 Task: Change the Trello board background using images related to 'Mumbai' from Unsplash.
Action: Mouse moved to (724, 278)
Screenshot: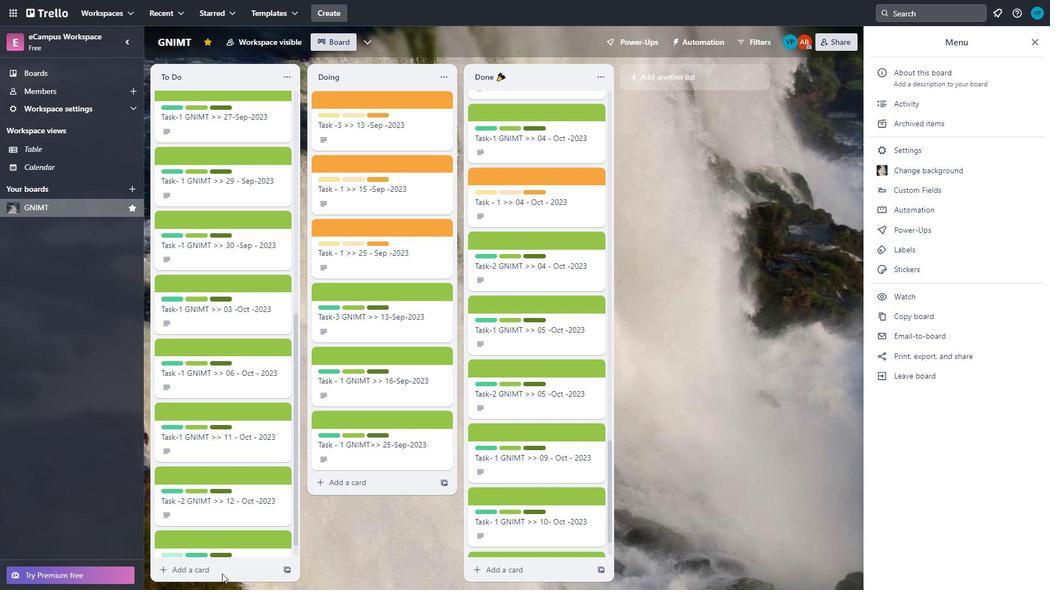 
Action: Mouse pressed left at (724, 278)
Screenshot: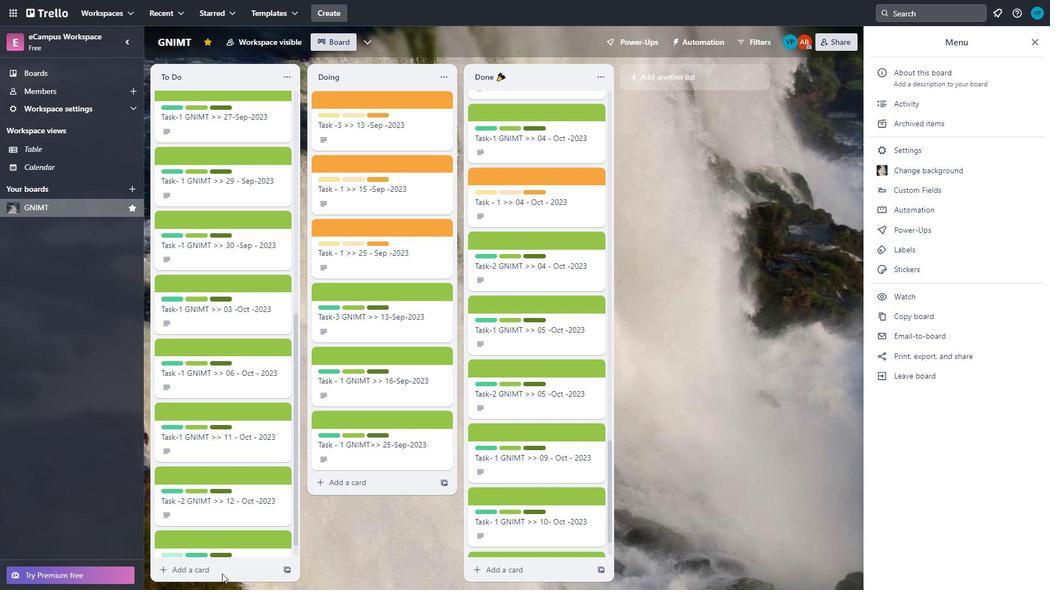 
Action: Mouse moved to (248, 333)
Screenshot: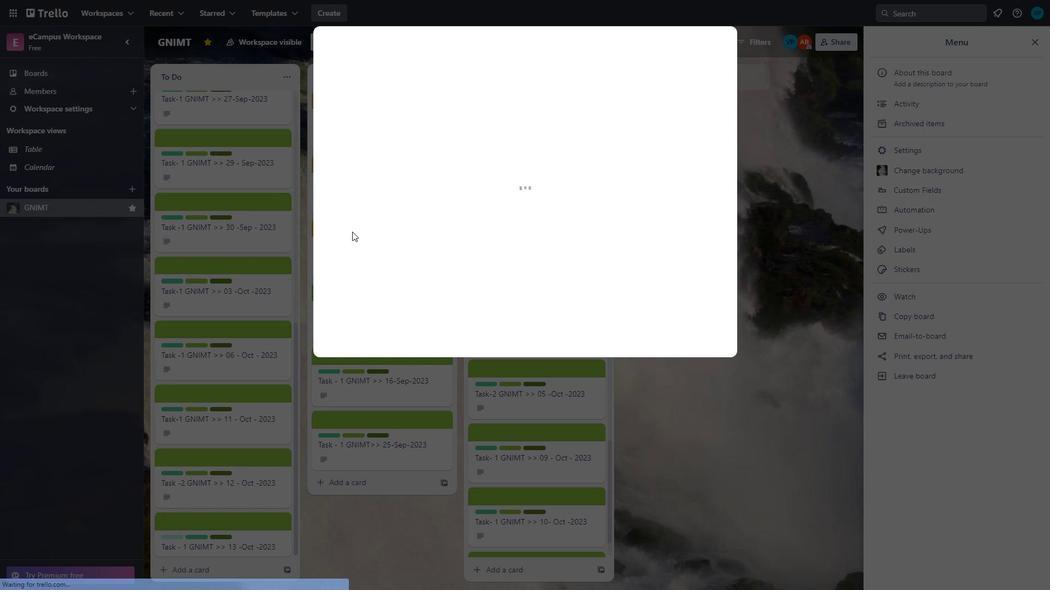 
Action: Mouse scrolled (248, 333) with delta (0, 0)
Screenshot: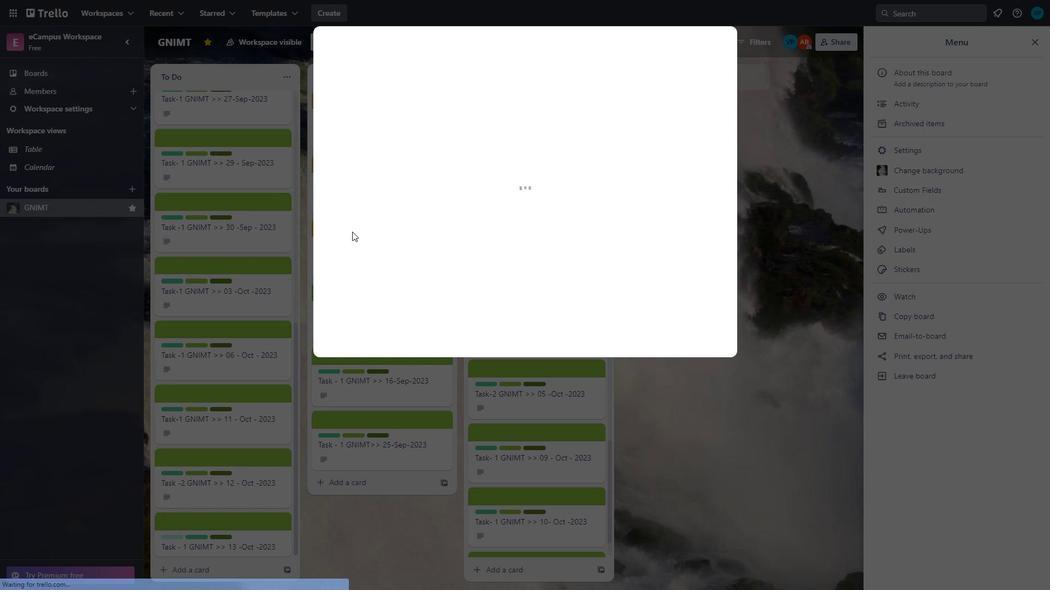 
Action: Mouse moved to (248, 324)
Screenshot: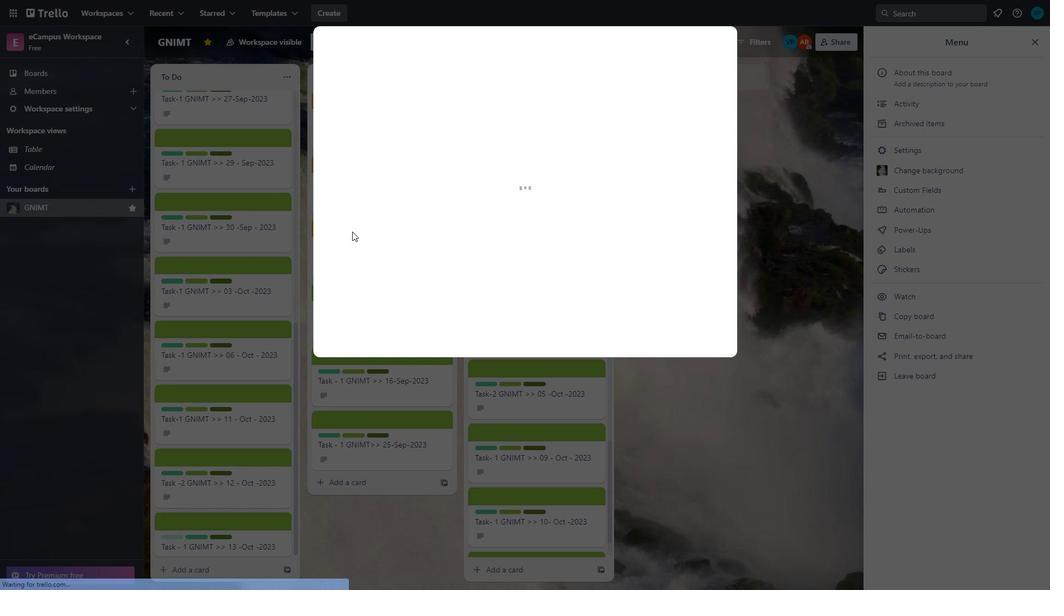 
Action: Mouse scrolled (248, 324) with delta (0, 0)
Screenshot: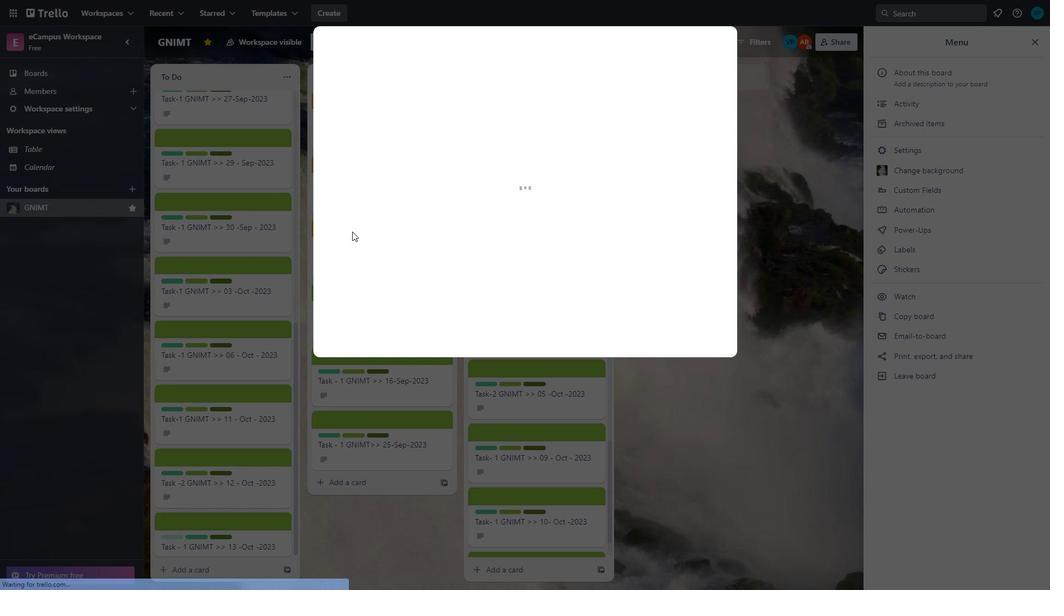 
Action: Mouse moved to (247, 309)
Screenshot: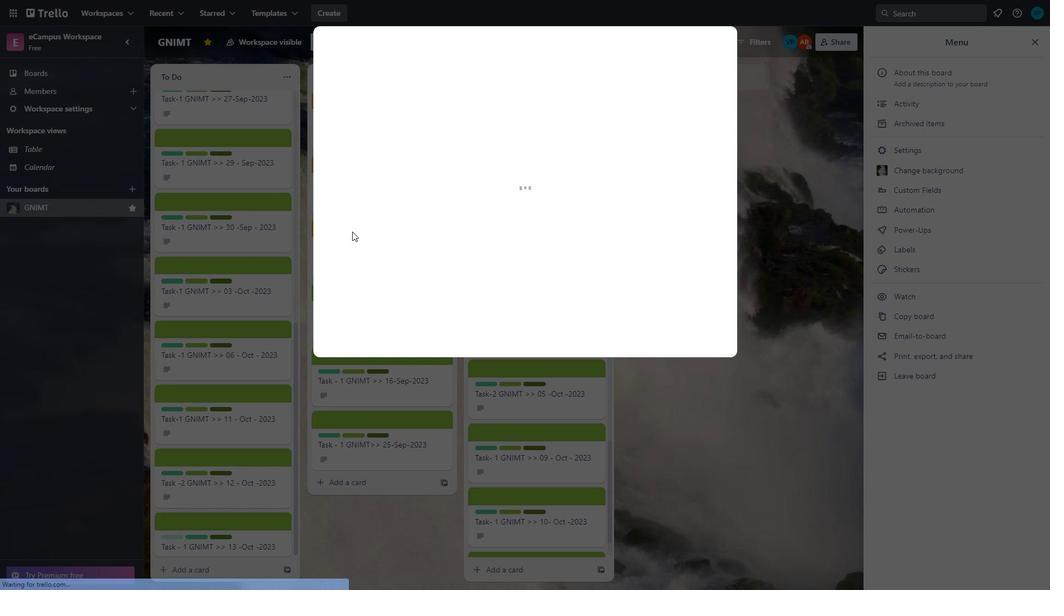 
Action: Mouse scrolled (247, 310) with delta (0, 0)
Screenshot: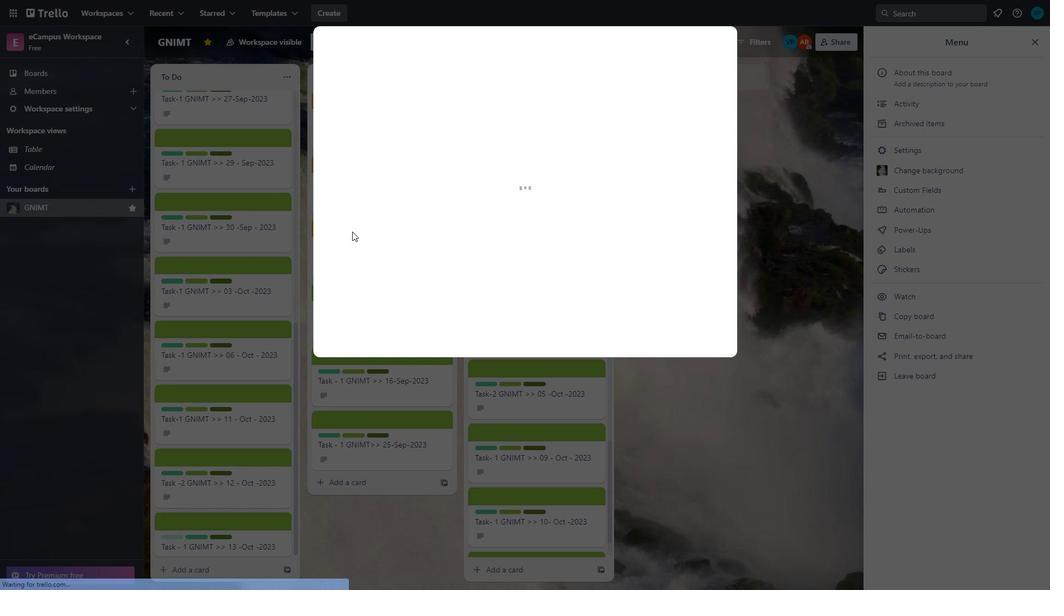 
Action: Mouse moved to (245, 293)
Screenshot: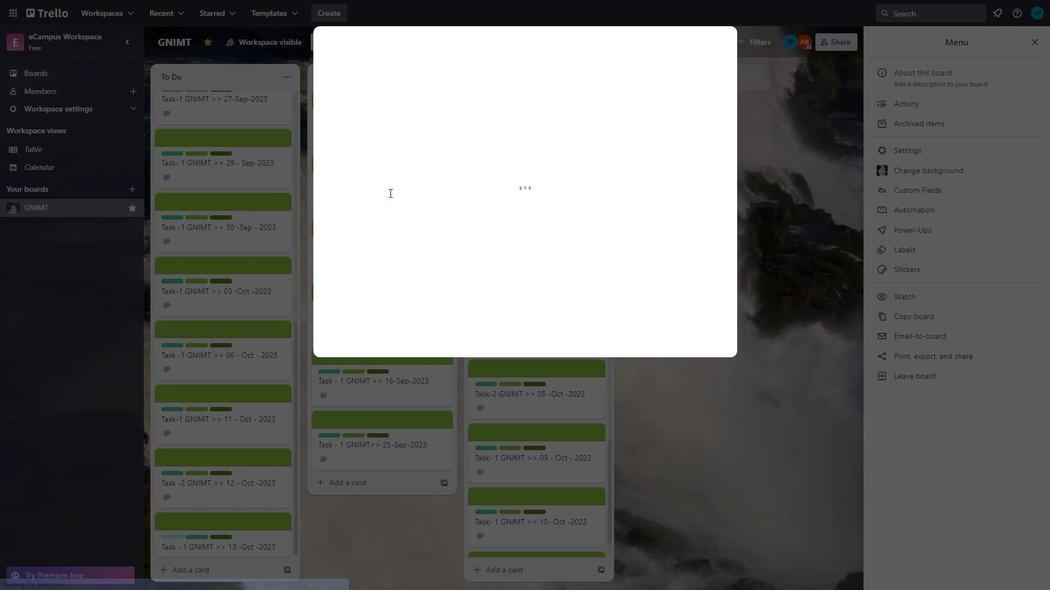 
Action: Mouse scrolled (245, 294) with delta (0, 0)
Screenshot: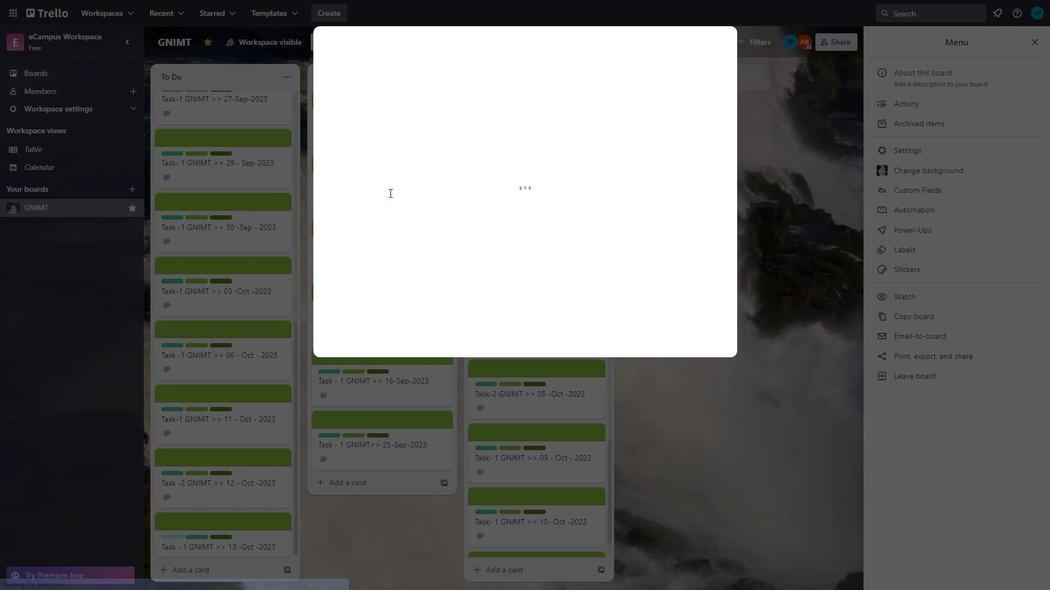 
Action: Mouse moved to (245, 307)
Screenshot: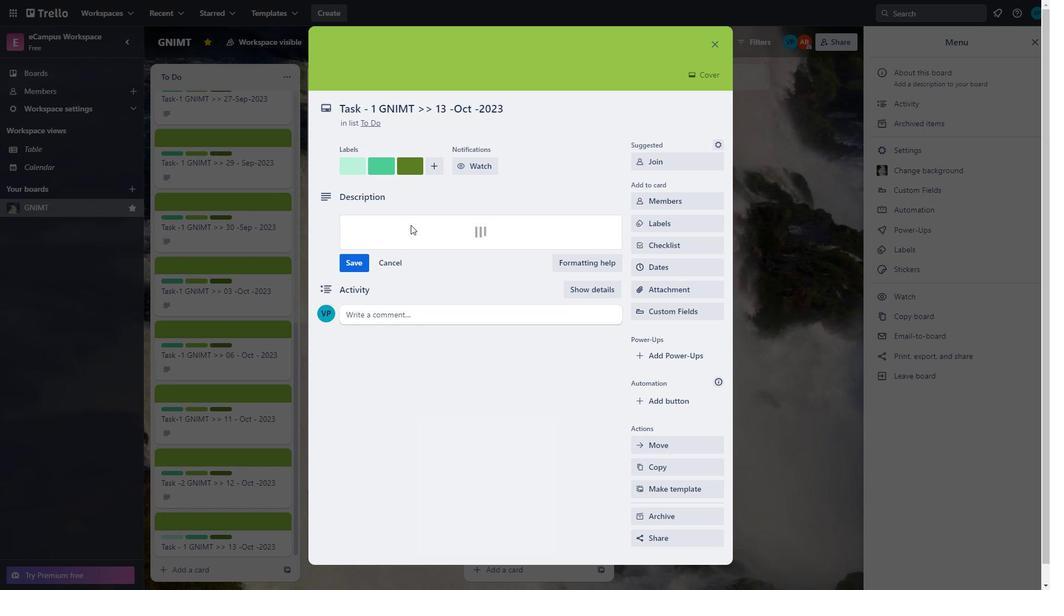 
Action: Mouse scrolled (245, 306) with delta (0, 0)
Screenshot: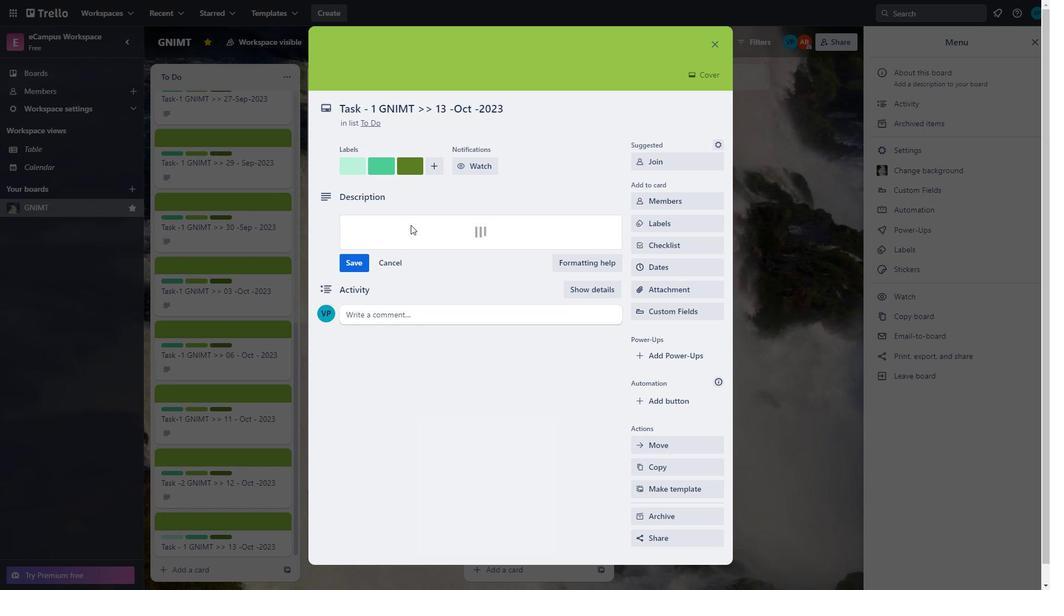 
Action: Mouse moved to (245, 313)
Screenshot: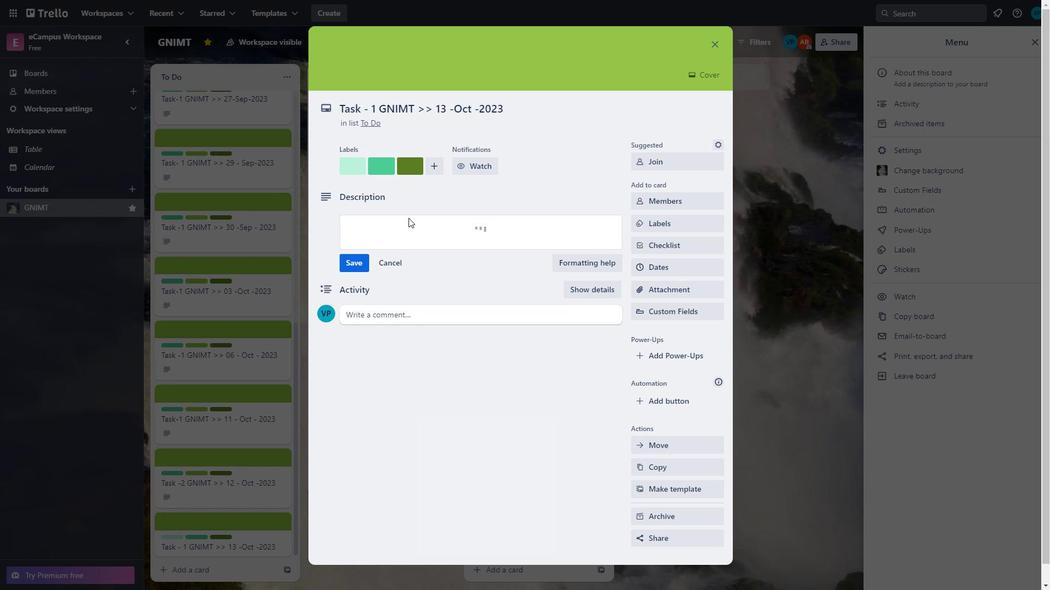 
Action: Mouse scrolled (245, 313) with delta (0, 0)
Screenshot: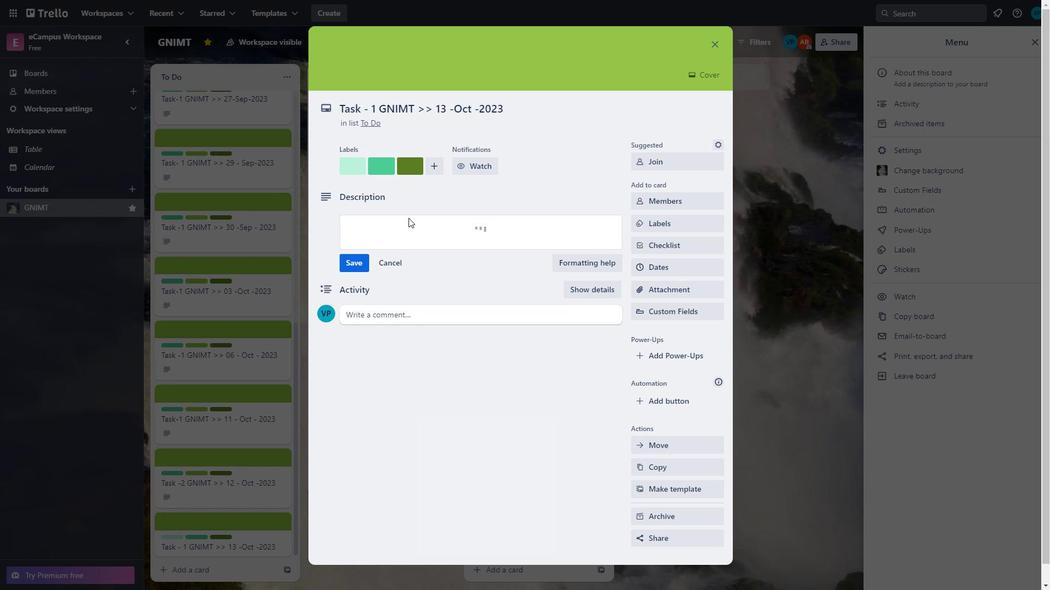 
Action: Mouse moved to (245, 319)
Screenshot: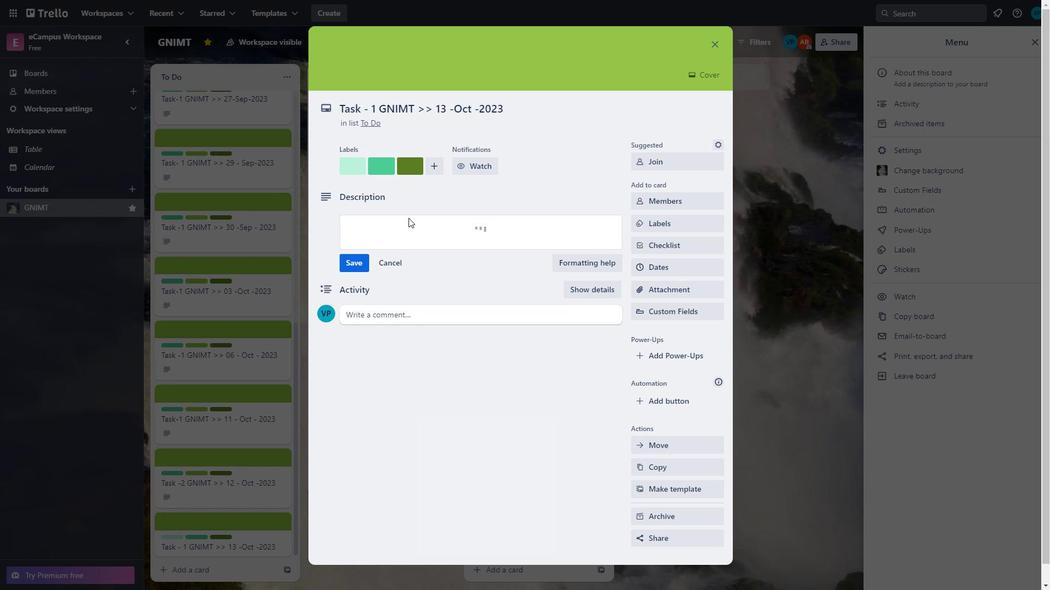 
Action: Mouse scrolled (245, 319) with delta (0, 0)
Screenshot: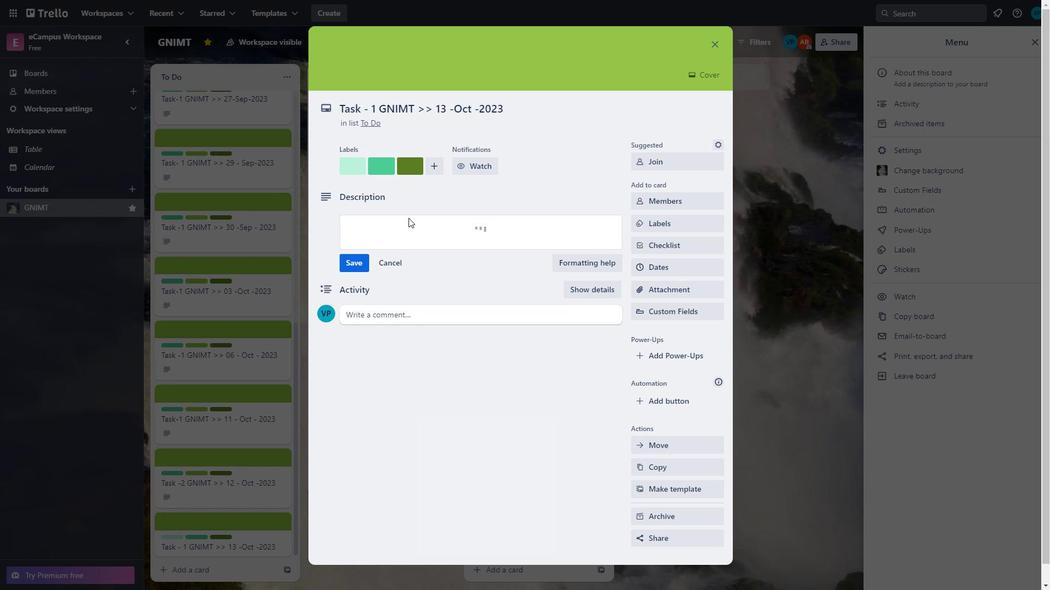 
Action: Mouse moved to (245, 322)
Screenshot: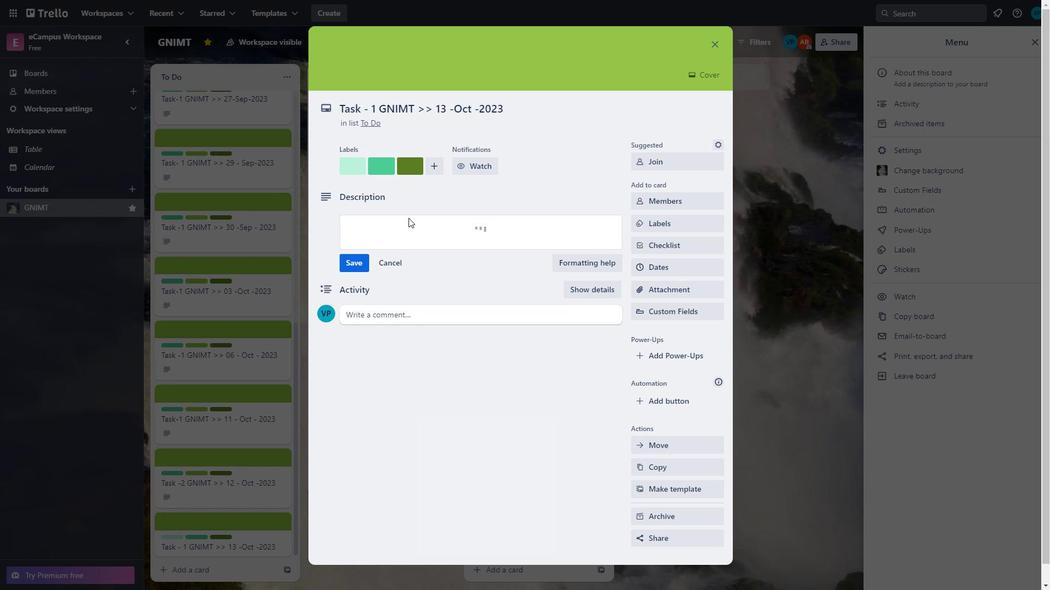 
Action: Mouse scrolled (245, 322) with delta (0, 0)
Screenshot: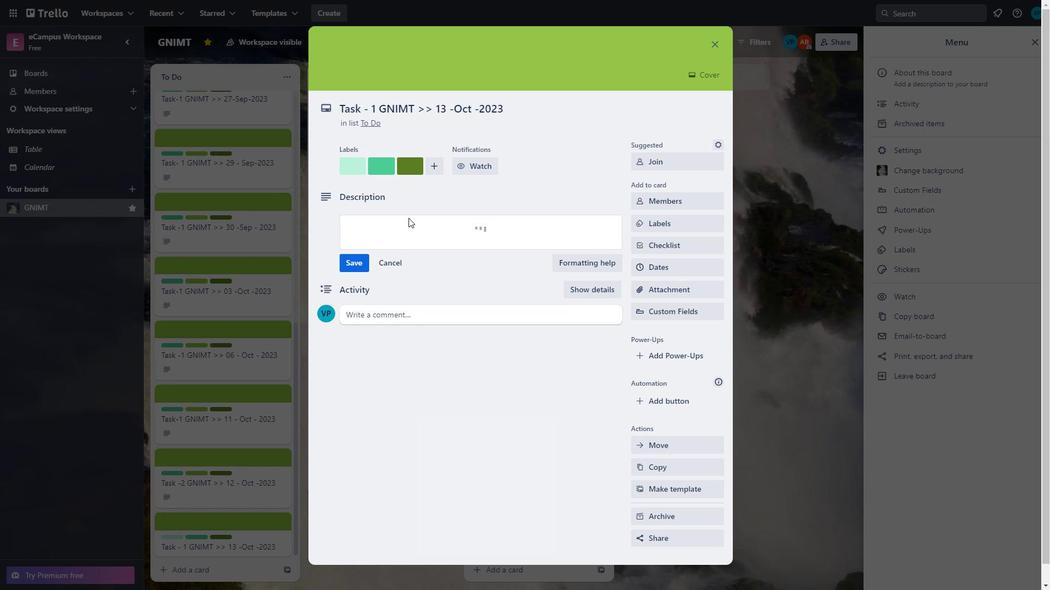 
Action: Mouse moved to (247, 333)
Screenshot: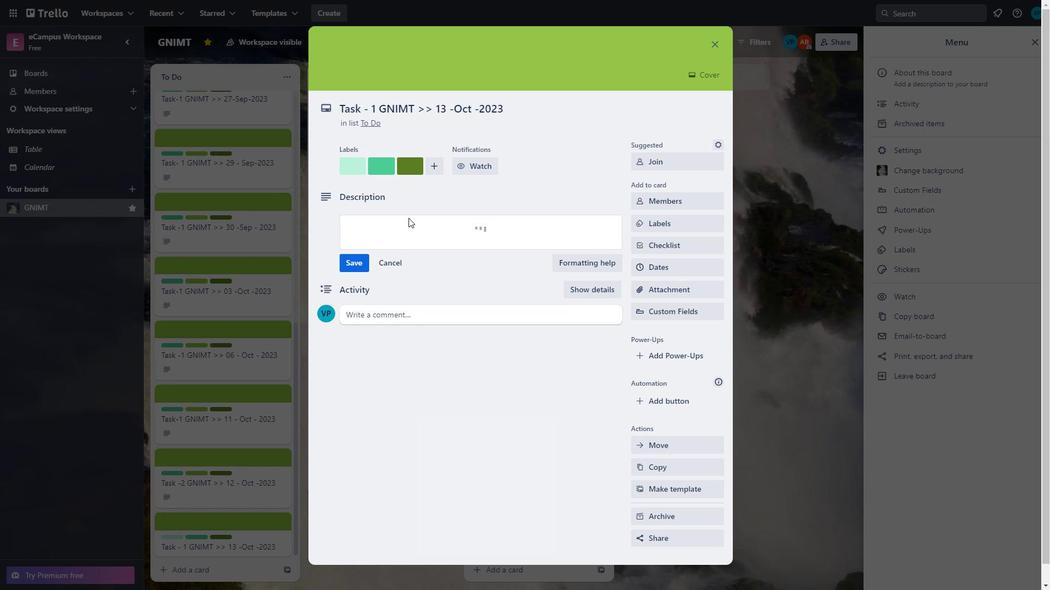 
Action: Mouse scrolled (247, 333) with delta (0, 0)
Screenshot: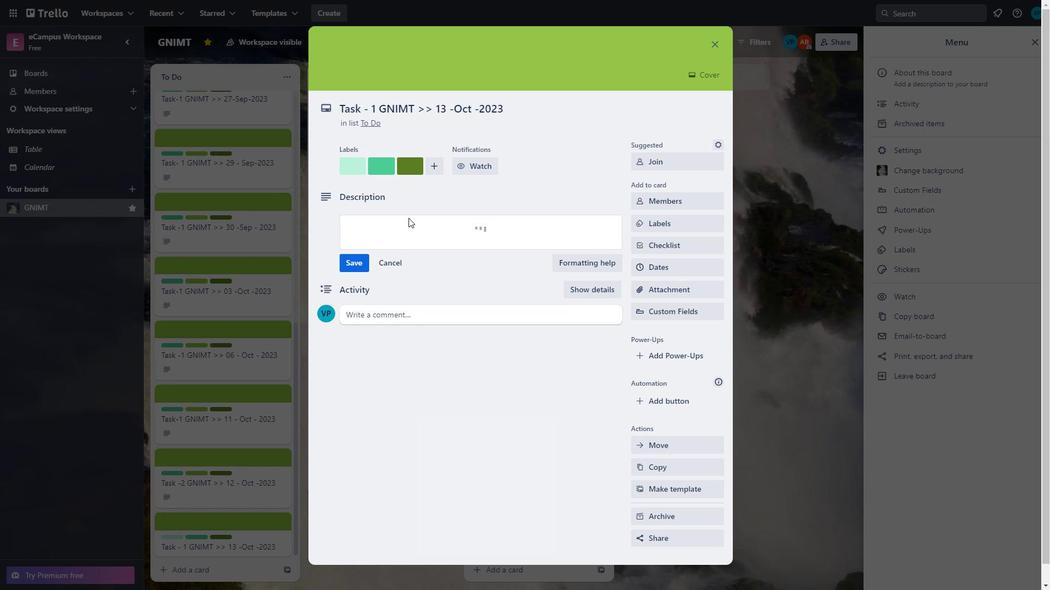 
Action: Mouse moved to (246, 420)
Screenshot: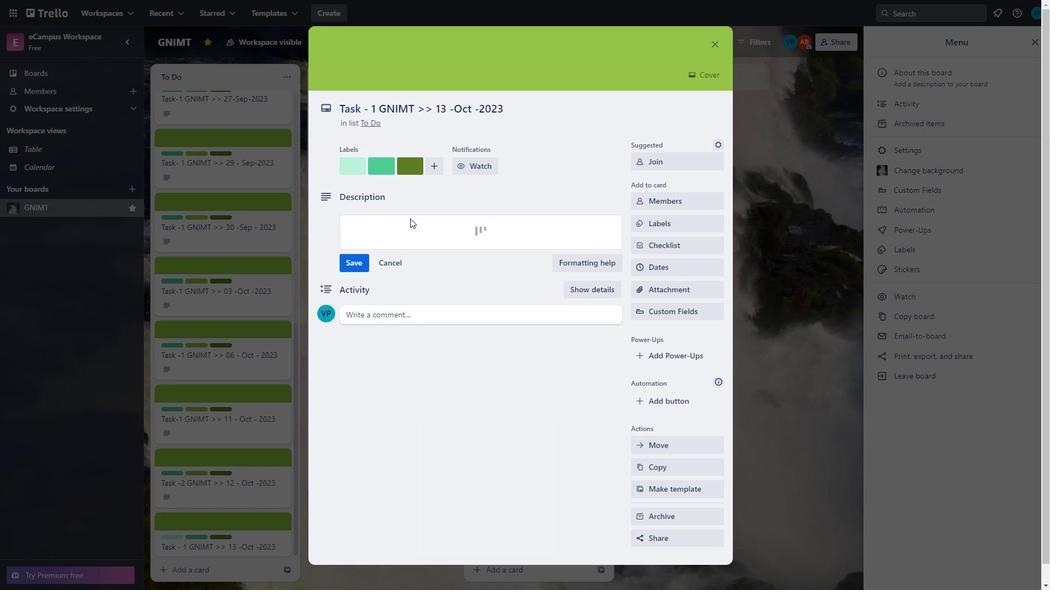 
Action: Mouse scrolled (246, 419) with delta (0, 0)
Screenshot: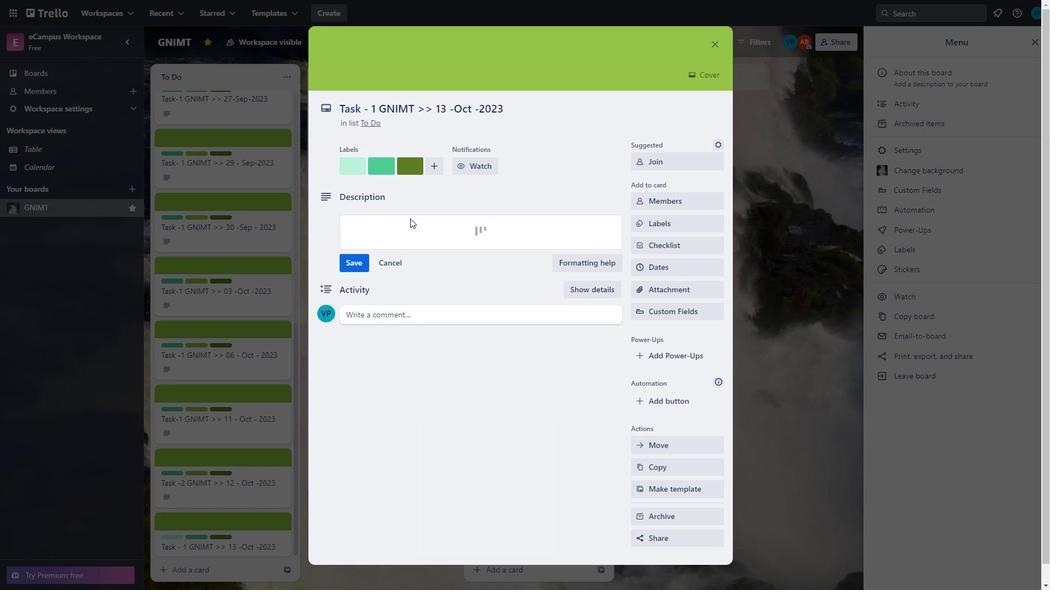 
Action: Mouse moved to (246, 430)
Screenshot: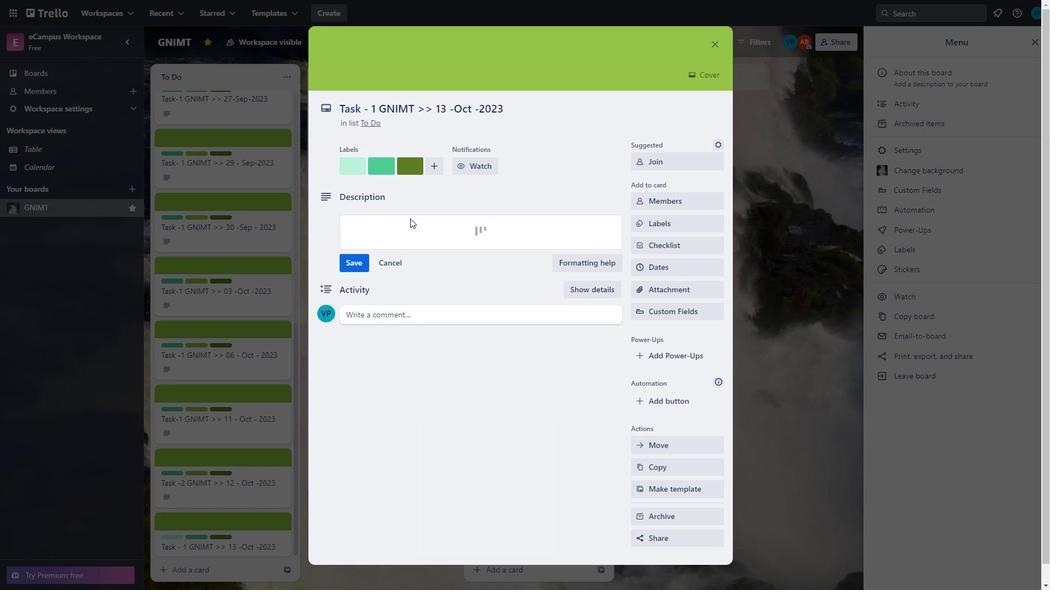 
Action: Mouse scrolled (246, 430) with delta (0, 0)
Screenshot: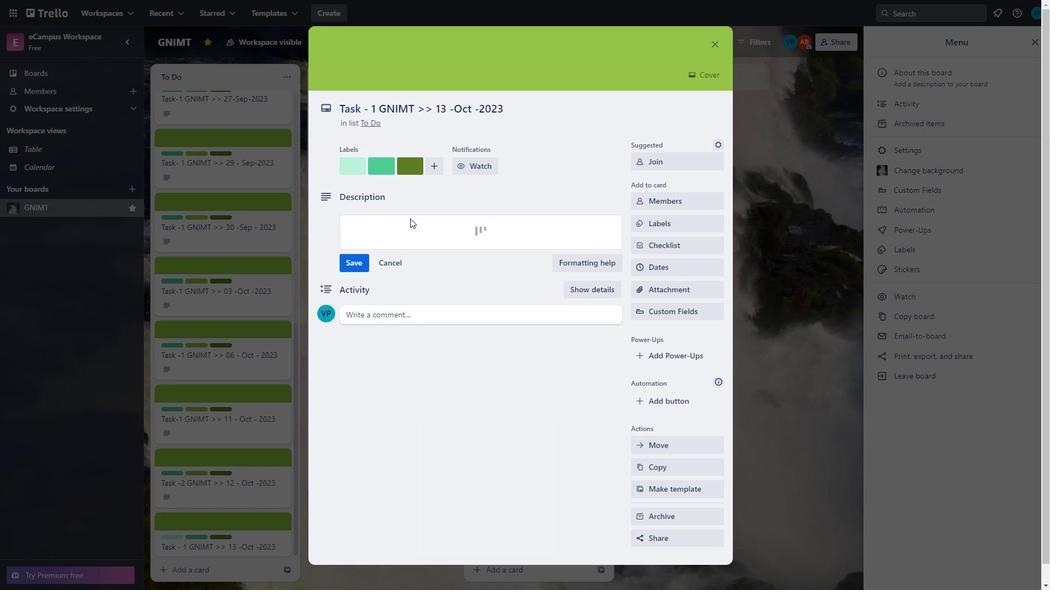 
Action: Mouse moved to (246, 444)
Screenshot: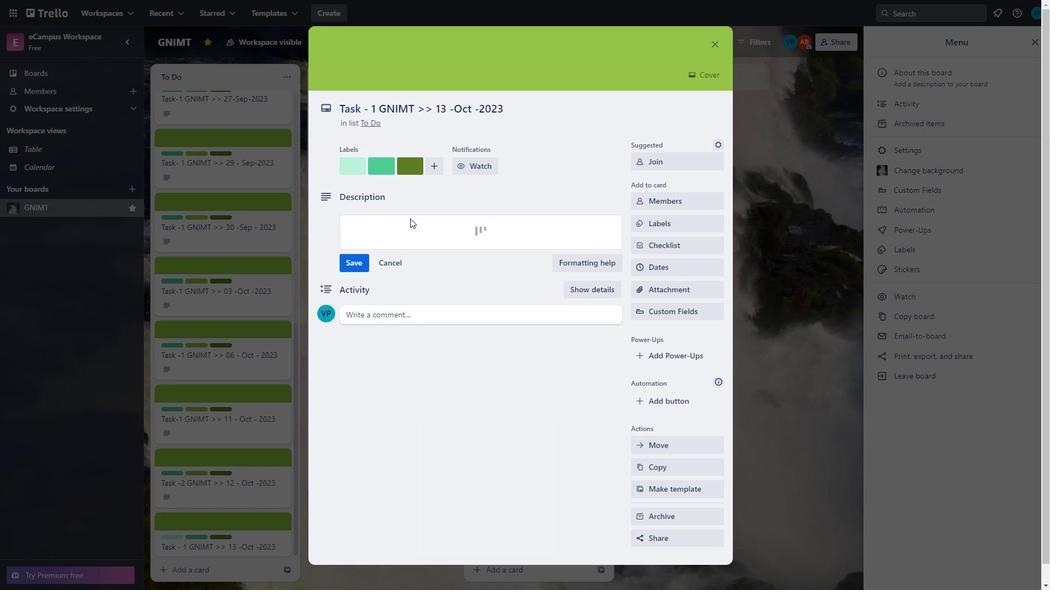 
Action: Mouse scrolled (246, 444) with delta (0, 0)
Screenshot: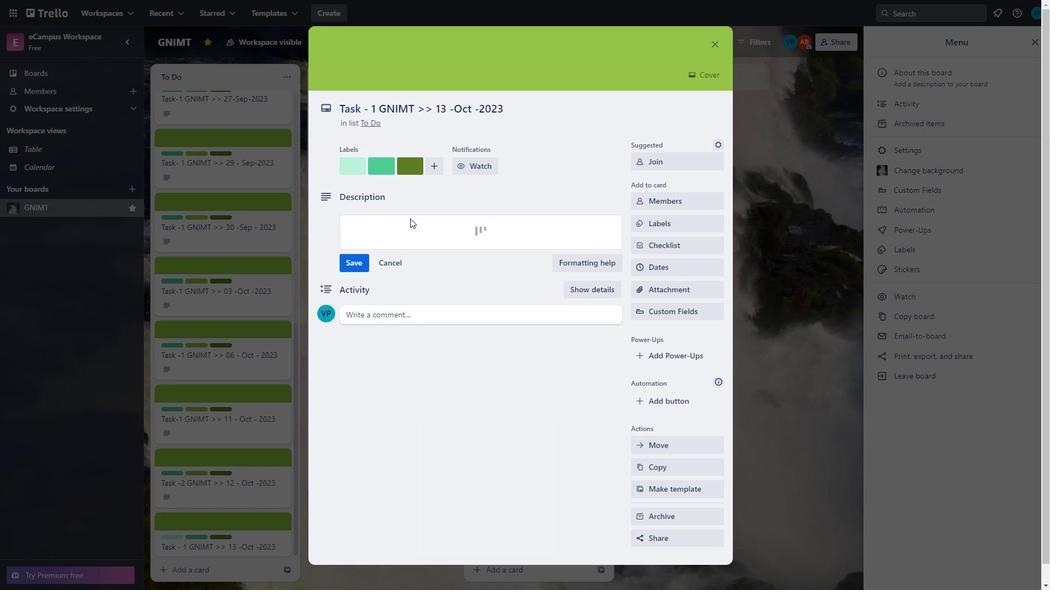 
Action: Mouse moved to (246, 458)
Screenshot: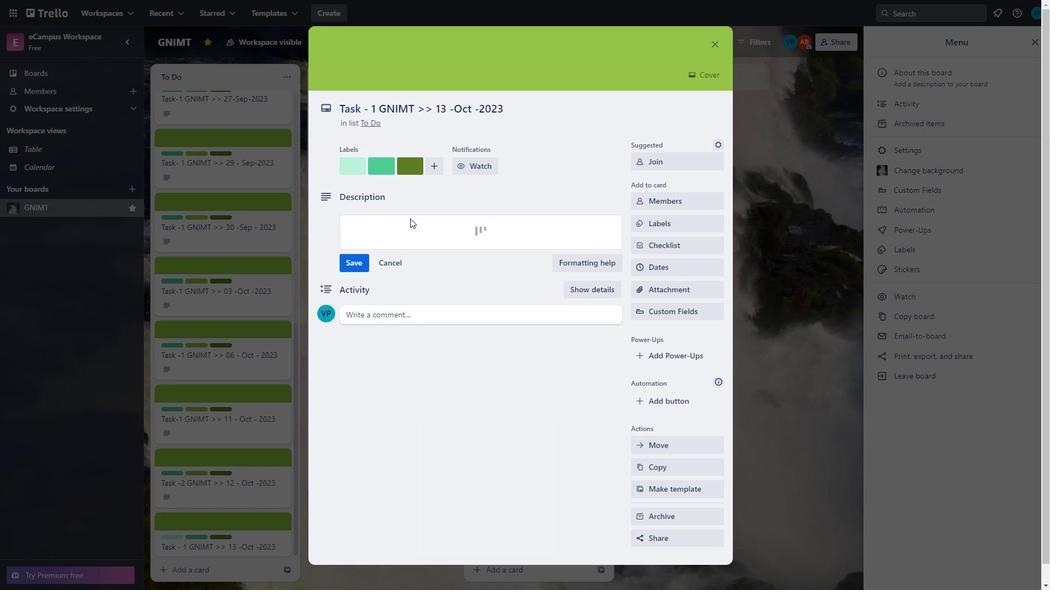 
Action: Mouse scrolled (246, 457) with delta (0, 0)
Screenshot: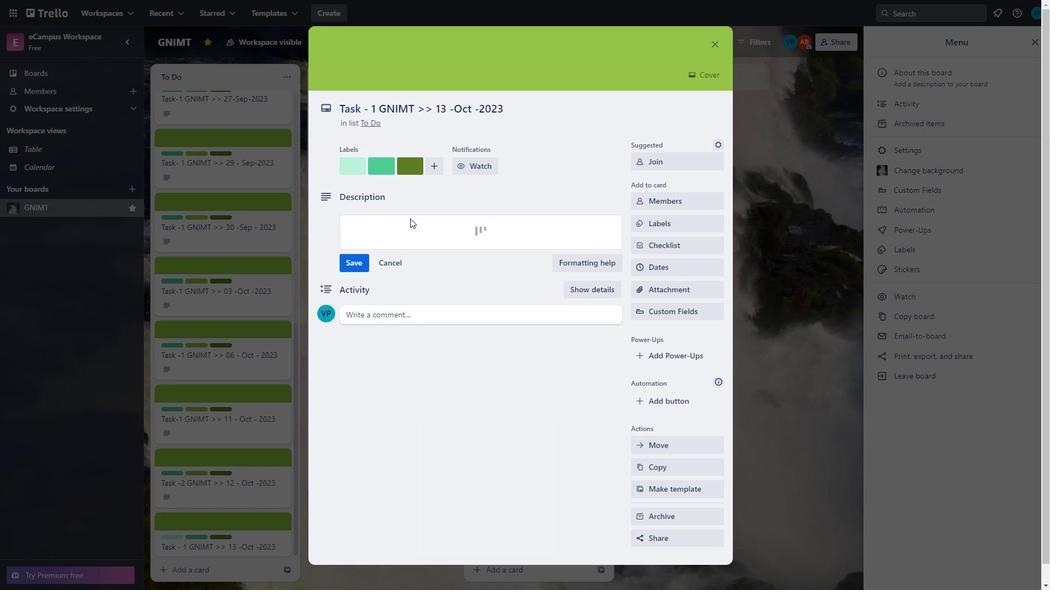 
Action: Mouse moved to (251, 513)
Screenshot: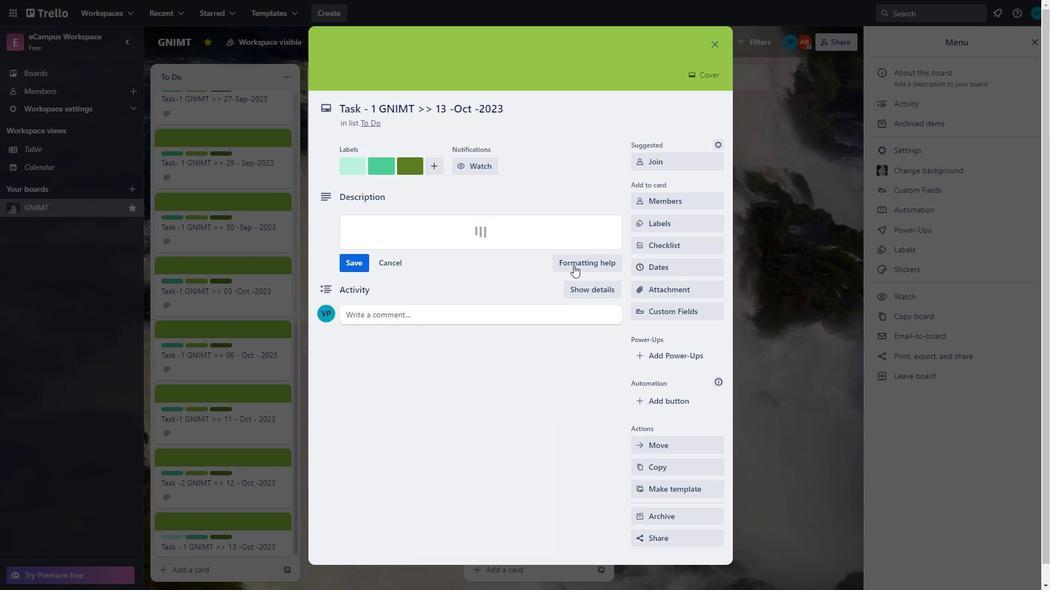 
Action: Mouse scrolled (251, 513) with delta (0, 0)
Screenshot: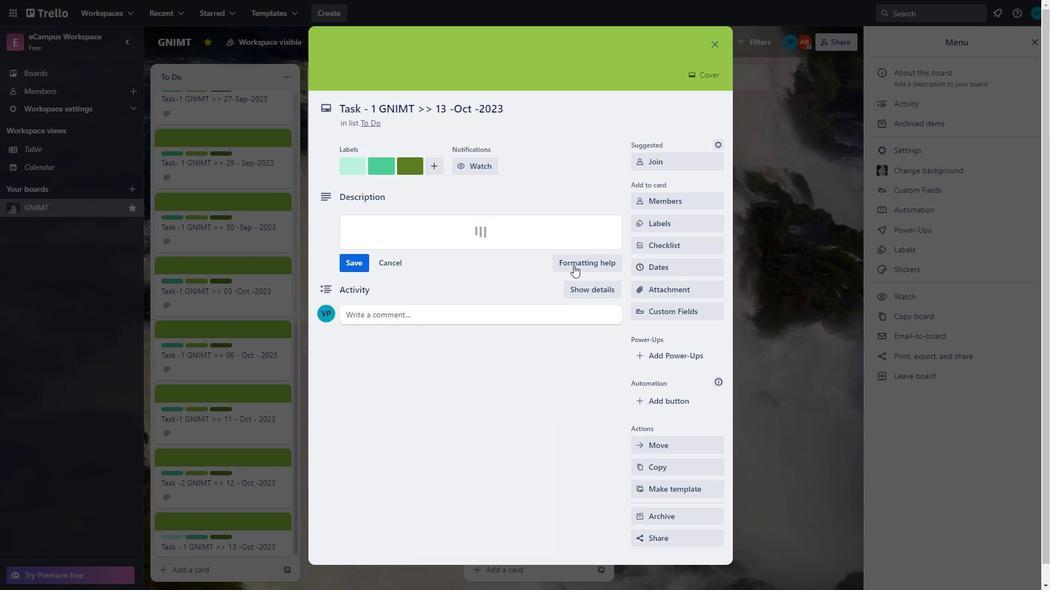 
Action: Mouse scrolled (251, 513) with delta (0, 0)
Screenshot: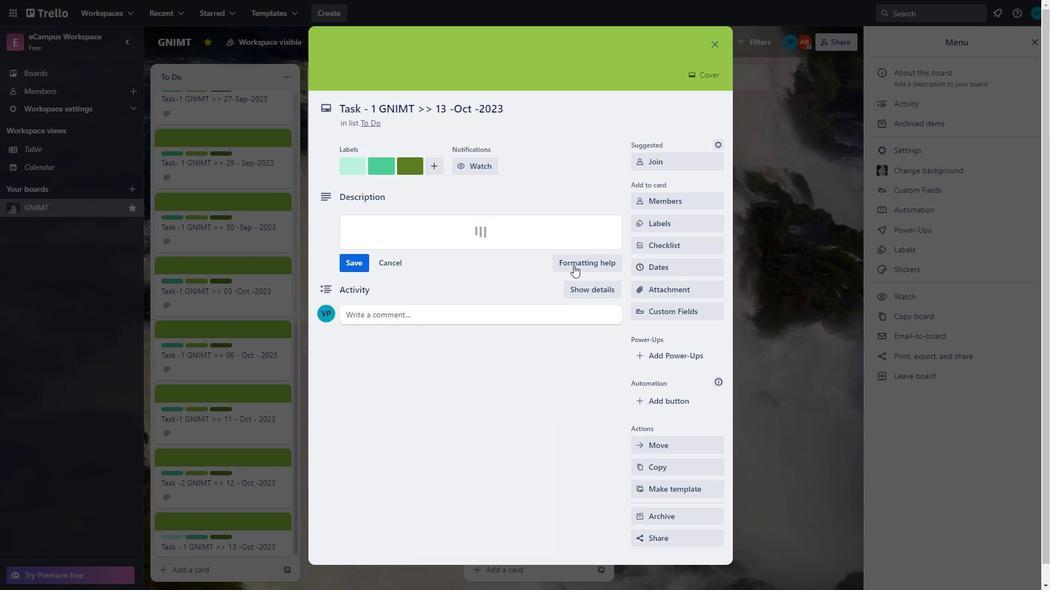 
Action: Mouse moved to (251, 514)
Screenshot: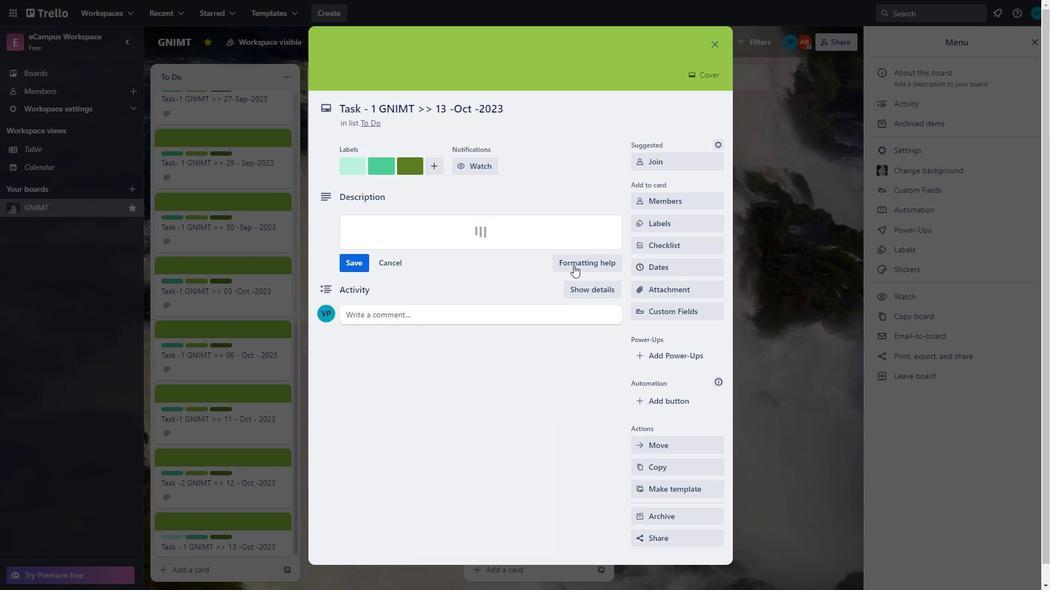 
Action: Mouse scrolled (251, 514) with delta (0, 0)
Screenshot: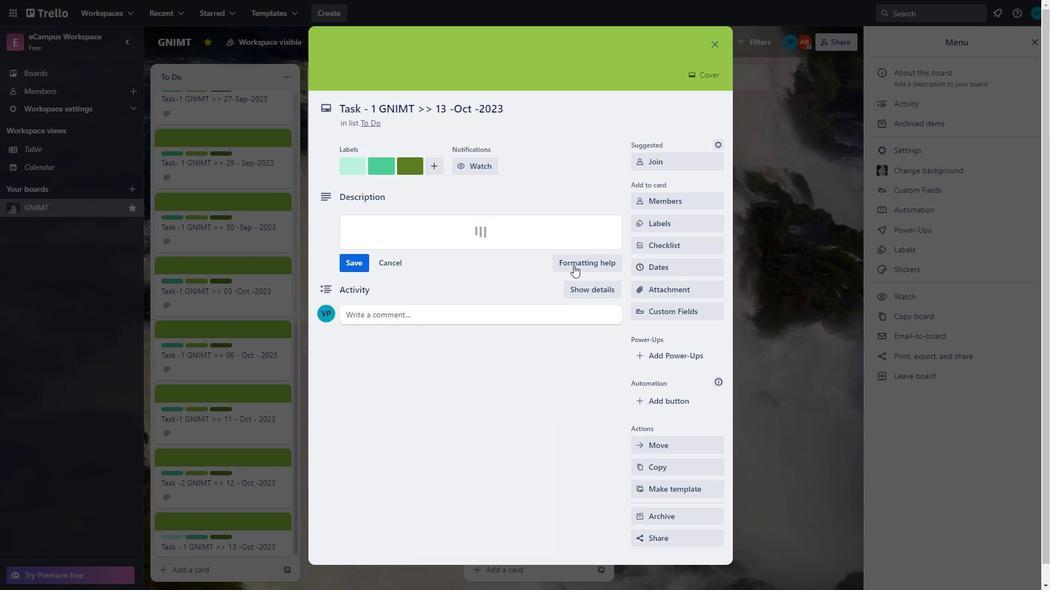 
Action: Mouse moved to (251, 517)
Screenshot: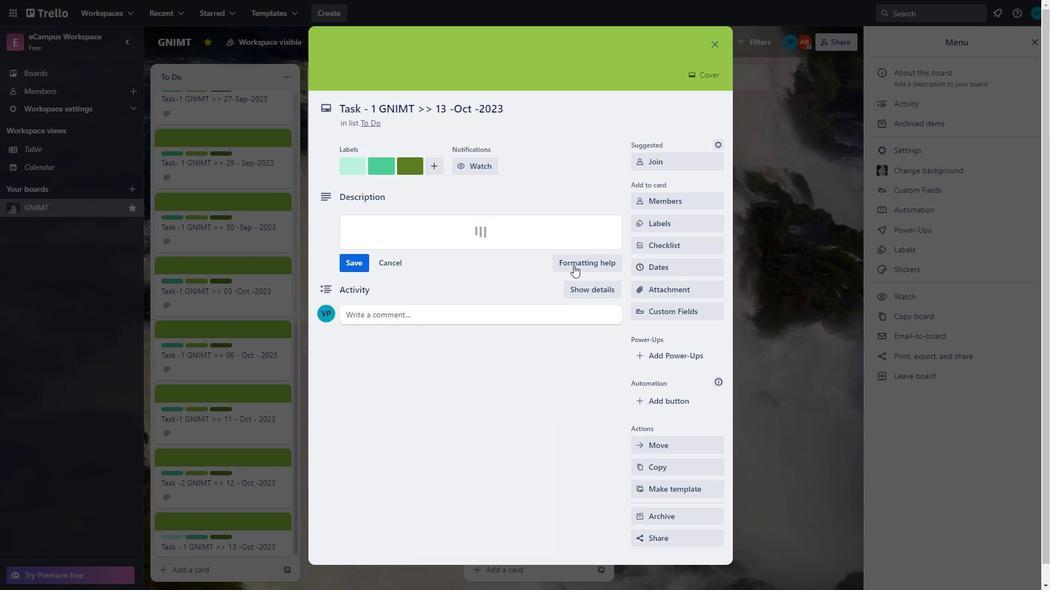 
Action: Mouse scrolled (251, 516) with delta (0, 0)
Screenshot: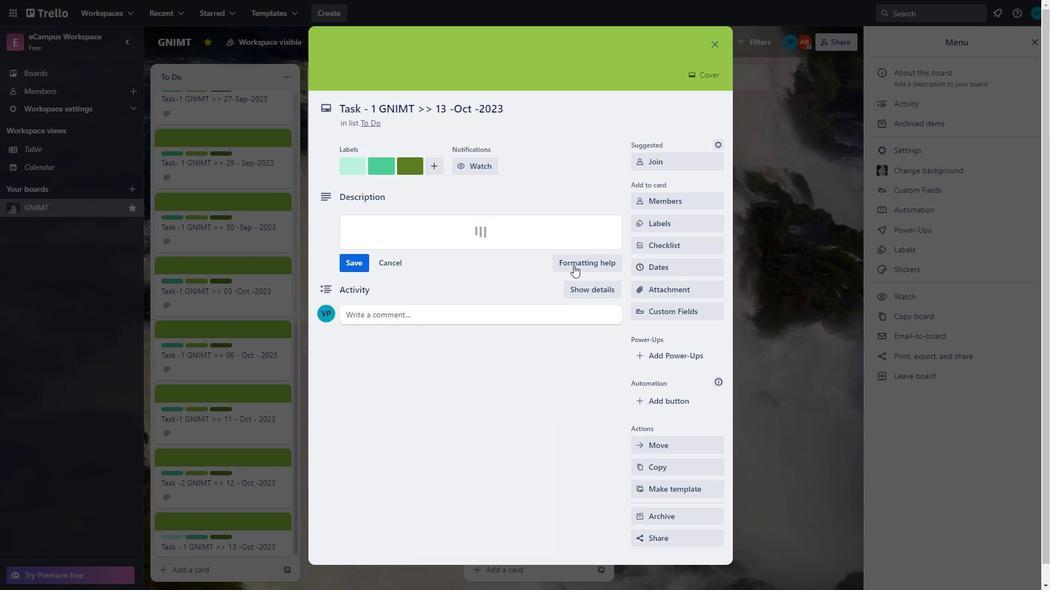 
Action: Mouse moved to (304, 566)
Screenshot: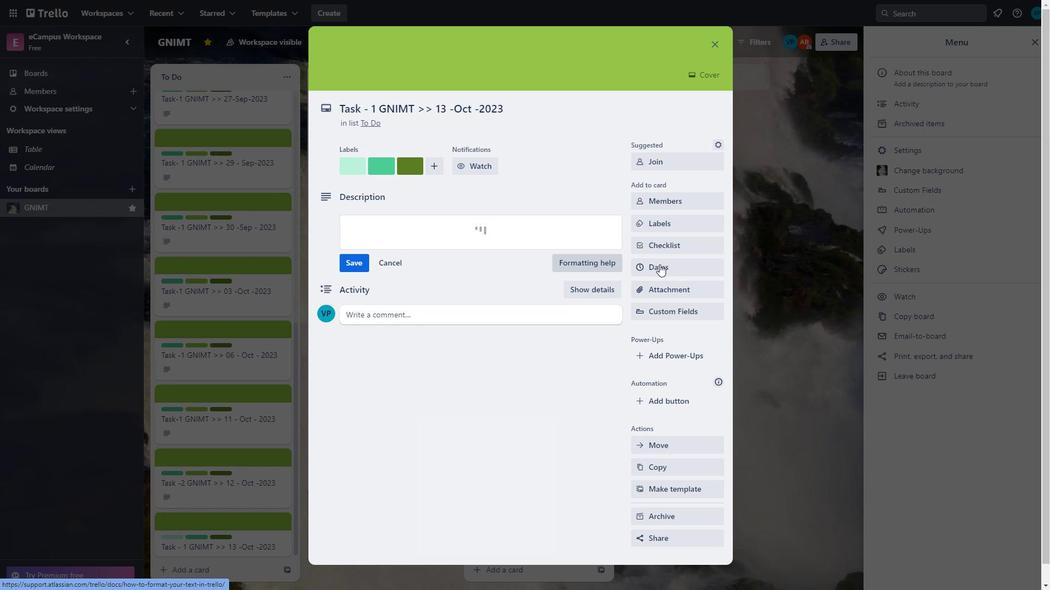 
Action: Mouse pressed left at (304, 566)
Screenshot: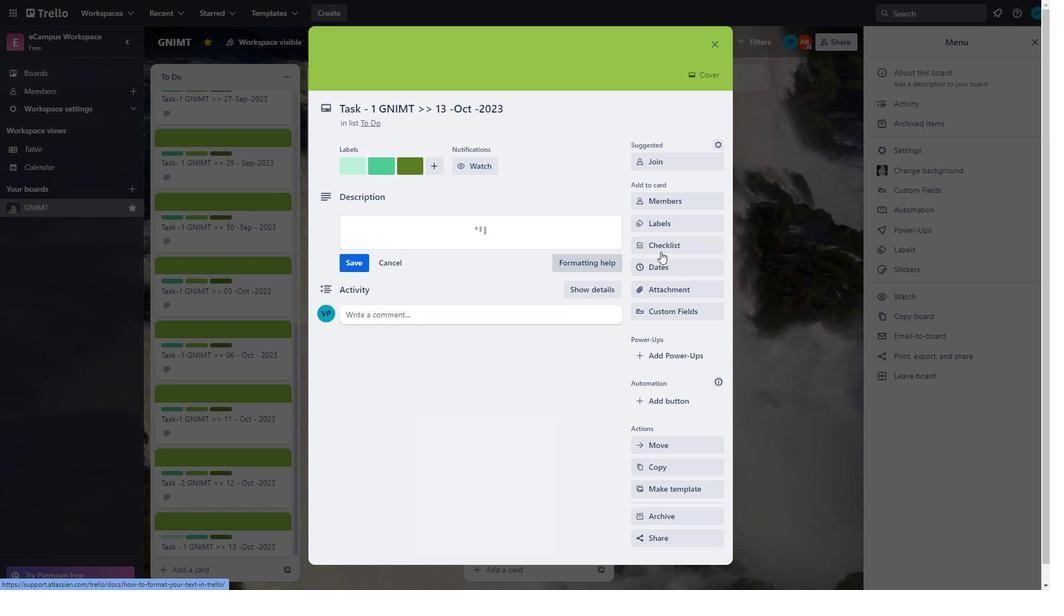 
Action: Mouse moved to (365, 516)
Screenshot: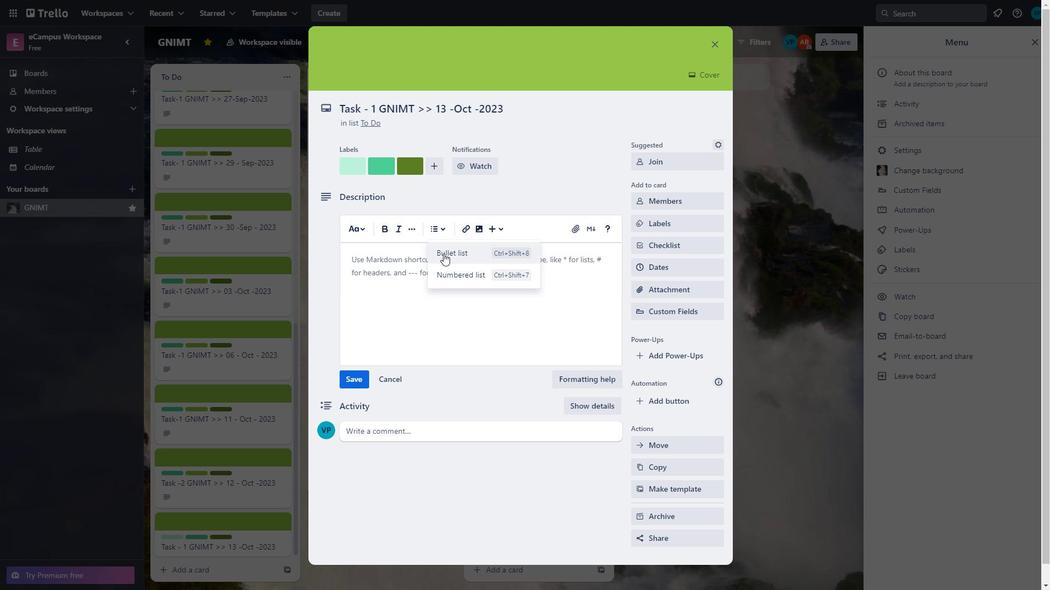 
Action: Mouse pressed left at (365, 516)
Screenshot: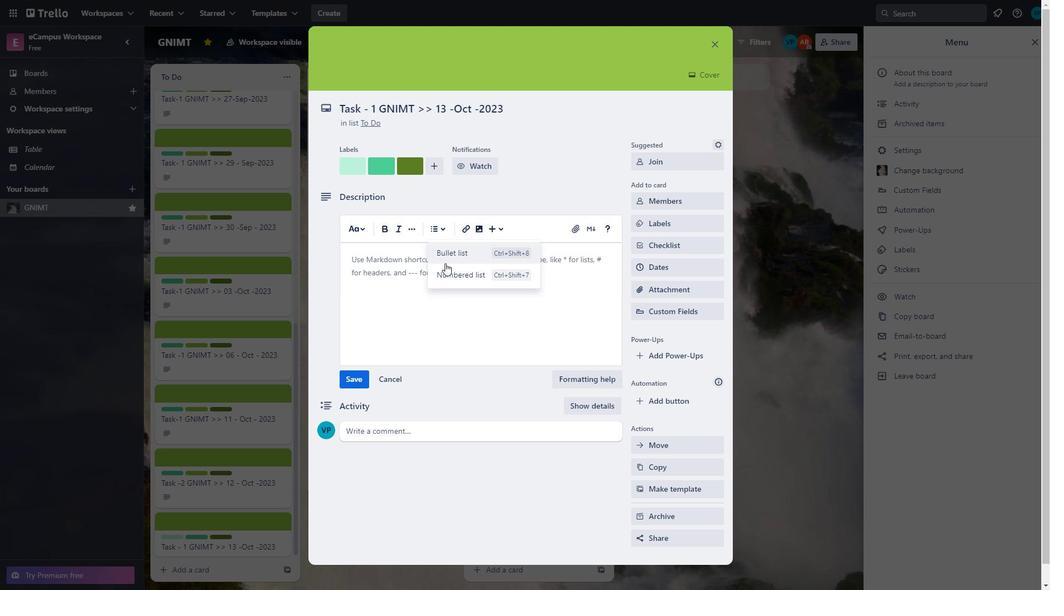 
Action: Mouse moved to (410, 425)
Screenshot: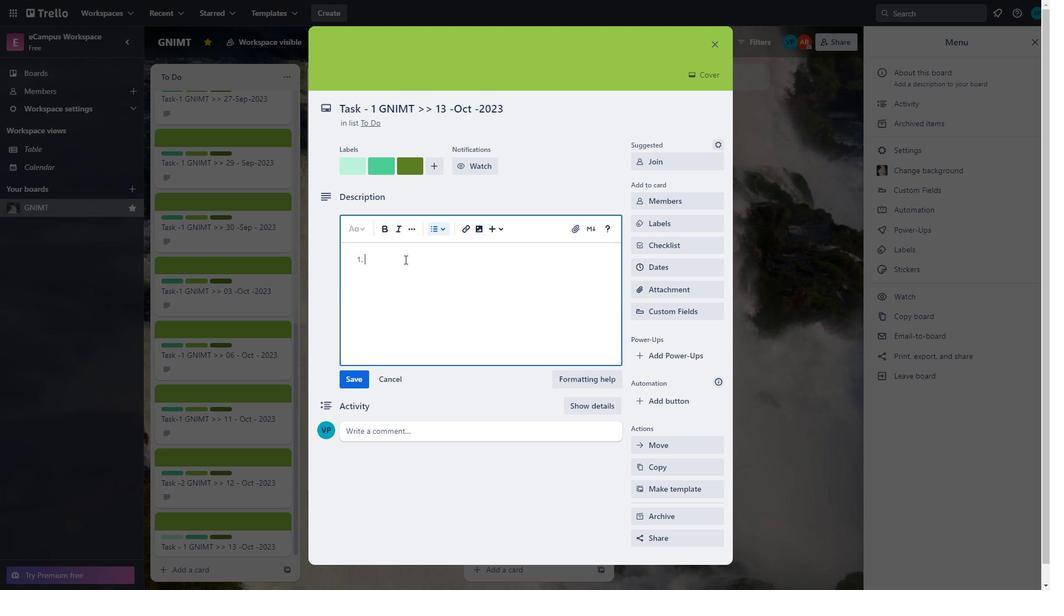
Action: Mouse pressed left at (410, 425)
Screenshot: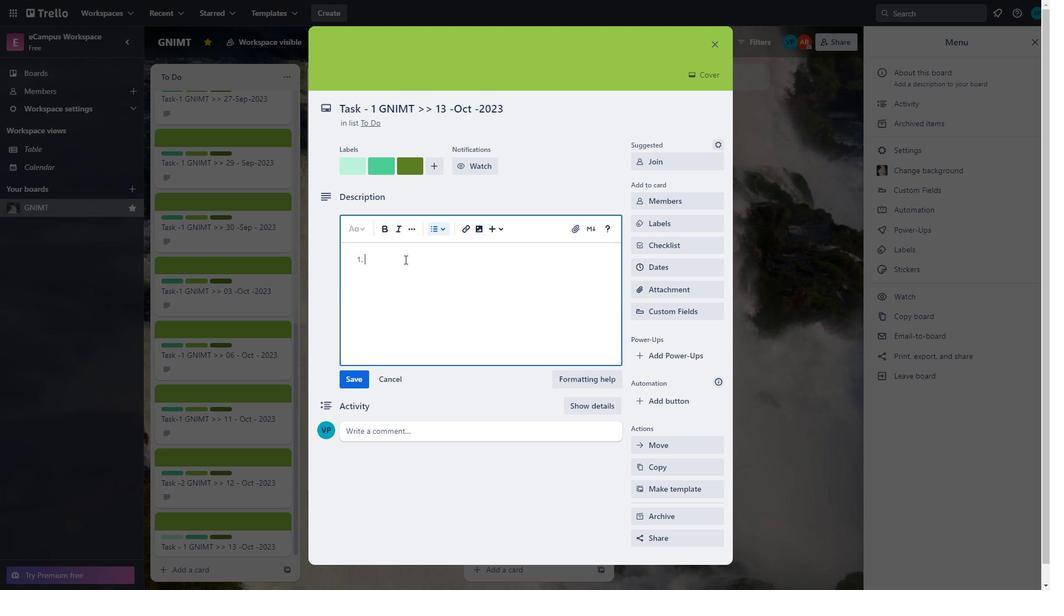 
Action: Mouse moved to (375, 330)
Screenshot: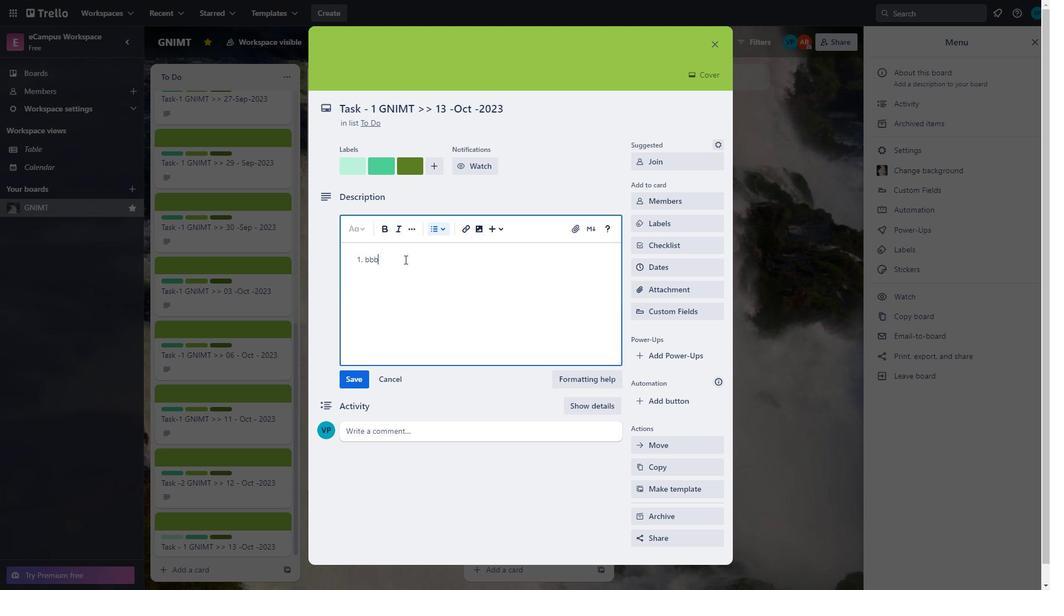 
Action: Mouse pressed left at (375, 330)
Screenshot: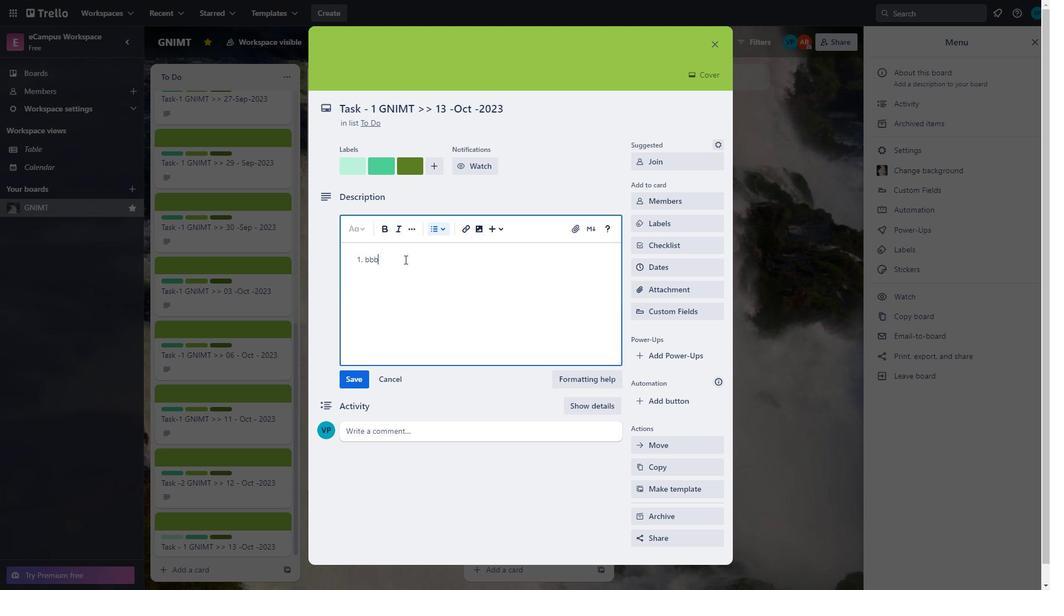 
Action: Mouse moved to (481, 282)
Screenshot: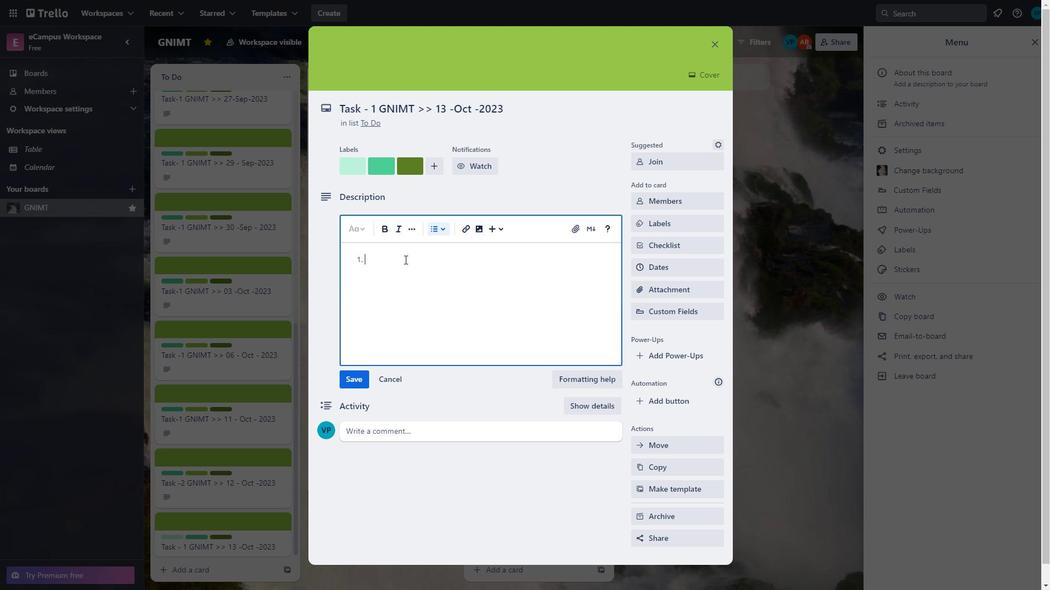 
Action: Mouse pressed left at (481, 282)
Screenshot: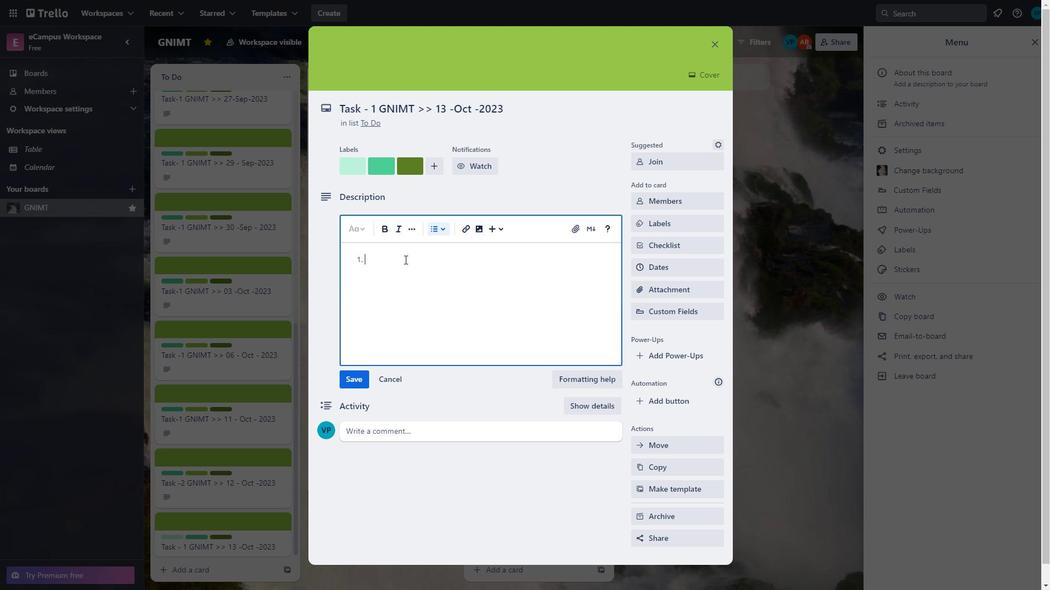 
Action: Mouse moved to (678, 420)
Screenshot: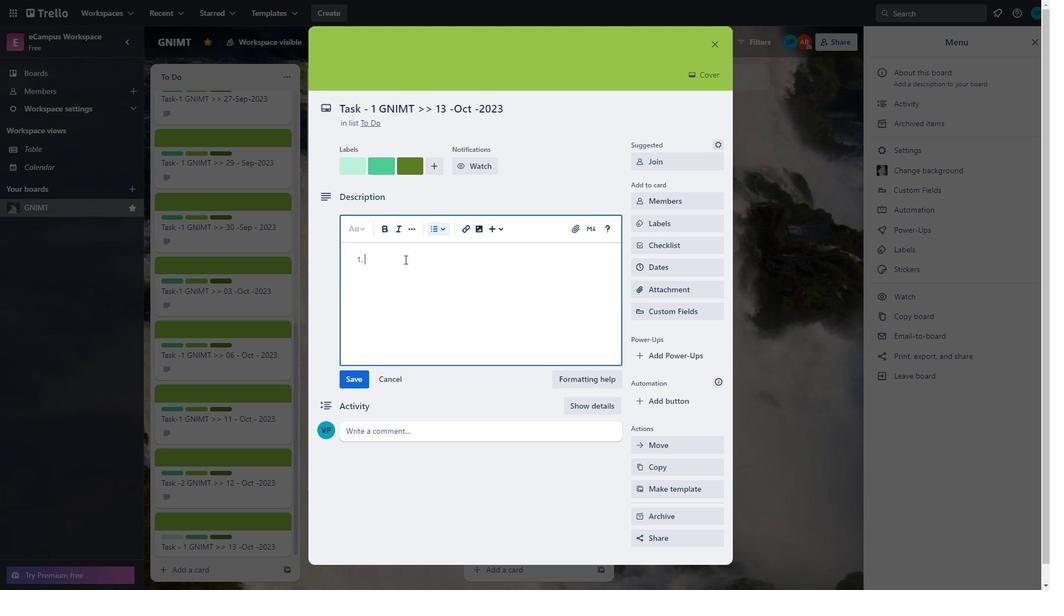 
Action: Mouse pressed left at (678, 420)
Screenshot: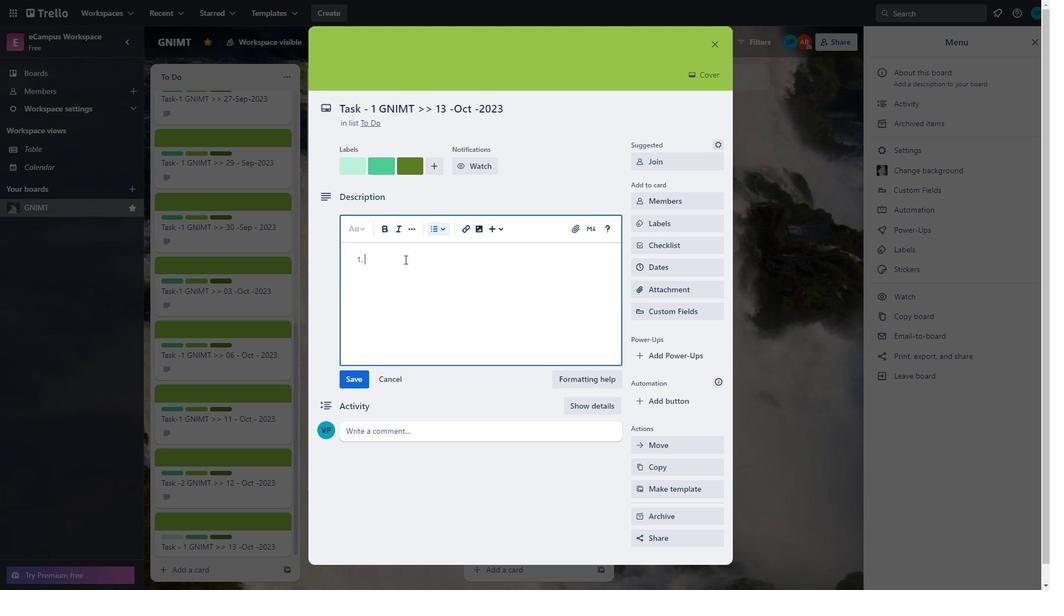 
Action: Mouse moved to (247, 588)
Screenshot: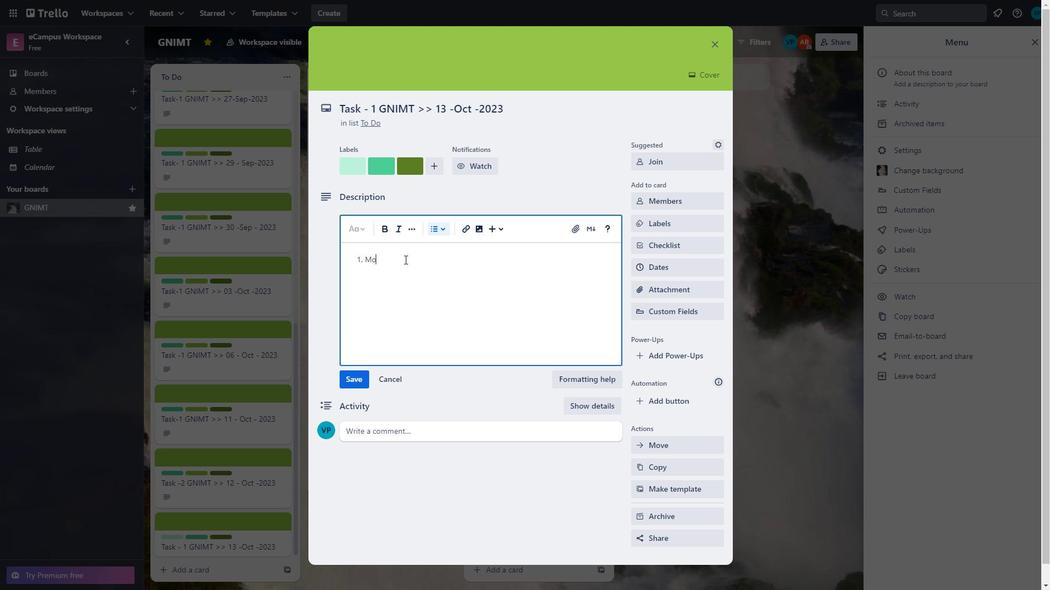 
Action: Mouse scrolled (247, 587) with delta (0, 0)
Screenshot: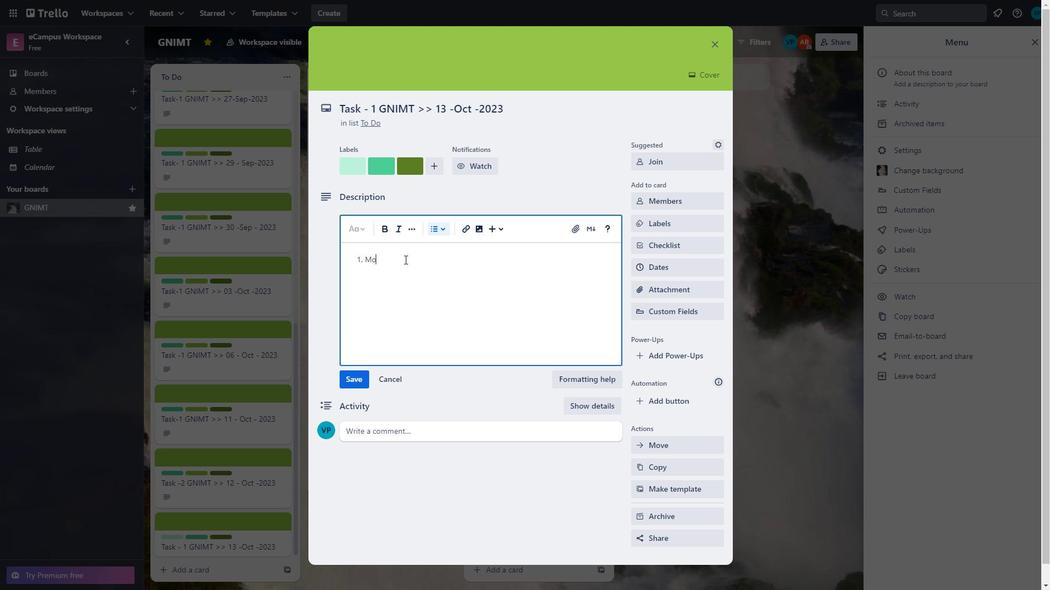 
Action: Mouse scrolled (247, 587) with delta (0, 0)
Screenshot: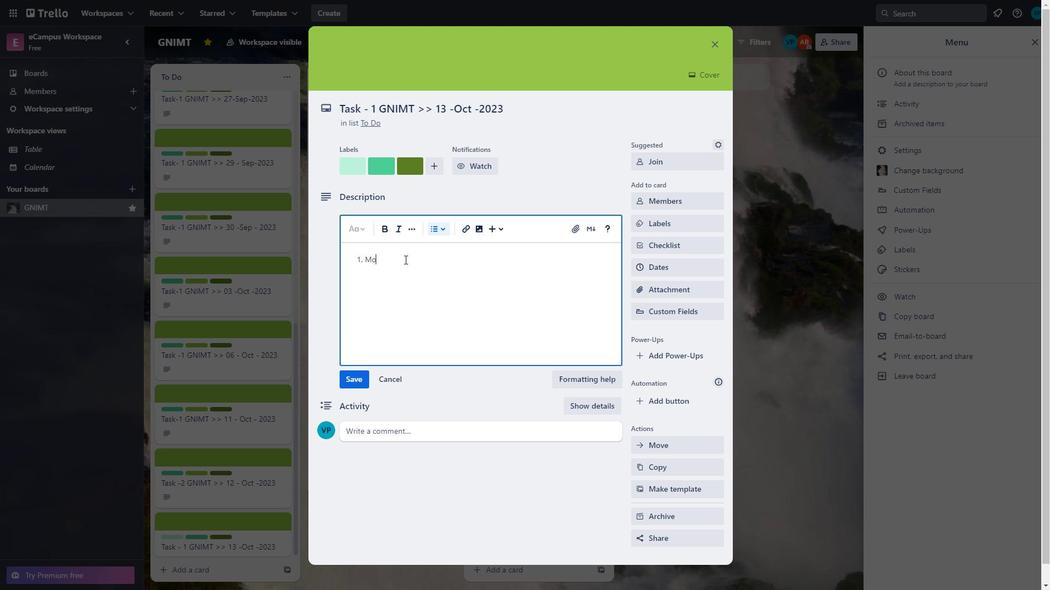 
Action: Mouse scrolled (247, 587) with delta (0, 0)
Screenshot: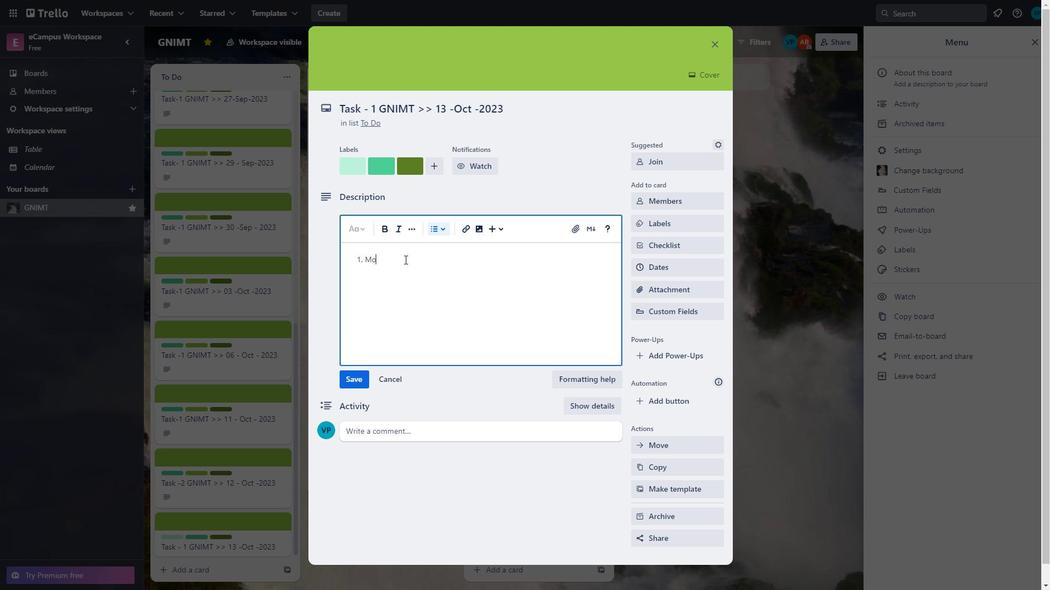 
Action: Mouse scrolled (247, 587) with delta (0, 0)
Screenshot: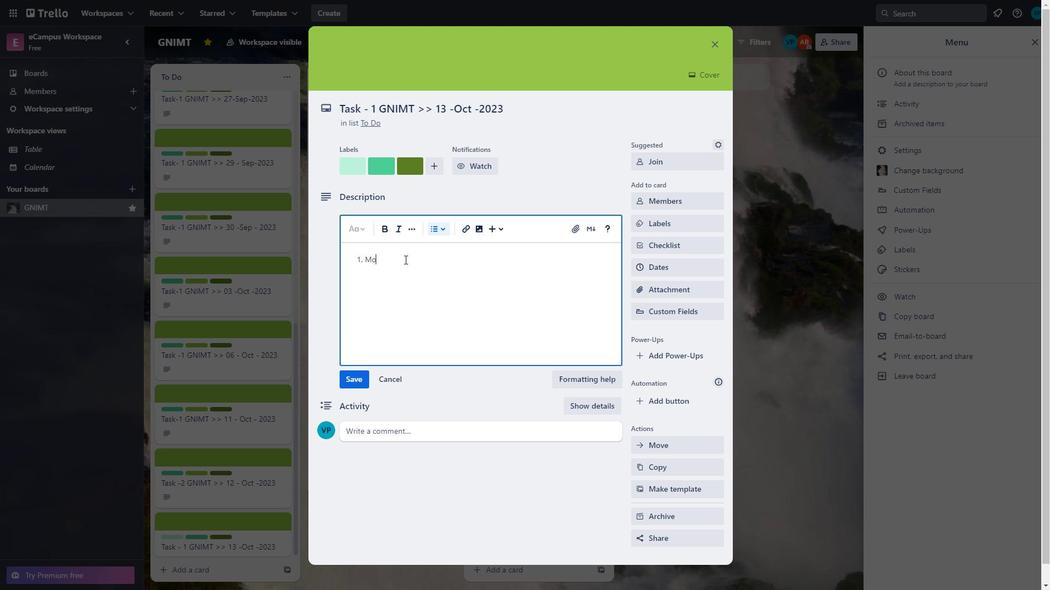 
Action: Mouse moved to (243, 582)
Screenshot: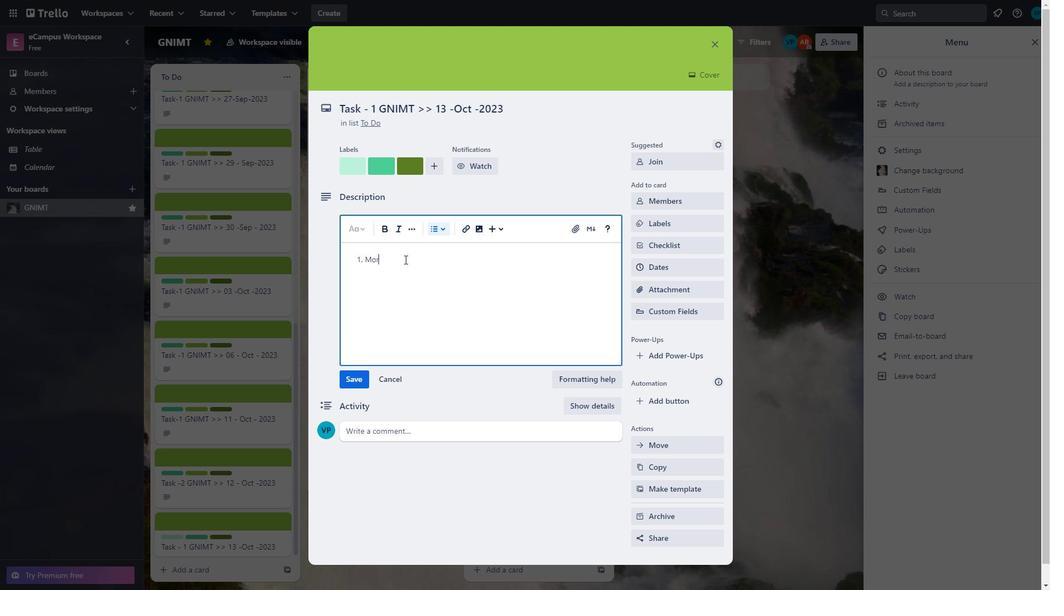 
Action: Mouse scrolled (243, 581) with delta (0, 0)
Screenshot: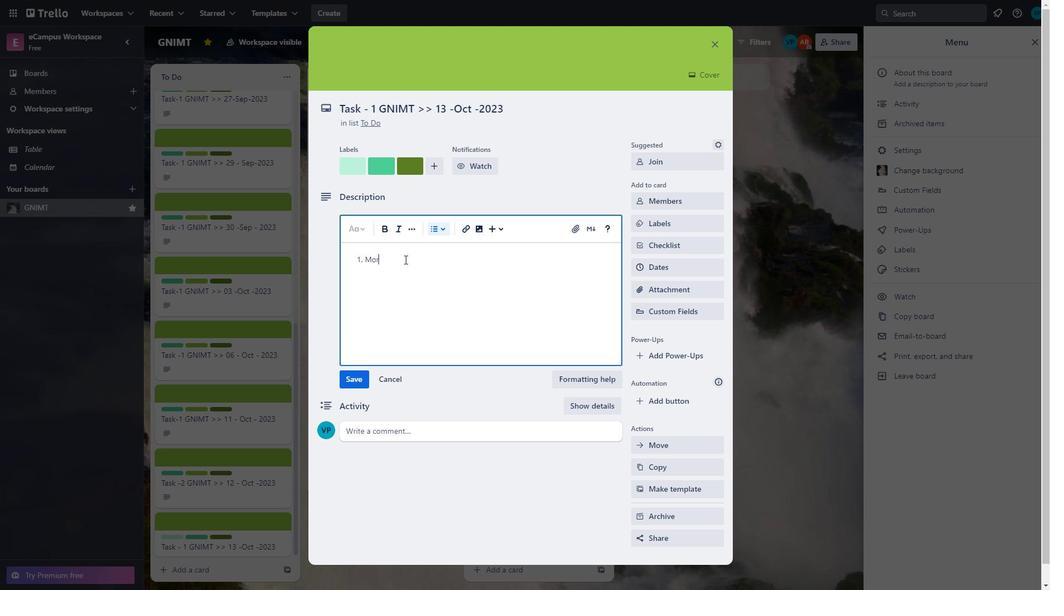
Action: Mouse scrolled (243, 581) with delta (0, 0)
Screenshot: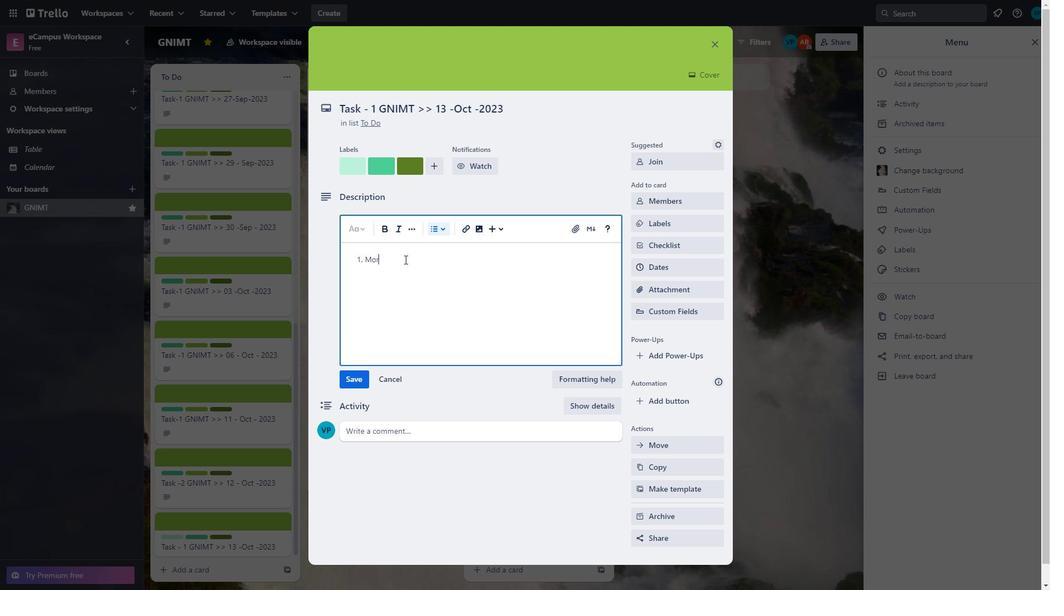 
Action: Mouse moved to (248, 584)
Screenshot: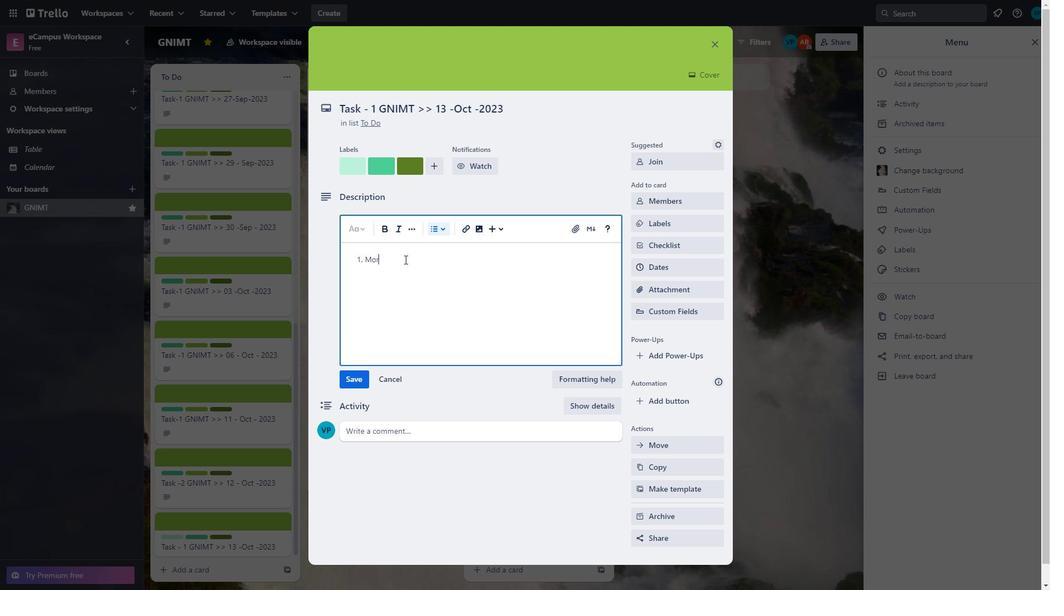 
Action: Mouse scrolled (248, 583) with delta (0, 0)
Screenshot: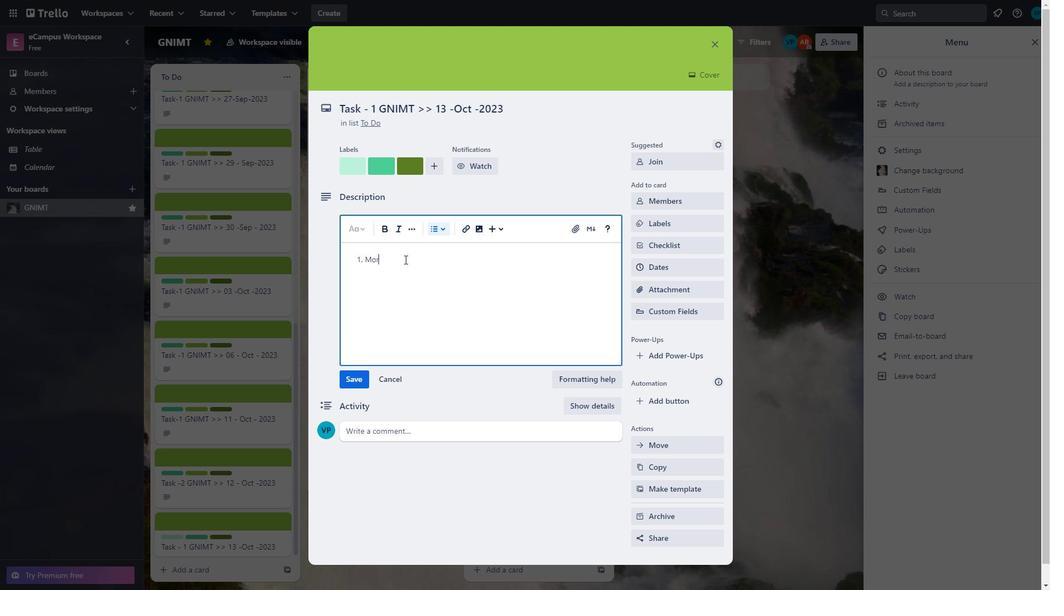 
Action: Mouse moved to (239, 583)
Screenshot: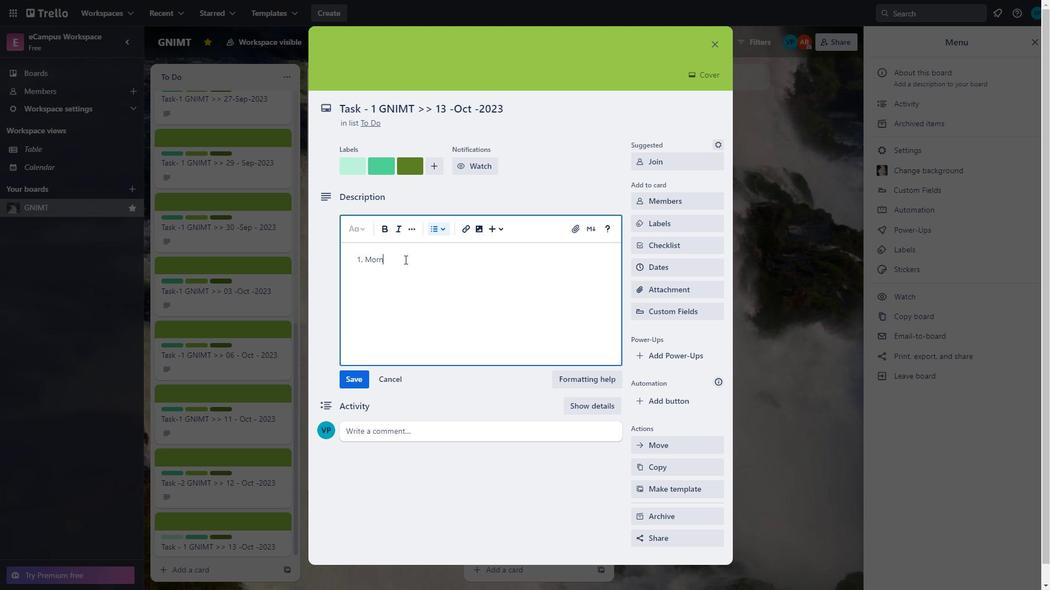 
Action: Mouse scrolled (239, 582) with delta (0, 0)
Screenshot: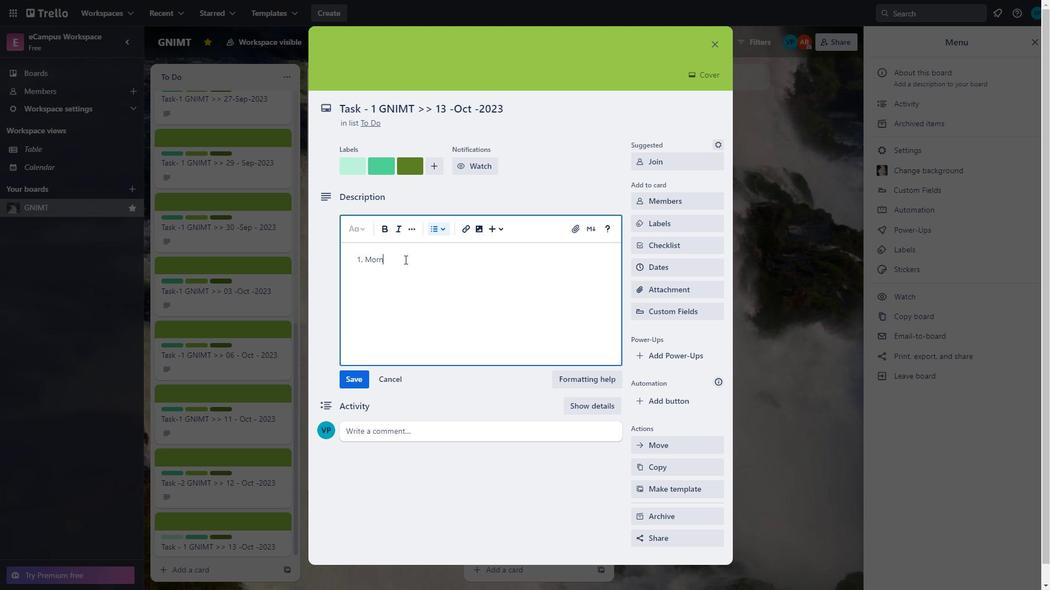 
Action: Mouse moved to (239, 584)
Screenshot: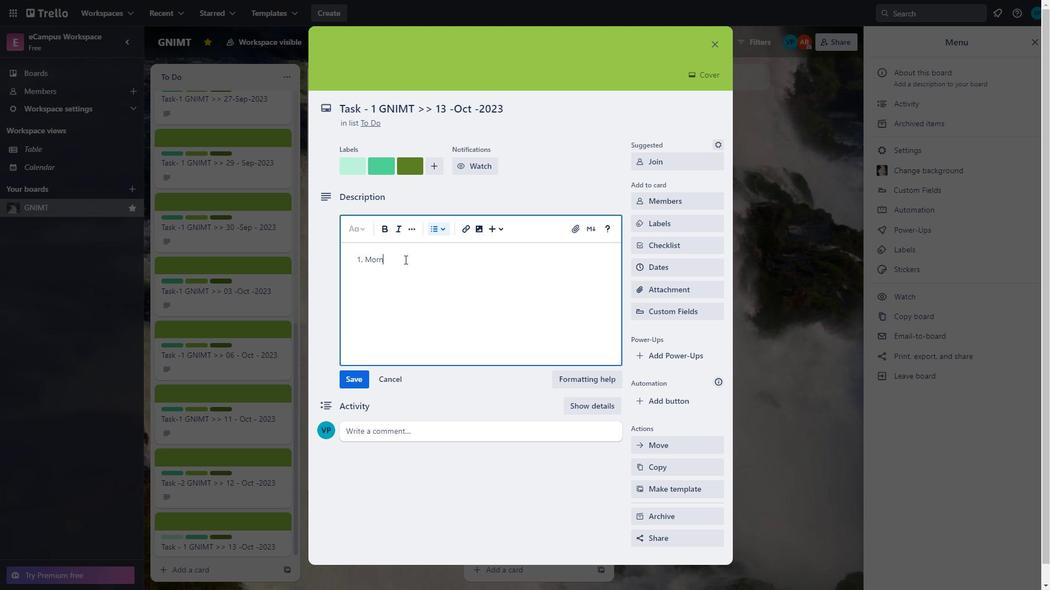 
Action: Mouse scrolled (239, 583) with delta (0, 0)
Screenshot: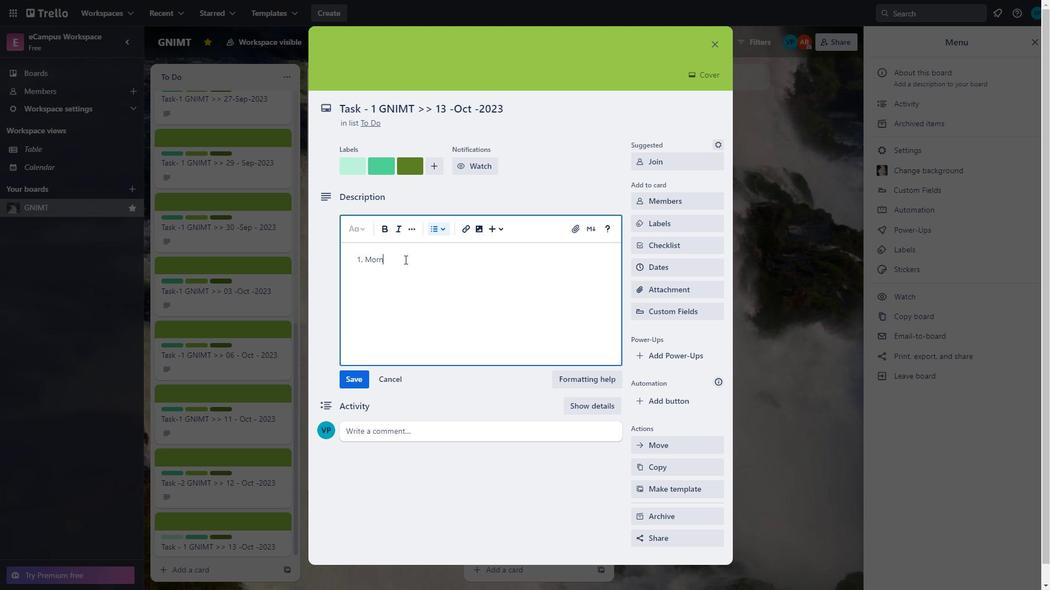 
Action: Mouse moved to (226, 580)
Screenshot: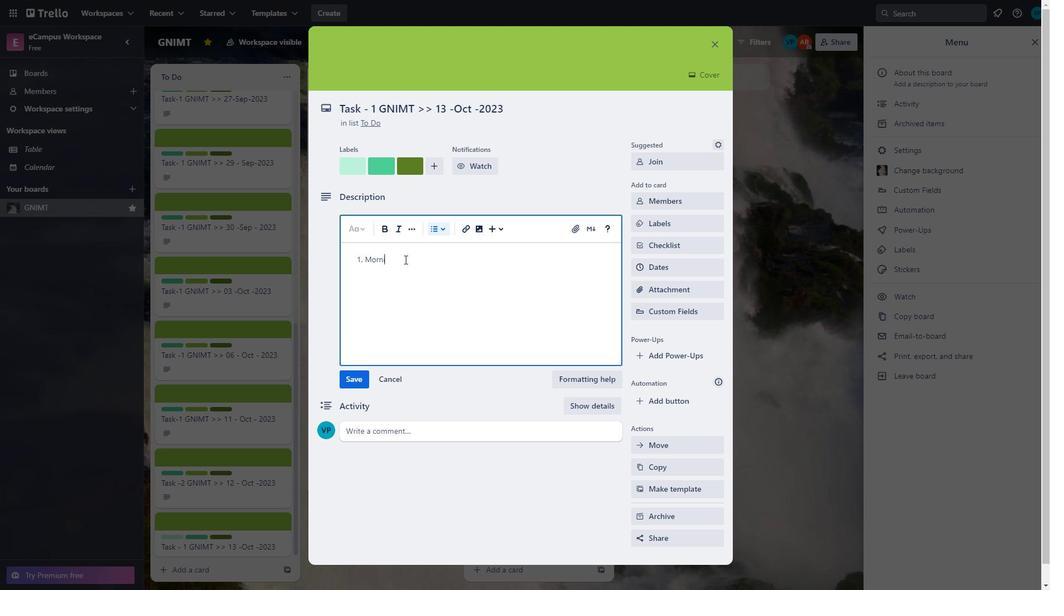 
Action: Mouse scrolled (226, 580) with delta (0, 0)
Screenshot: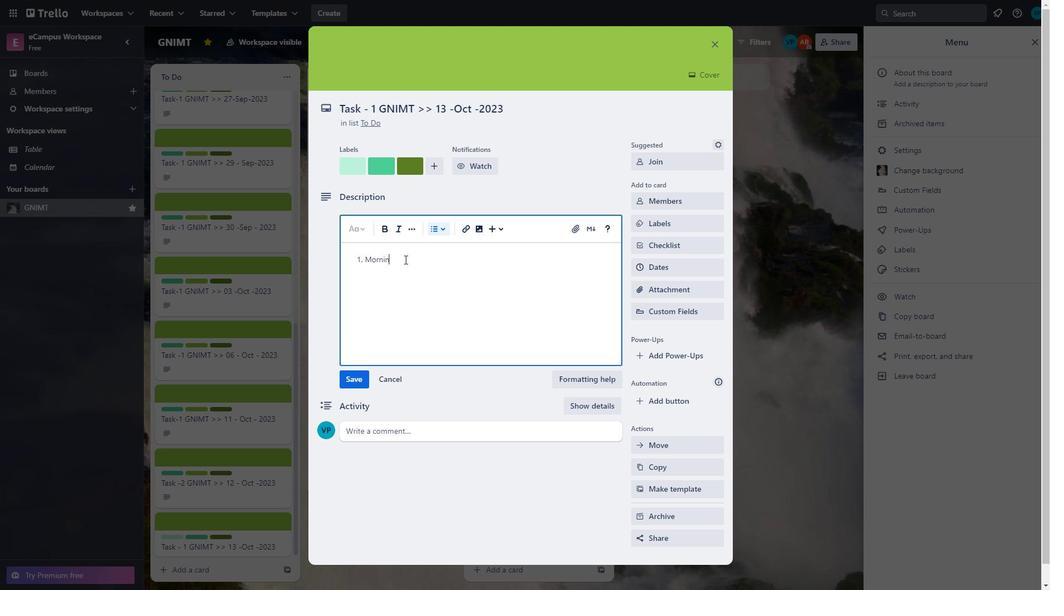 
Action: Mouse scrolled (226, 580) with delta (0, 0)
Screenshot: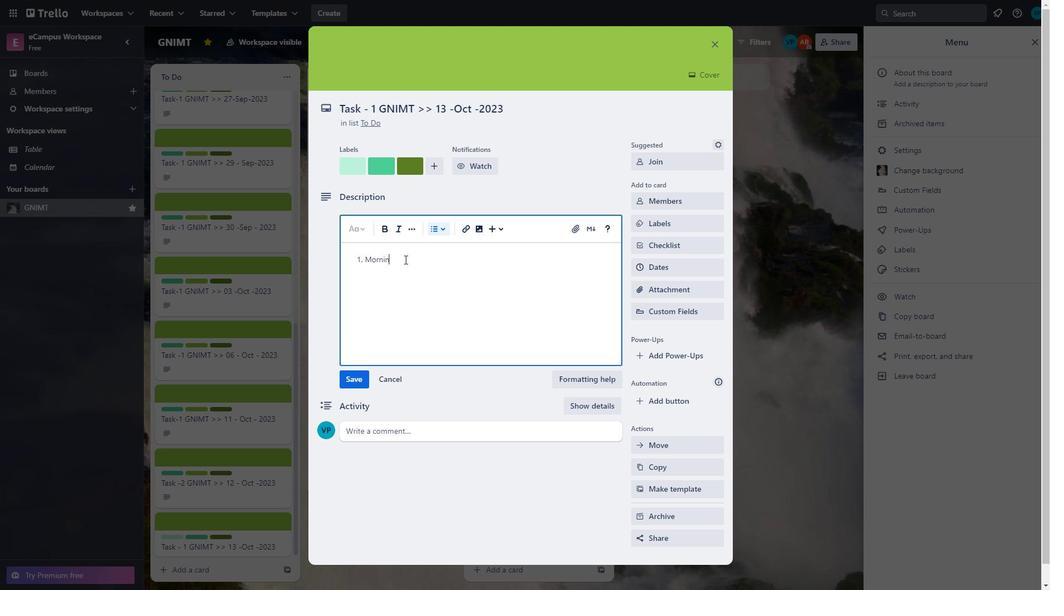 
Action: Mouse moved to (225, 578)
Screenshot: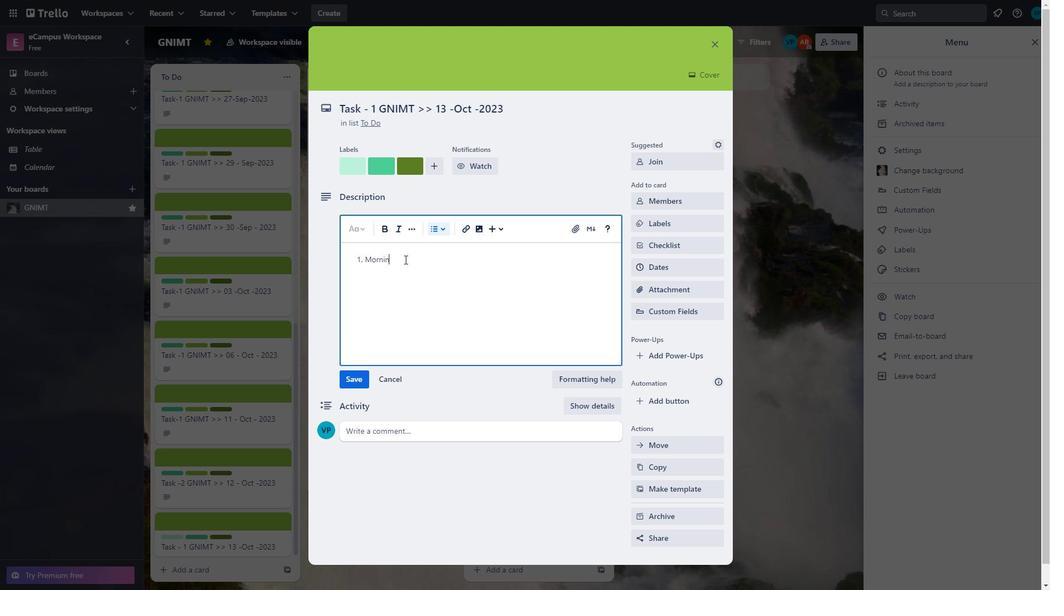 
Action: Mouse pressed left at (225, 578)
Screenshot: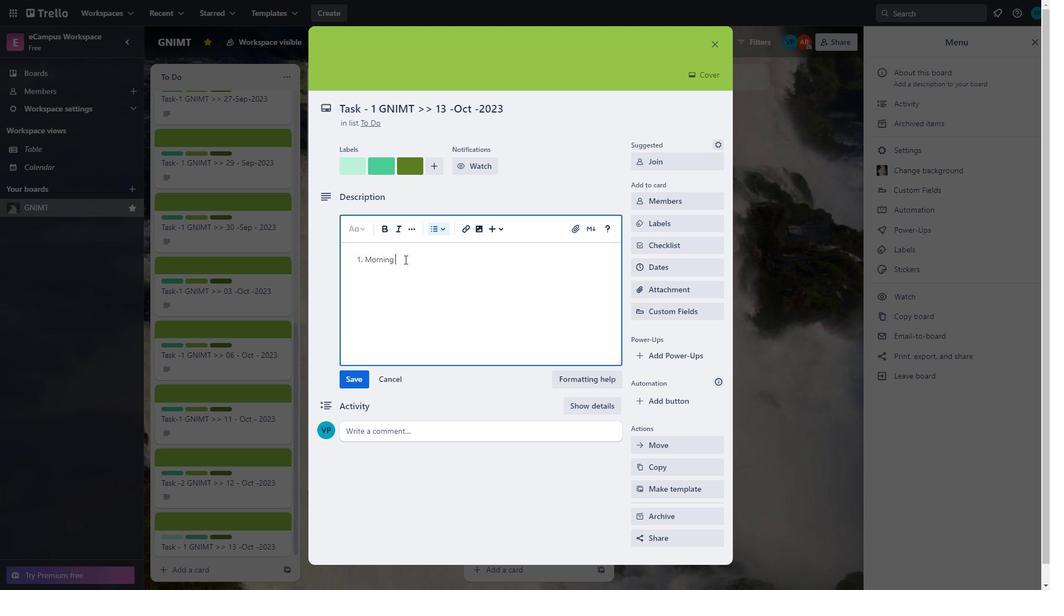 
Action: Mouse moved to (458, 255)
Screenshot: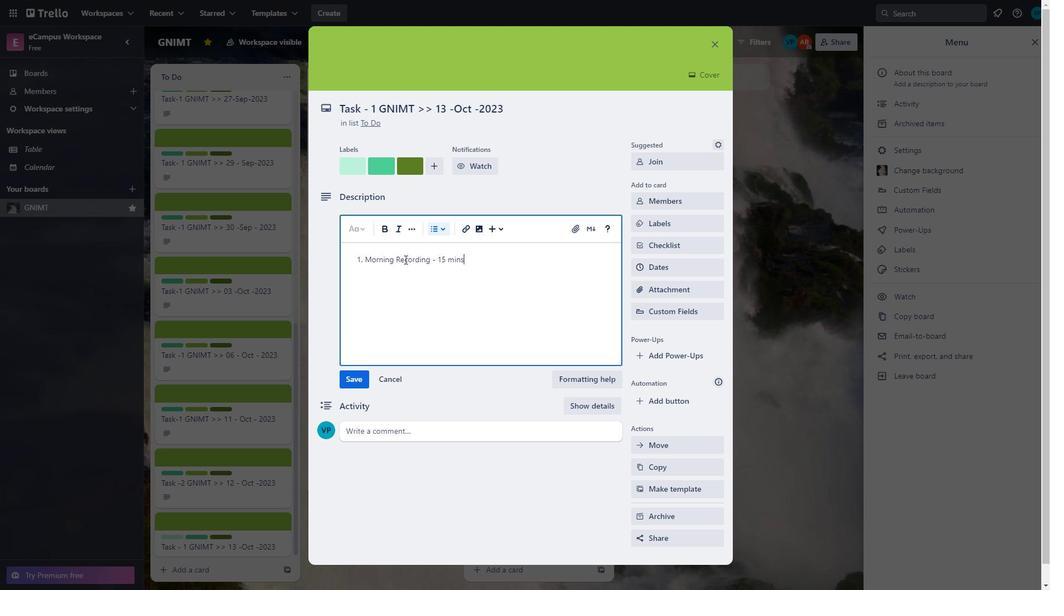 
Action: Mouse pressed left at (458, 255)
Screenshot: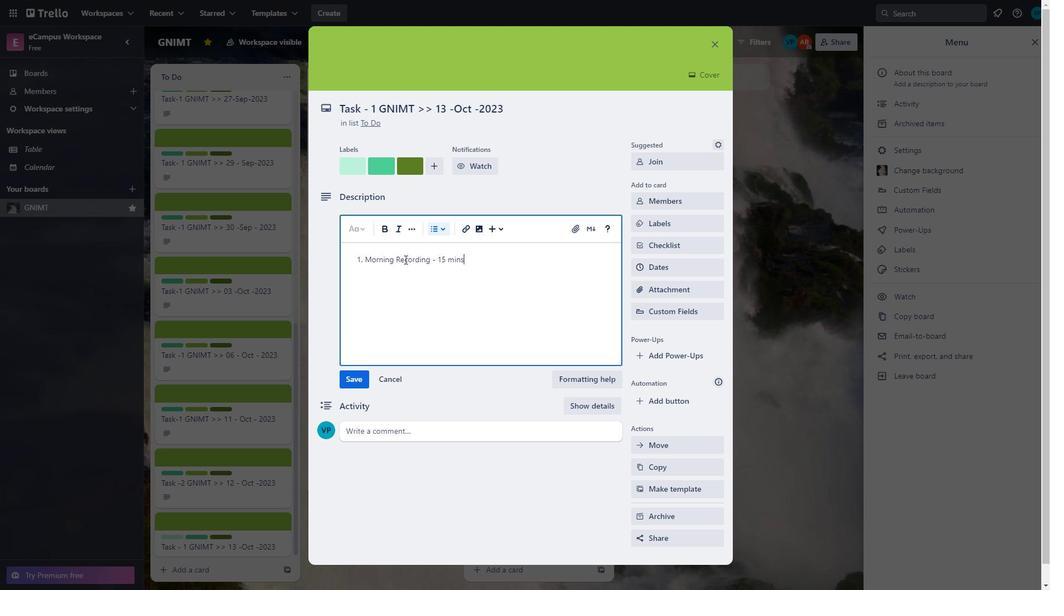 
Action: Mouse moved to (471, 293)
Screenshot: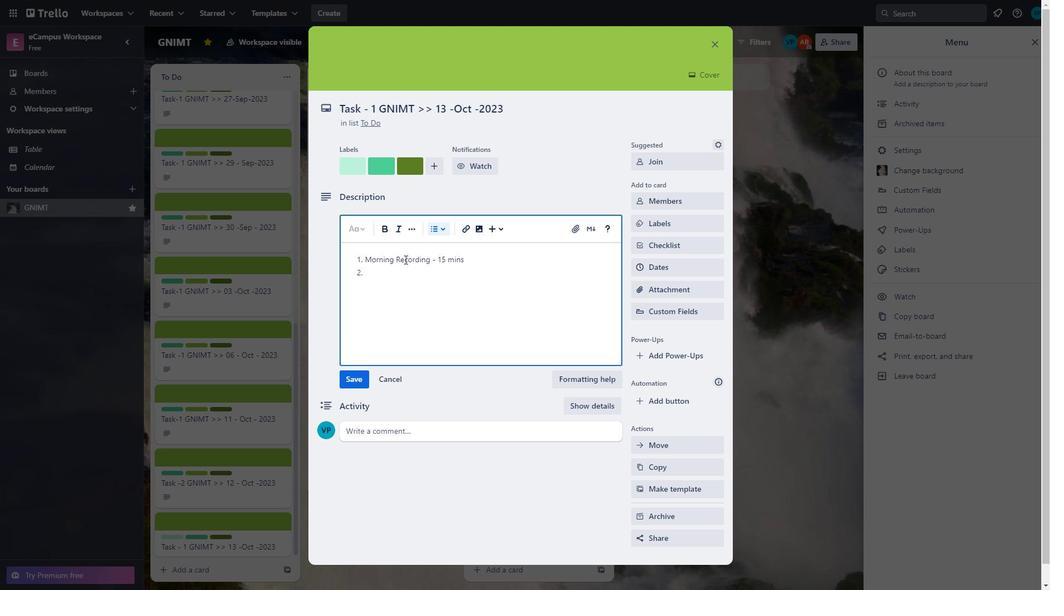 
Action: Mouse pressed left at (471, 293)
Screenshot: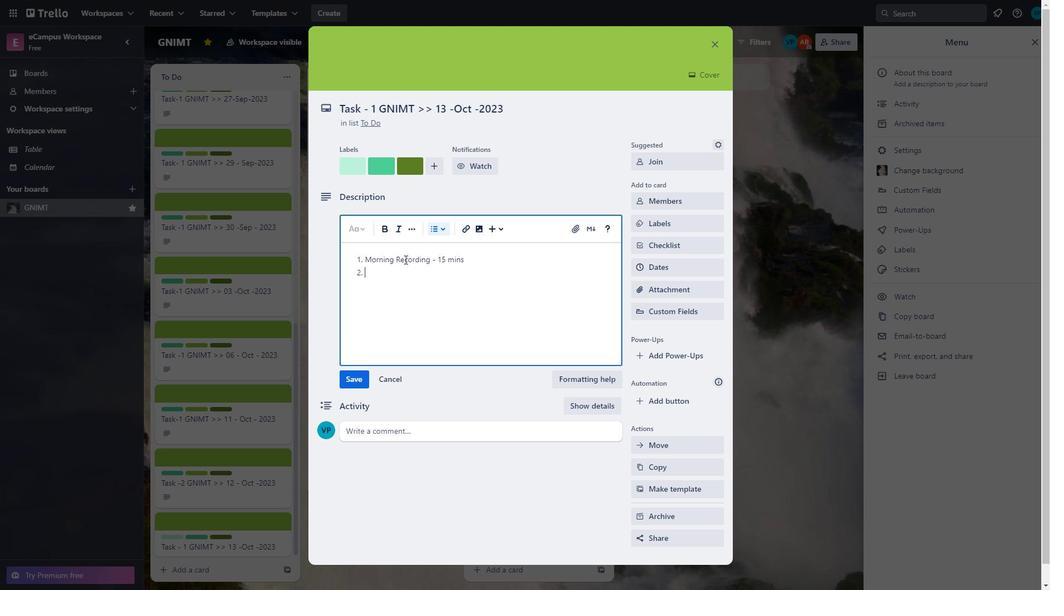 
Action: Mouse moved to (429, 287)
Screenshot: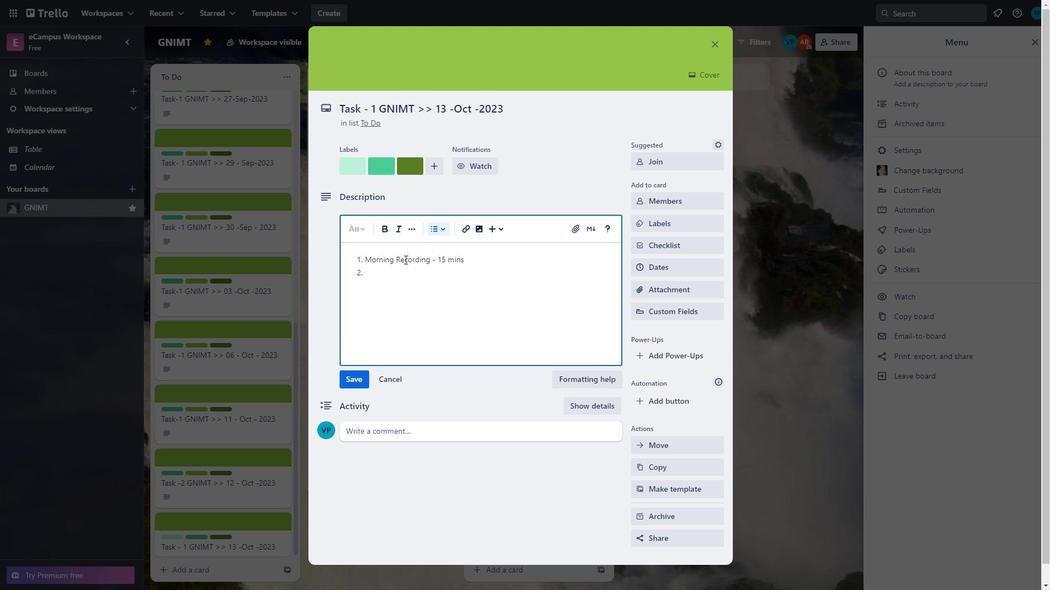 
Action: Mouse pressed left at (429, 287)
Screenshot: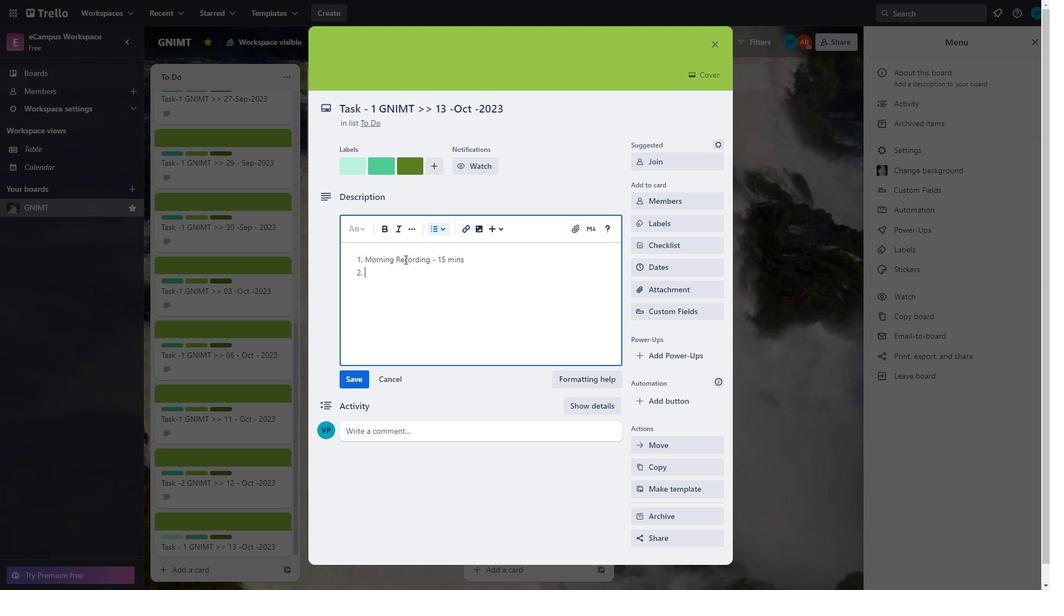 
Action: Mouse moved to (429, 284)
Screenshot: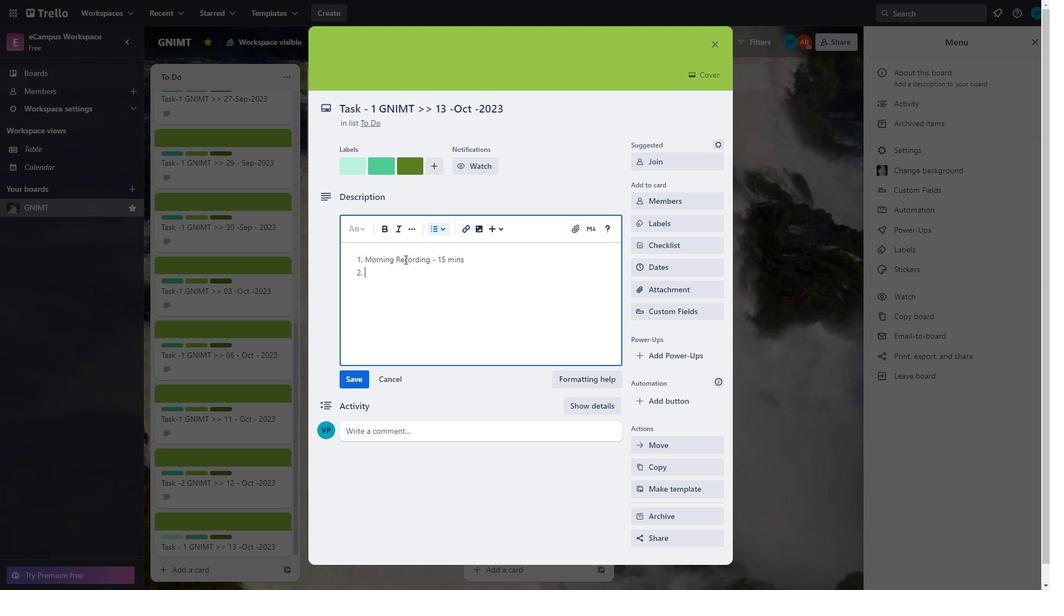 
Action: Key pressed bbbbz<Key.backspace><Key.backspace><Key.backspace><Key.backspace><Key.backspace><Key.caps_lock>M<Key.caps_lock>orning<Key.space><Key.caps_lock>R<Key.caps_lock>ecording<Key.space>-<Key.space>15<Key.space>mins<Key.enter><Key.caps_lock>W<Key.caps_lock>rite<Key.space><Key.caps_lock>C<Key.caps_lock>onten<Key.caps_lock>T<Key.space><Key.backspace><Key.backspace><Key.caps_lock>t<Key.space>for<Key.space>sguv<Key.space><Key.shift>()<Key.left>courses<Key.right><Key.right>
Screenshot: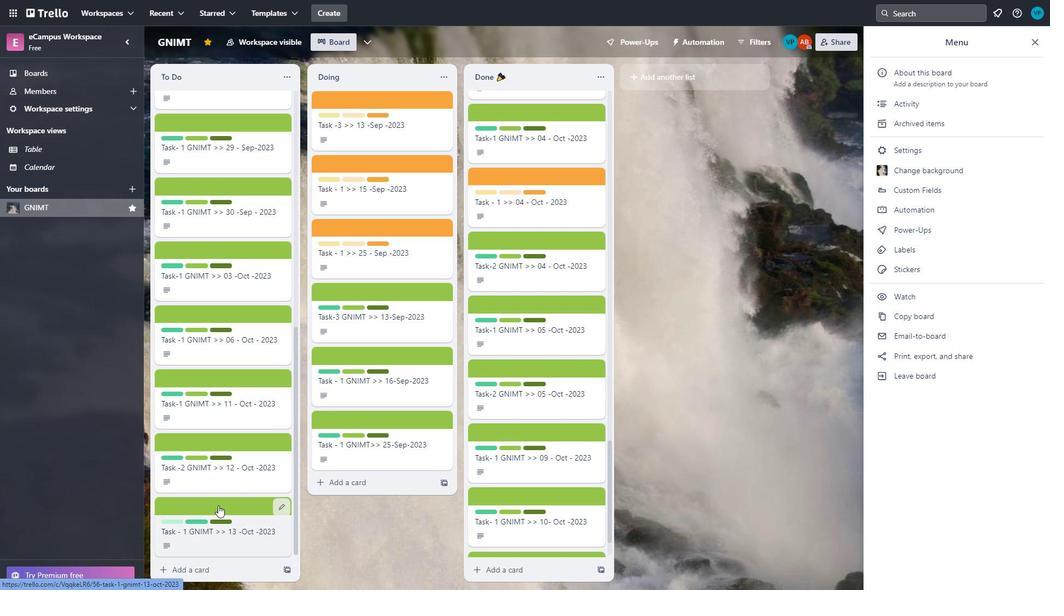 
Action: Mouse moved to (467, 296)
Screenshot: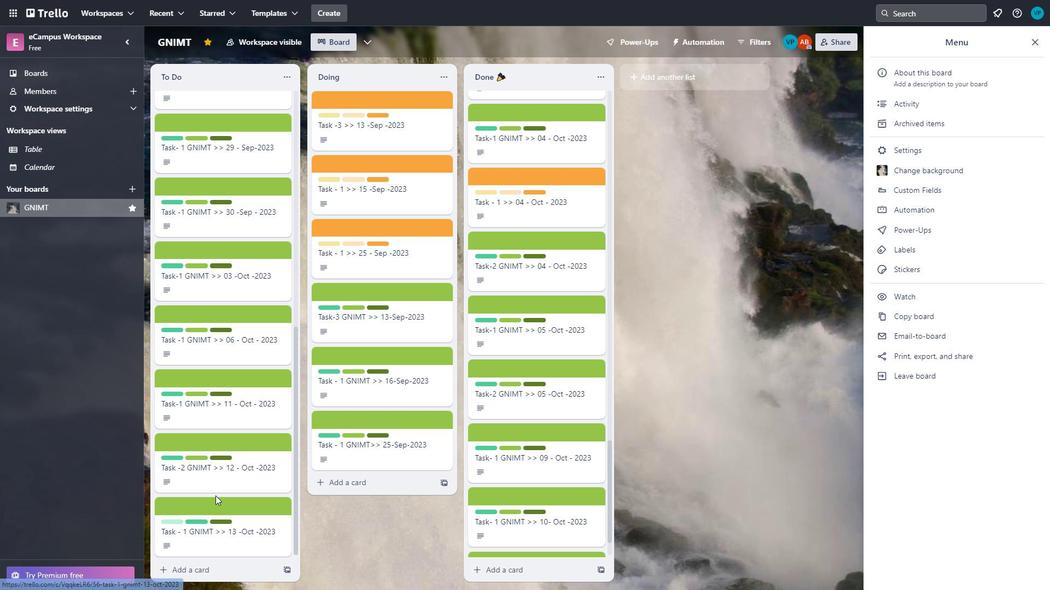 
Action: Mouse pressed left at (467, 296)
Screenshot: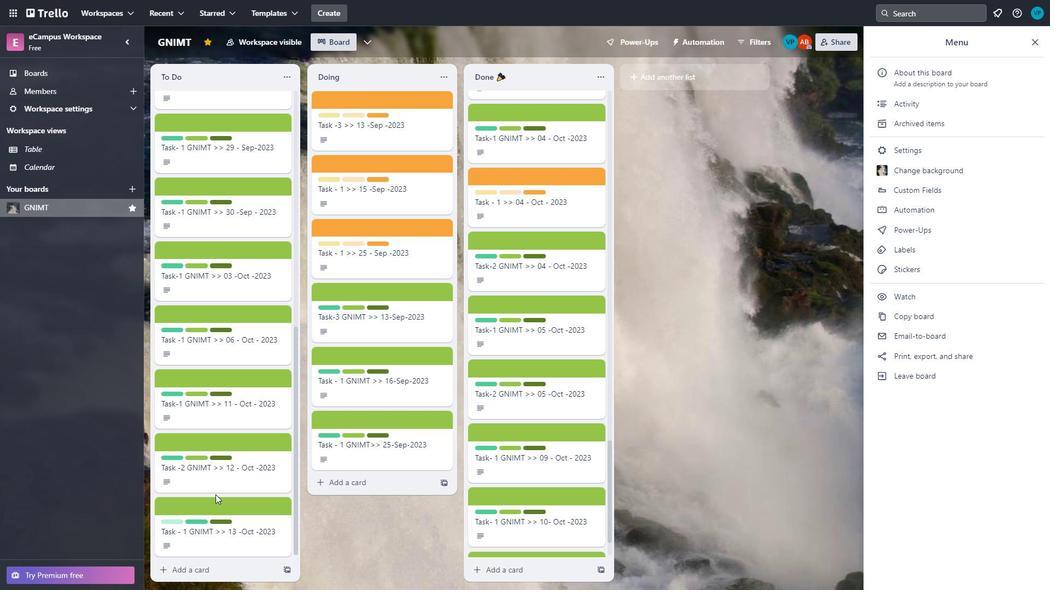 
Action: Mouse moved to (447, 294)
Screenshot: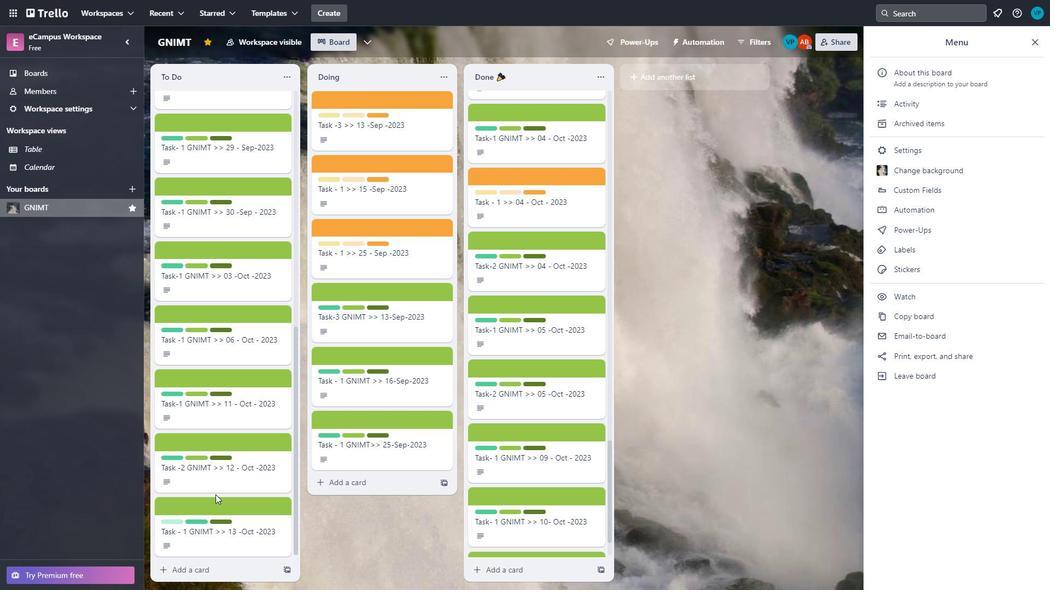 
Action: Key pressed <Key.delete>r<Key.space><Key.caps_lock>SGUV
Screenshot: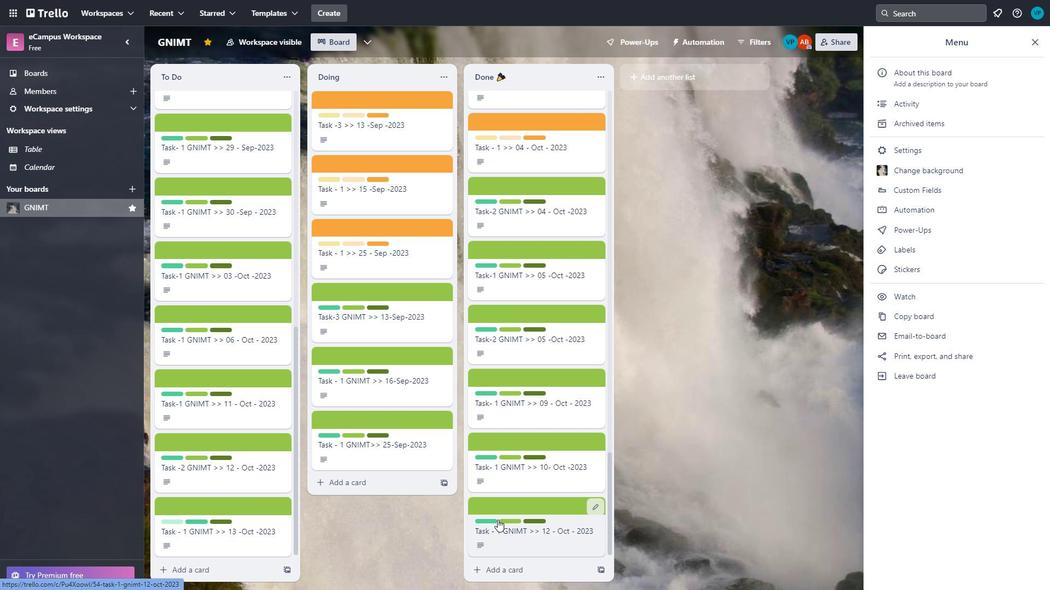 
Action: Mouse moved to (551, 318)
Screenshot: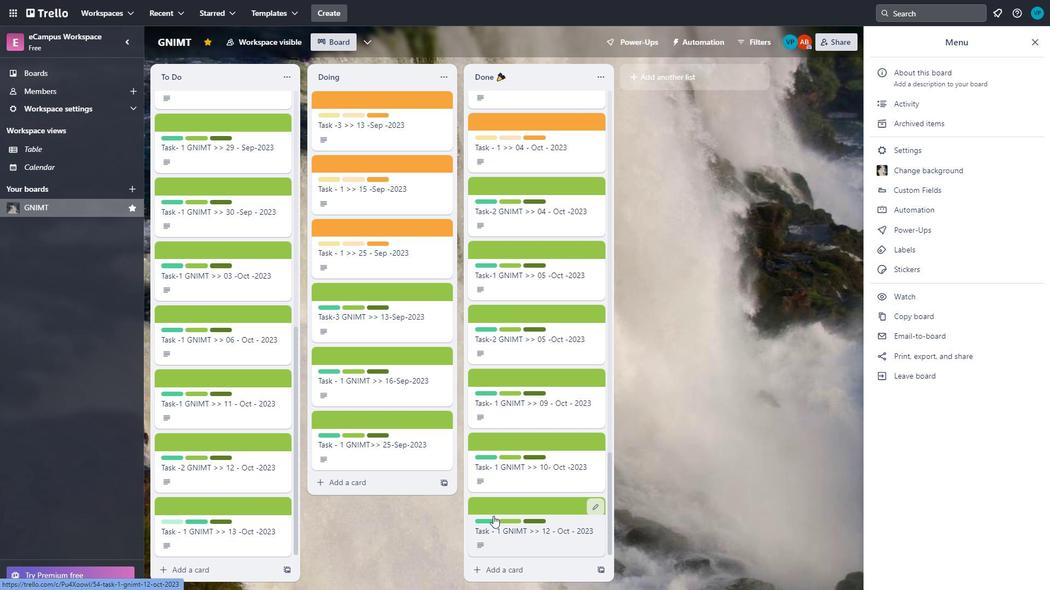 
Action: Mouse pressed left at (551, 318)
Screenshot: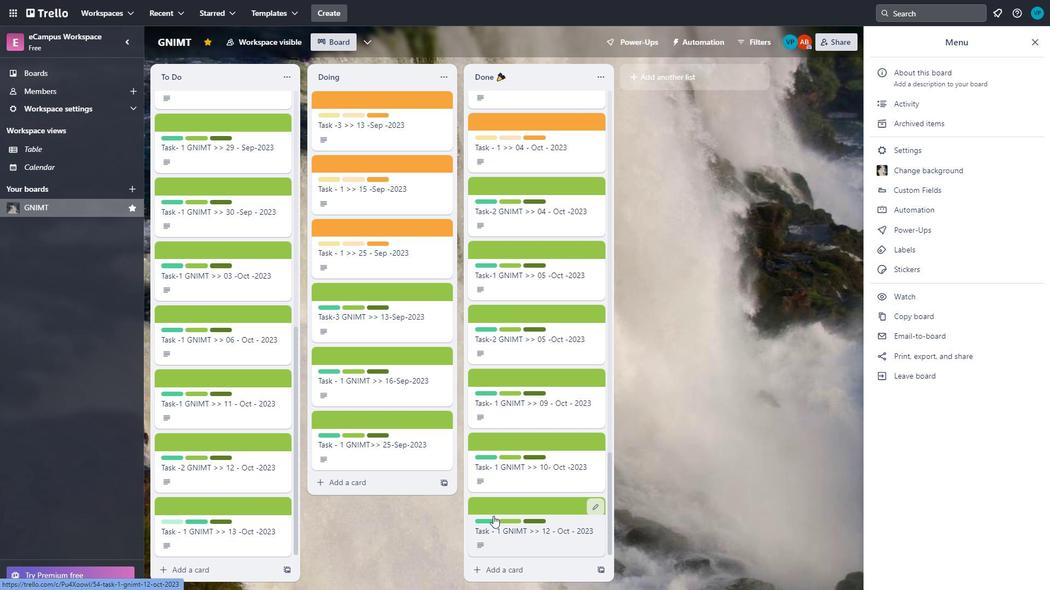 
Action: Mouse moved to (374, 400)
Screenshot: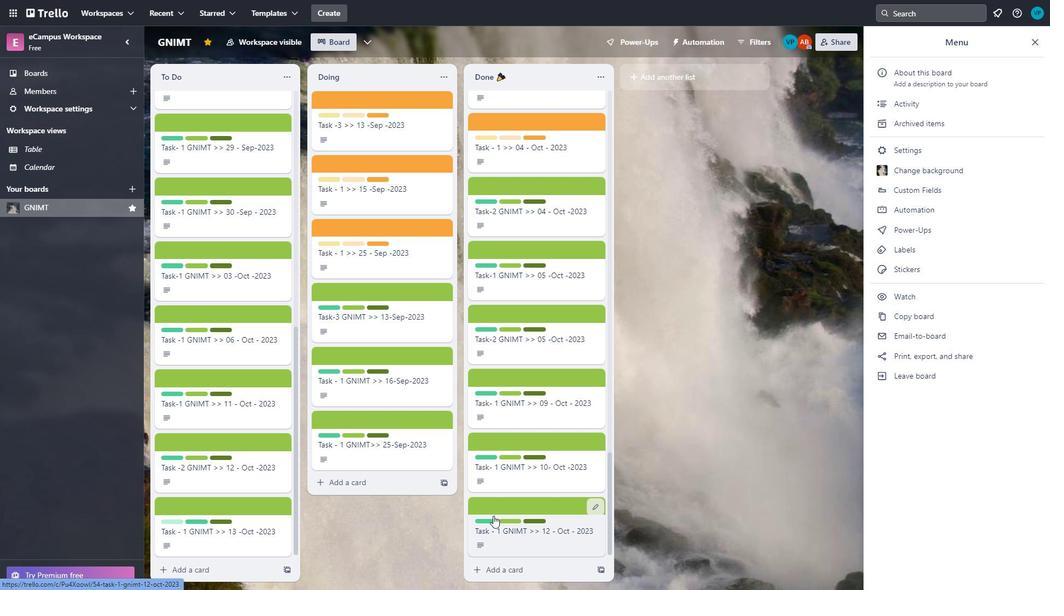 
Action: Mouse pressed left at (374, 400)
Screenshot: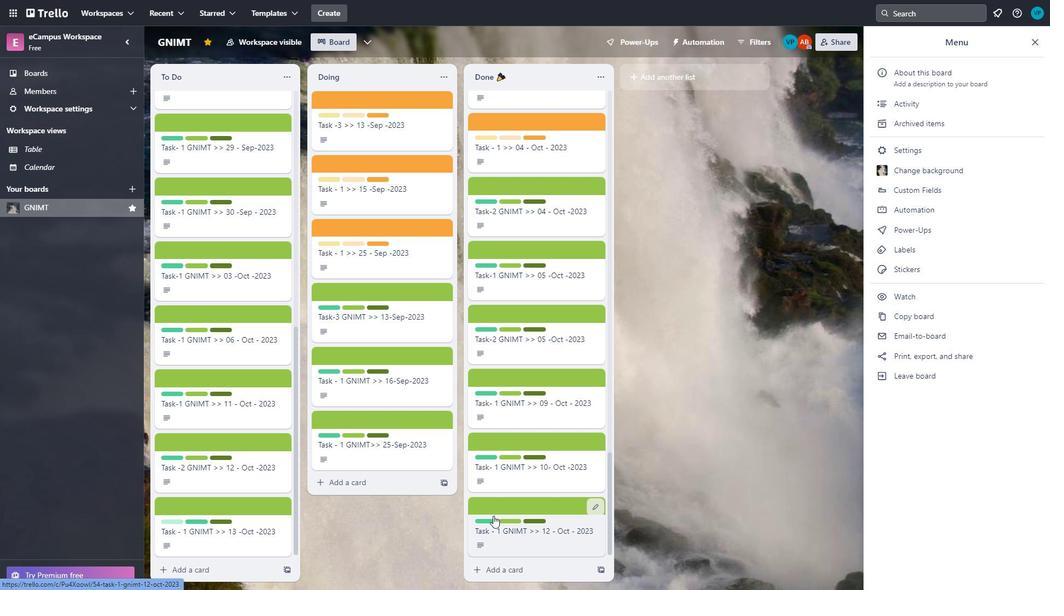 
Action: Mouse moved to (735, 72)
Screenshot: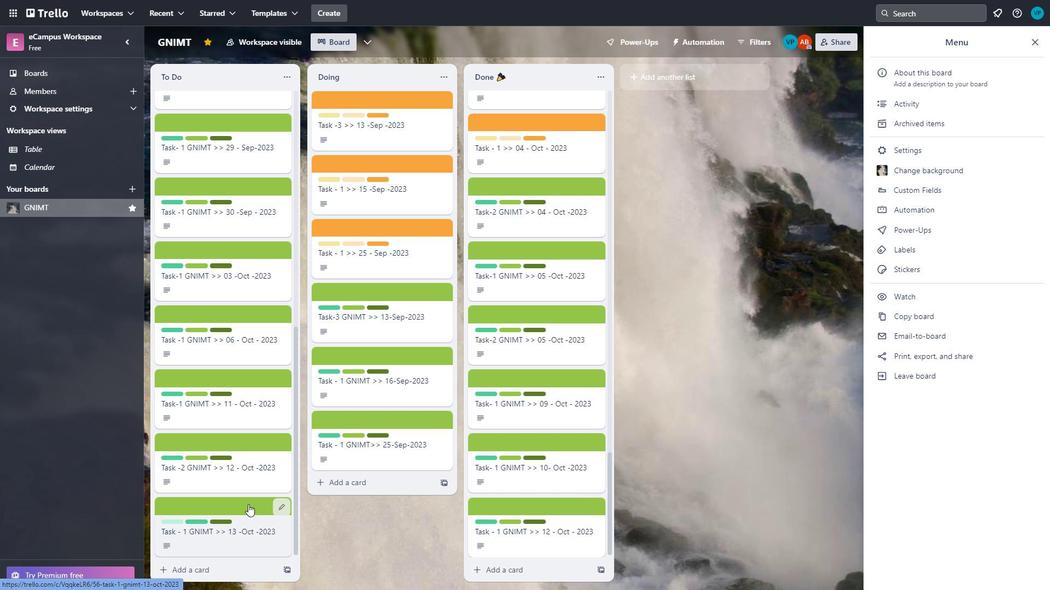 
Action: Mouse pressed left at (735, 72)
Screenshot: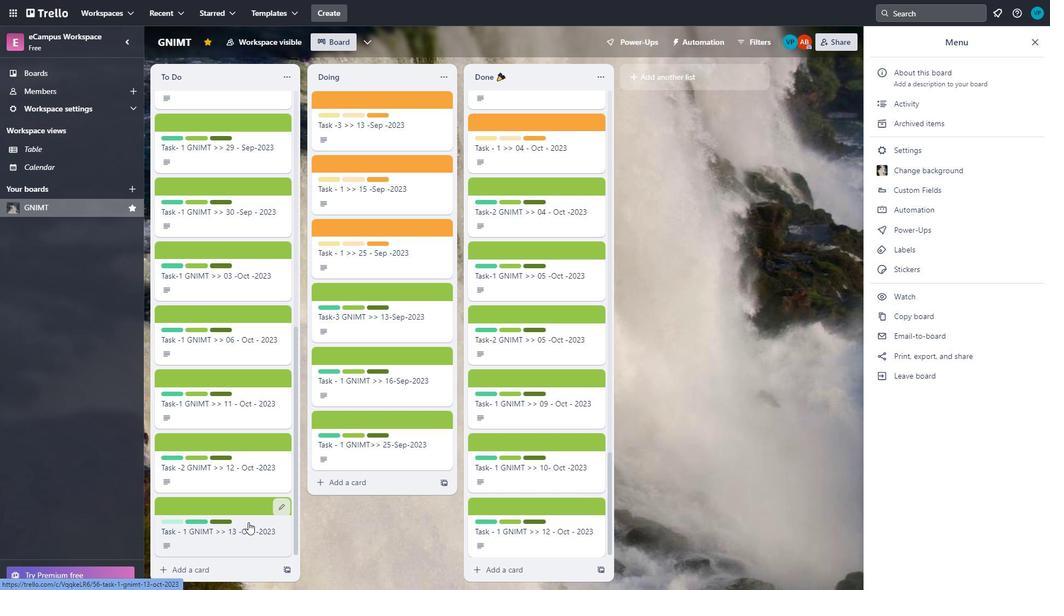 
Action: Mouse moved to (237, 506)
Screenshot: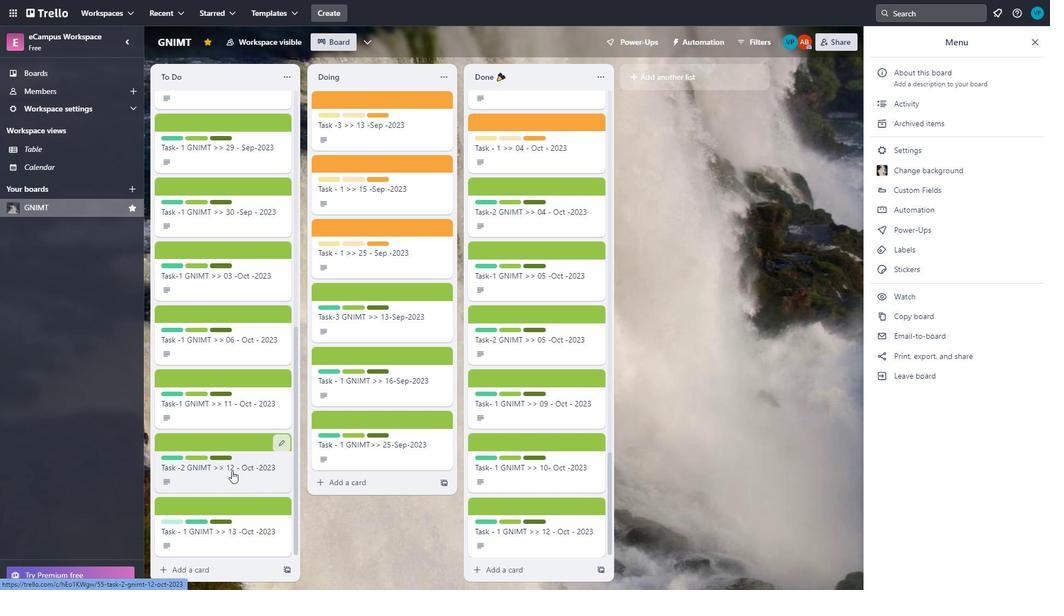 
Action: Mouse scrolled (237, 505) with delta (0, 0)
Screenshot: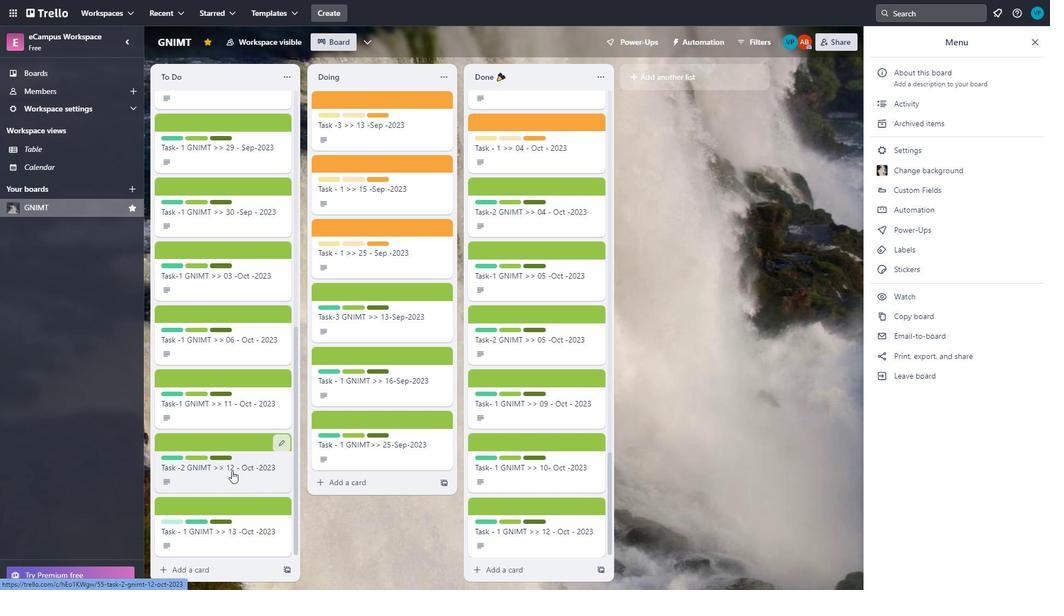 
Action: Mouse moved to (239, 512)
Screenshot: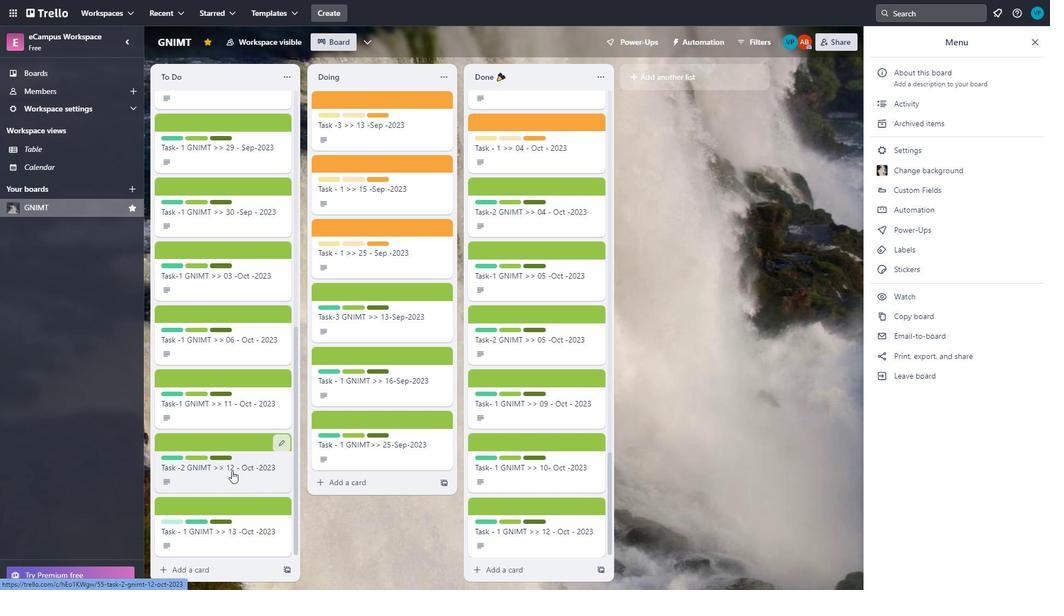 
Action: Mouse scrolled (239, 511) with delta (0, 0)
Screenshot: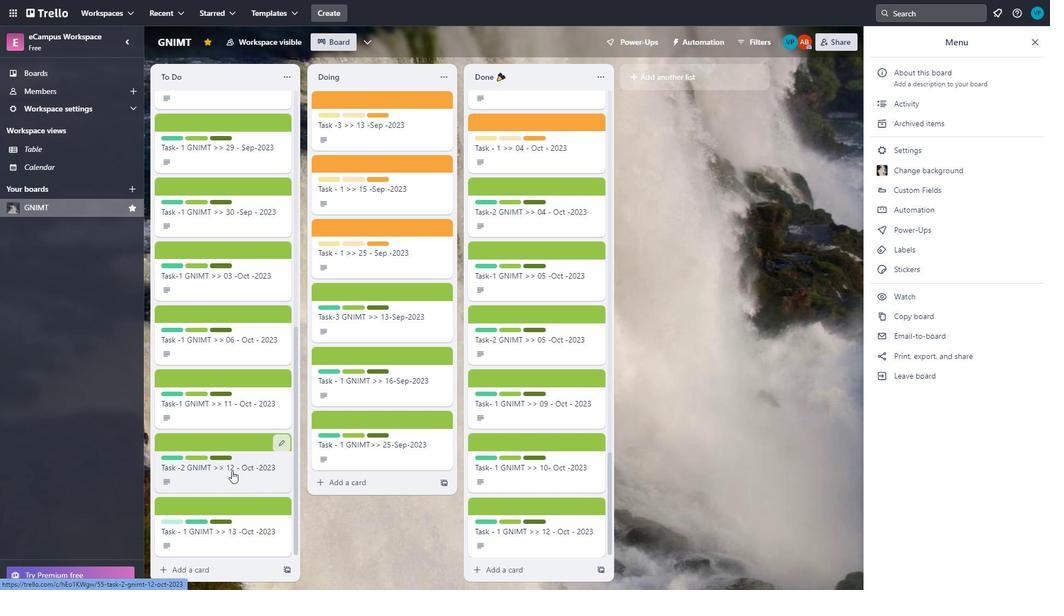
Action: Mouse moved to (241, 520)
Screenshot: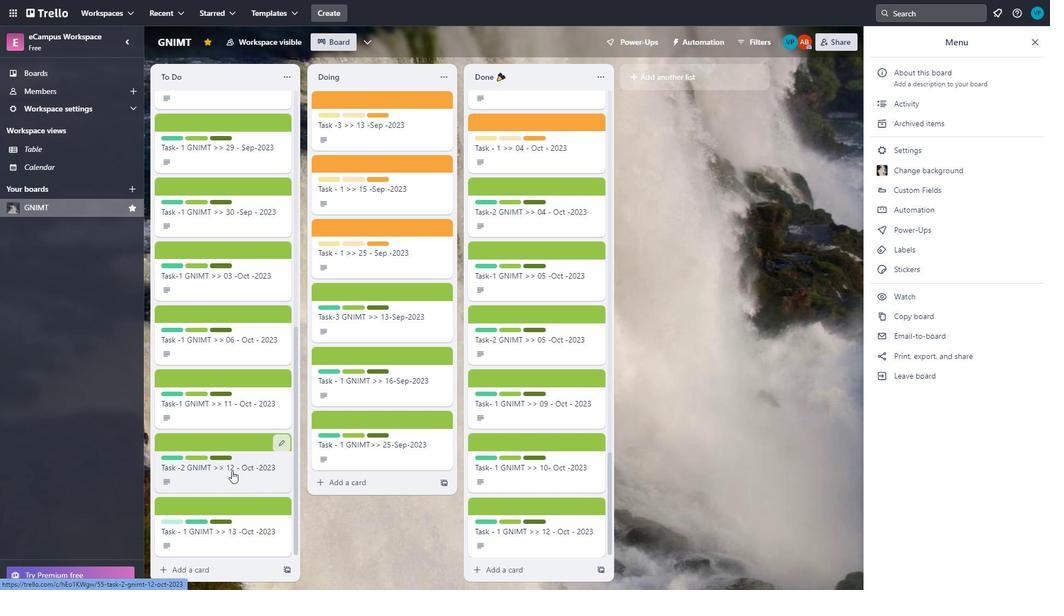 
Action: Mouse scrolled (241, 519) with delta (0, 0)
Screenshot: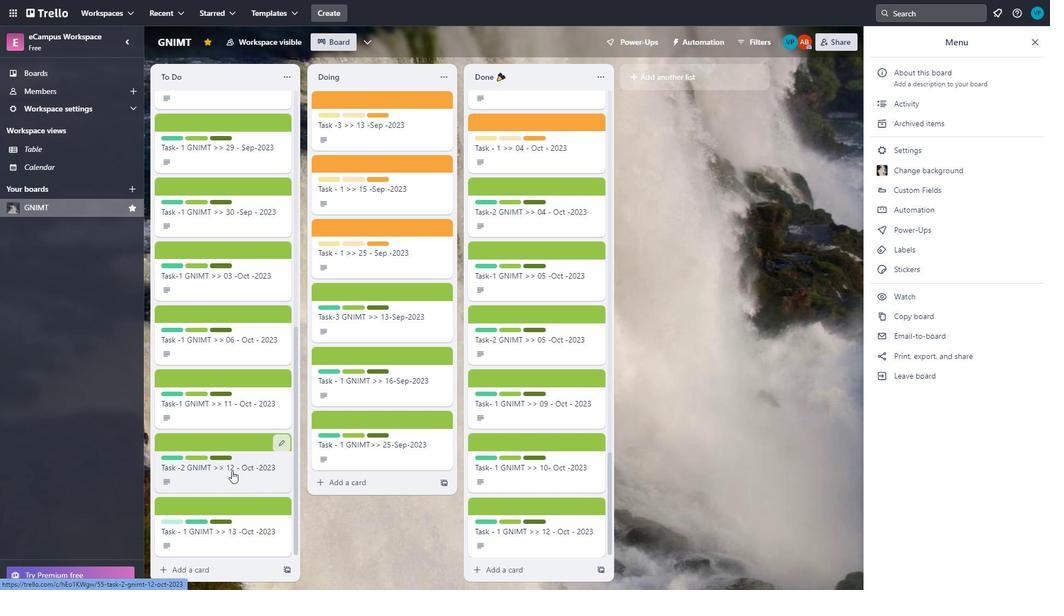 
Action: Mouse moved to (241, 521)
Screenshot: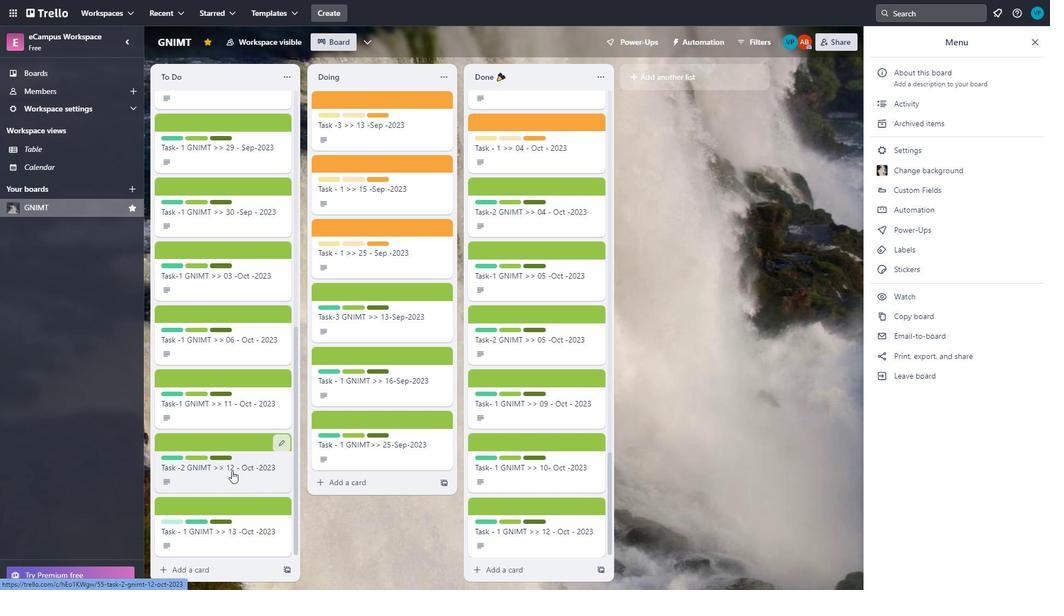 
Action: Mouse scrolled (241, 520) with delta (0, 0)
Screenshot: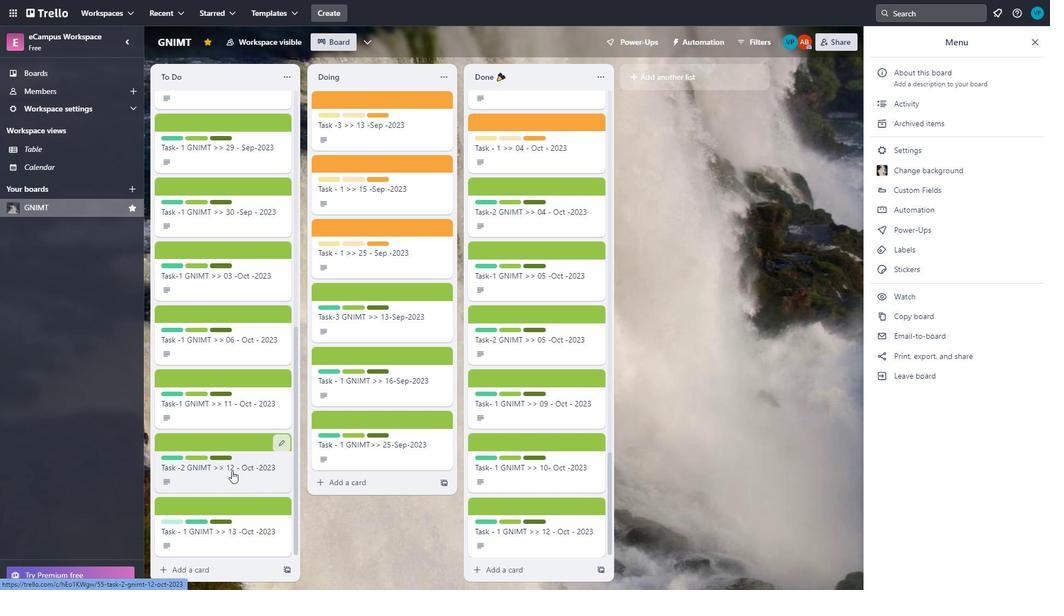 
Action: Mouse moved to (241, 522)
Screenshot: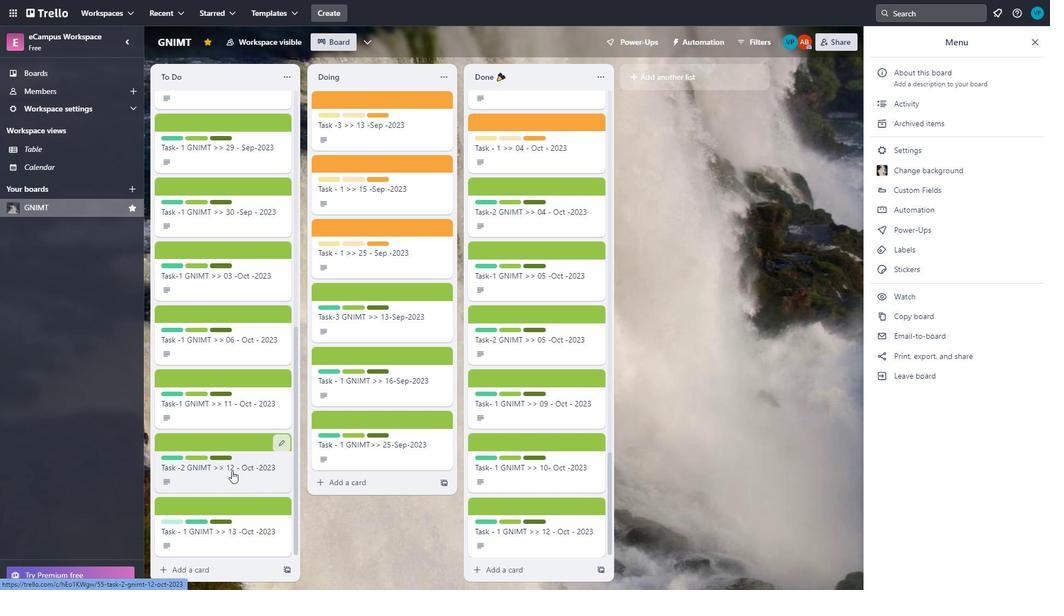 
Action: Mouse scrolled (241, 521) with delta (0, 0)
Screenshot: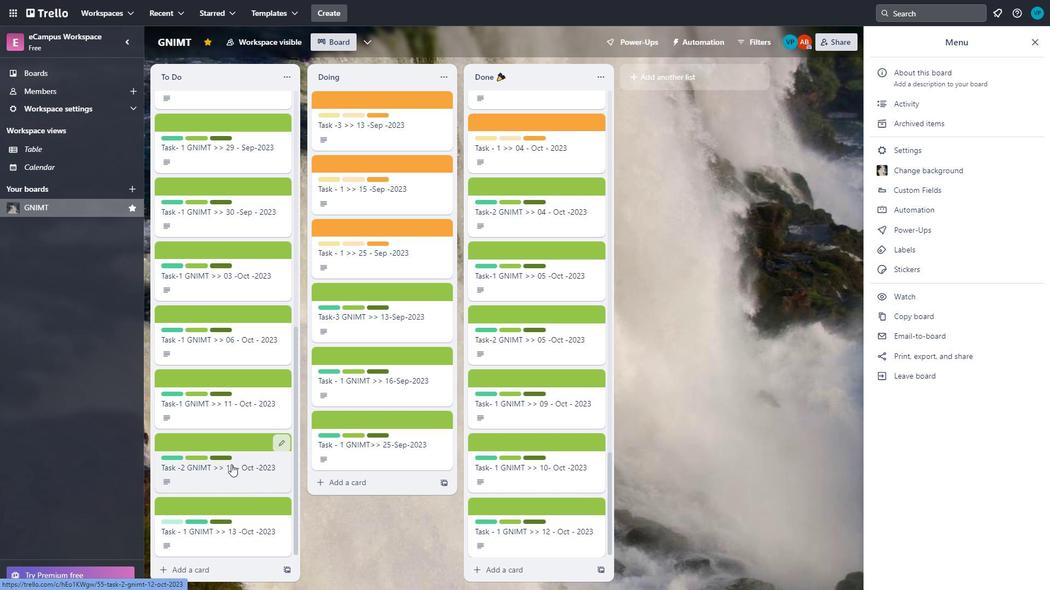 
Action: Mouse scrolled (241, 521) with delta (0, 0)
Screenshot: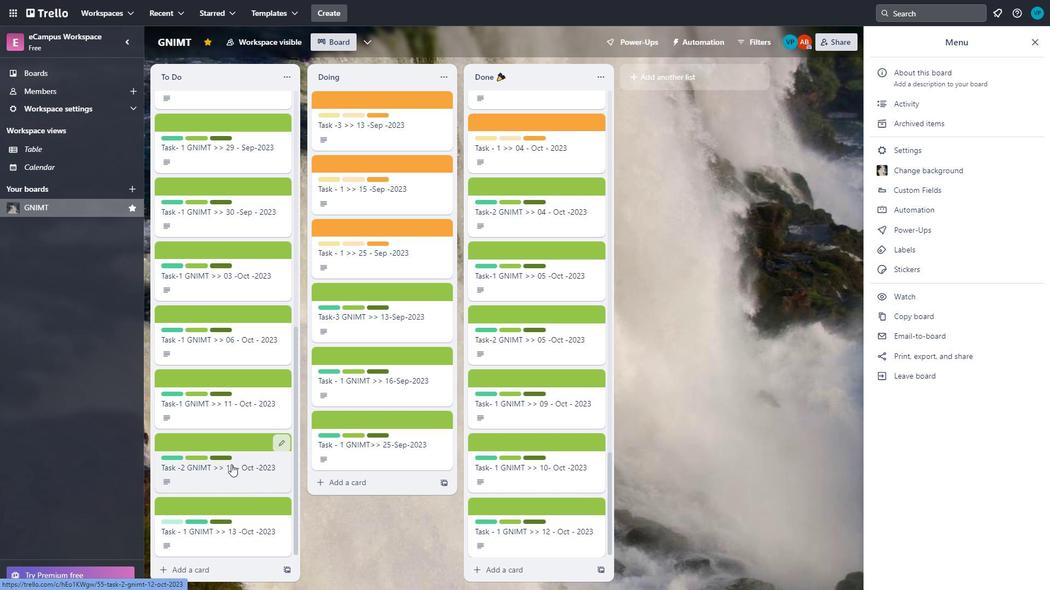 
Action: Mouse moved to (241, 525)
Screenshot: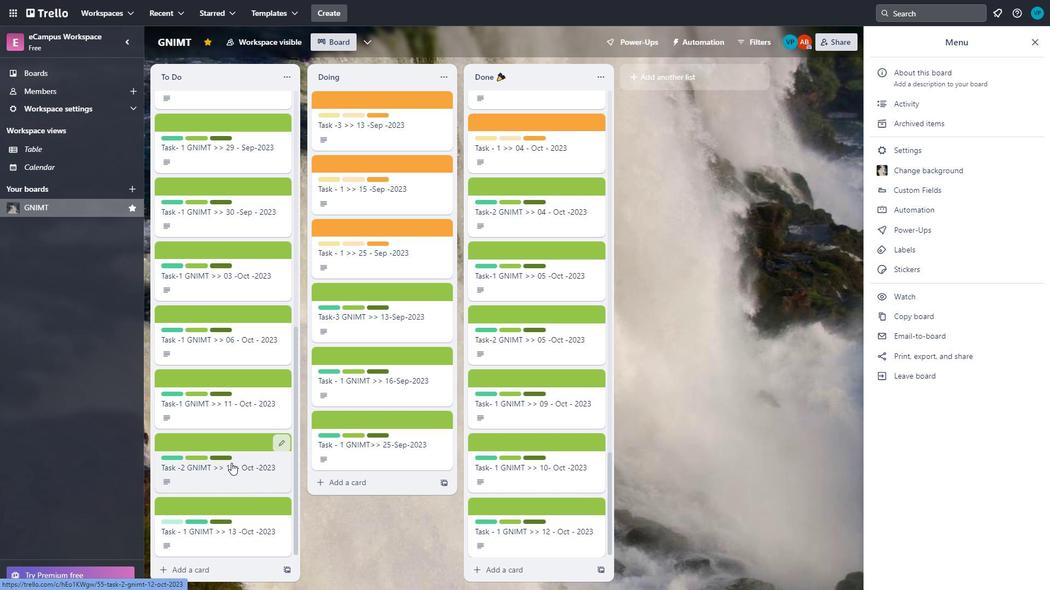 
Action: Mouse scrolled (241, 524) with delta (0, 0)
Screenshot: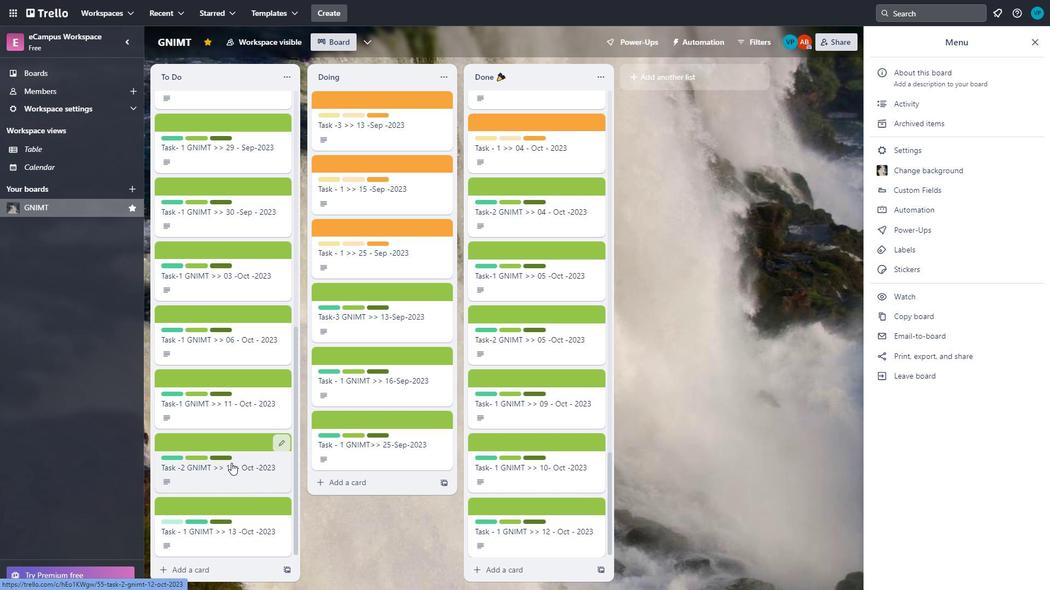 
Action: Mouse moved to (242, 530)
Screenshot: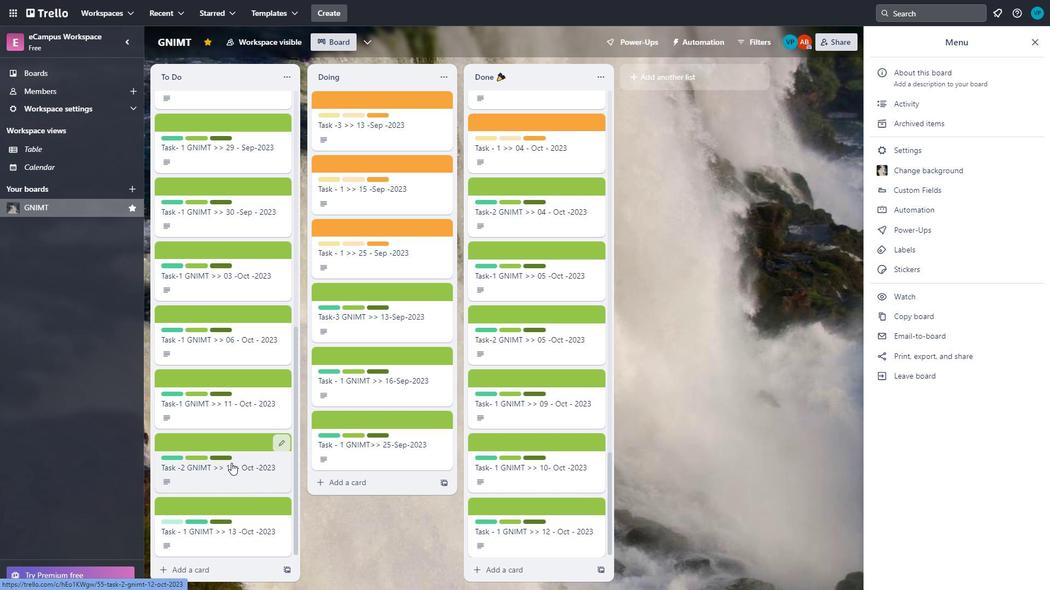 
Action: Mouse scrolled (242, 529) with delta (0, 0)
Screenshot: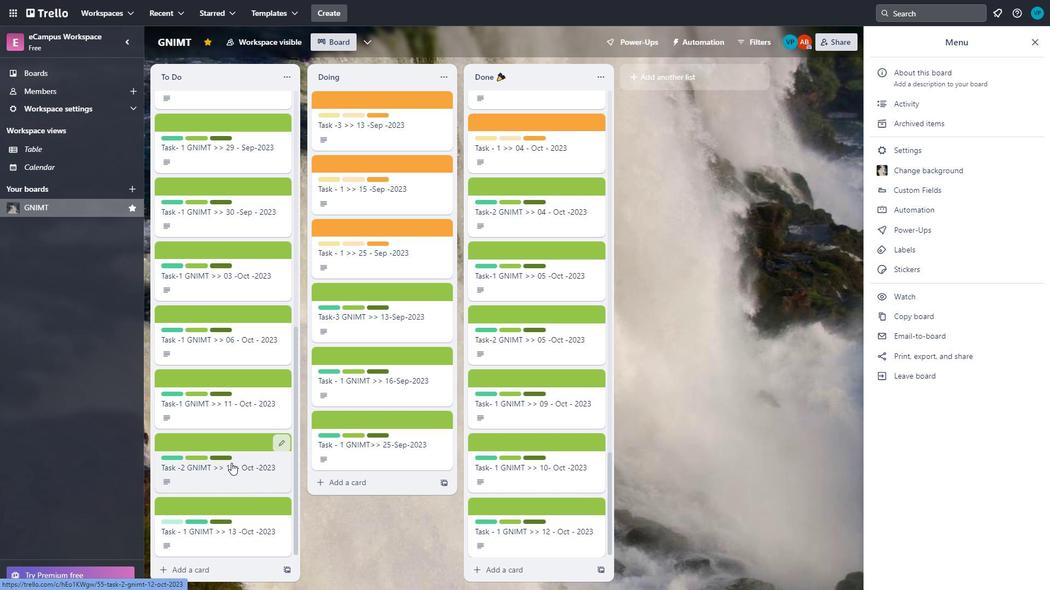 
Action: Mouse moved to (241, 526)
Screenshot: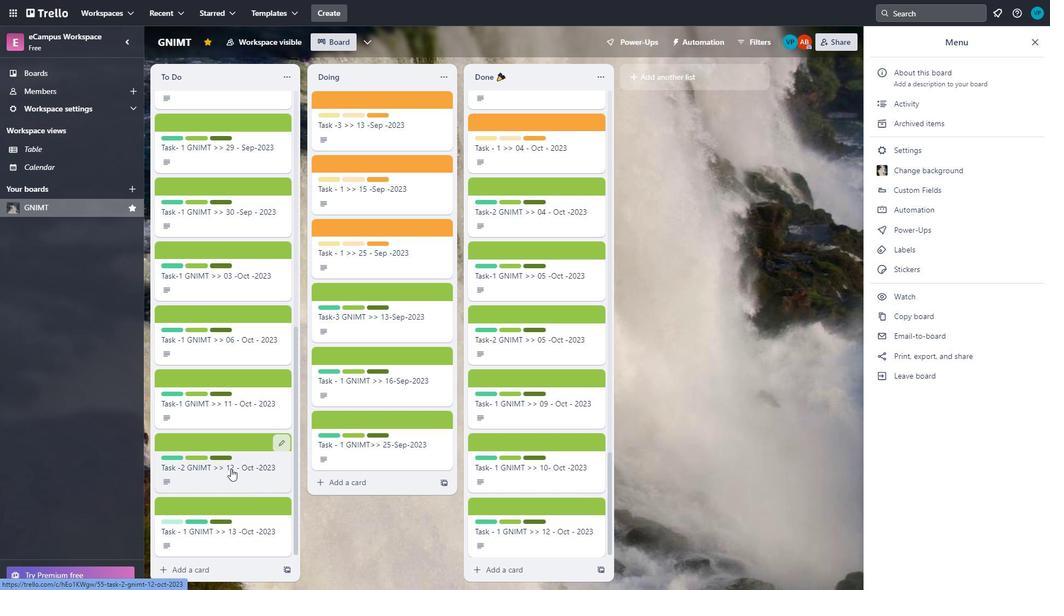 
Action: Mouse scrolled (241, 525) with delta (0, 0)
Screenshot: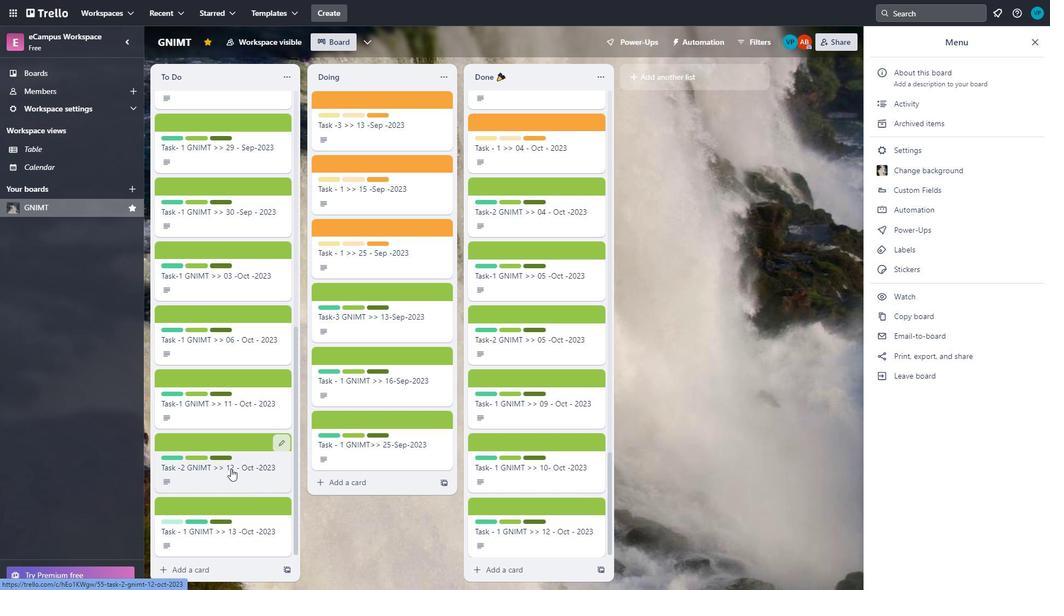
Action: Mouse moved to (241, 528)
Screenshot: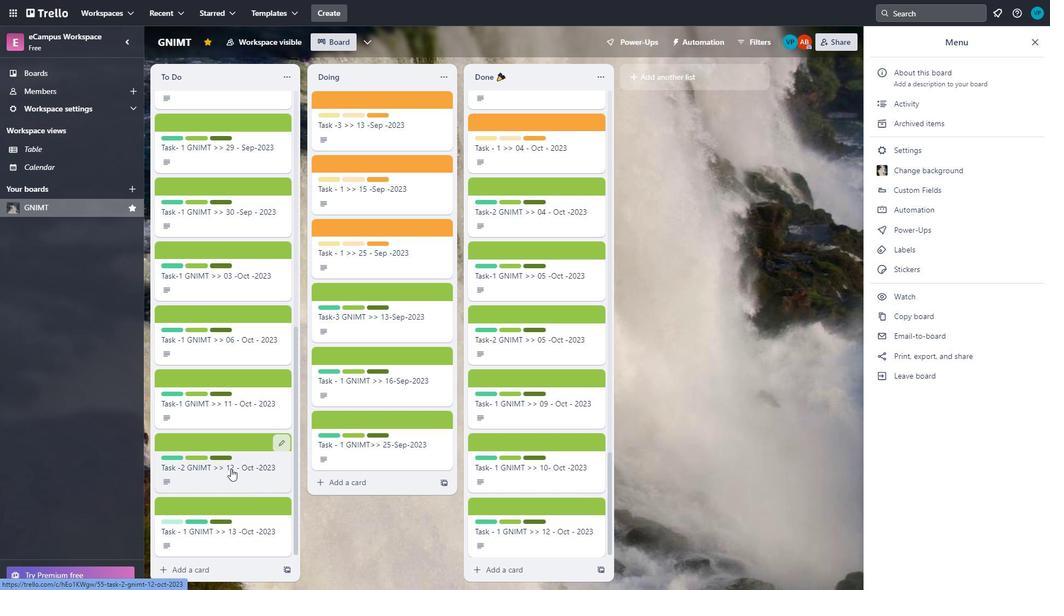 
Action: Mouse scrolled (241, 528) with delta (0, 0)
Screenshot: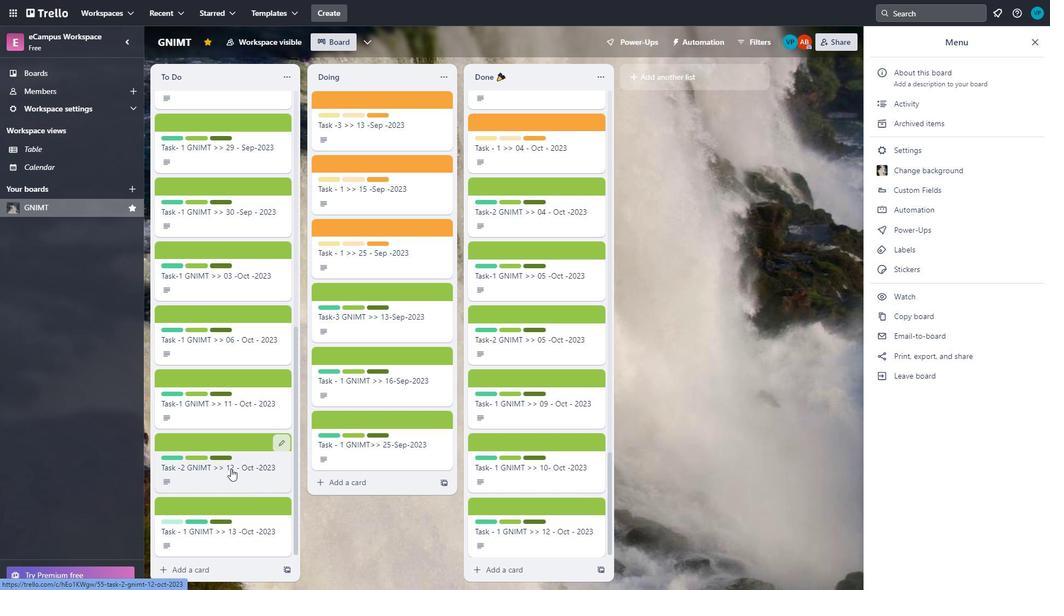 
Action: Mouse moved to (241, 530)
Screenshot: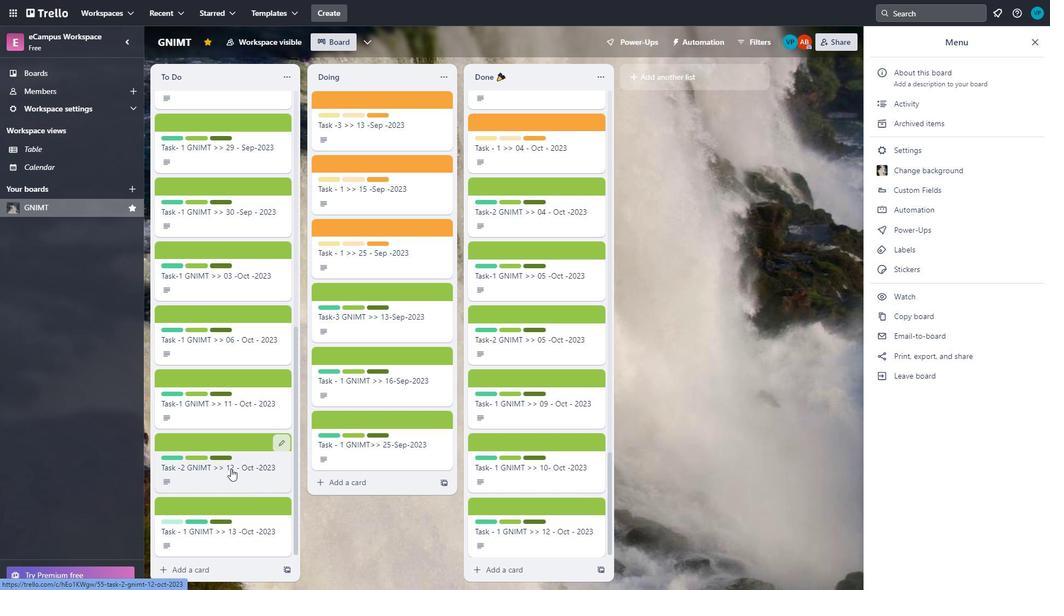 
Action: Mouse scrolled (241, 529) with delta (0, 0)
Screenshot: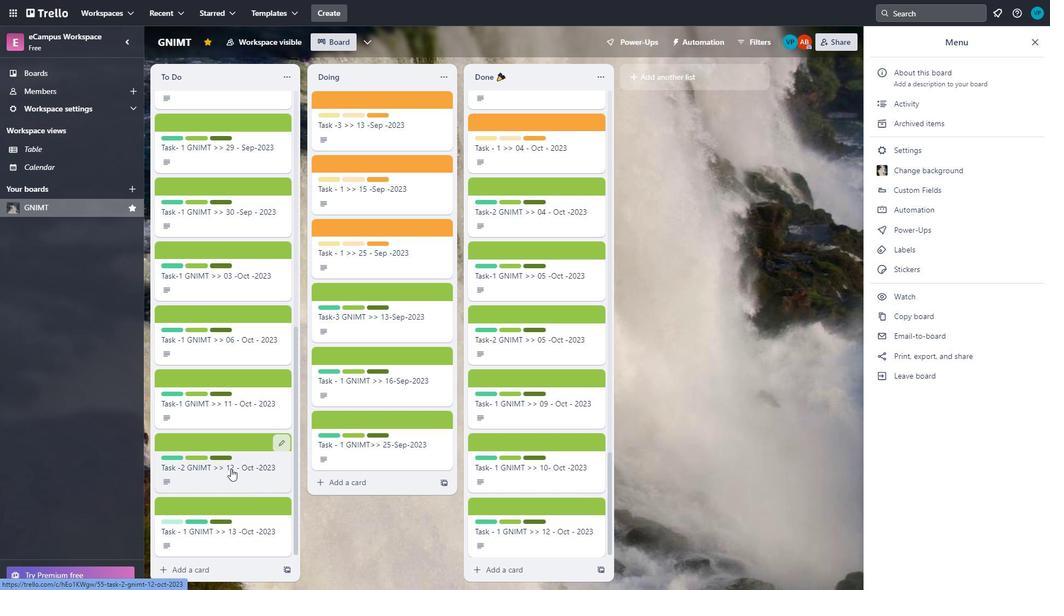
Action: Mouse moved to (241, 534)
Screenshot: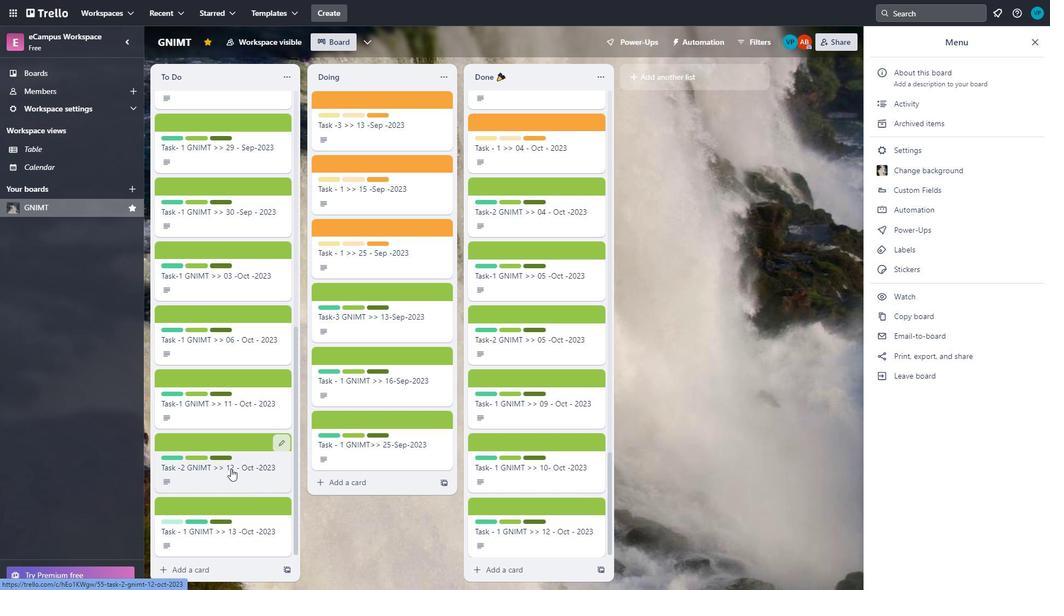 
Action: Mouse scrolled (241, 534) with delta (0, 0)
Screenshot: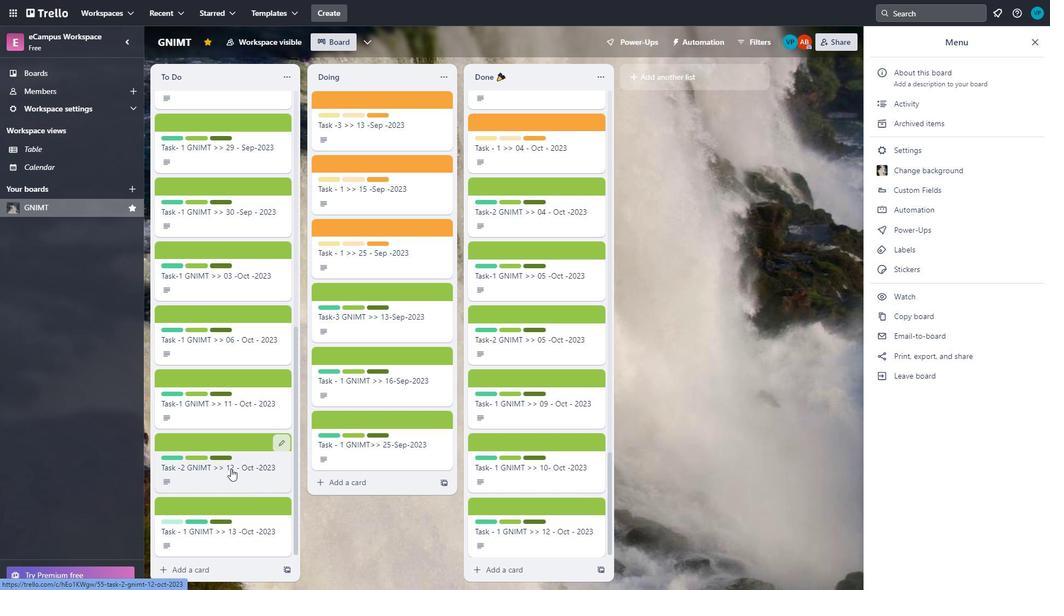 
Action: Mouse moved to (241, 522)
Screenshot: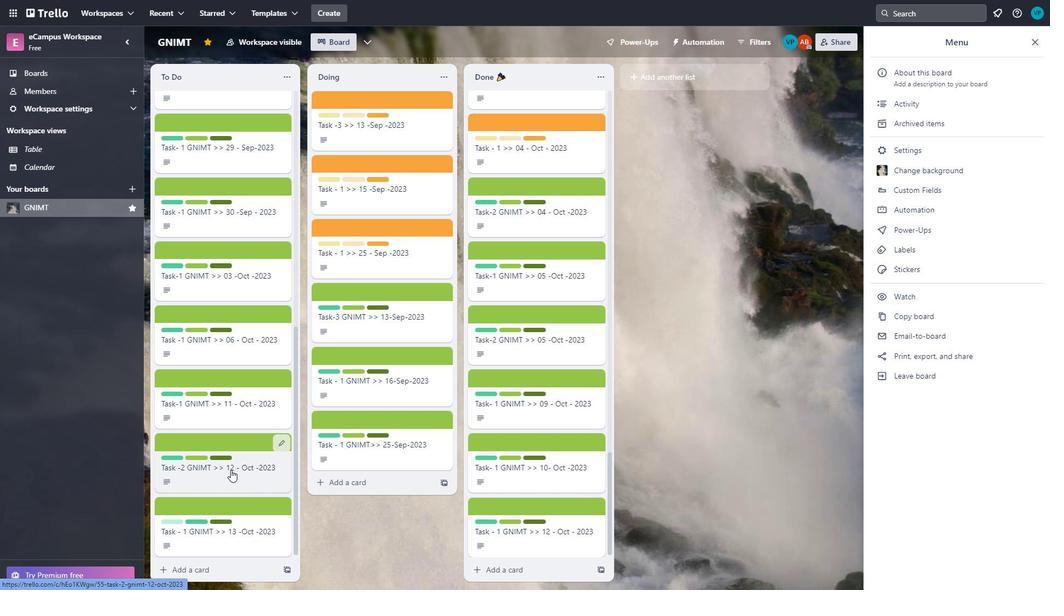 
Action: Mouse scrolled (241, 521) with delta (0, 0)
Screenshot: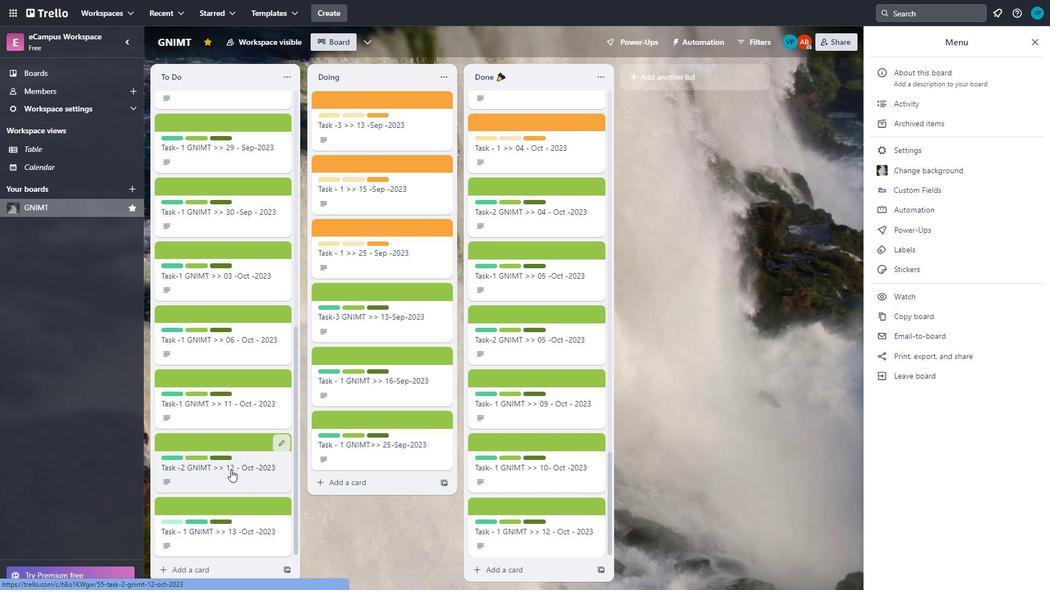
Action: Mouse scrolled (241, 521) with delta (0, 0)
Screenshot: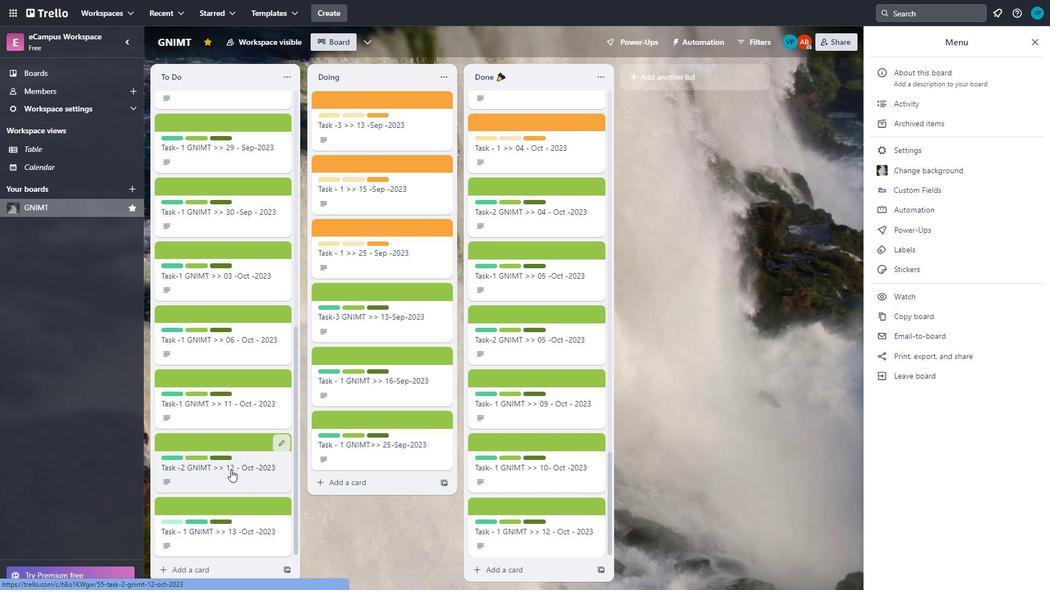 
Action: Mouse scrolled (241, 521) with delta (0, 0)
Screenshot: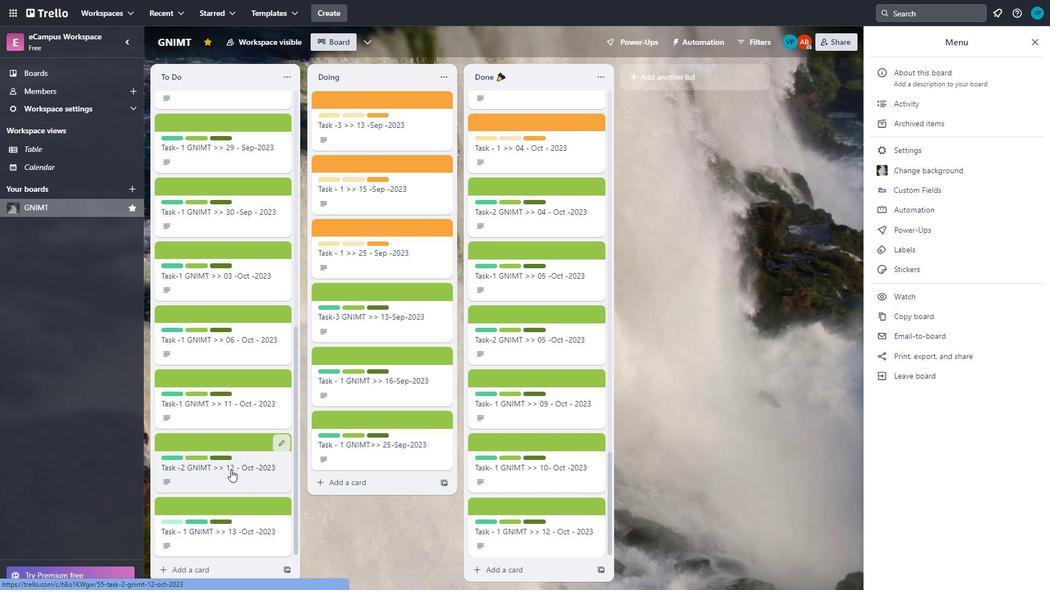 
Action: Mouse moved to (241, 524)
Screenshot: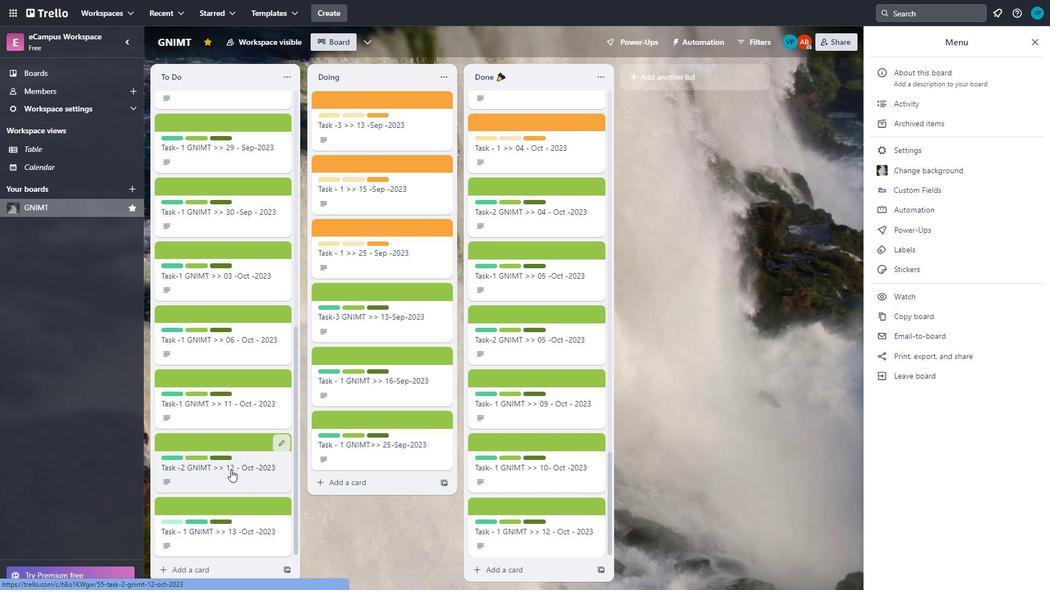 
Action: Mouse scrolled (241, 523) with delta (0, 0)
Screenshot: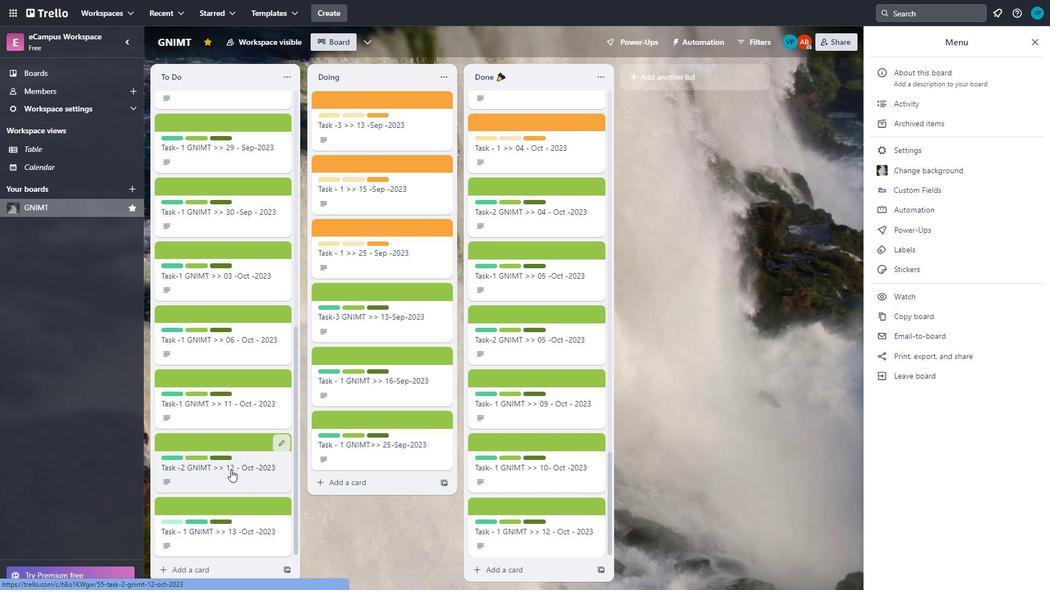 
Action: Mouse moved to (528, 520)
Screenshot: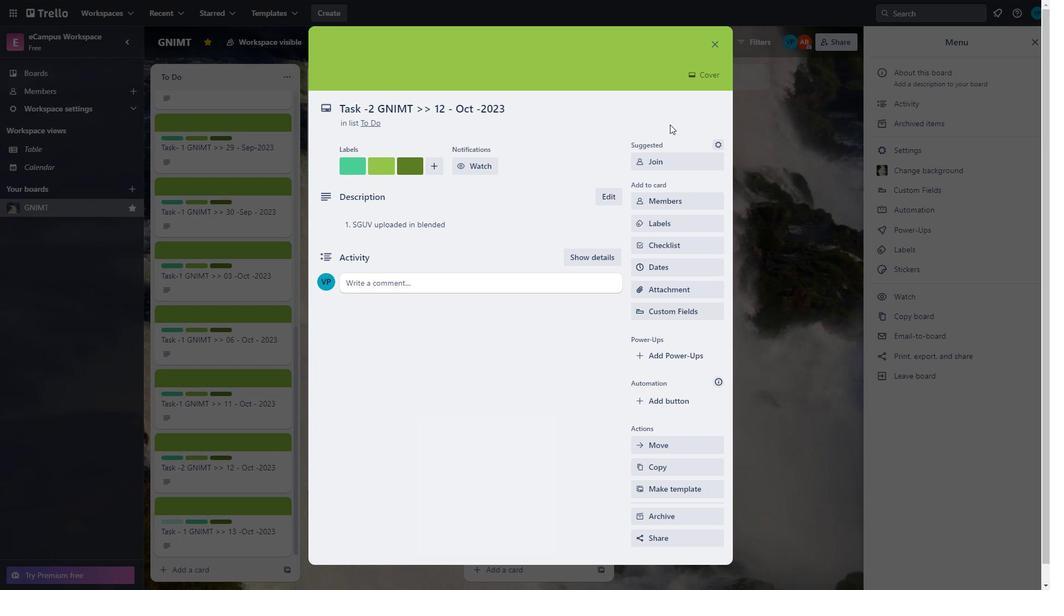
Action: Mouse scrolled (528, 520) with delta (0, 0)
Screenshot: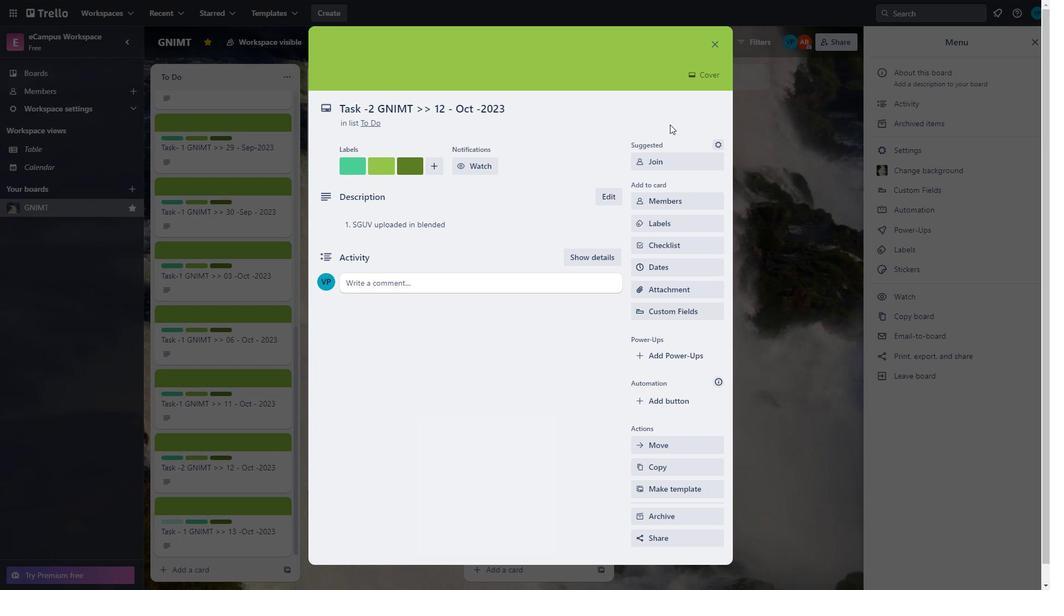 
Action: Mouse moved to (533, 526)
Screenshot: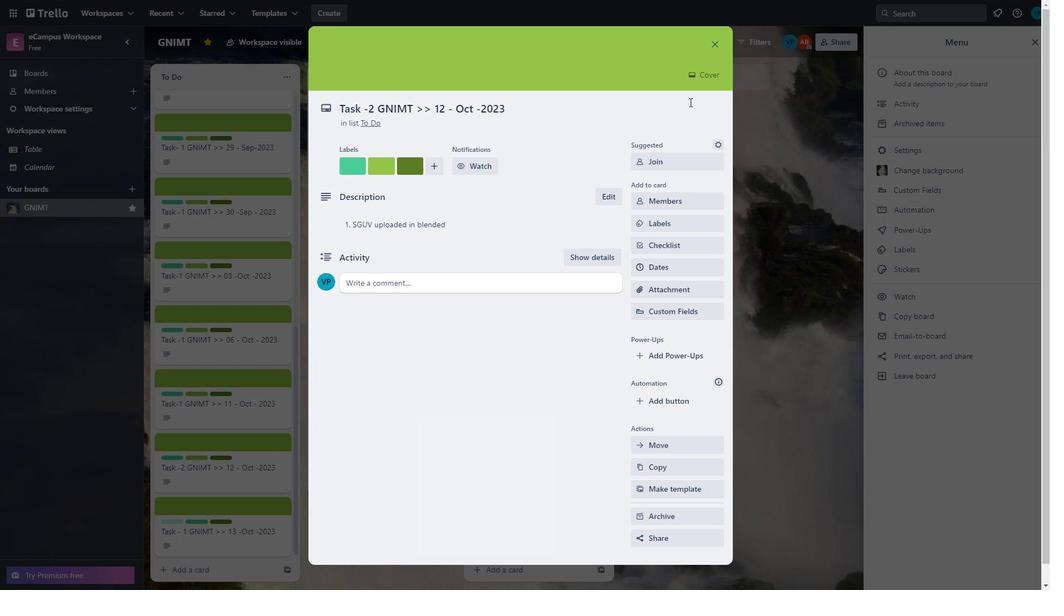 
Action: Mouse scrolled (533, 525) with delta (0, 0)
Screenshot: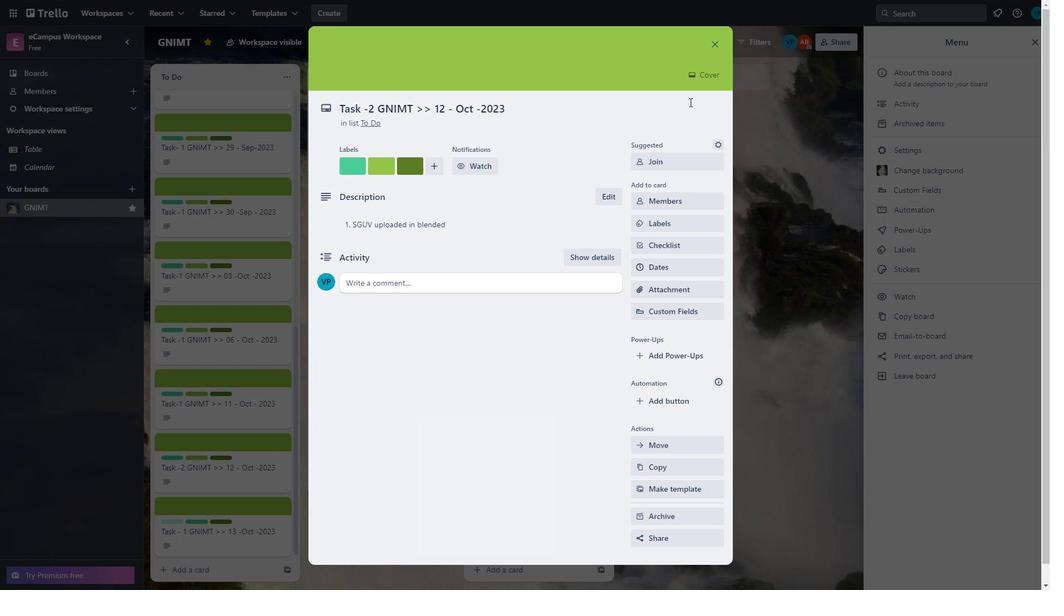 
Action: Mouse moved to (534, 531)
Screenshot: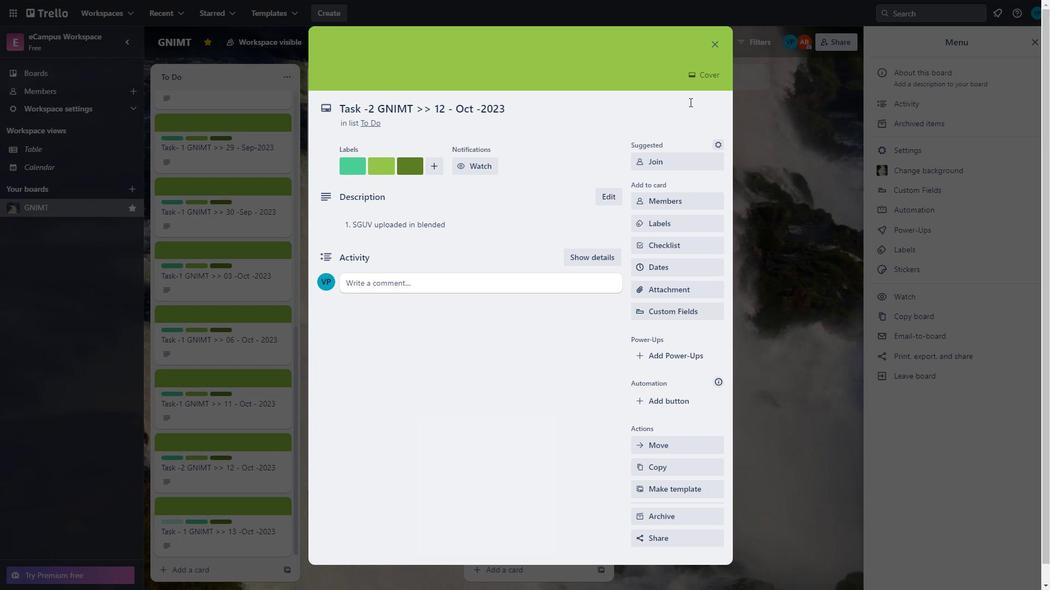 
Action: Mouse scrolled (534, 530) with delta (0, 0)
Screenshot: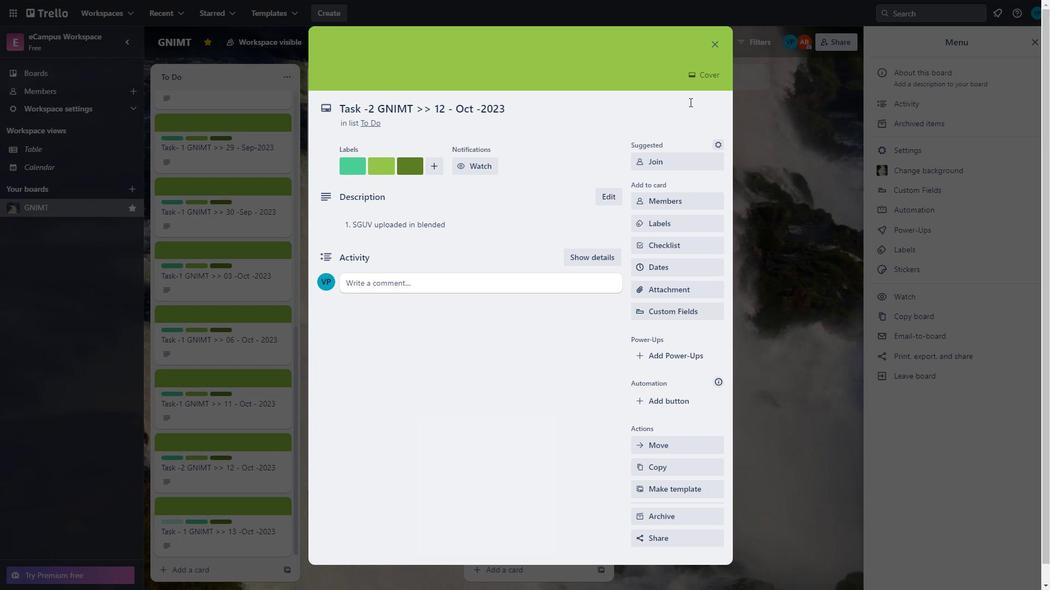 
Action: Mouse moved to (535, 535)
Screenshot: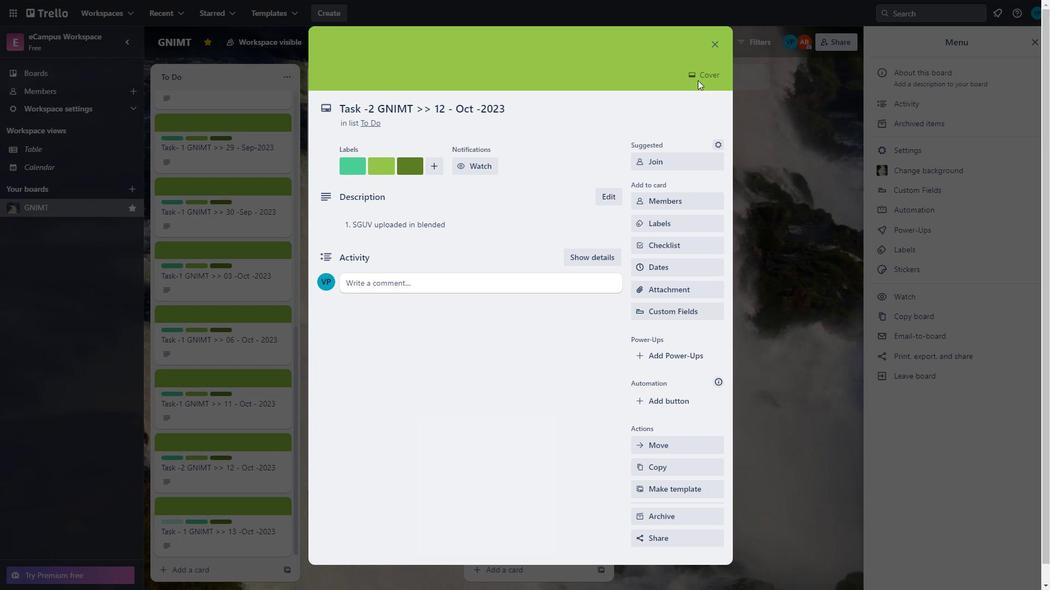 
Action: Mouse scrolled (535, 534) with delta (0, 0)
Screenshot: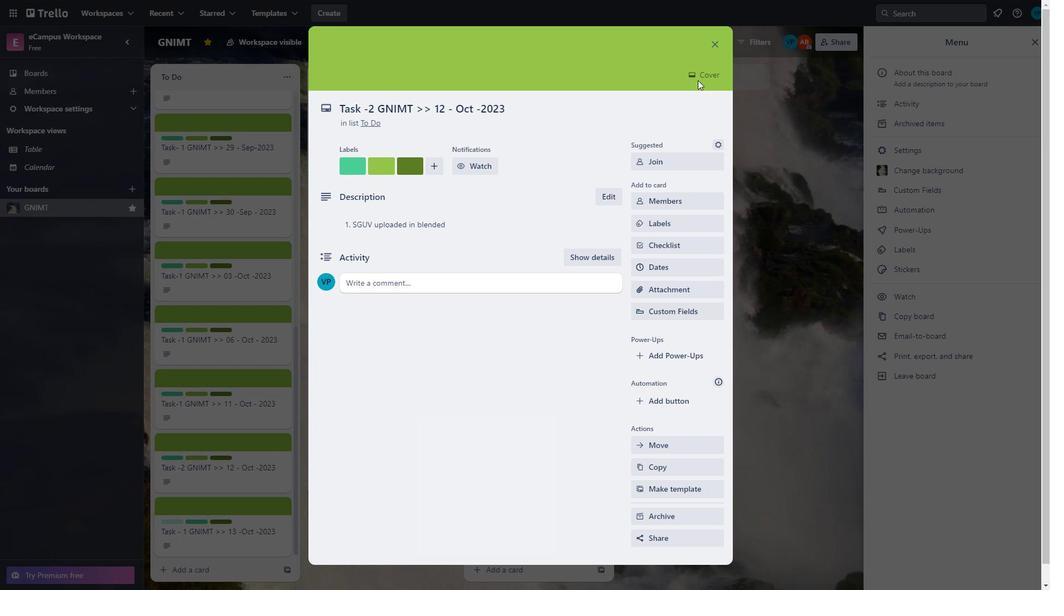 
Action: Mouse moved to (535, 532)
Screenshot: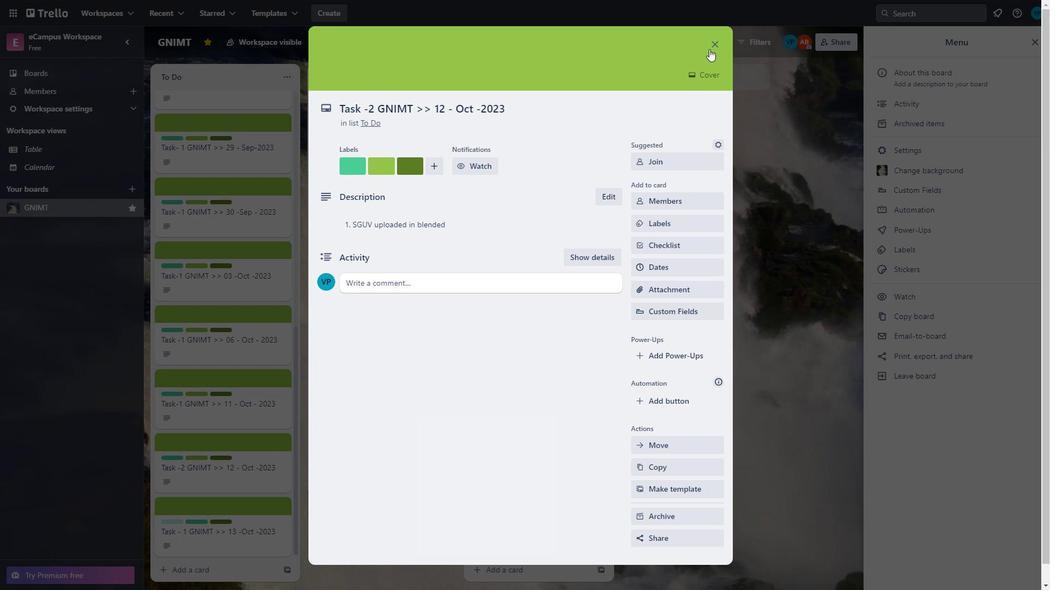 
Action: Mouse scrolled (535, 531) with delta (0, 0)
Screenshot: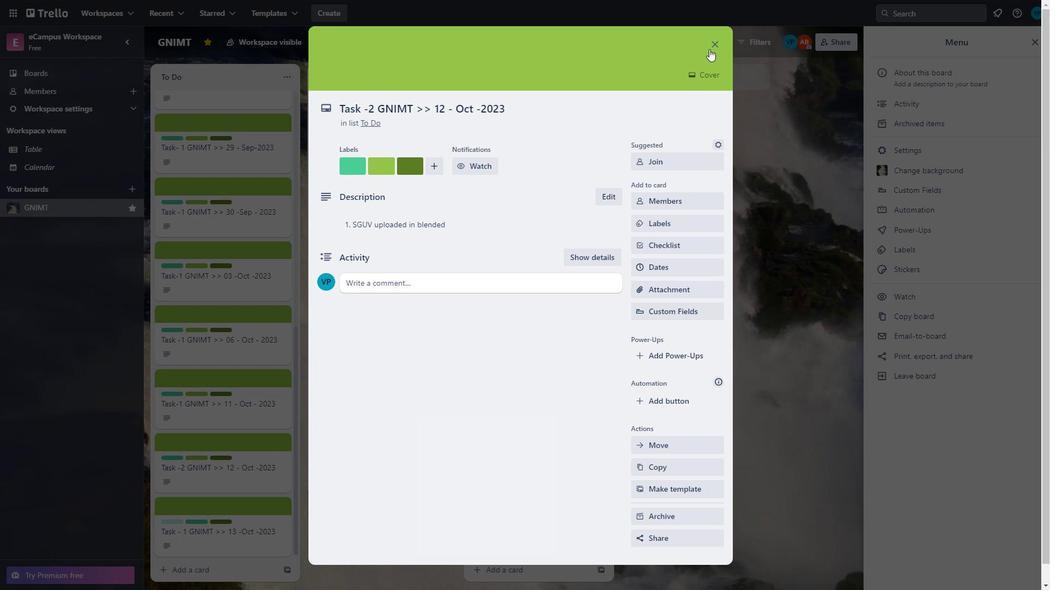 
Action: Mouse moved to (535, 538)
Screenshot: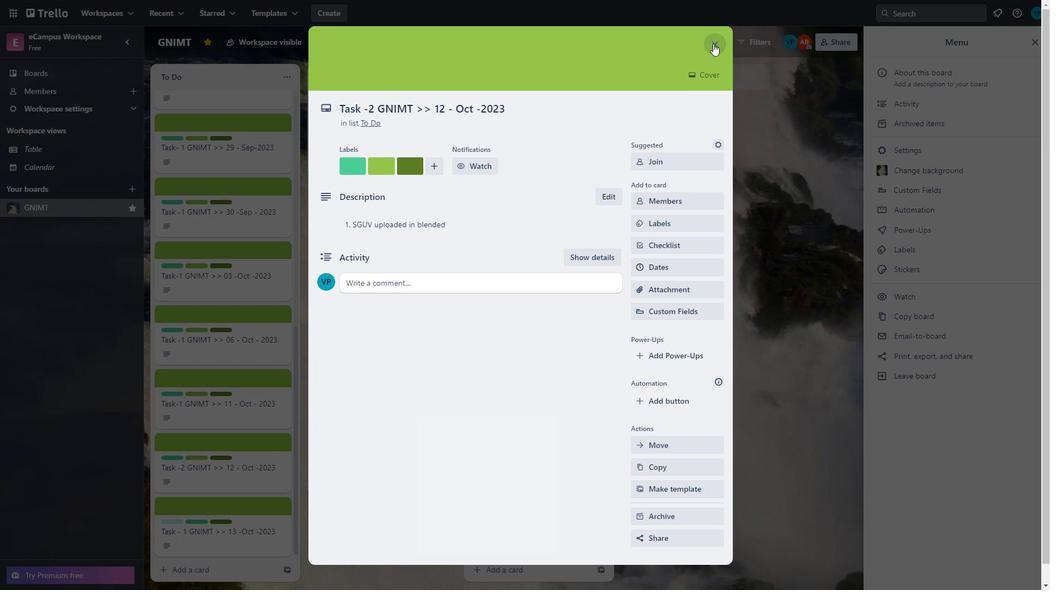 
Action: Mouse scrolled (535, 537) with delta (0, 0)
Screenshot: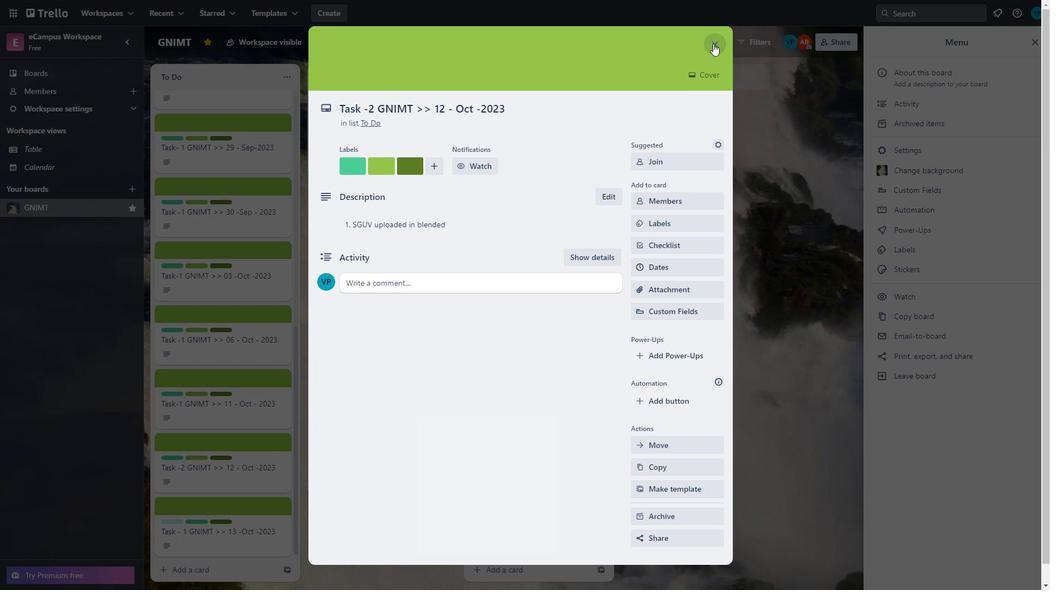 
Action: Mouse moved to (535, 542)
Screenshot: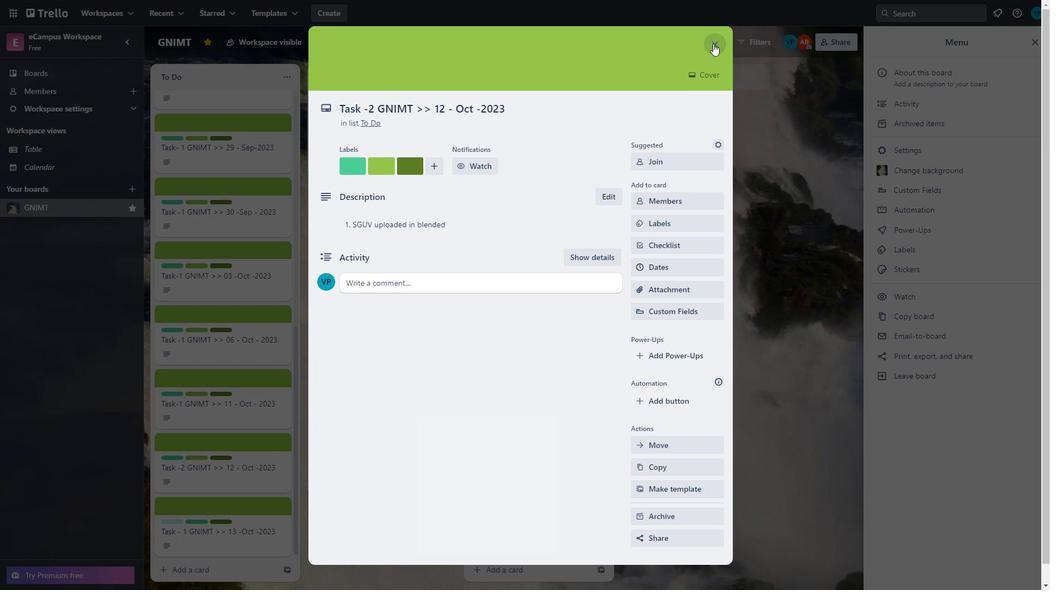 
Action: Mouse scrolled (535, 541) with delta (0, 0)
Screenshot: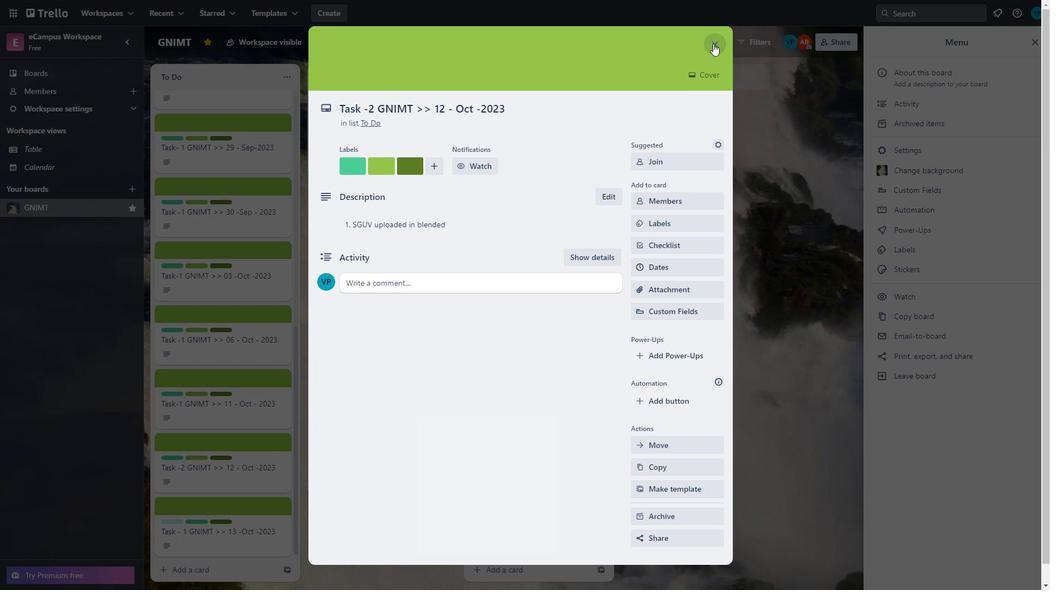 
Action: Mouse moved to (526, 541)
Screenshot: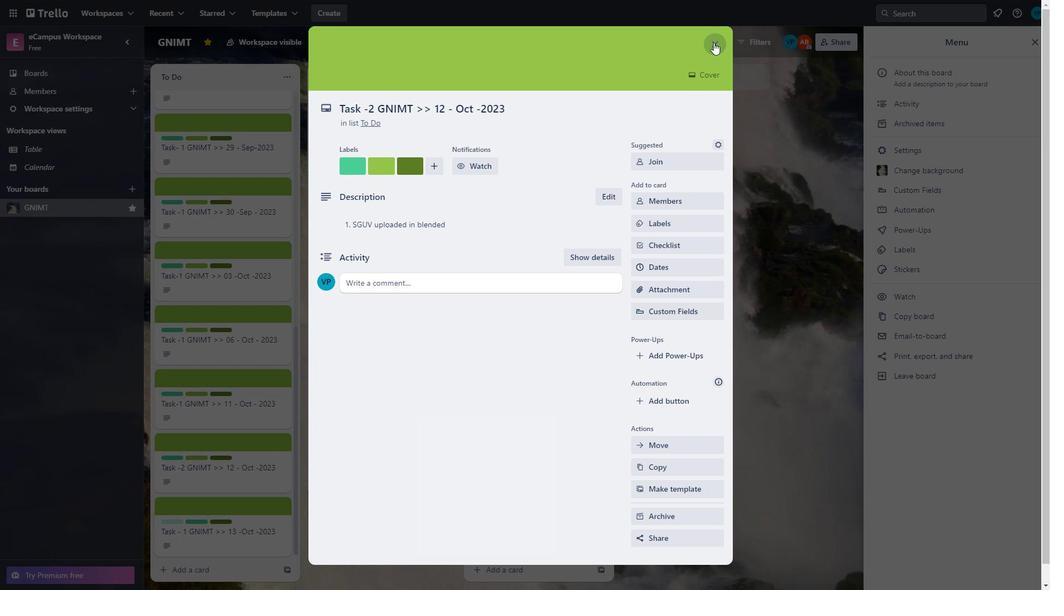 
Action: Mouse scrolled (526, 540) with delta (0, 0)
Screenshot: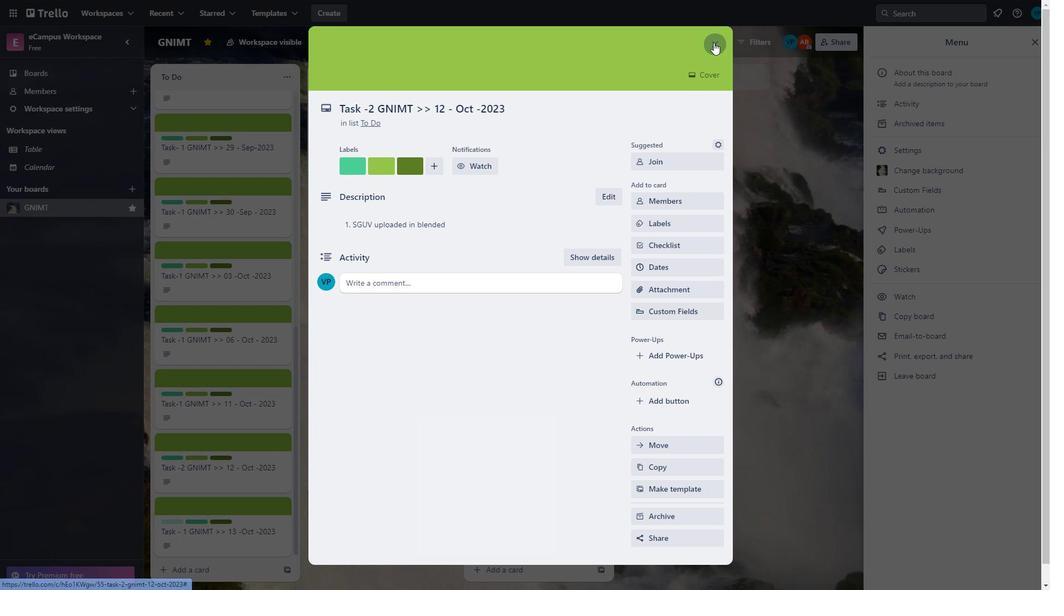 
Action: Mouse moved to (525, 542)
Screenshot: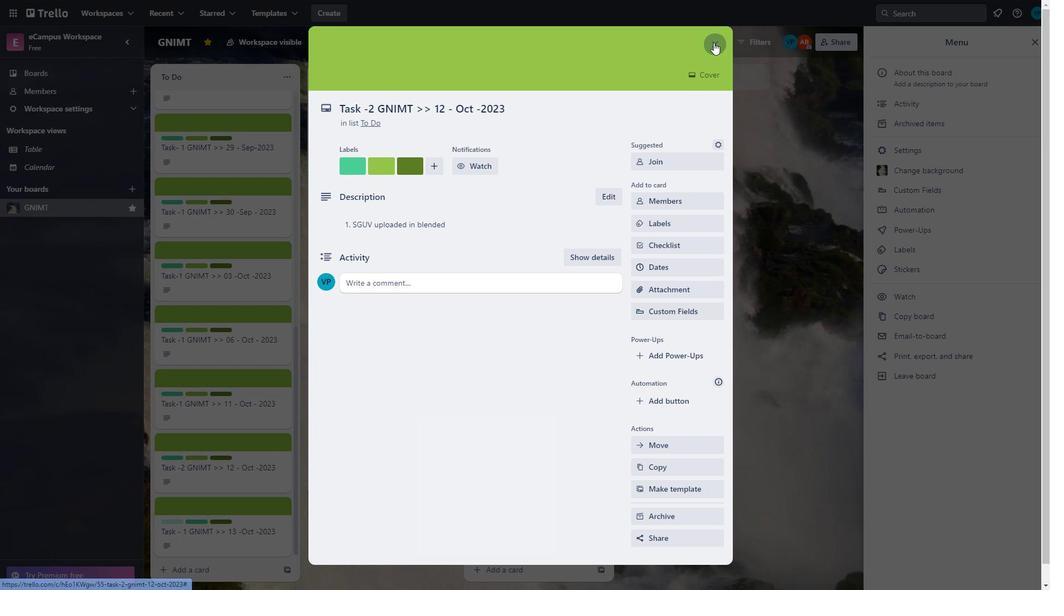 
Action: Mouse scrolled (525, 541) with delta (0, 0)
Screenshot: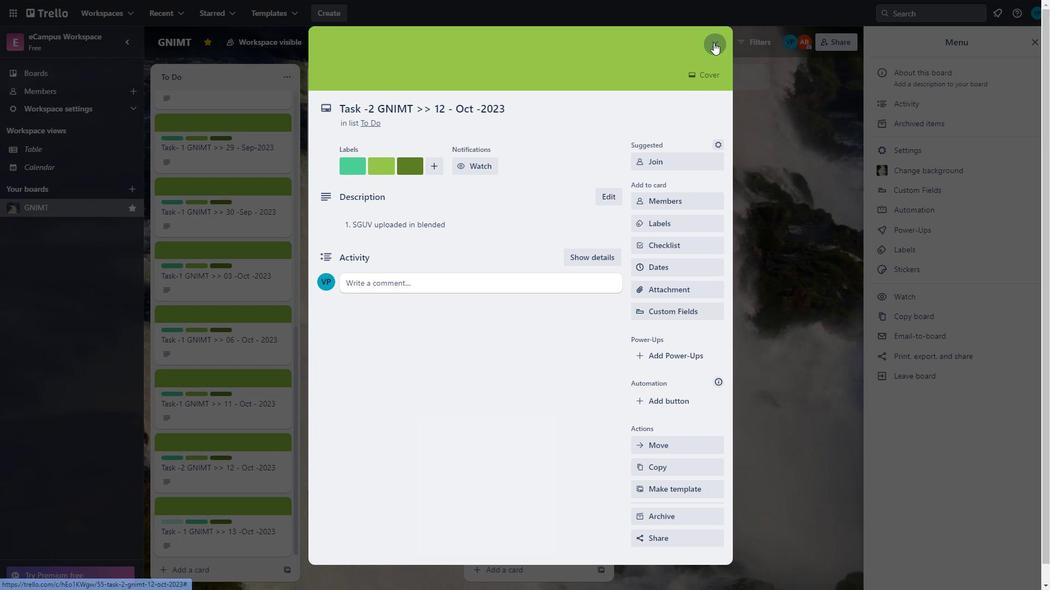 
Action: Mouse moved to (524, 544)
Screenshot: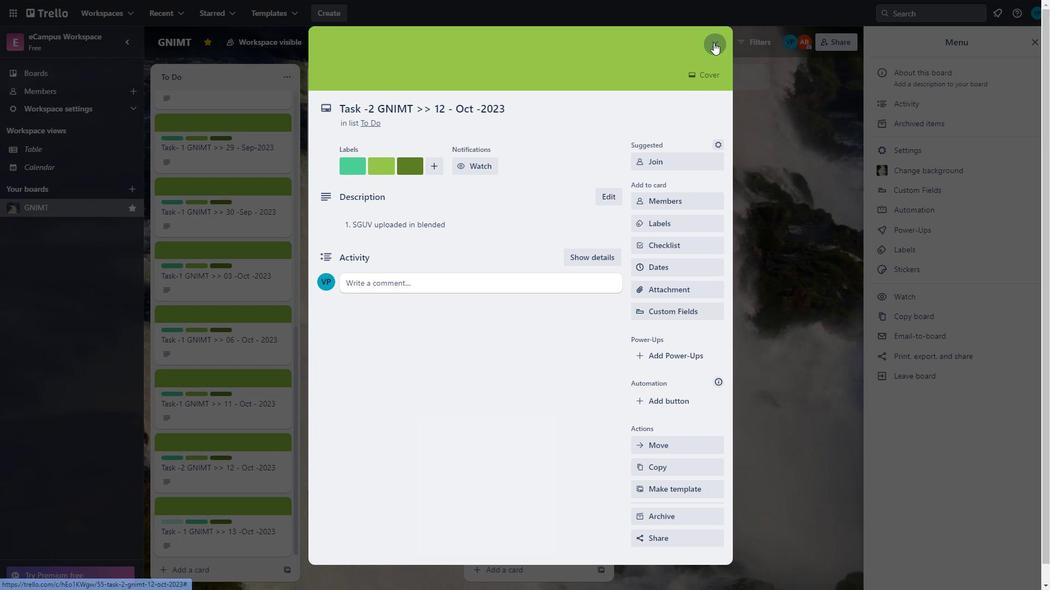 
Action: Mouse scrolled (524, 544) with delta (0, 0)
Screenshot: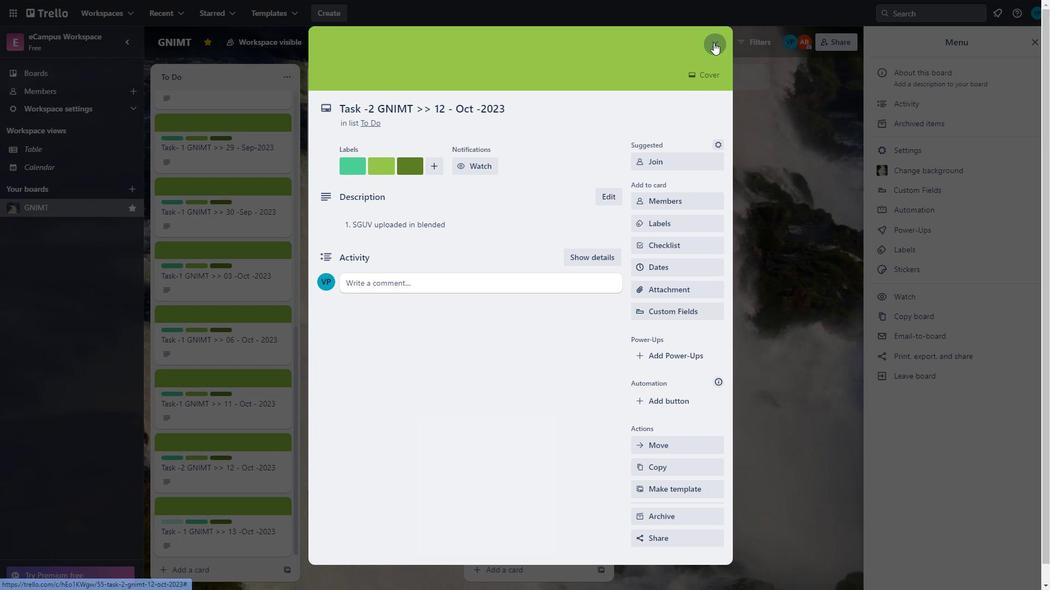 
Action: Mouse moved to (524, 546)
Screenshot: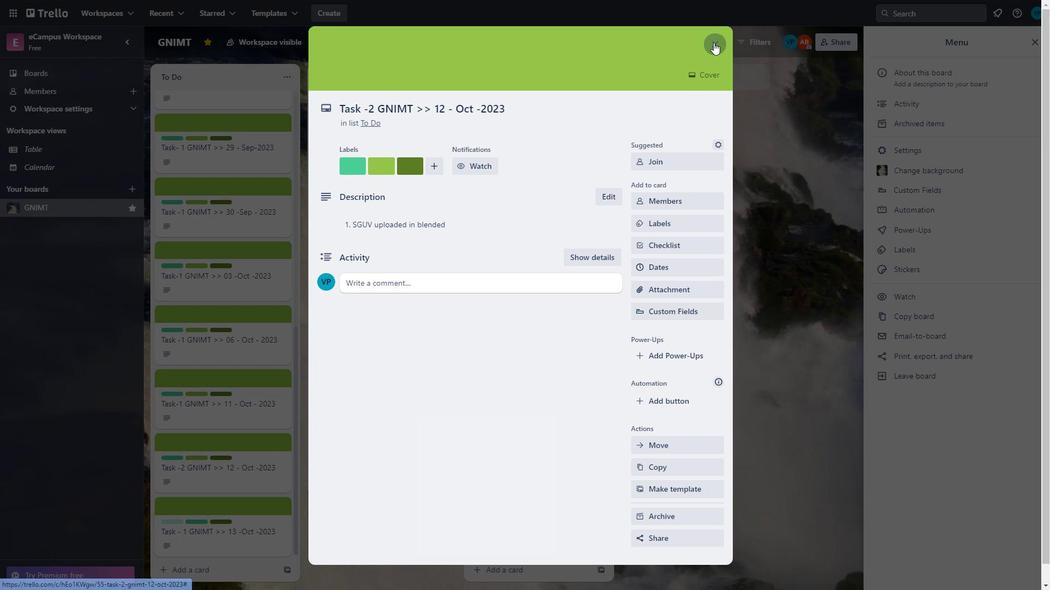 
Action: Mouse scrolled (524, 545) with delta (0, 0)
Screenshot: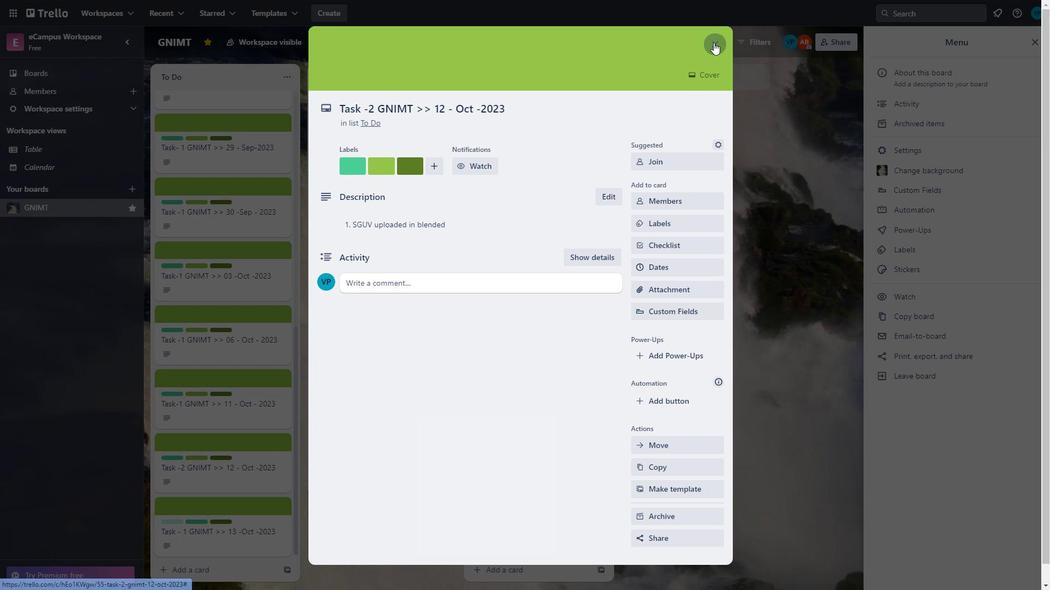 
Action: Mouse moved to (387, 533)
Screenshot: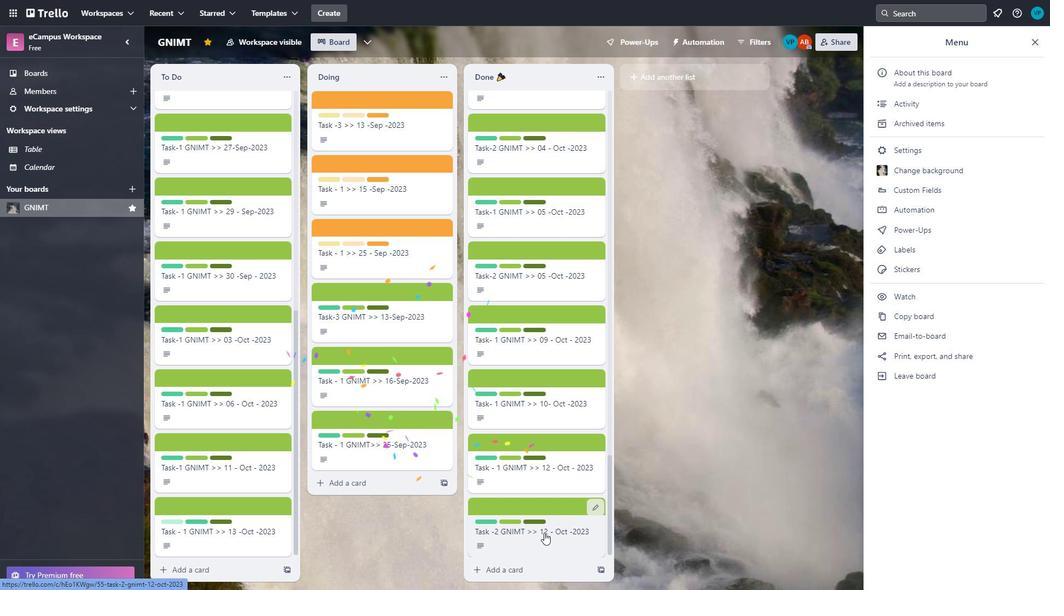 
Action: Mouse scrolled (387, 532) with delta (0, 0)
Screenshot: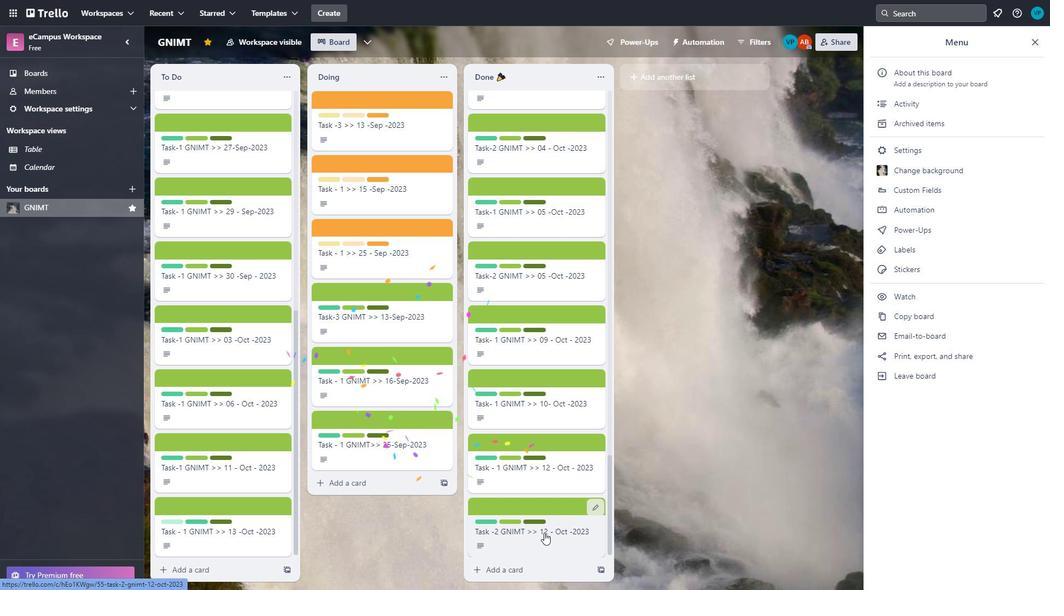 
Action: Mouse moved to (303, 540)
Screenshot: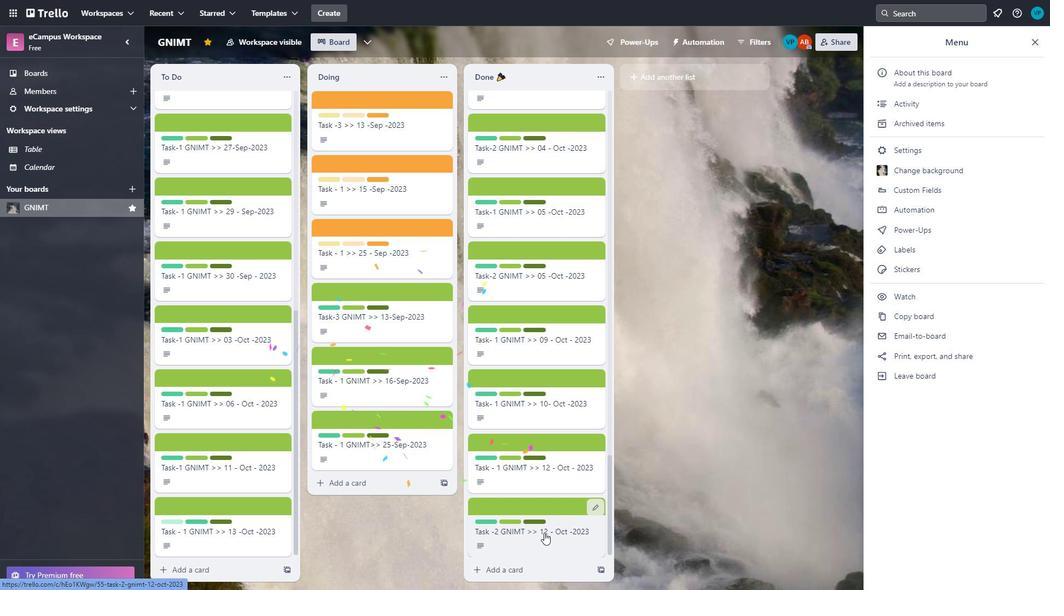 
Action: Mouse scrolled (303, 540) with delta (0, 0)
Screenshot: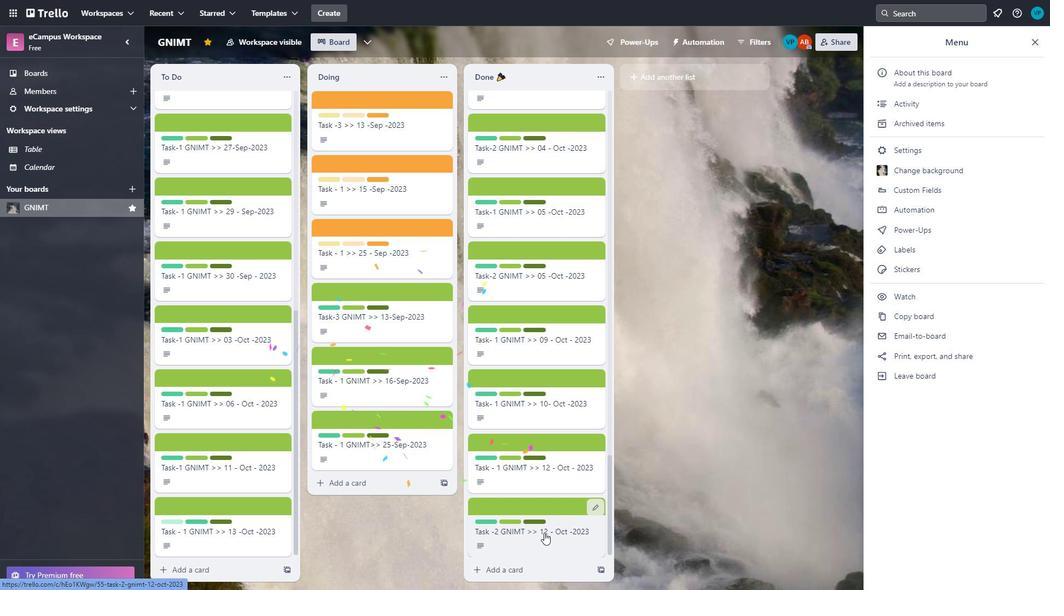 
Action: Mouse moved to (273, 534)
Screenshot: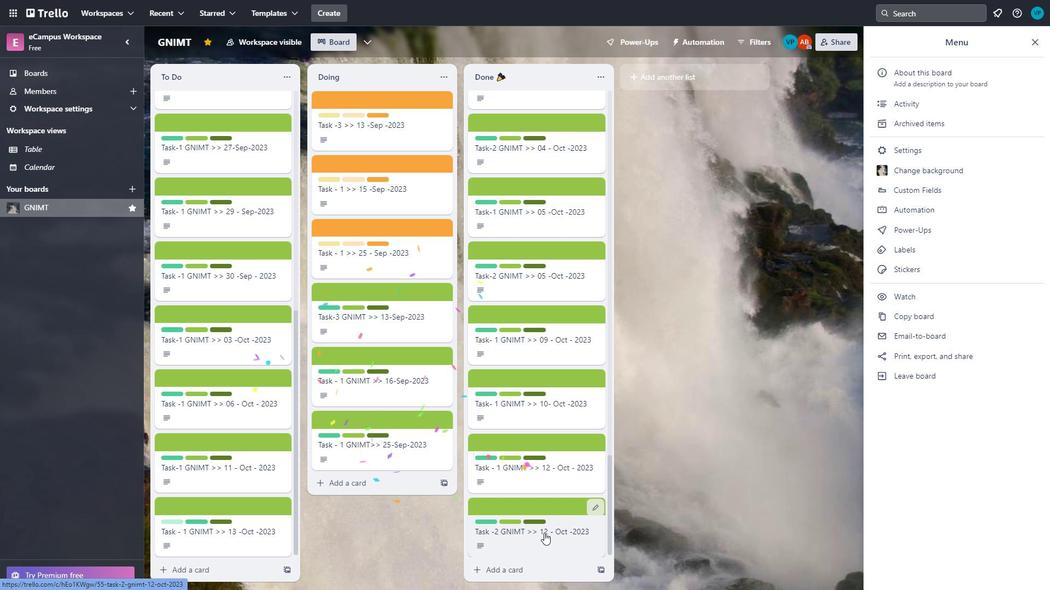 
Action: Mouse scrolled (273, 533) with delta (0, 0)
Screenshot: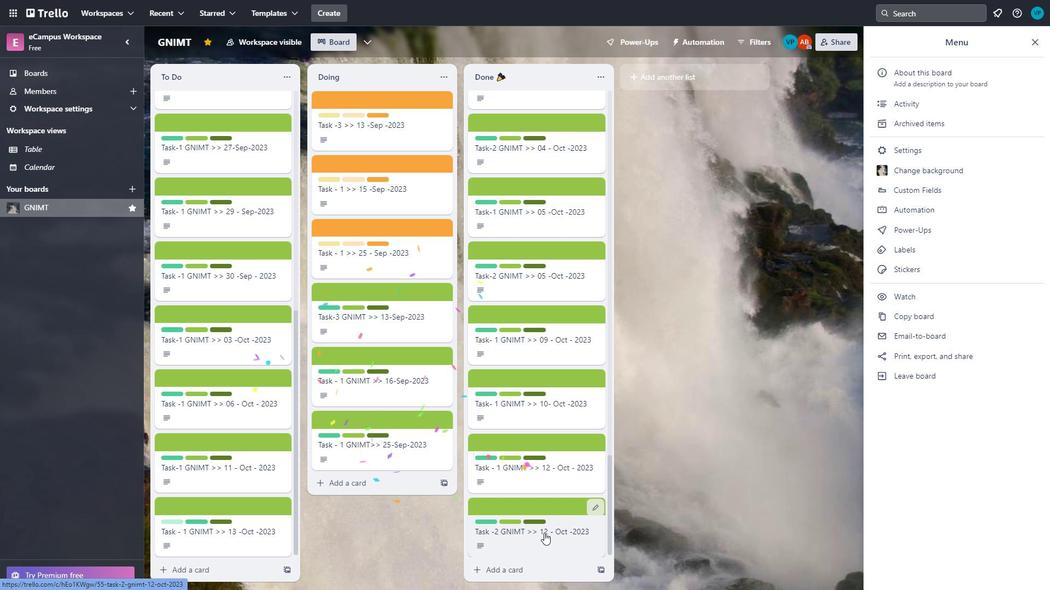 
Action: Mouse moved to (273, 538)
Screenshot: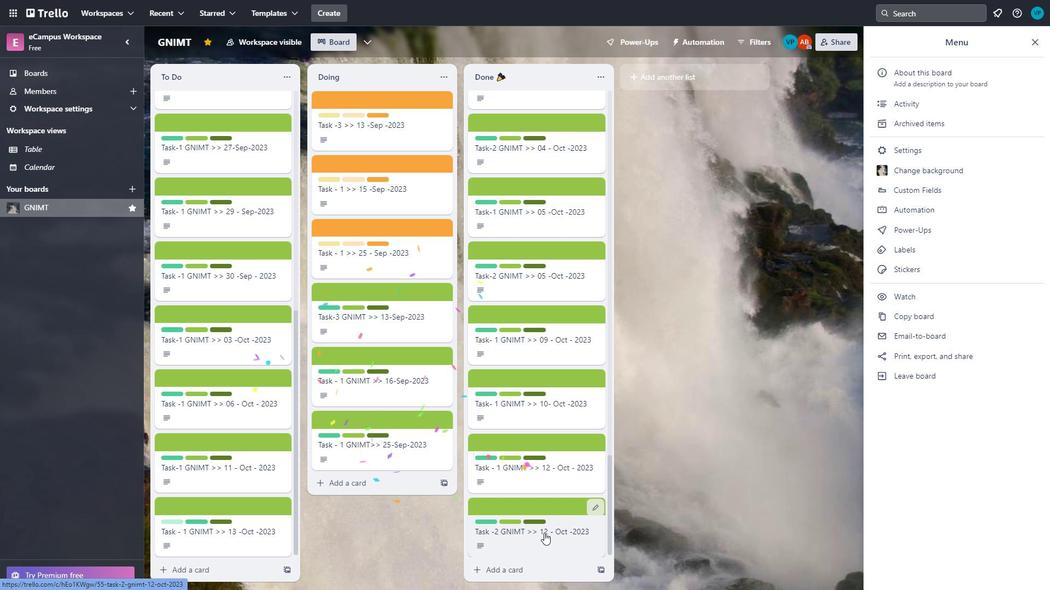 
Action: Mouse scrolled (273, 538) with delta (0, 0)
Screenshot: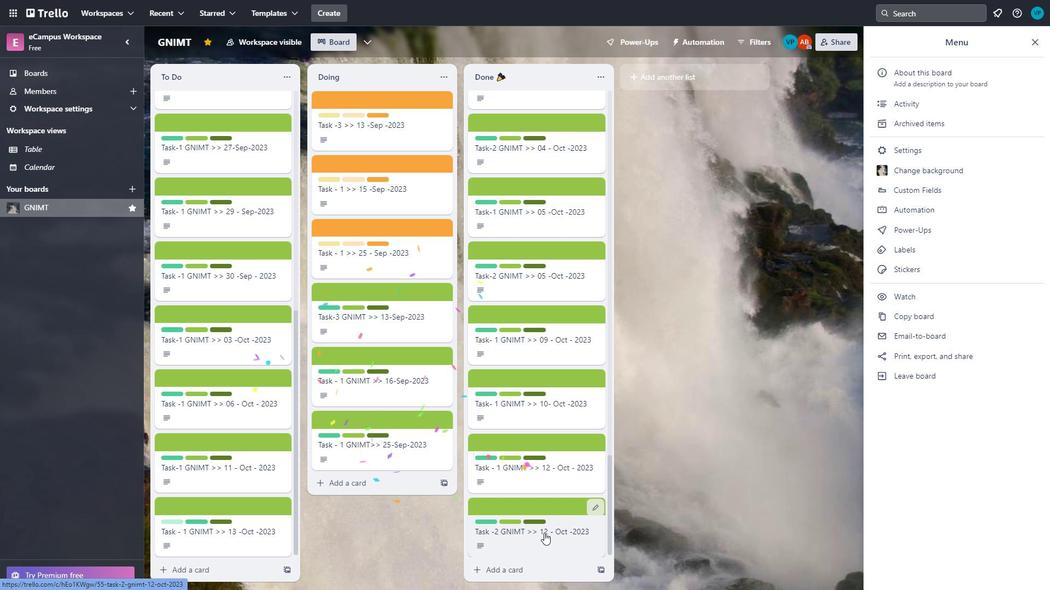 
Action: Mouse moved to (273, 546)
Screenshot: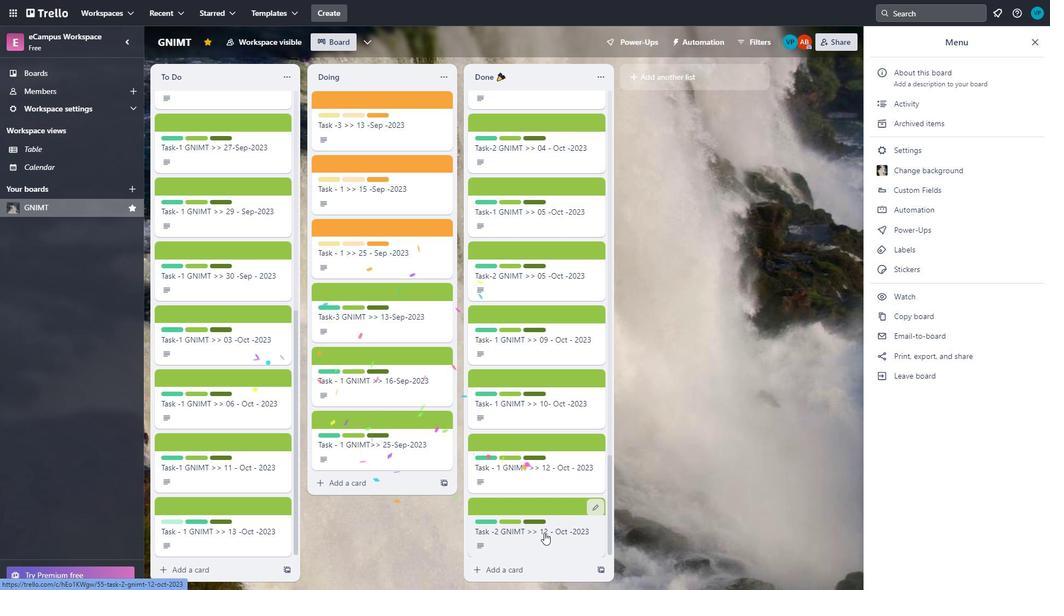 
Action: Mouse scrolled (273, 545) with delta (0, 0)
Screenshot: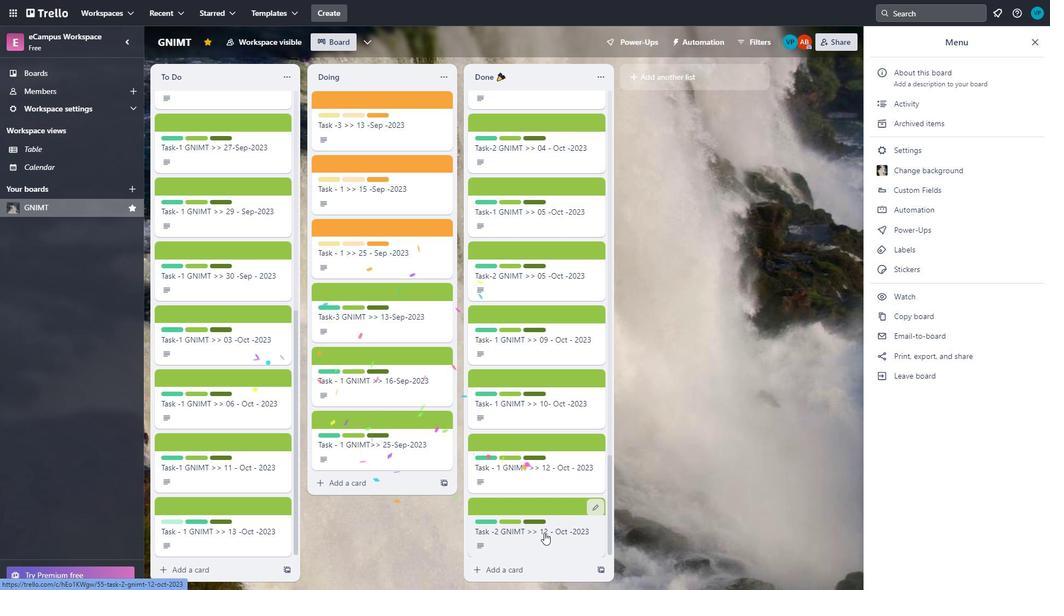 
Action: Mouse moved to (272, 546)
Screenshot: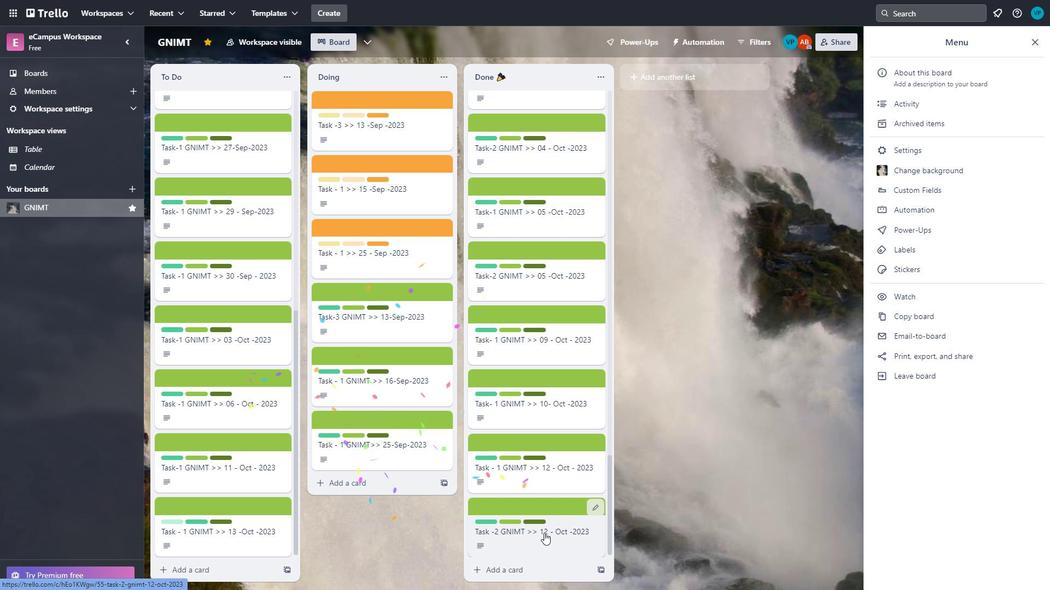 
Action: Mouse scrolled (272, 546) with delta (0, 0)
Screenshot: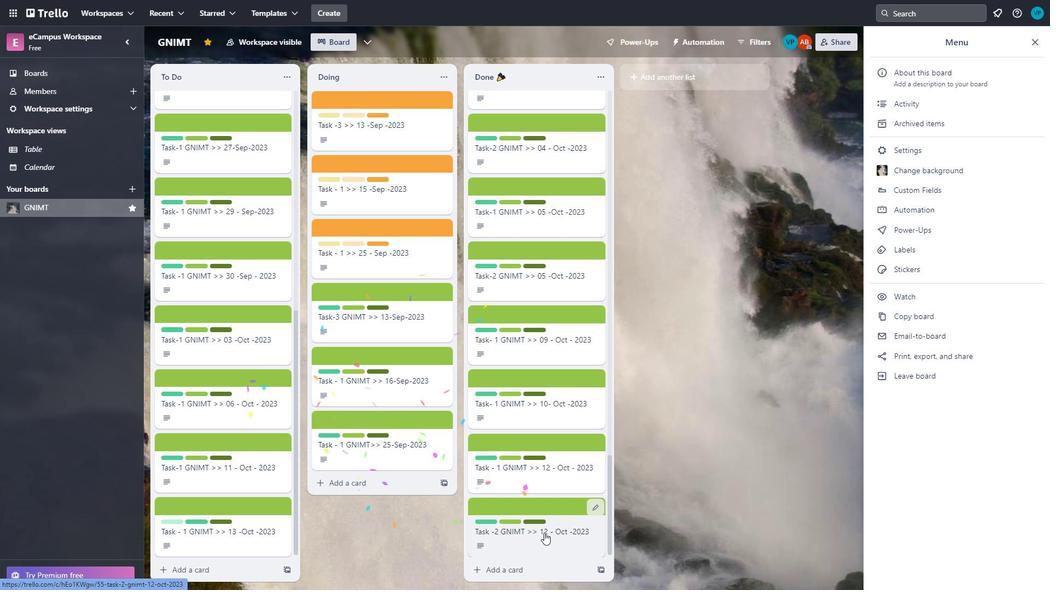 
Action: Mouse moved to (272, 548)
Screenshot: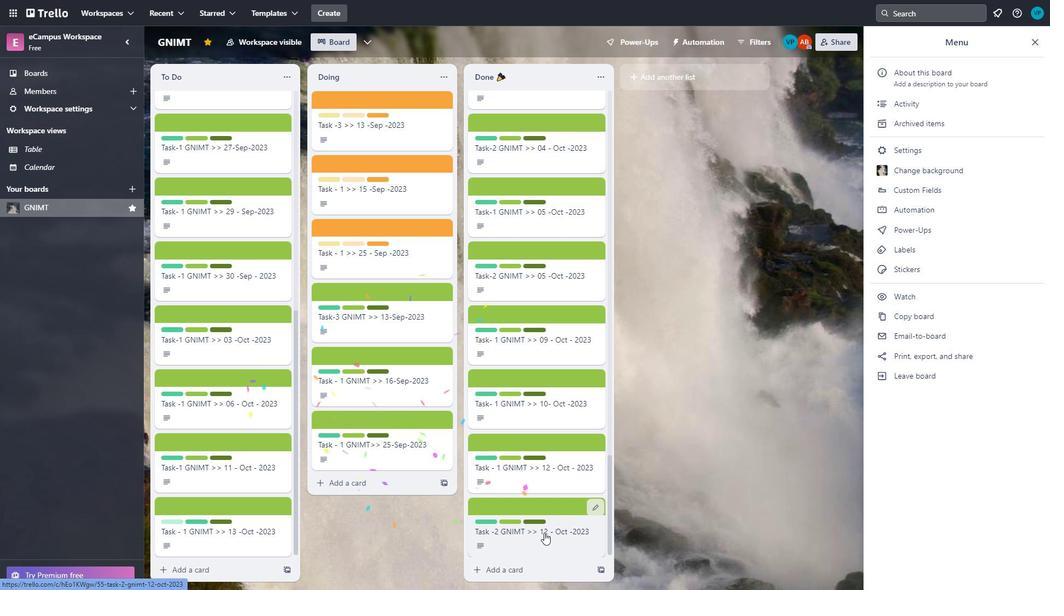 
Action: Mouse scrolled (272, 547) with delta (0, 0)
Screenshot: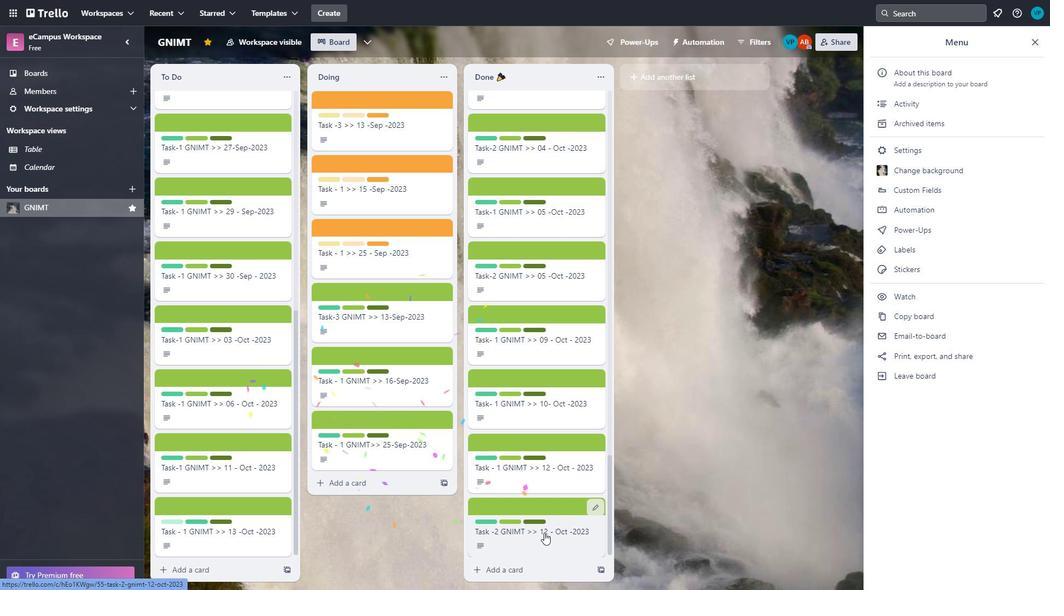 
Action: Mouse moved to (272, 550)
Screenshot: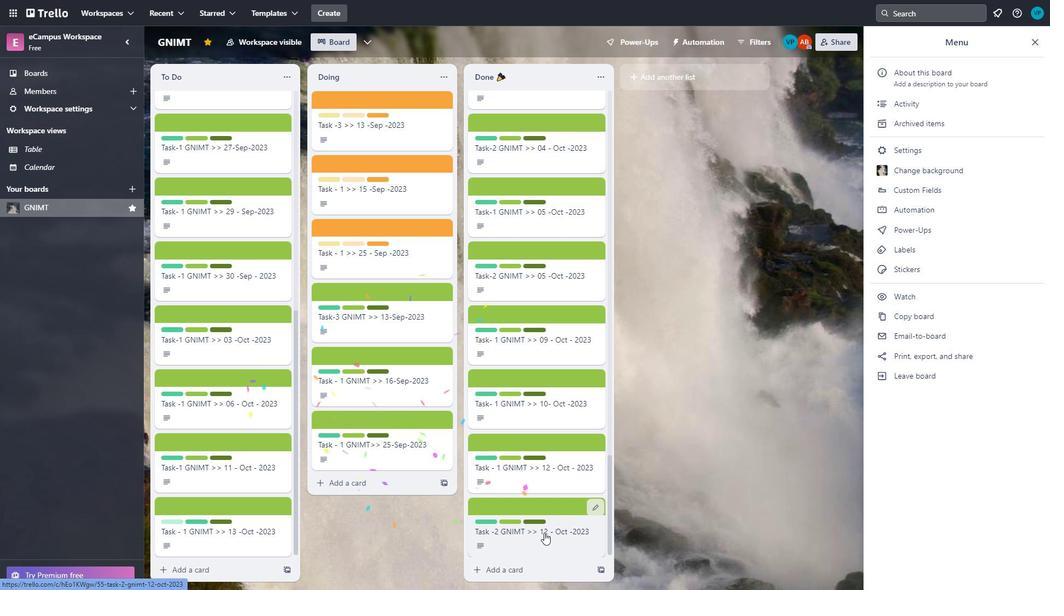 
Action: Mouse scrolled (272, 549) with delta (0, 0)
Screenshot: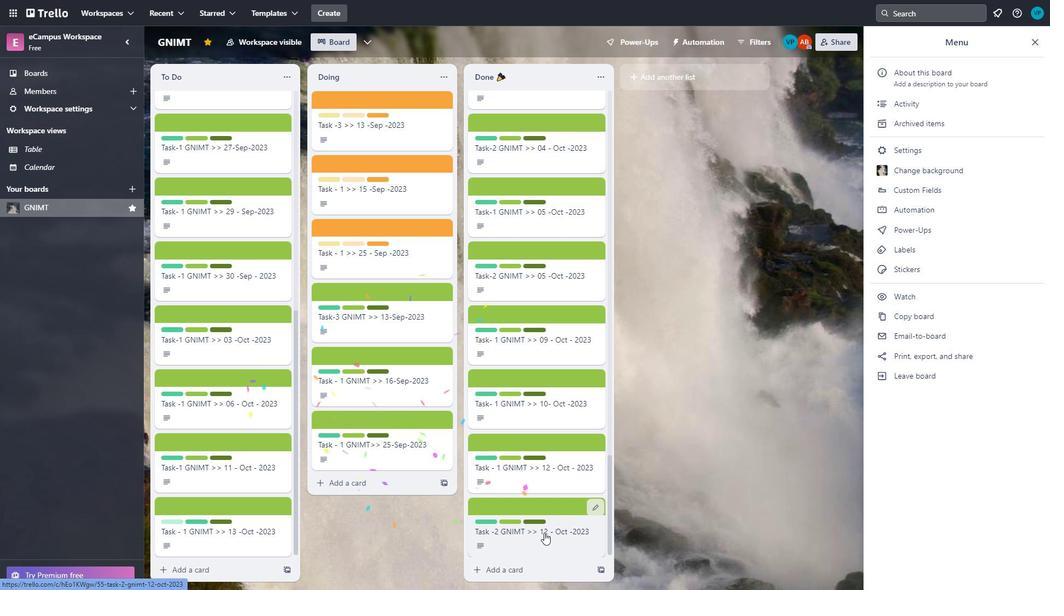 
Action: Mouse moved to (255, 495)
Screenshot: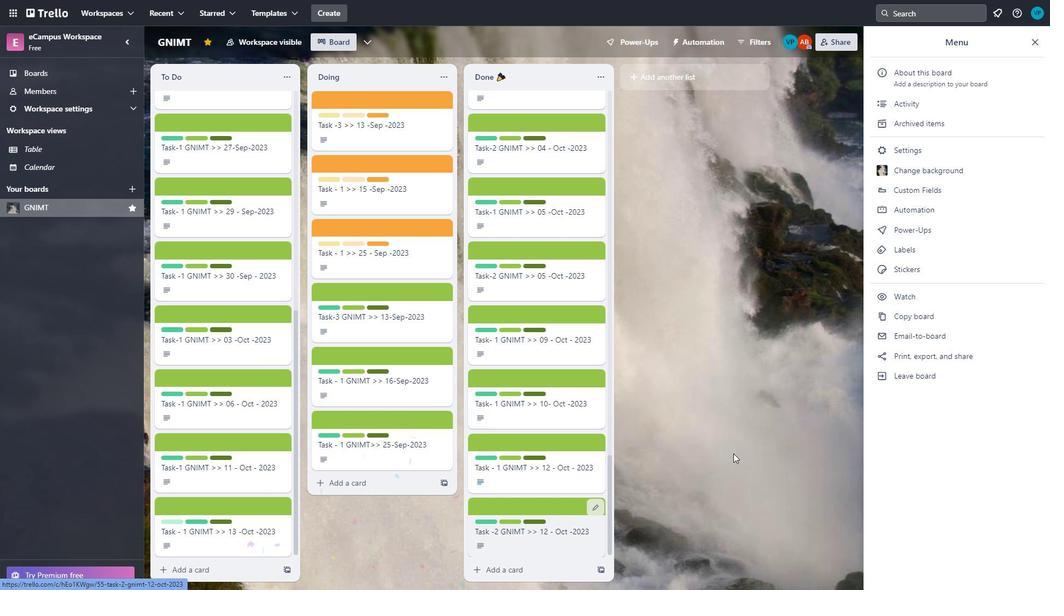 
Action: Mouse pressed left at (255, 495)
Screenshot: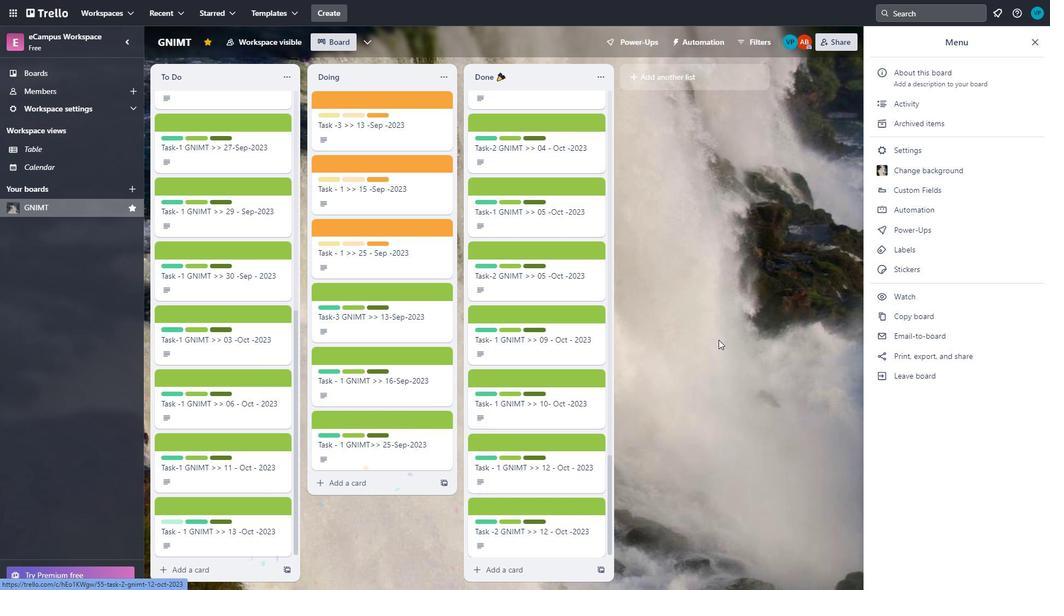 
Action: Mouse pressed left at (255, 495)
Screenshot: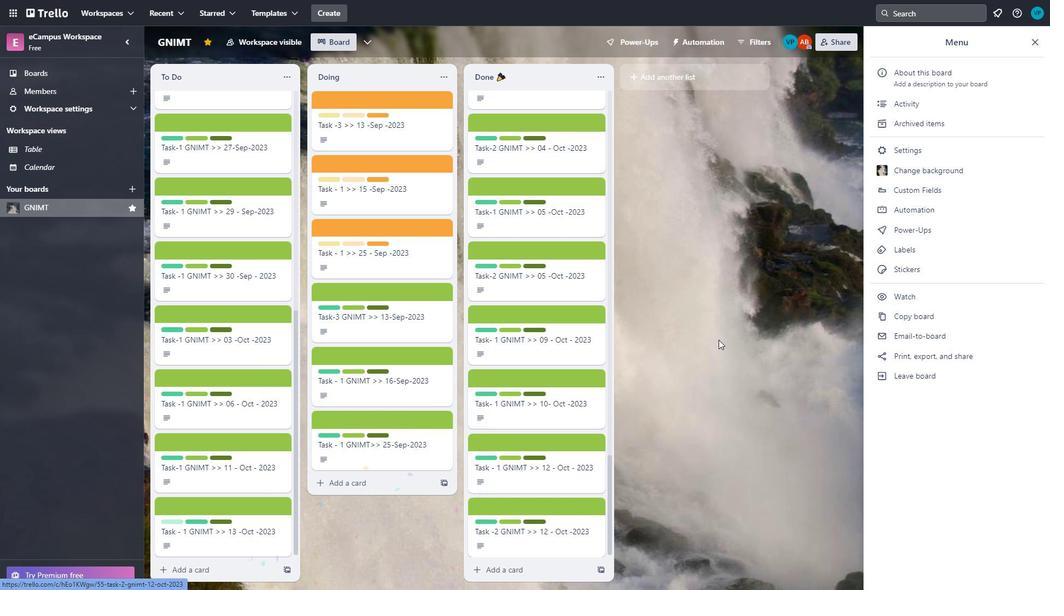 
Action: Mouse moved to (230, 503)
Screenshot: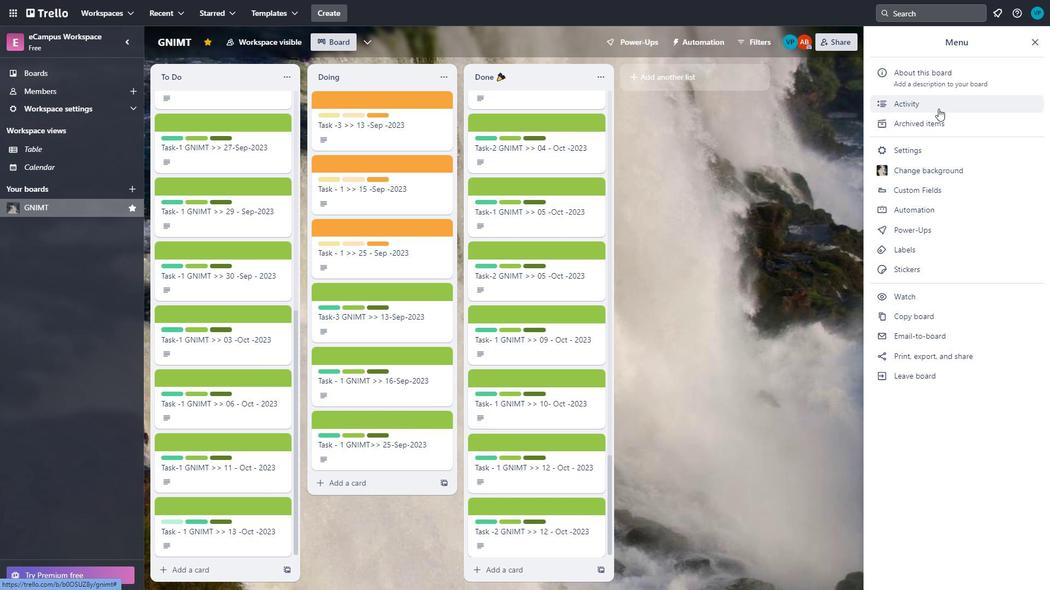 
Action: Mouse pressed left at (230, 503)
Screenshot: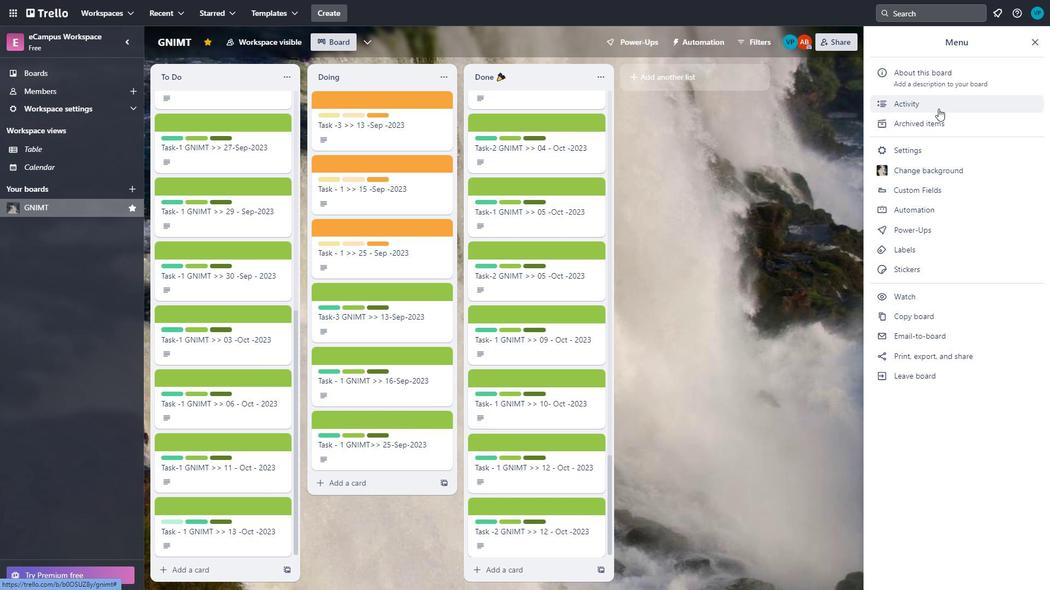 
Action: Mouse moved to (738, 67)
Screenshot: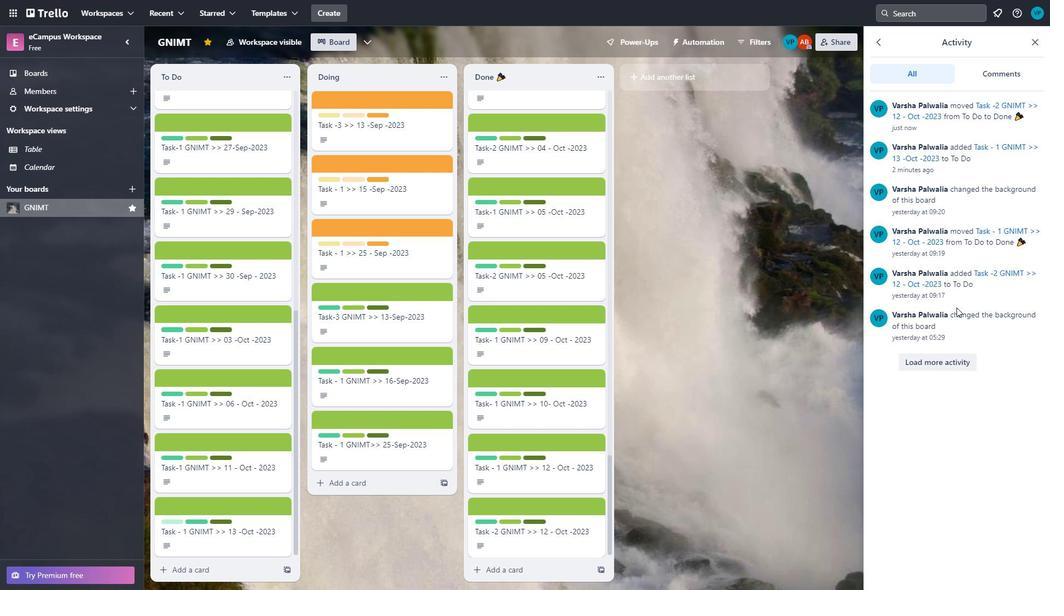
Action: Mouse pressed left at (738, 67)
Screenshot: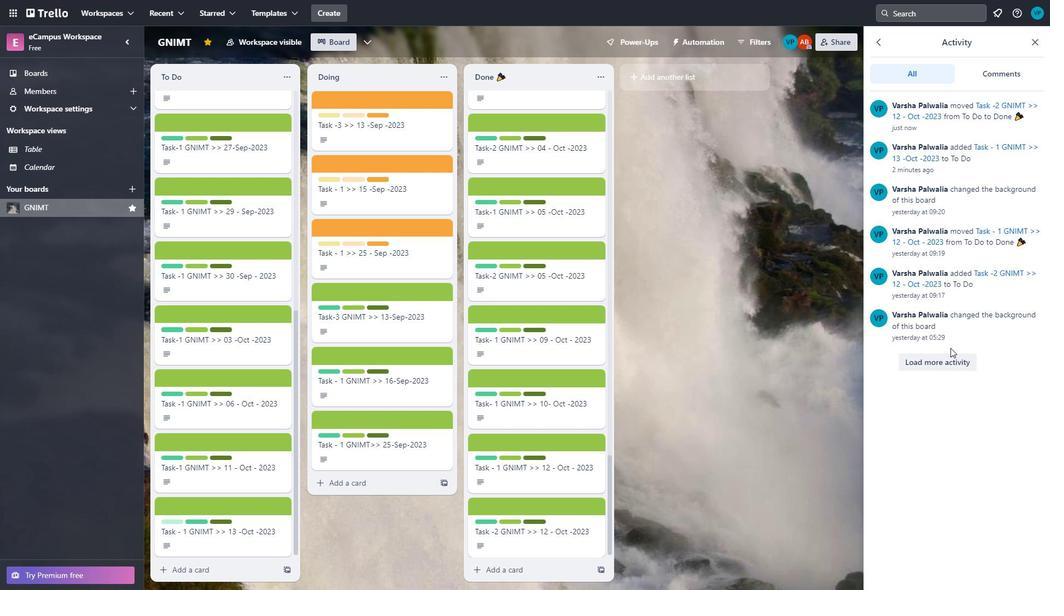 
Action: Mouse moved to (254, 496)
Screenshot: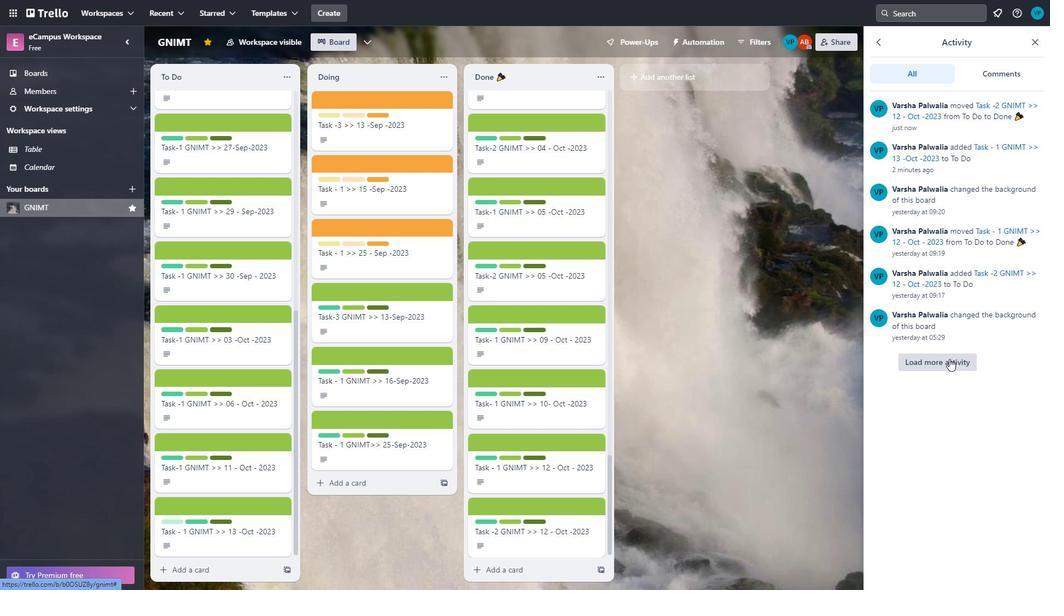 
Action: Mouse pressed left at (254, 496)
Screenshot: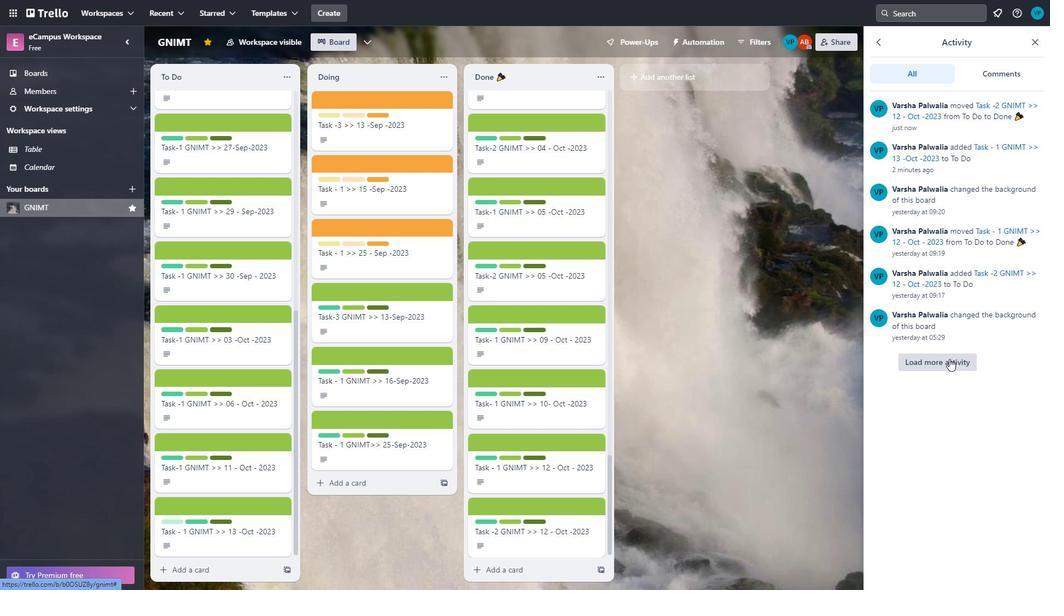 
Action: Mouse moved to (963, 132)
Screenshot: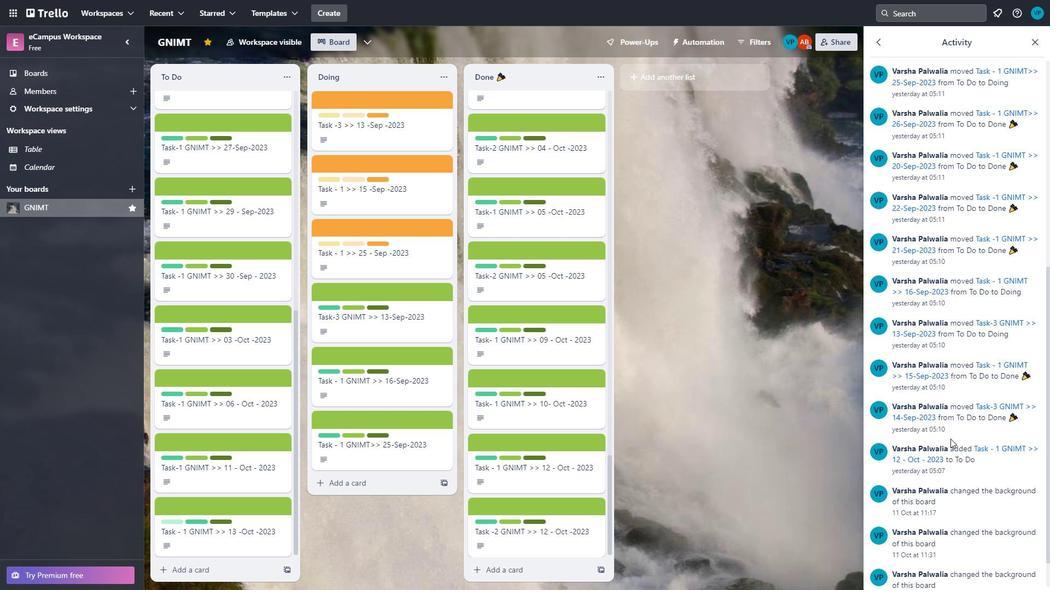 
Action: Mouse pressed left at (963, 132)
Screenshot: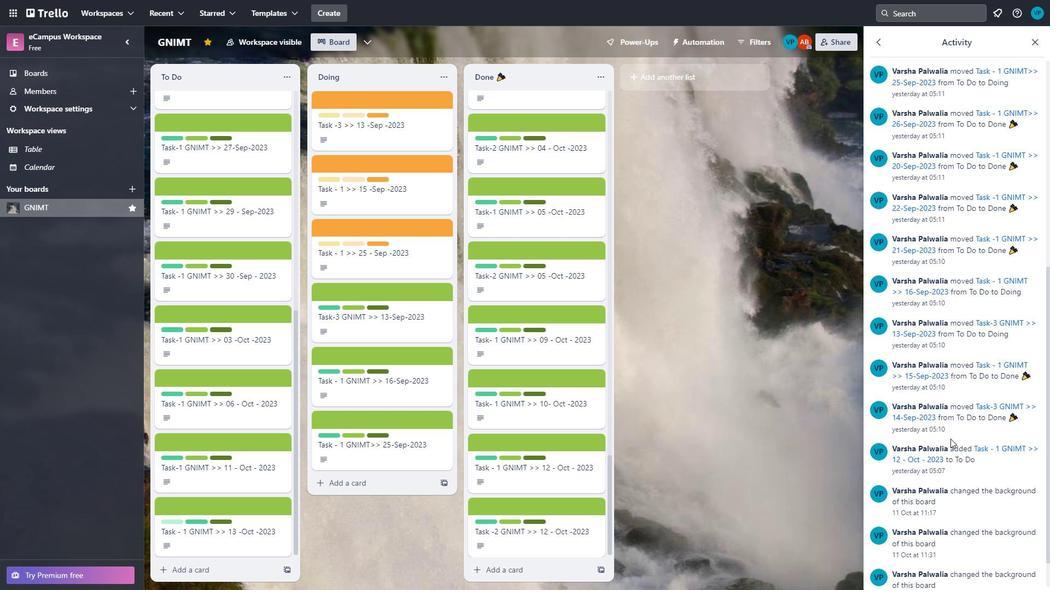 
Action: Mouse moved to (965, 132)
Screenshot: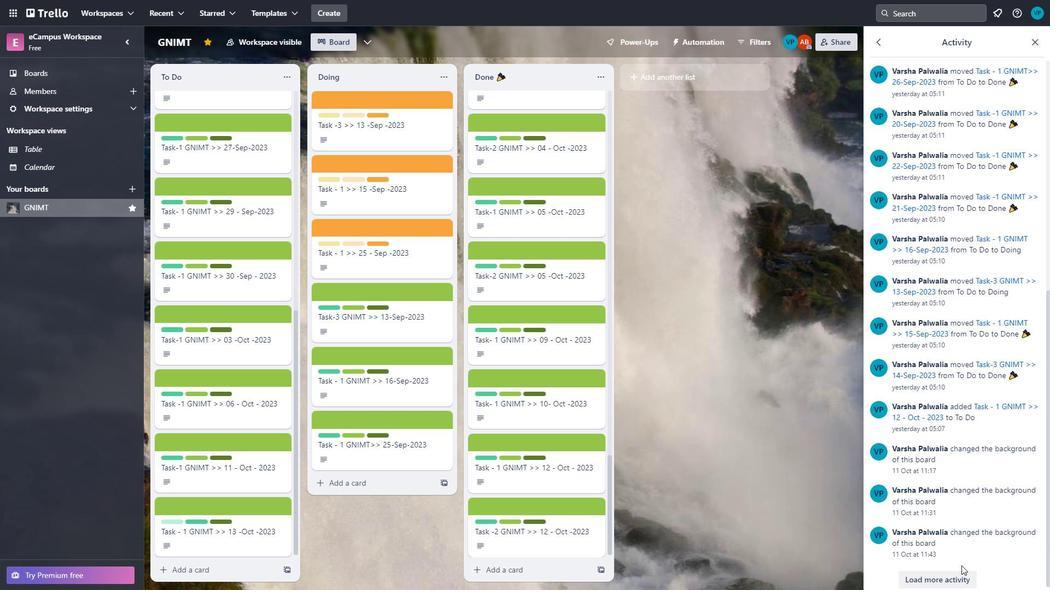 
Action: Mouse scrolled (965, 132) with delta (0, 0)
Screenshot: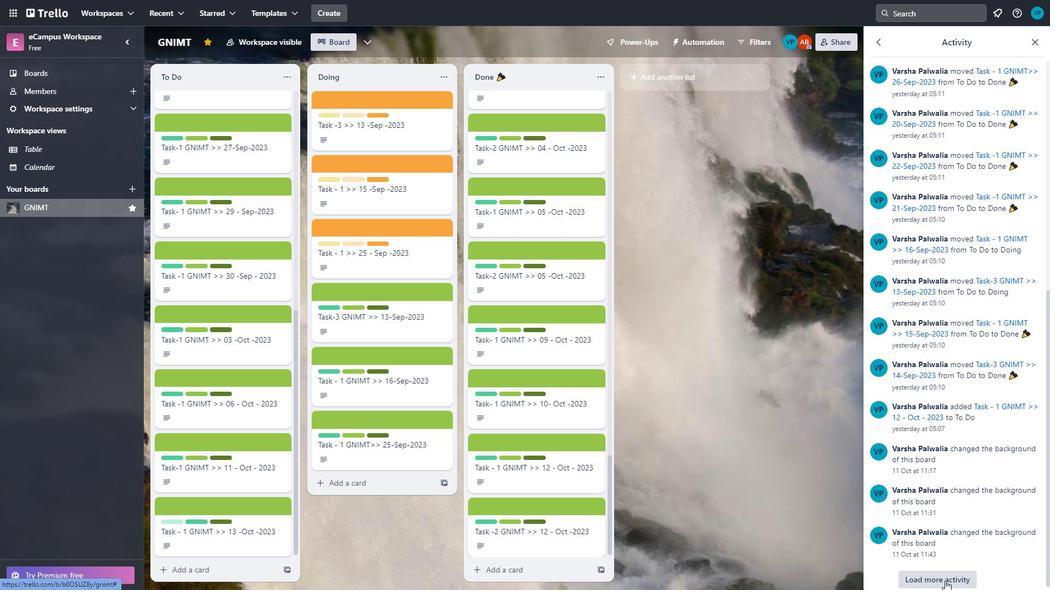 
Action: Mouse scrolled (965, 132) with delta (0, 0)
Screenshot: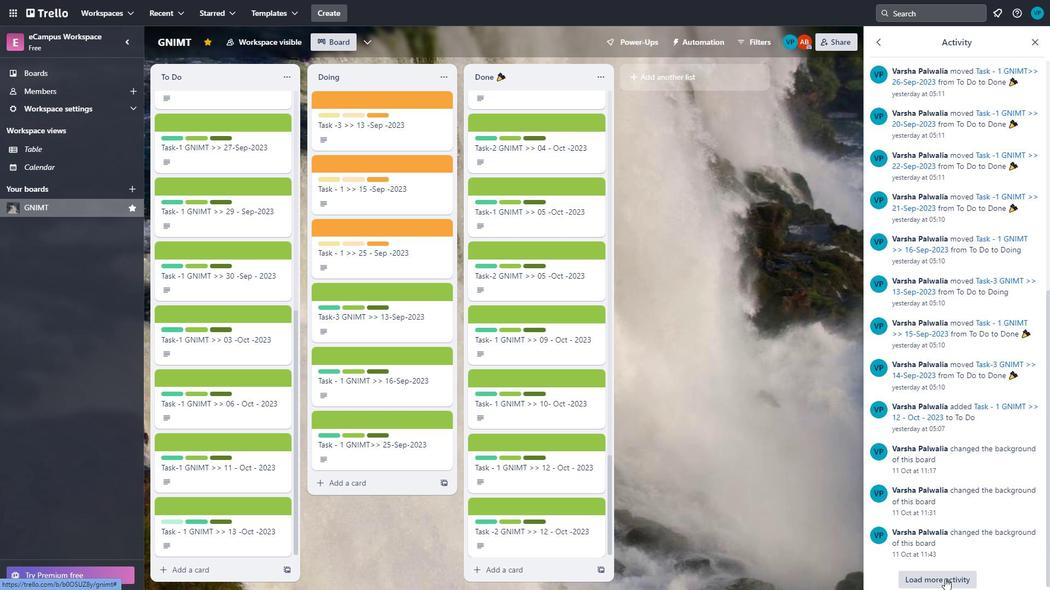 
Action: Mouse scrolled (965, 132) with delta (0, 0)
Screenshot: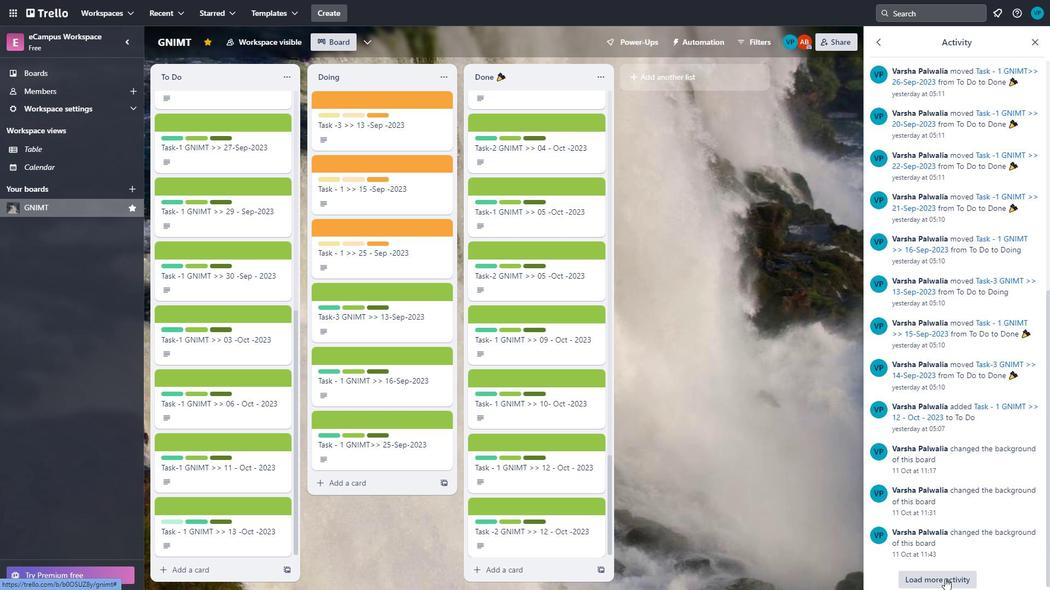 
Action: Mouse scrolled (965, 132) with delta (0, 0)
Screenshot: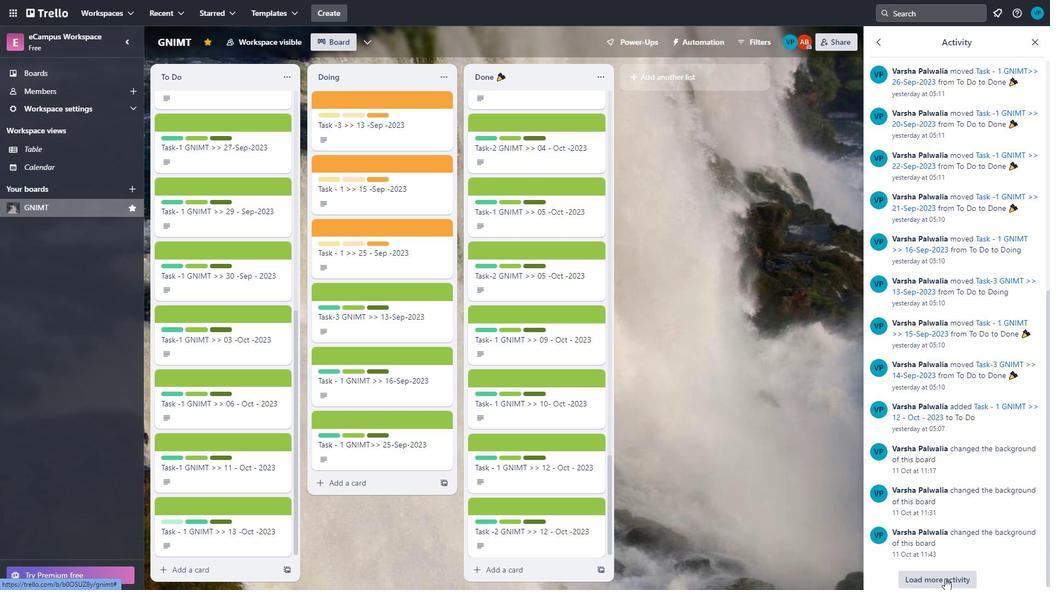 
Action: Mouse scrolled (965, 132) with delta (0, 0)
Screenshot: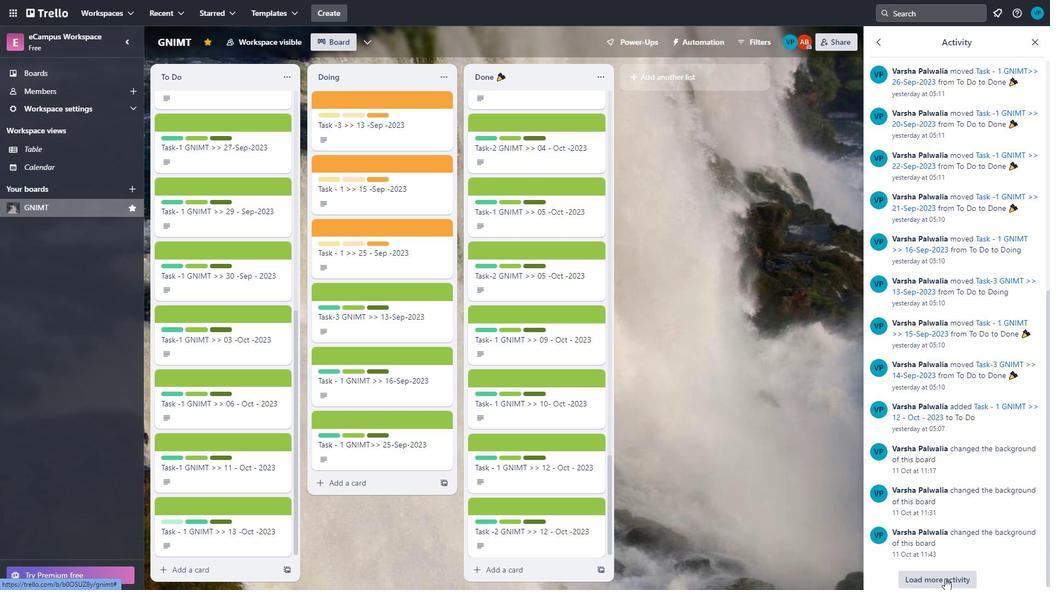 
Action: Mouse scrolled (965, 132) with delta (0, 0)
Screenshot: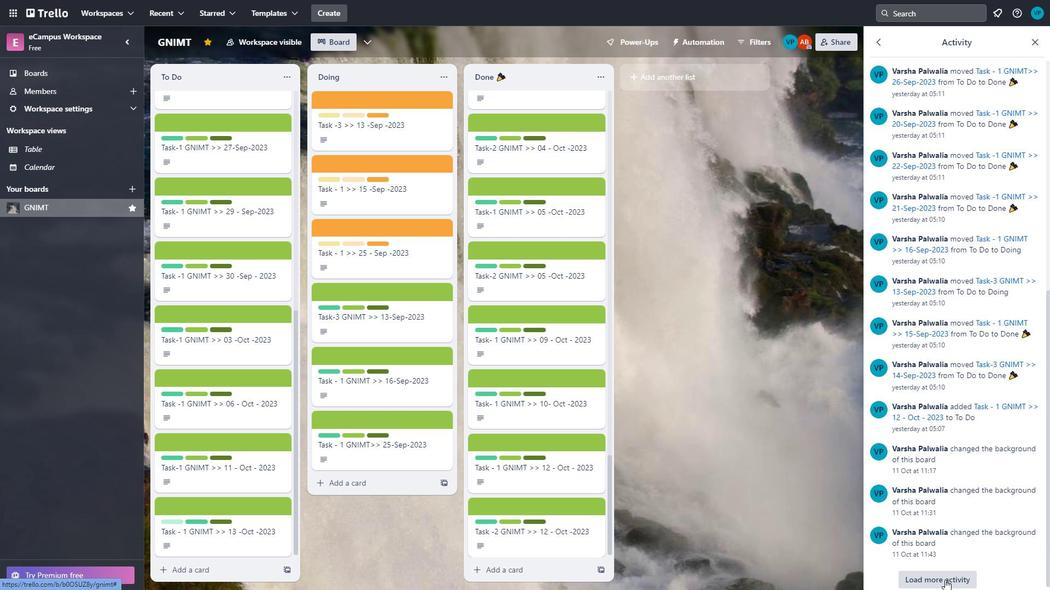 
Action: Mouse scrolled (965, 132) with delta (0, 0)
Screenshot: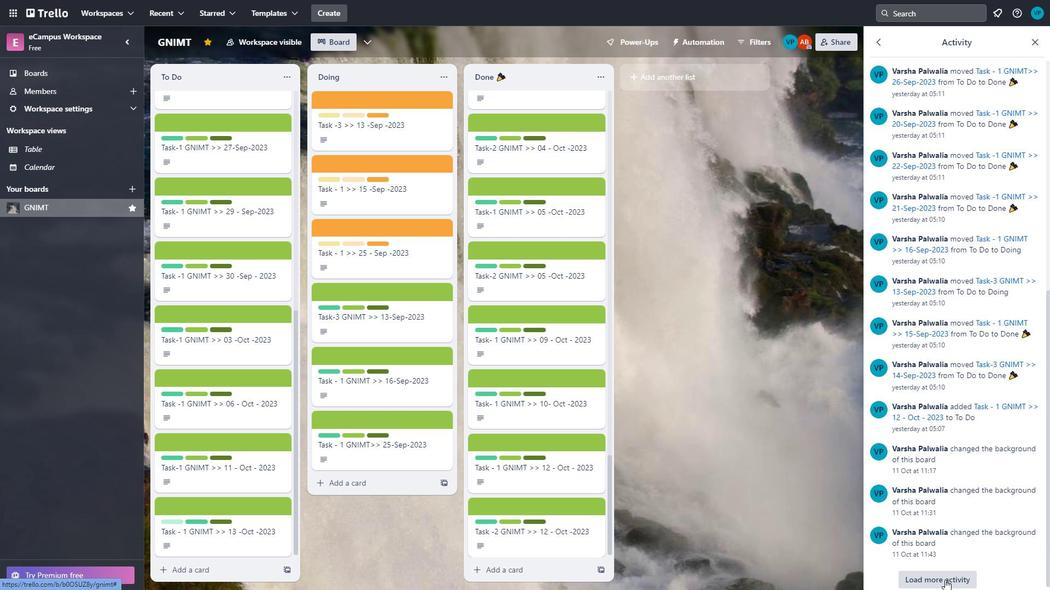 
Action: Mouse scrolled (965, 132) with delta (0, 0)
Screenshot: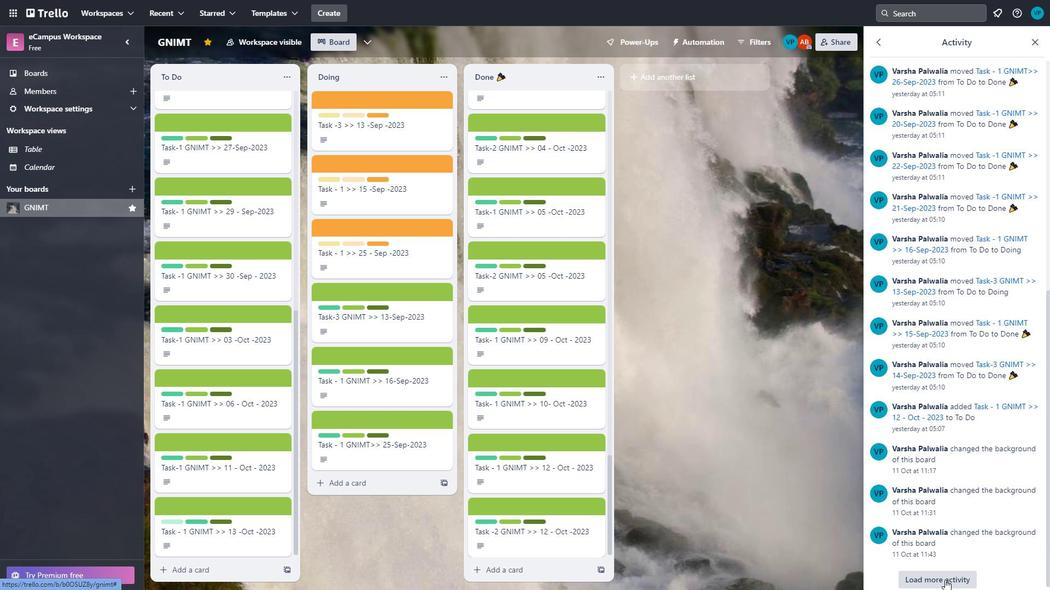 
Action: Mouse scrolled (965, 132) with delta (0, 0)
Screenshot: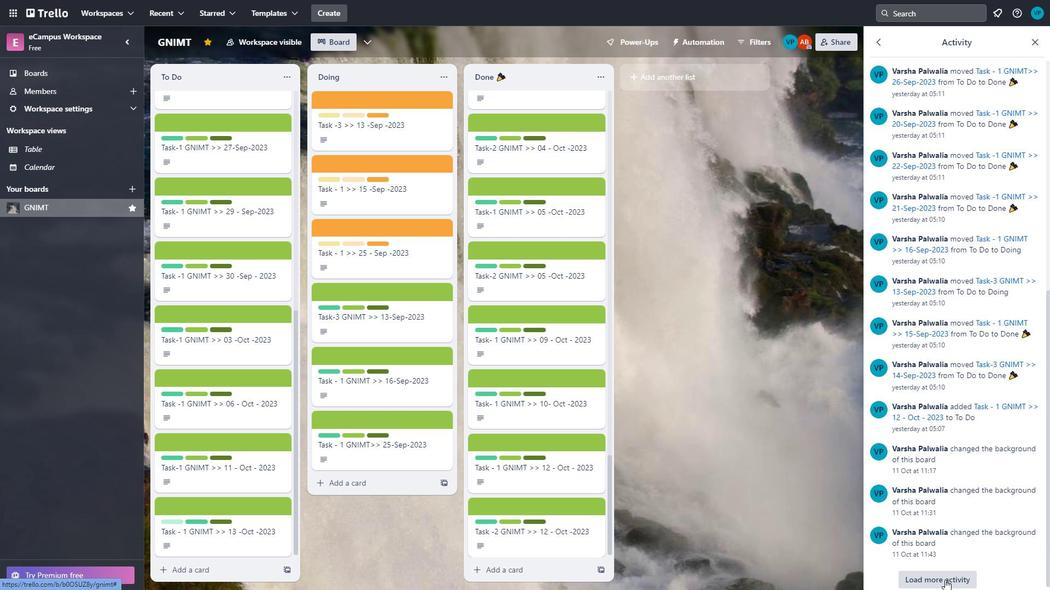 
Action: Mouse scrolled (965, 132) with delta (0, 0)
Screenshot: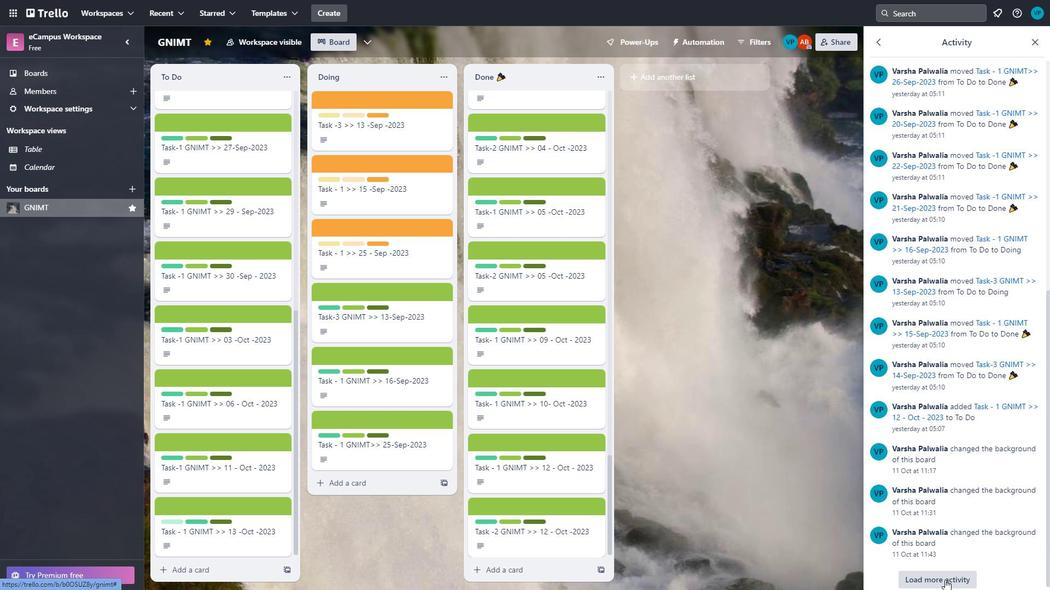 
Action: Mouse scrolled (965, 132) with delta (0, 0)
Screenshot: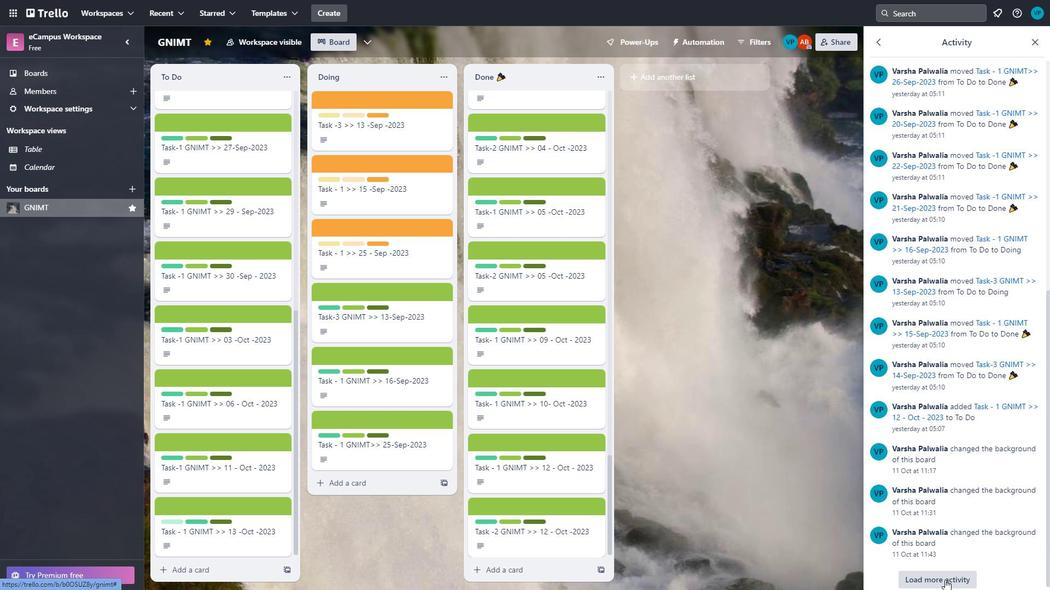
Action: Mouse moved to (966, 133)
Screenshot: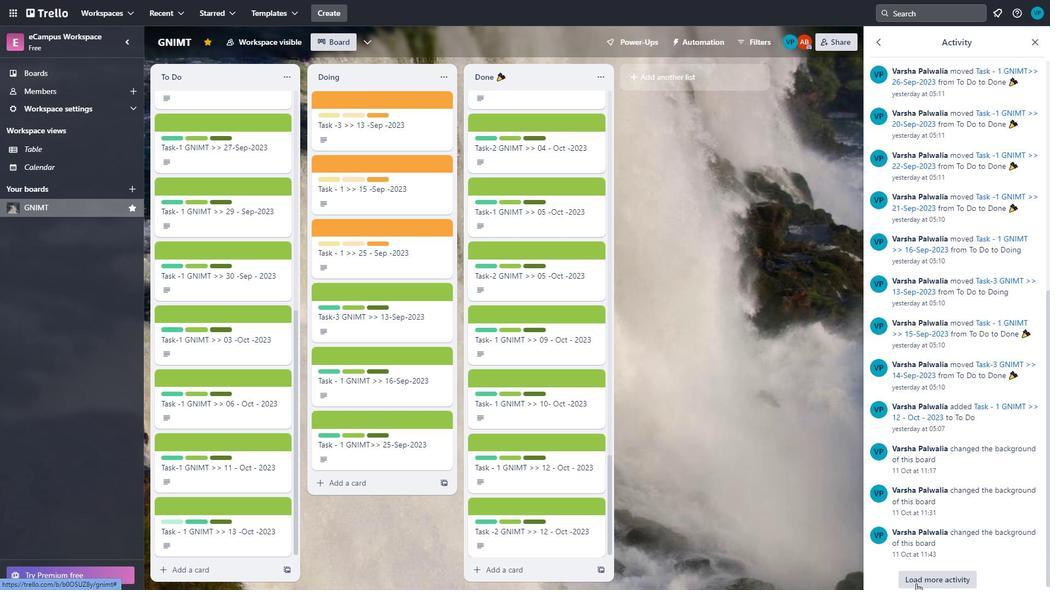 
Action: Mouse scrolled (966, 132) with delta (0, 0)
Screenshot: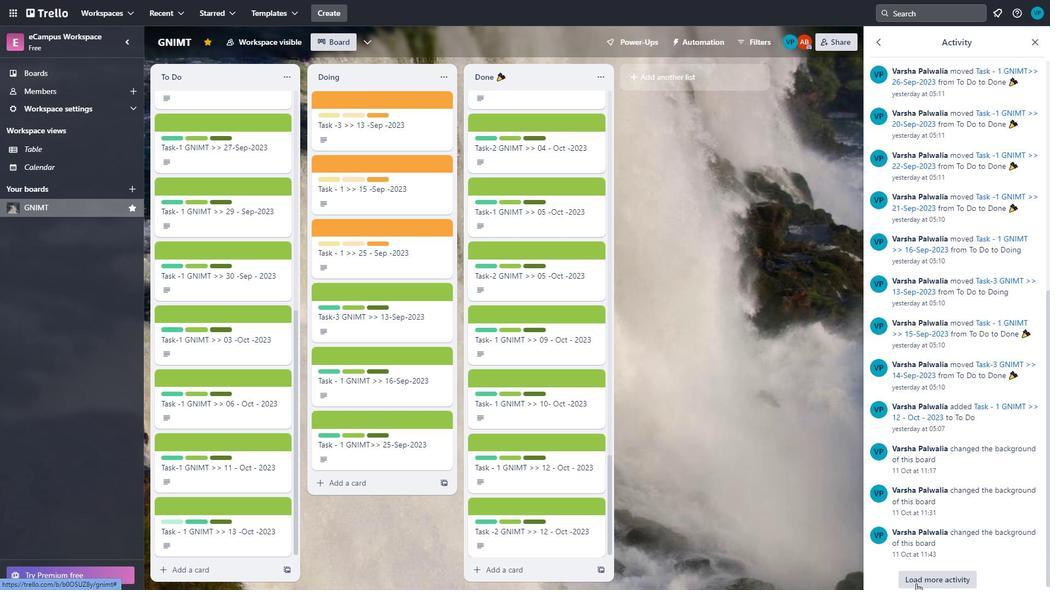 
Action: Mouse scrolled (966, 132) with delta (0, 0)
Screenshot: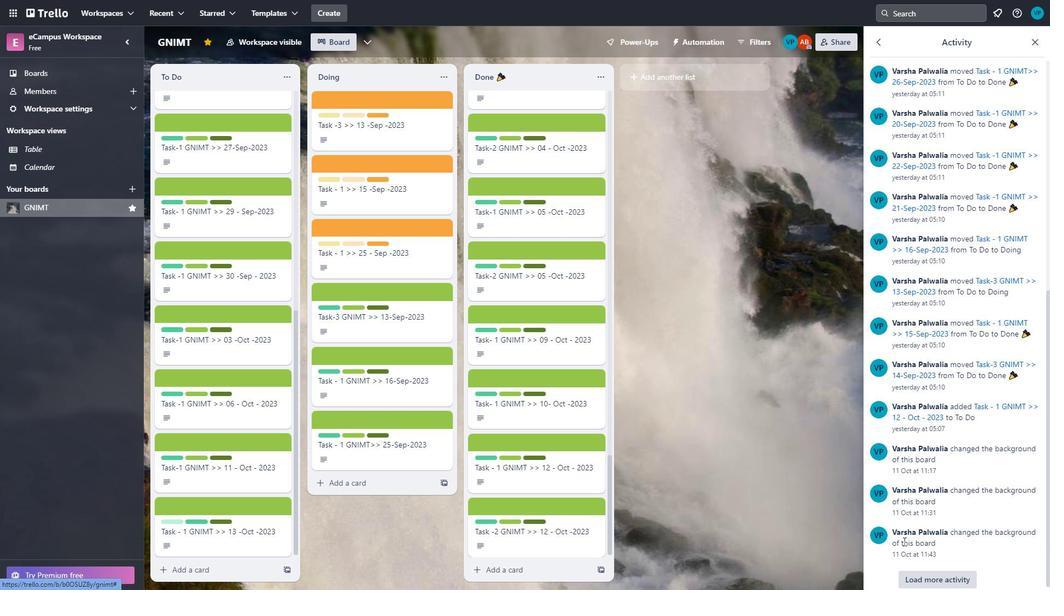 
Action: Mouse moved to (966, 134)
Screenshot: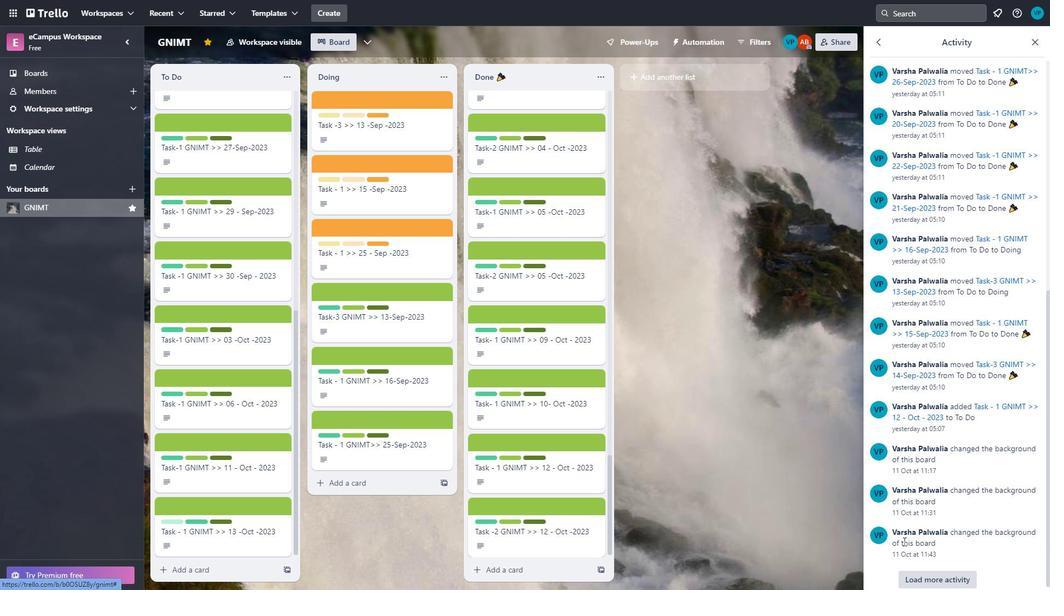 
Action: Mouse scrolled (966, 133) with delta (0, 0)
Screenshot: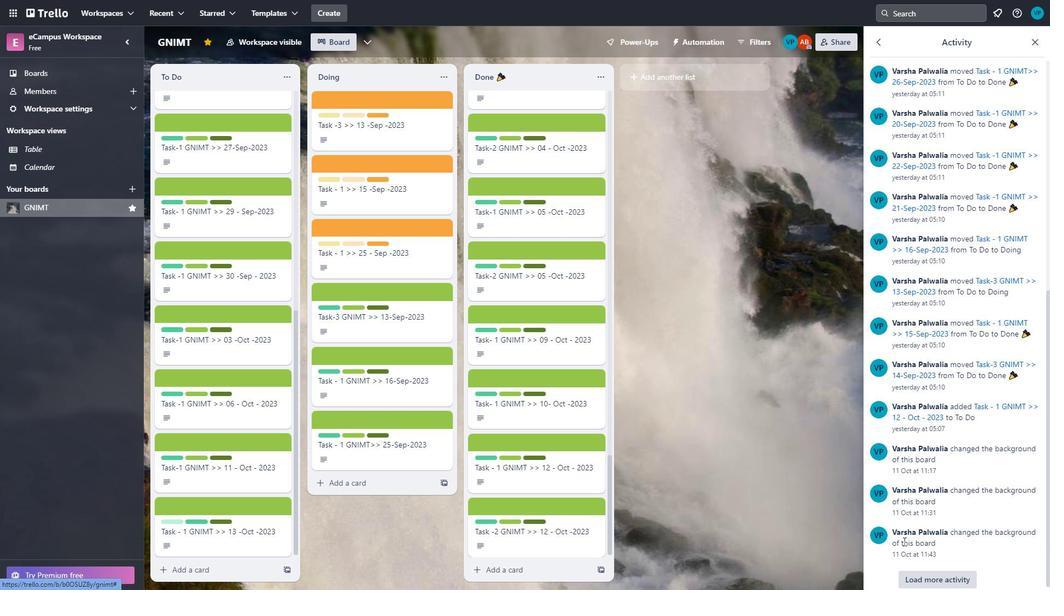 
Action: Mouse scrolled (966, 133) with delta (0, 0)
Screenshot: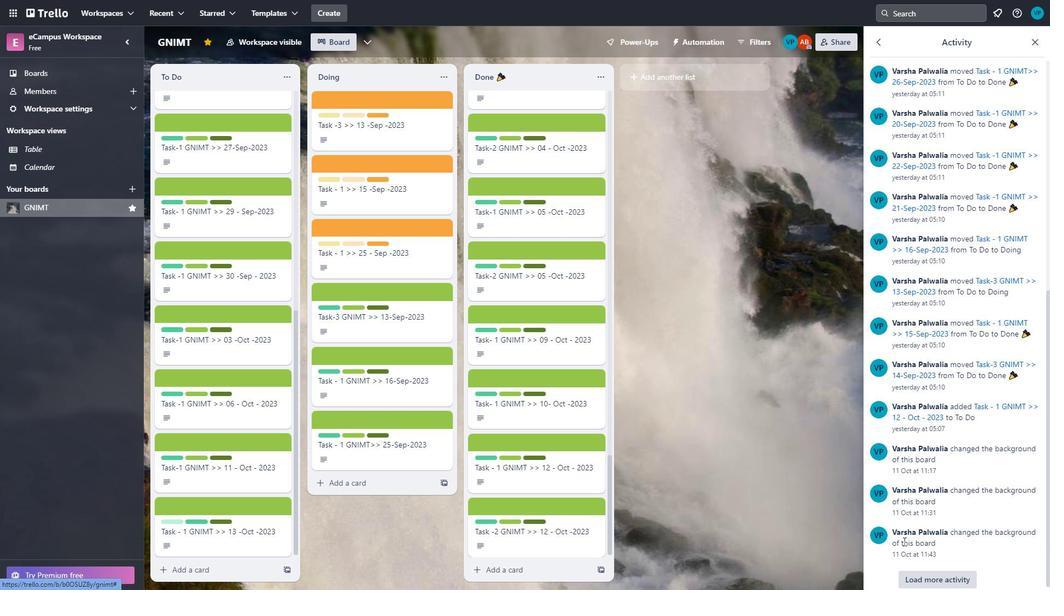 
Action: Mouse scrolled (966, 133) with delta (0, 0)
Screenshot: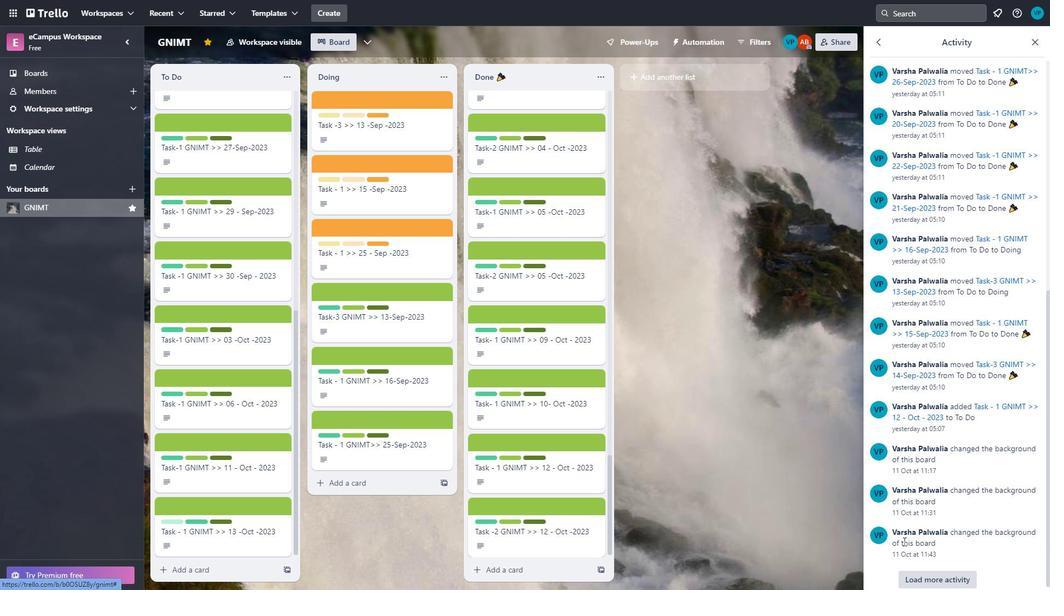 
Action: Mouse moved to (974, 384)
Screenshot: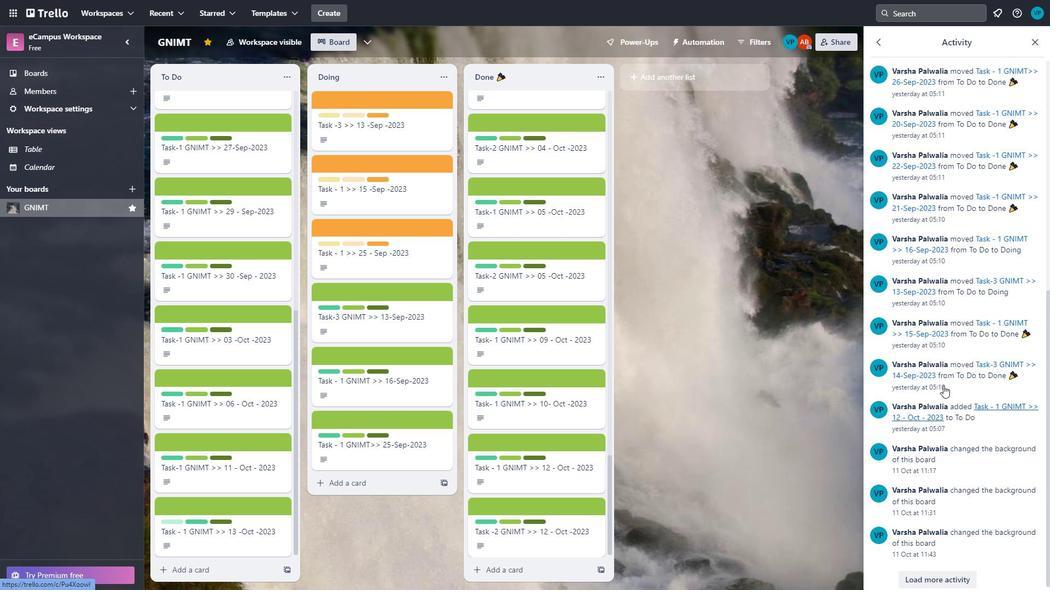 
Action: Mouse pressed left at (974, 384)
Screenshot: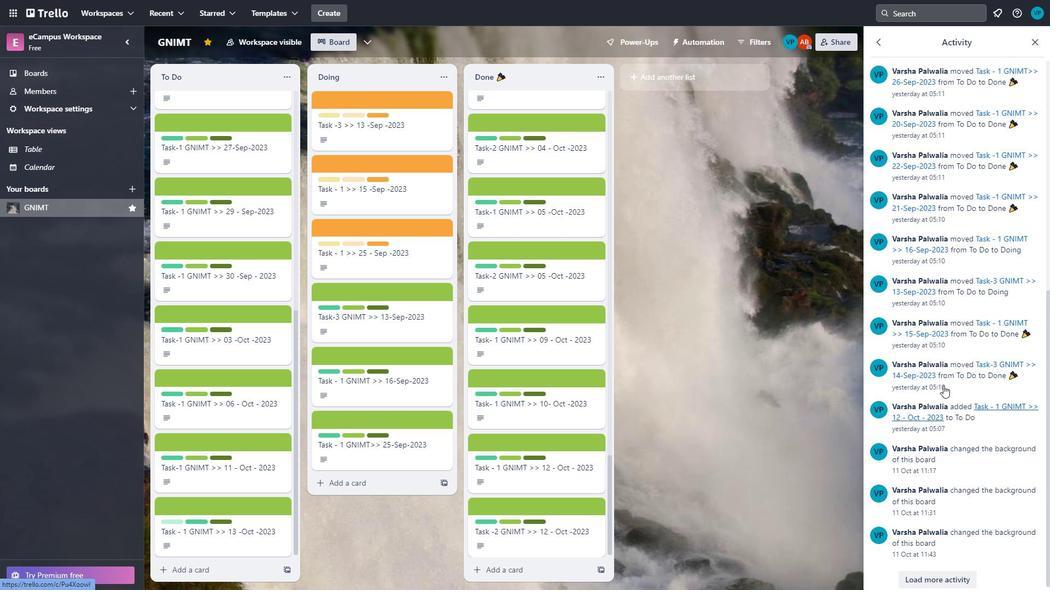 
Action: Mouse moved to (970, 426)
Screenshot: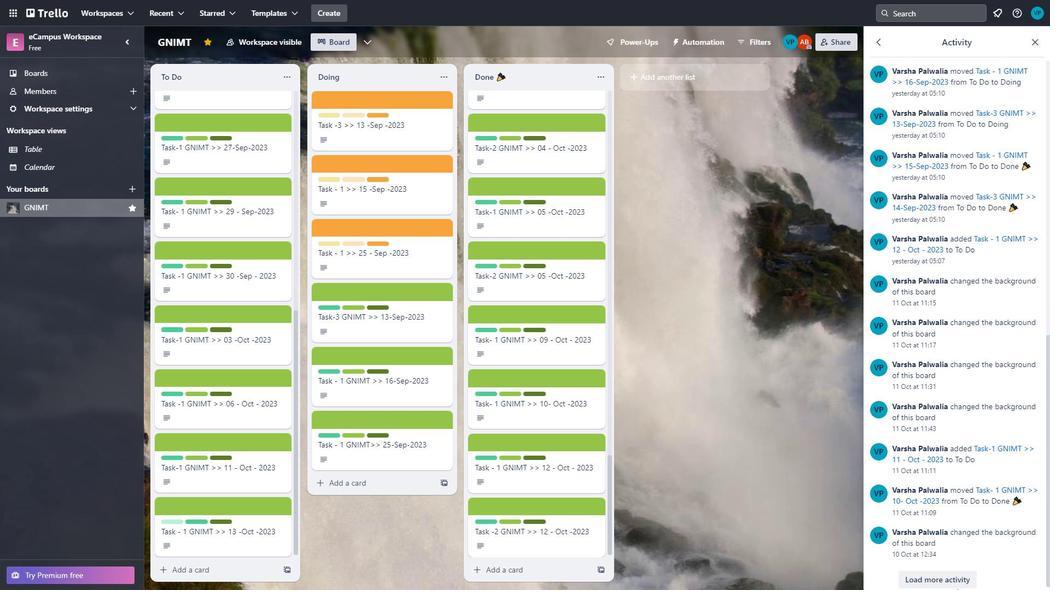 
Action: Mouse pressed left at (970, 426)
Screenshot: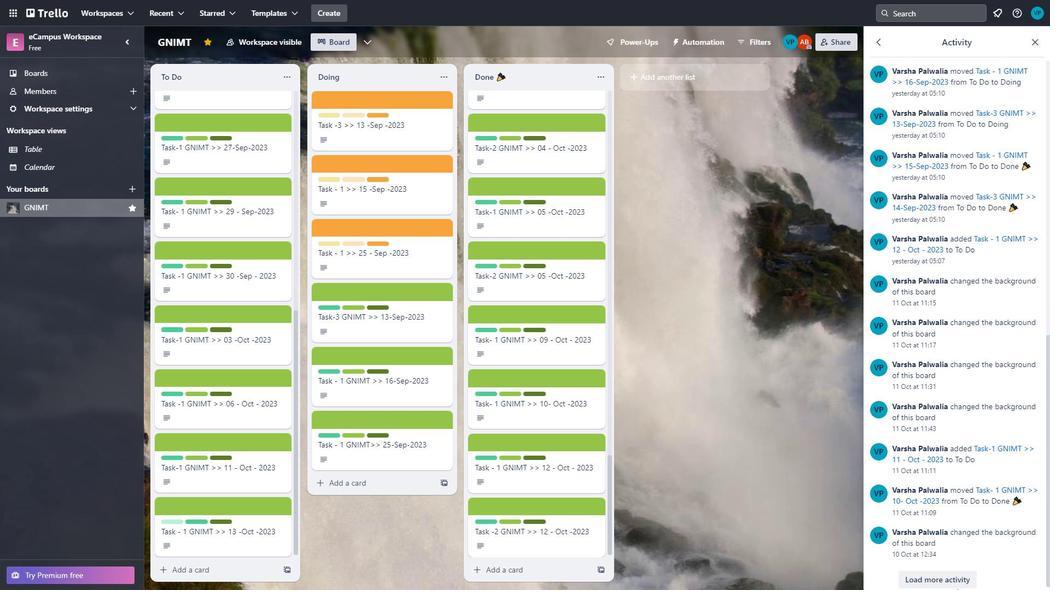 
Action: Mouse moved to (975, 436)
Screenshot: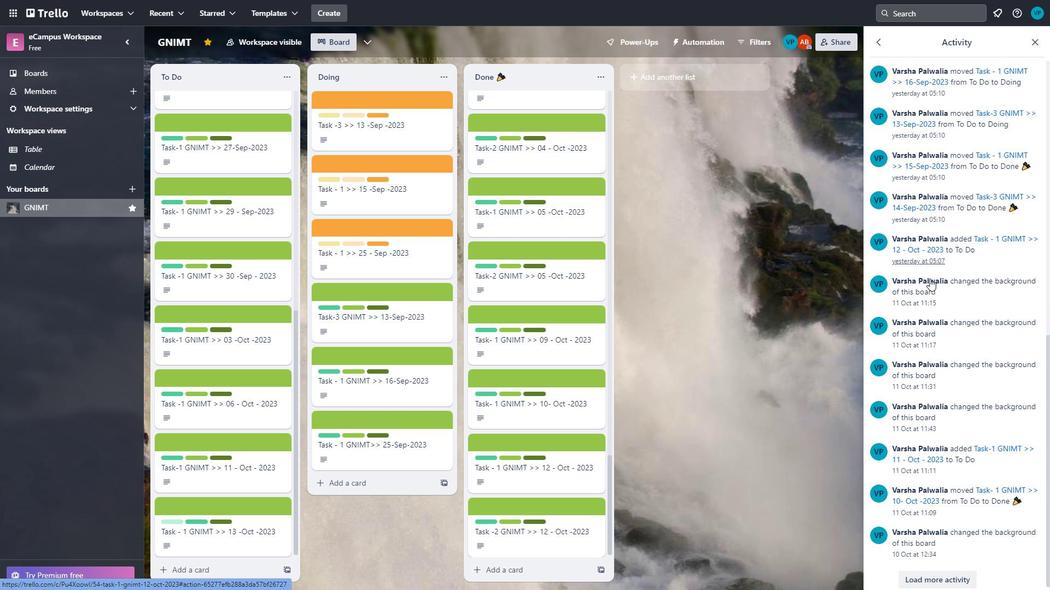 
Action: Mouse scrolled (975, 435) with delta (0, 0)
Screenshot: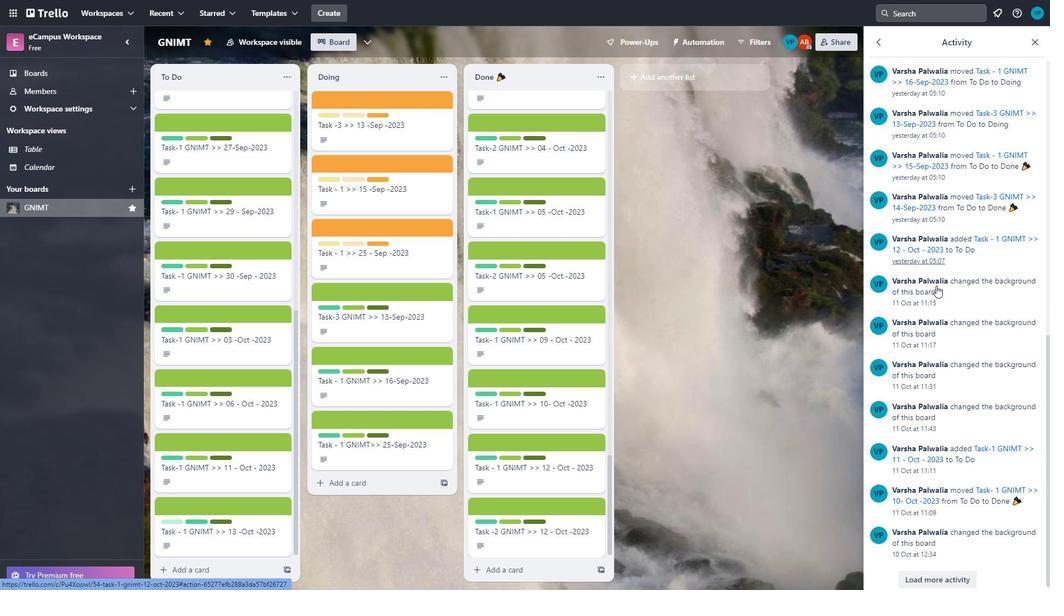 
Action: Mouse scrolled (975, 435) with delta (0, 0)
Screenshot: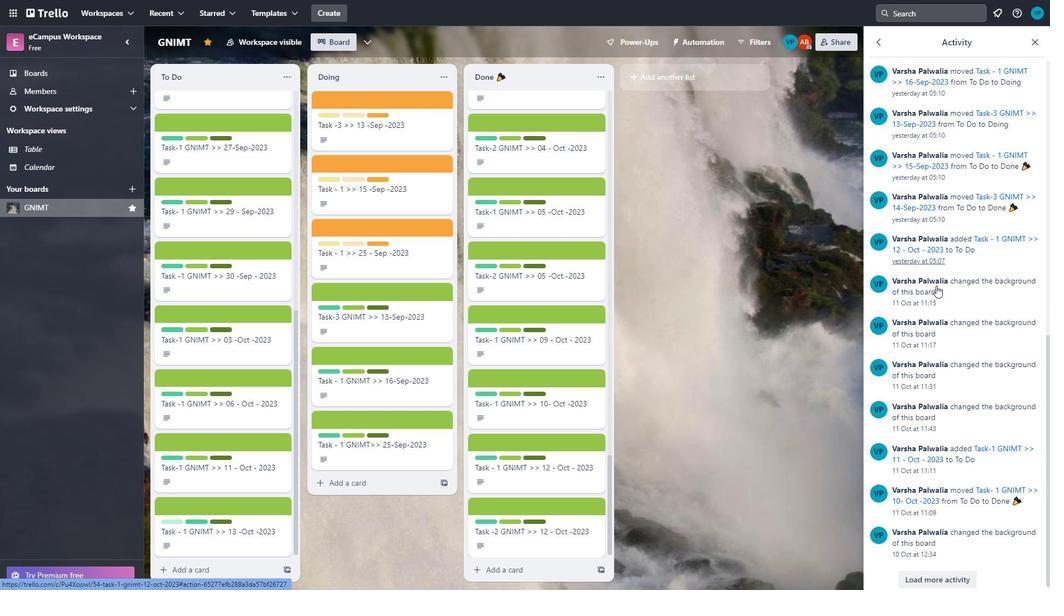 
Action: Mouse scrolled (975, 435) with delta (0, 0)
Screenshot: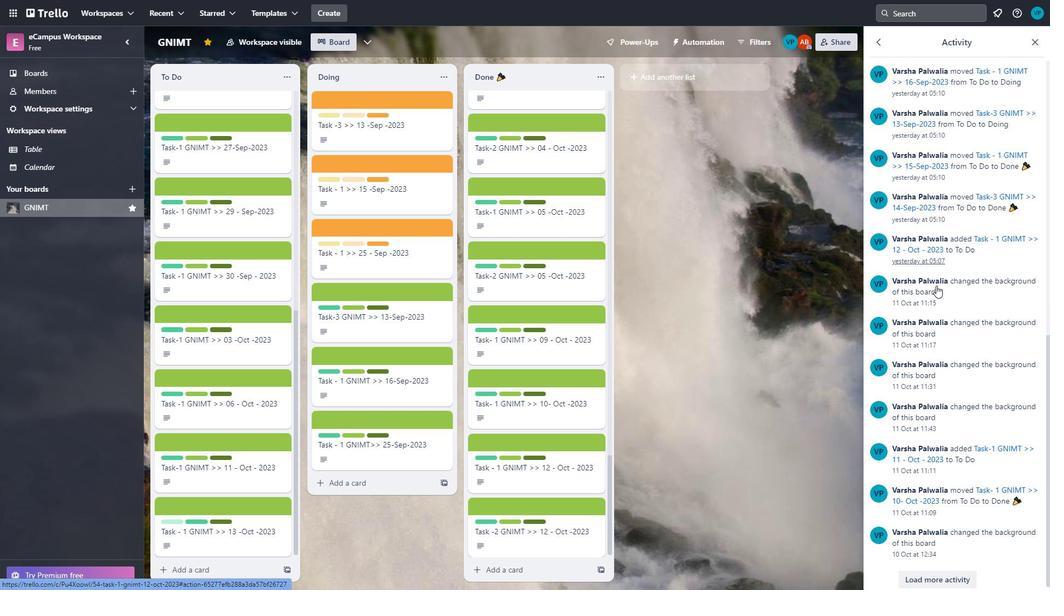 
Action: Mouse moved to (975, 437)
Screenshot: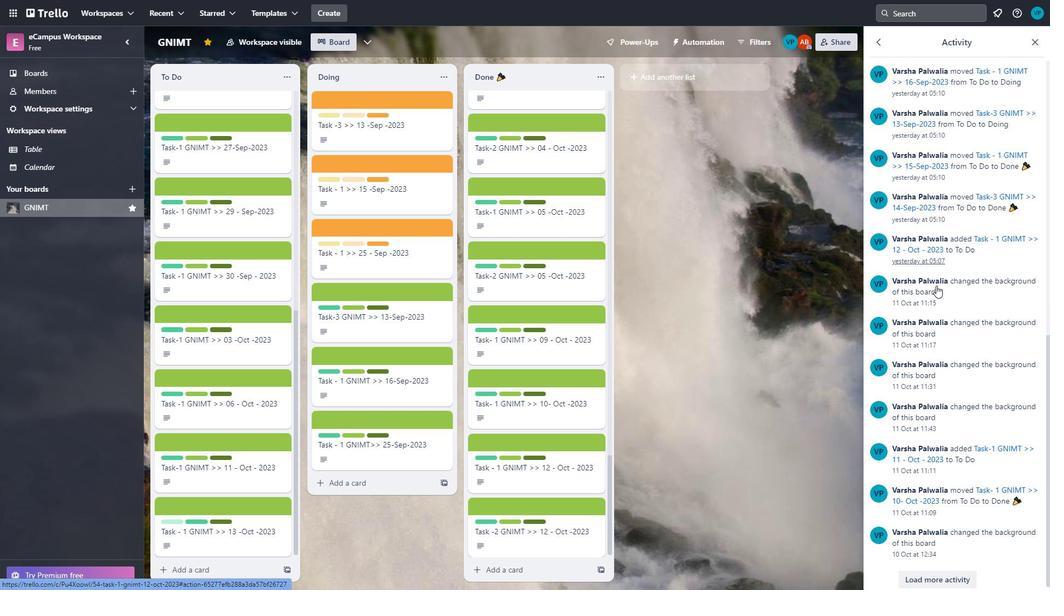 
Action: Mouse scrolled (975, 436) with delta (0, 0)
Screenshot: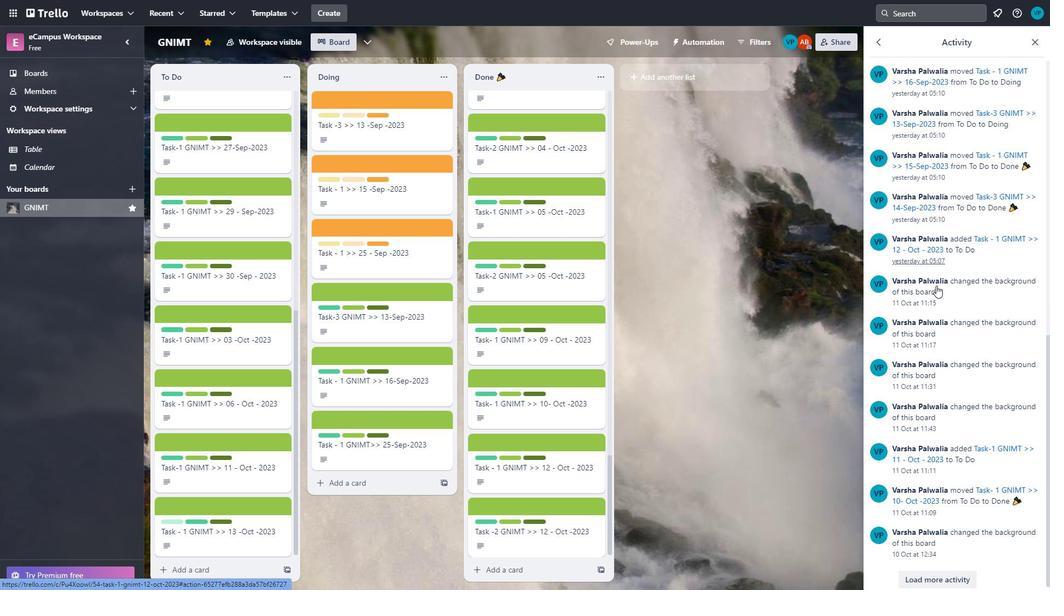 
Action: Mouse scrolled (975, 436) with delta (0, 0)
Screenshot: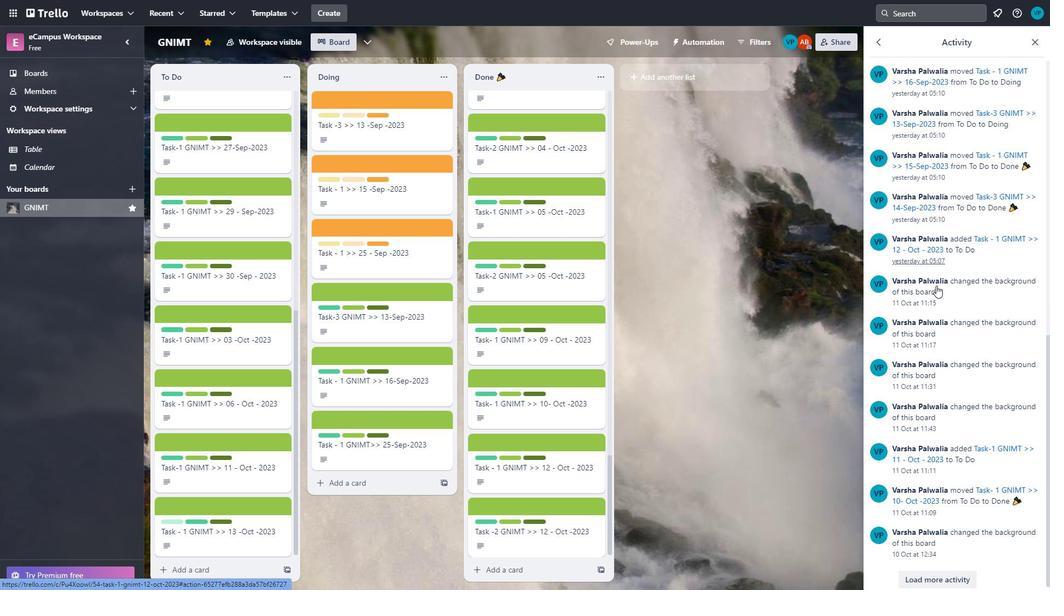 
Action: Mouse scrolled (975, 436) with delta (0, 0)
Screenshot: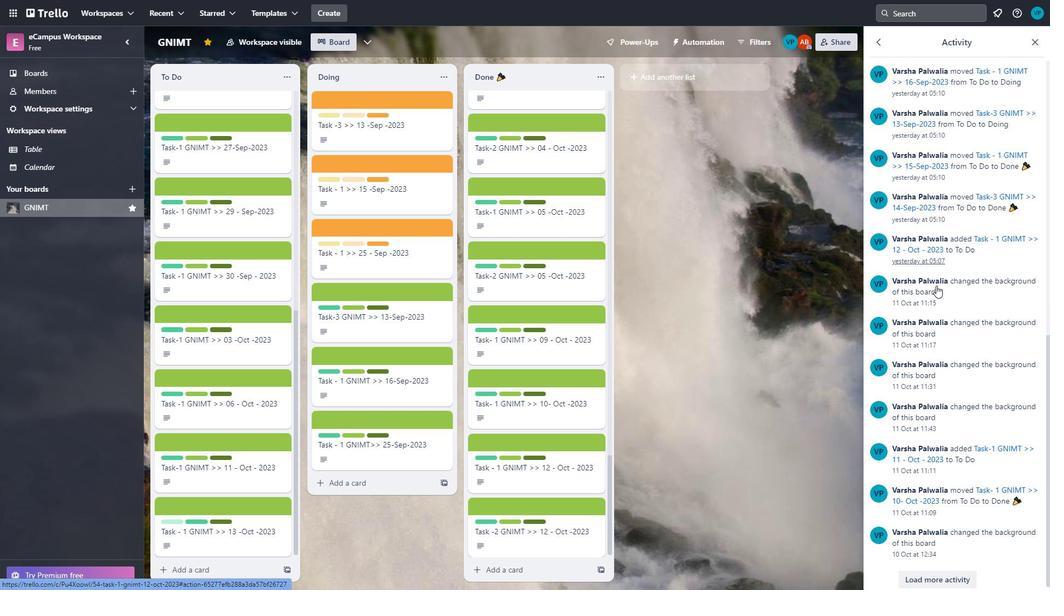 
Action: Mouse scrolled (975, 436) with delta (0, 0)
Screenshot: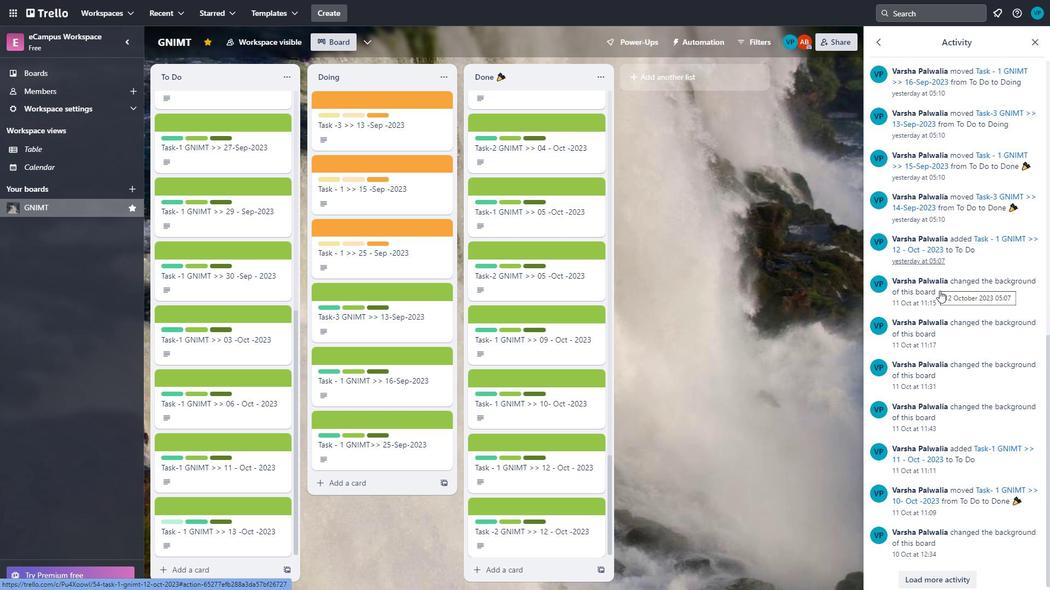 
Action: Mouse moved to (975, 435)
Screenshot: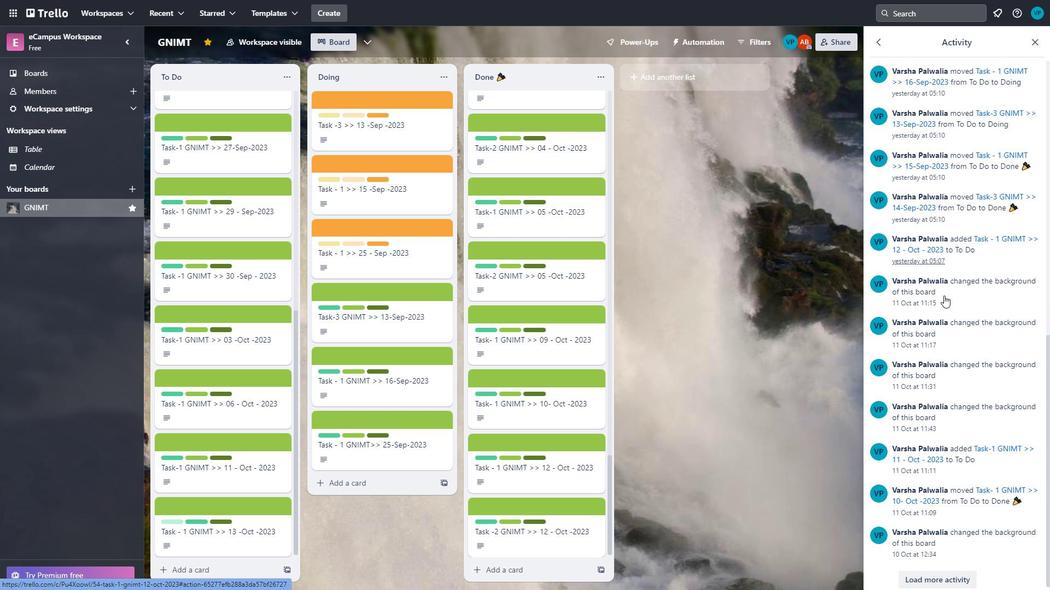 
Action: Mouse scrolled (975, 434) with delta (0, 0)
Screenshot: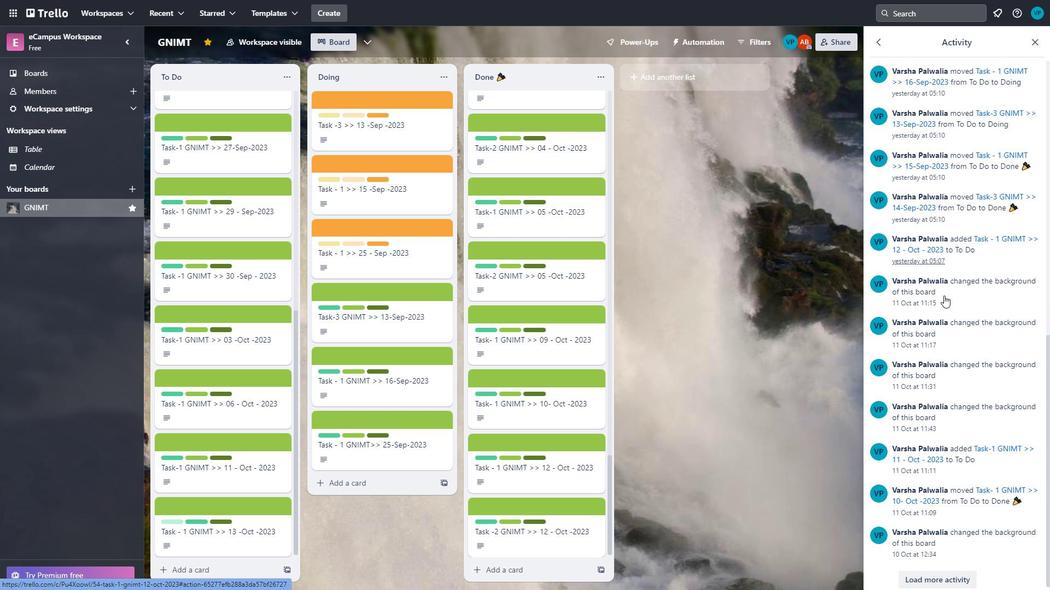 
Action: Mouse moved to (976, 436)
Screenshot: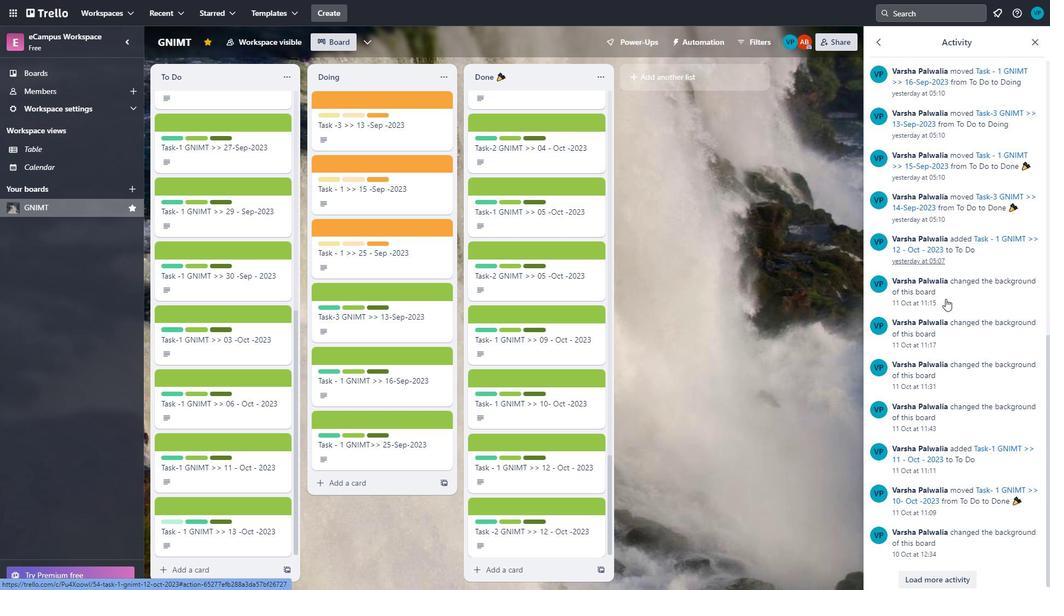 
Action: Mouse scrolled (976, 435) with delta (0, 0)
Screenshot: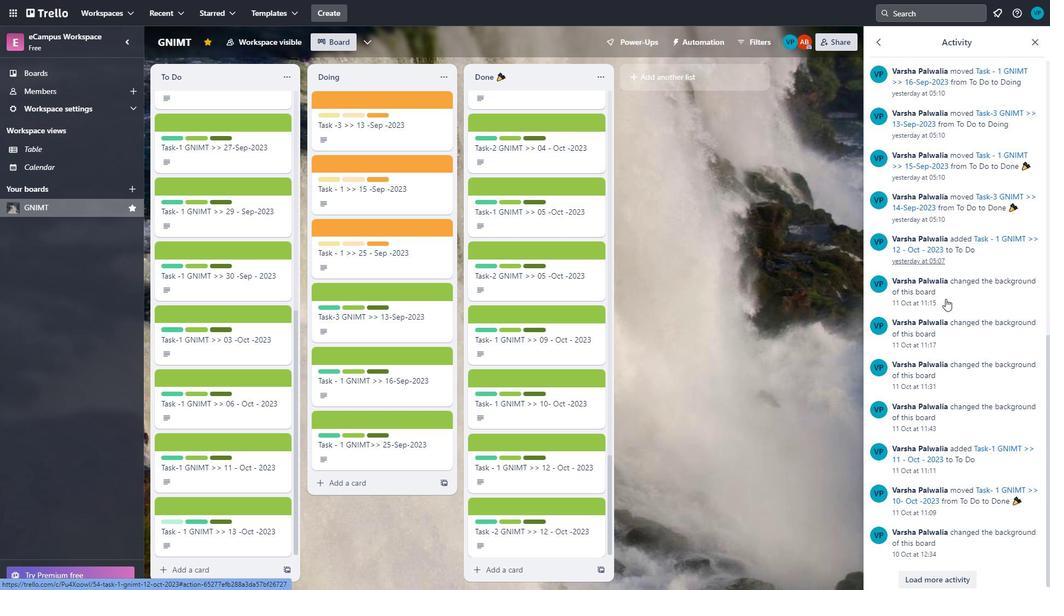 
Action: Mouse moved to (976, 437)
Screenshot: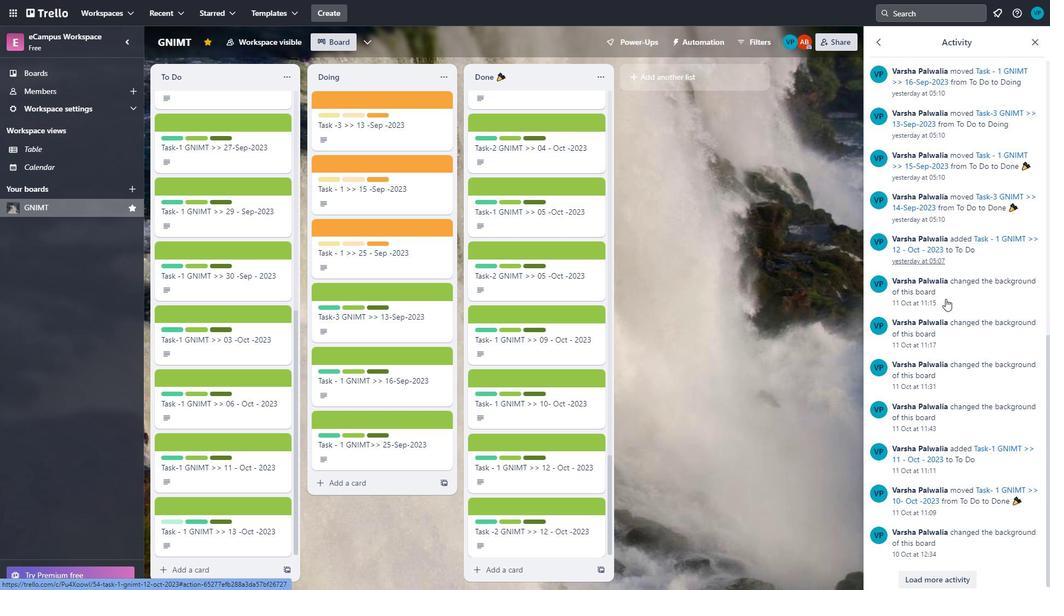 
Action: Mouse scrolled (976, 436) with delta (0, 0)
Screenshot: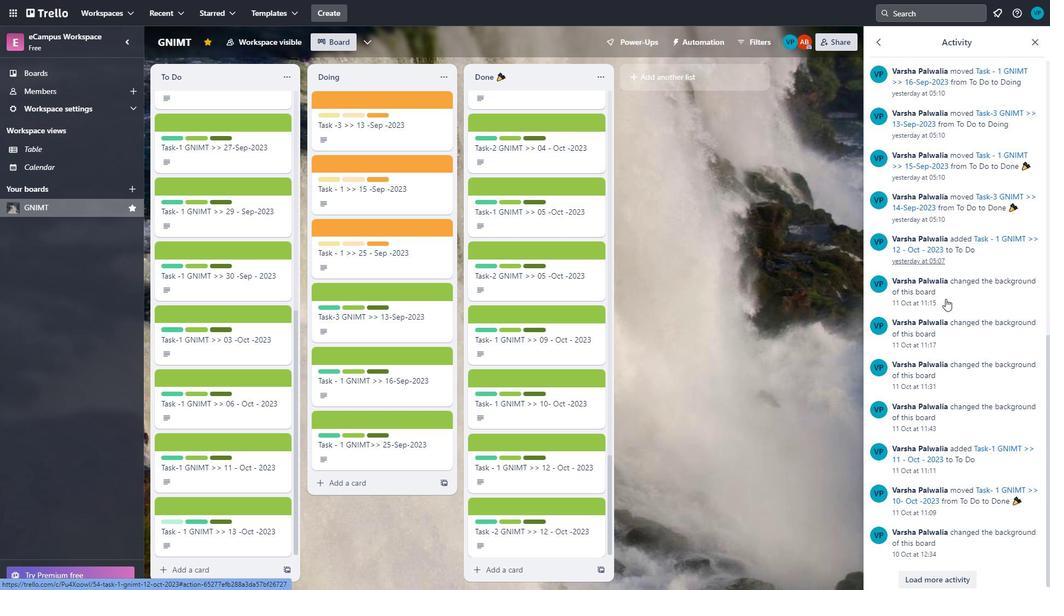 
Action: Mouse moved to (977, 437)
Screenshot: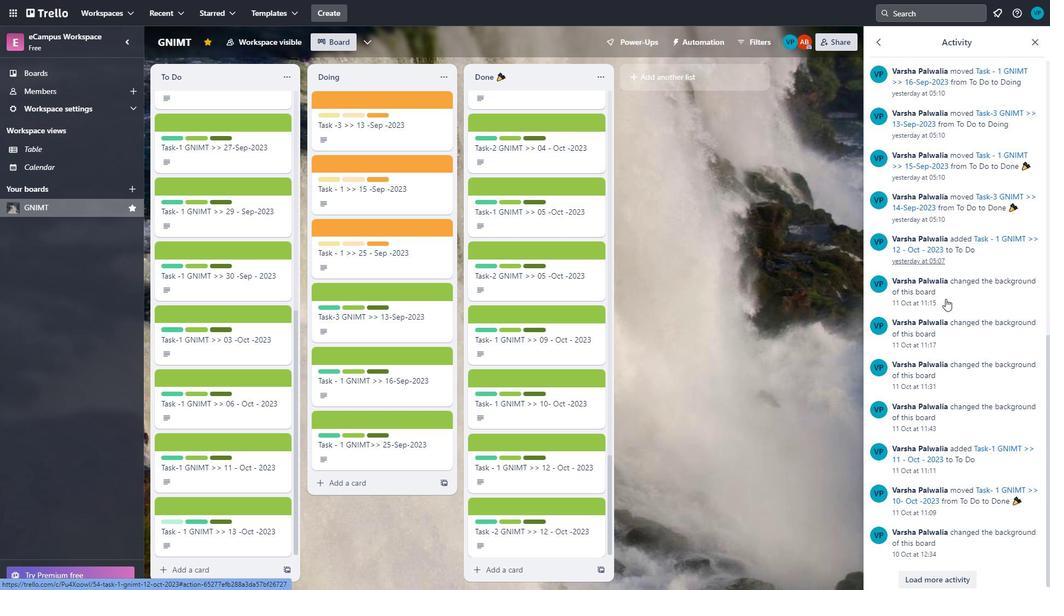 
Action: Mouse scrolled (977, 437) with delta (0, 0)
Screenshot: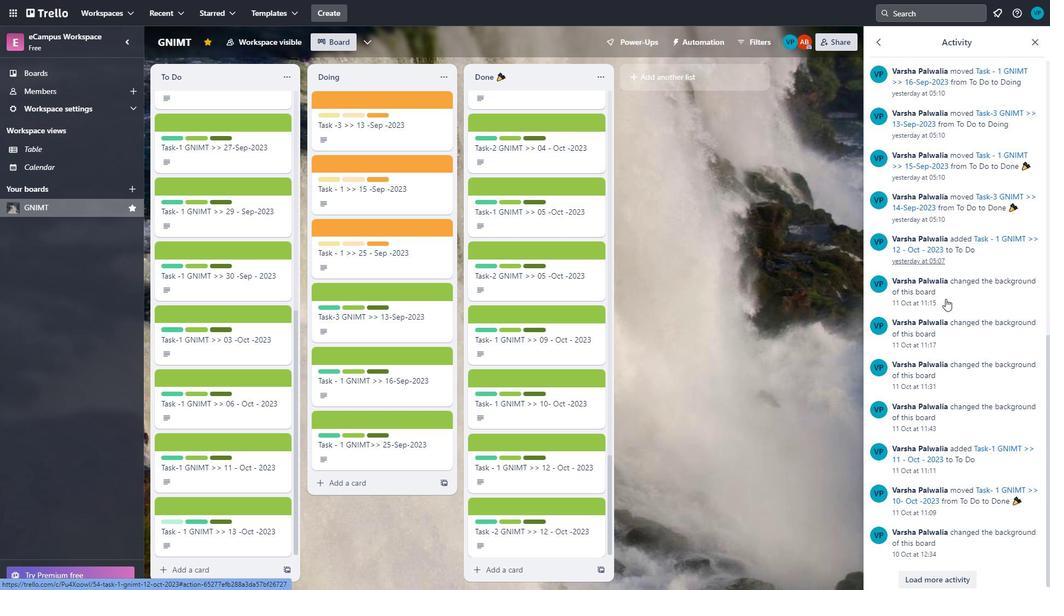 
Action: Mouse moved to (977, 438)
Screenshot: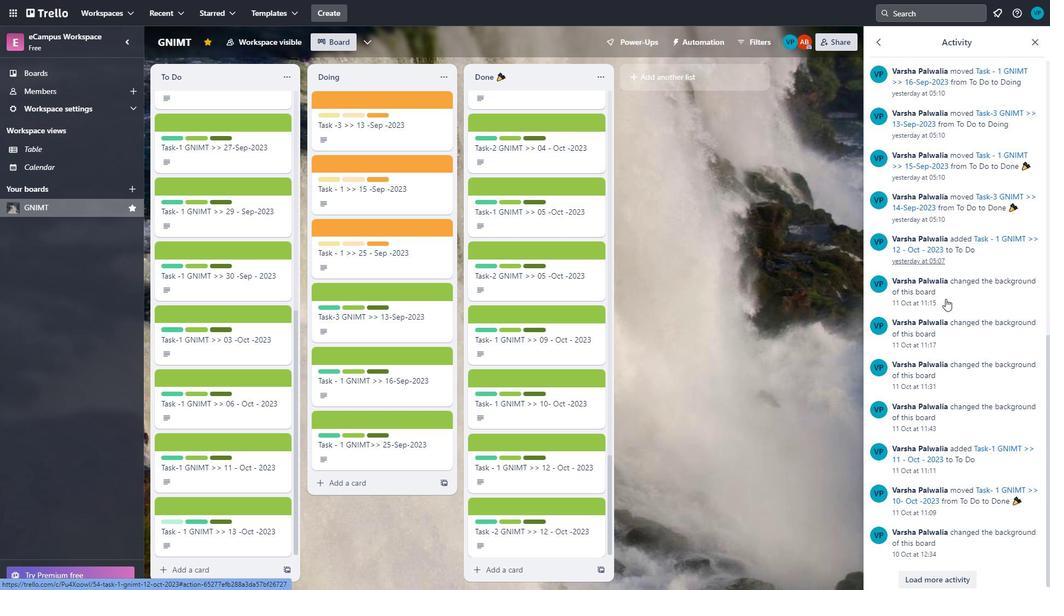 
Action: Mouse scrolled (977, 437) with delta (0, 0)
Screenshot: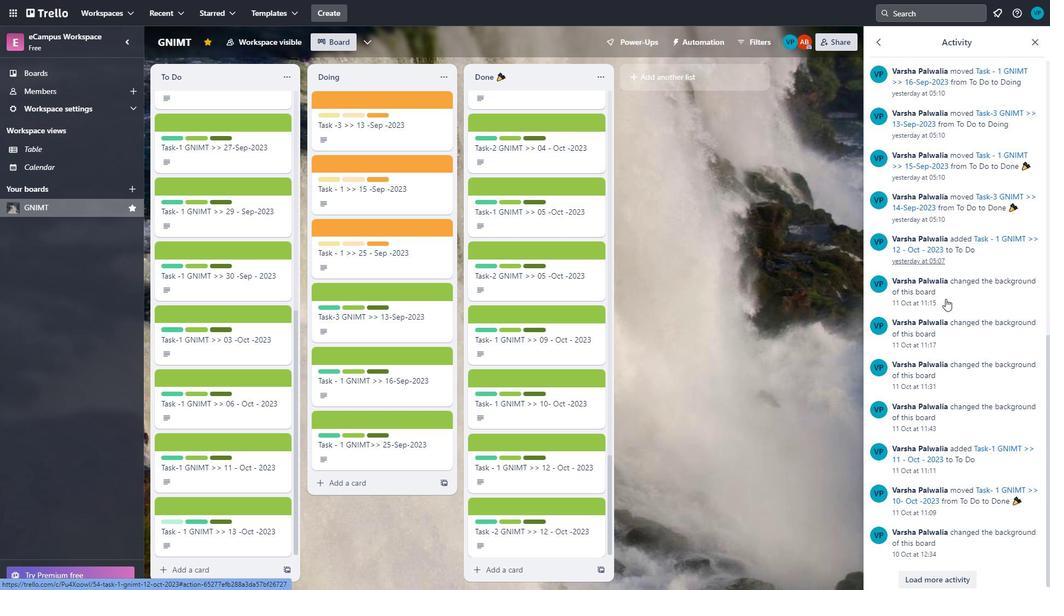 
Action: Mouse moved to (979, 439)
Screenshot: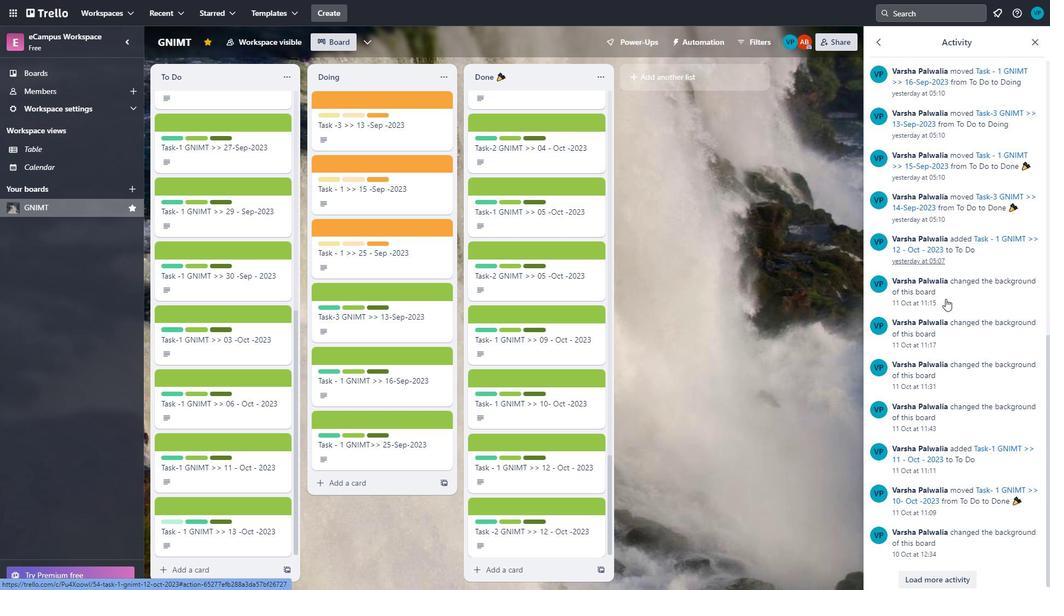 
Action: Mouse scrolled (979, 438) with delta (0, 0)
Screenshot: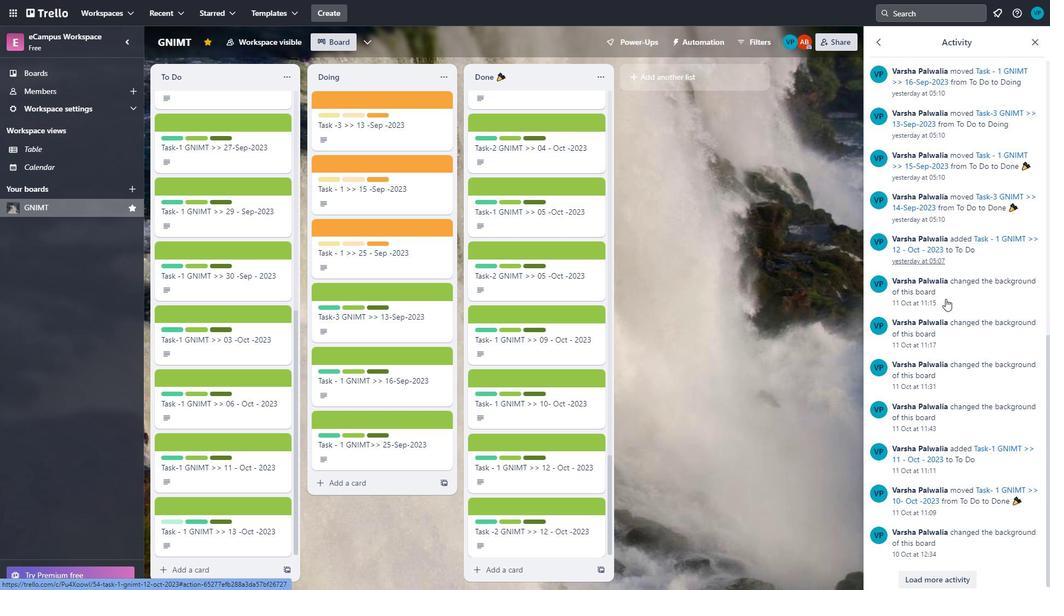 
Action: Mouse moved to (995, 448)
Screenshot: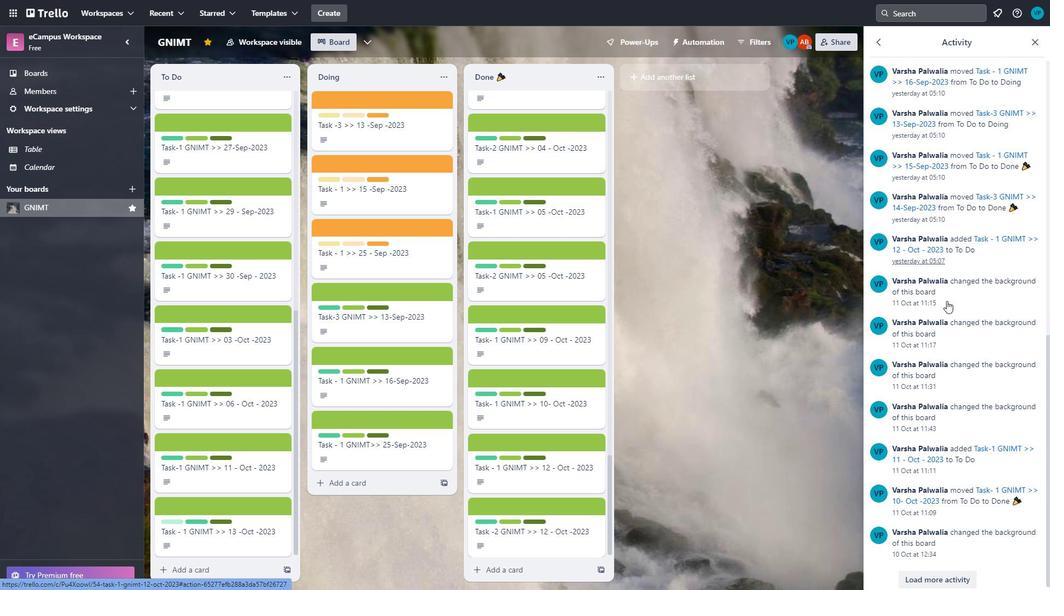 
Action: Mouse scrolled (995, 447) with delta (0, 0)
Screenshot: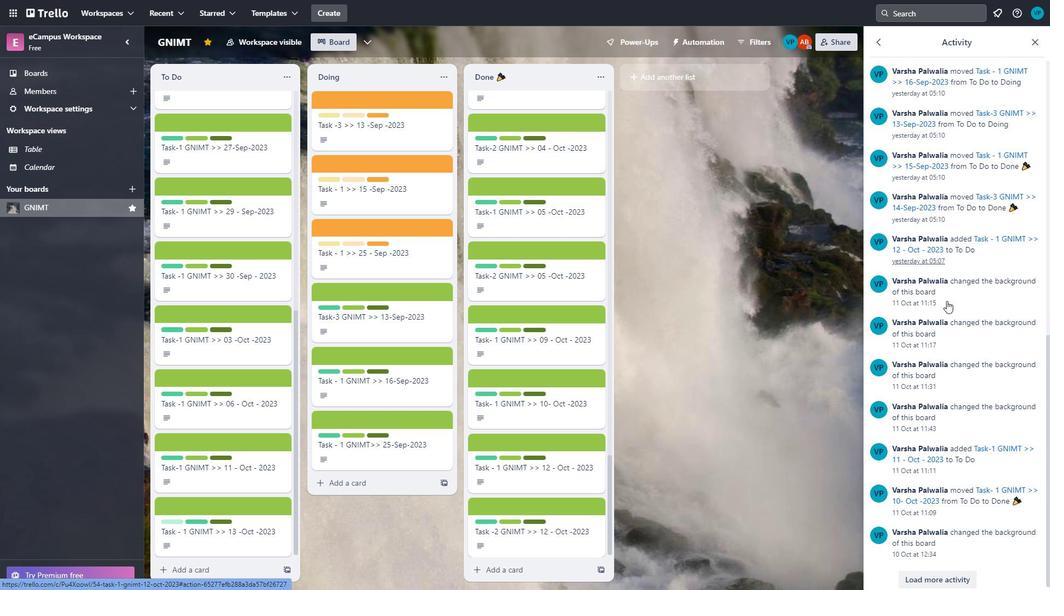 
Action: Mouse moved to (997, 451)
Screenshot: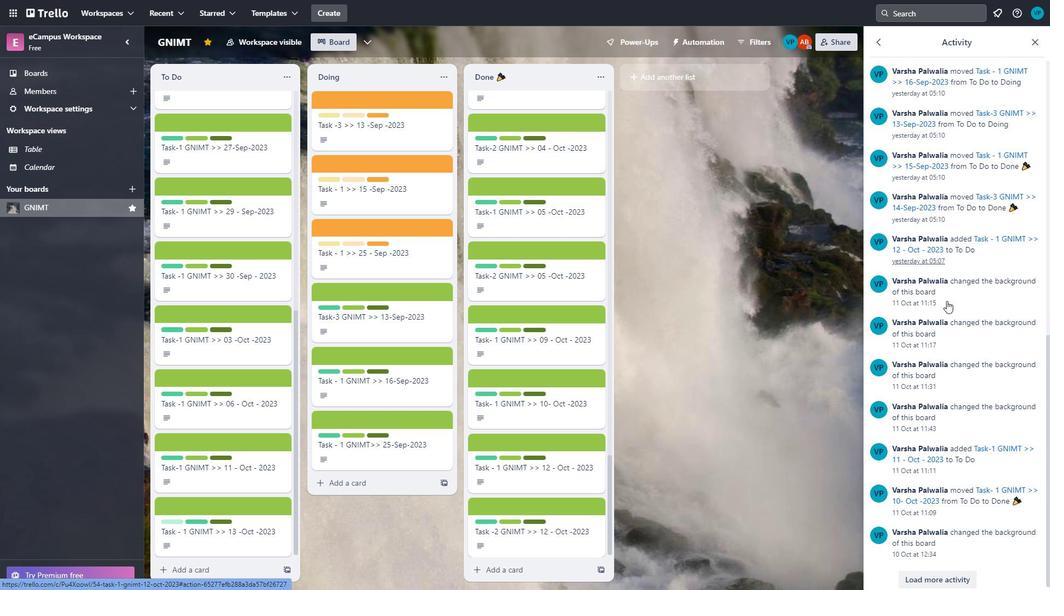 
Action: Mouse scrolled (997, 451) with delta (0, 0)
Screenshot: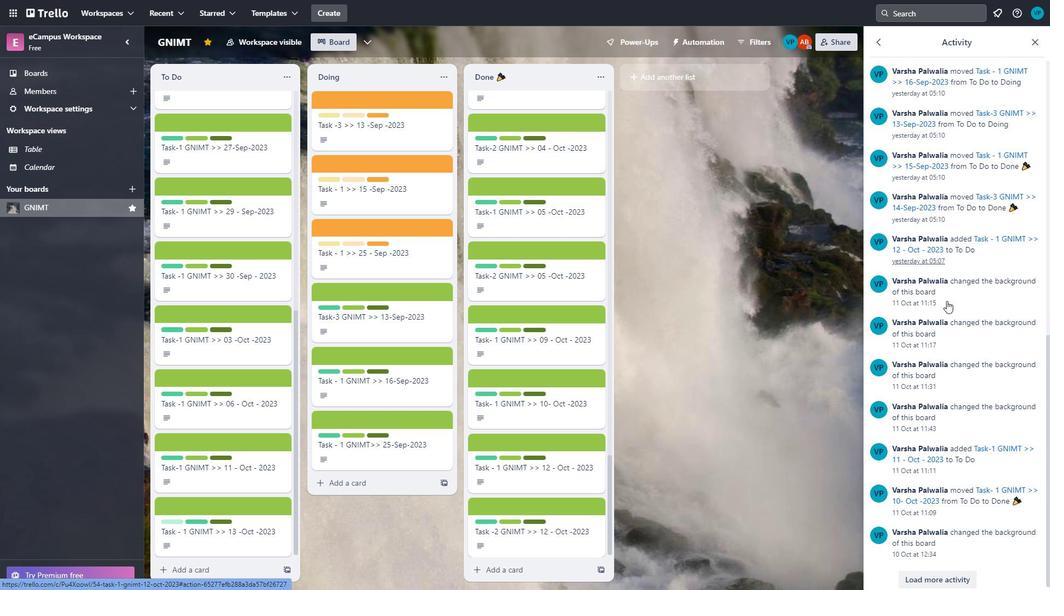 
Action: Mouse moved to (999, 456)
Screenshot: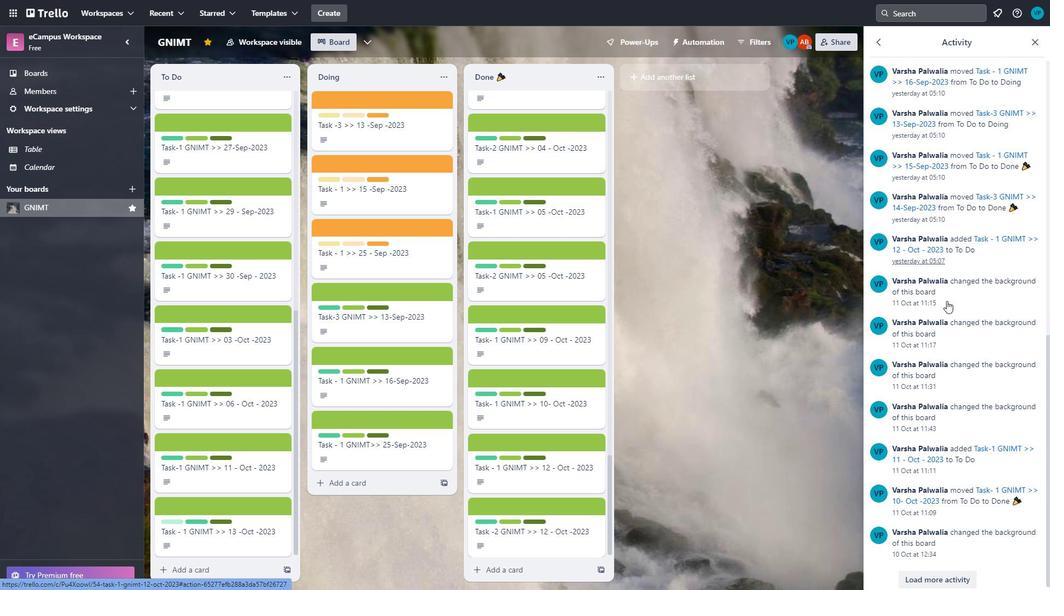 
Action: Mouse scrolled (999, 456) with delta (0, 0)
Screenshot: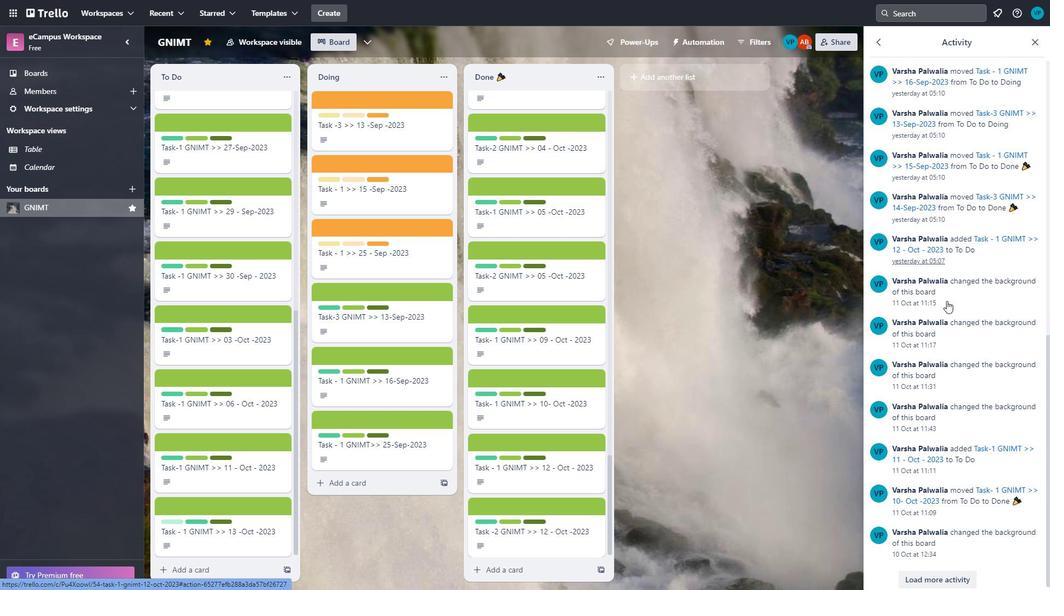 
Action: Mouse moved to (1001, 461)
Screenshot: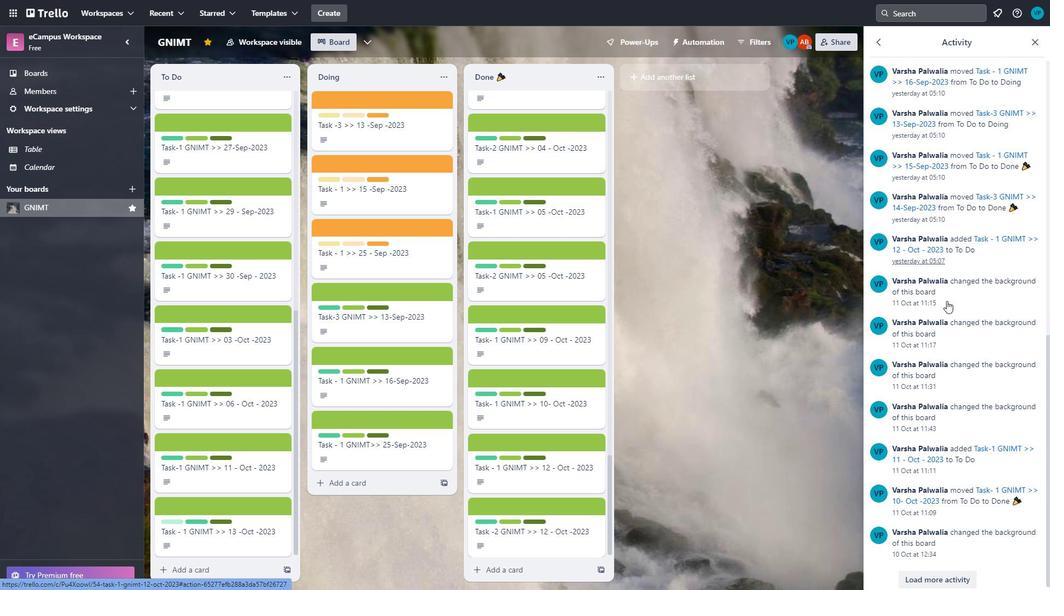 
Action: Mouse scrolled (1001, 461) with delta (0, 0)
Screenshot: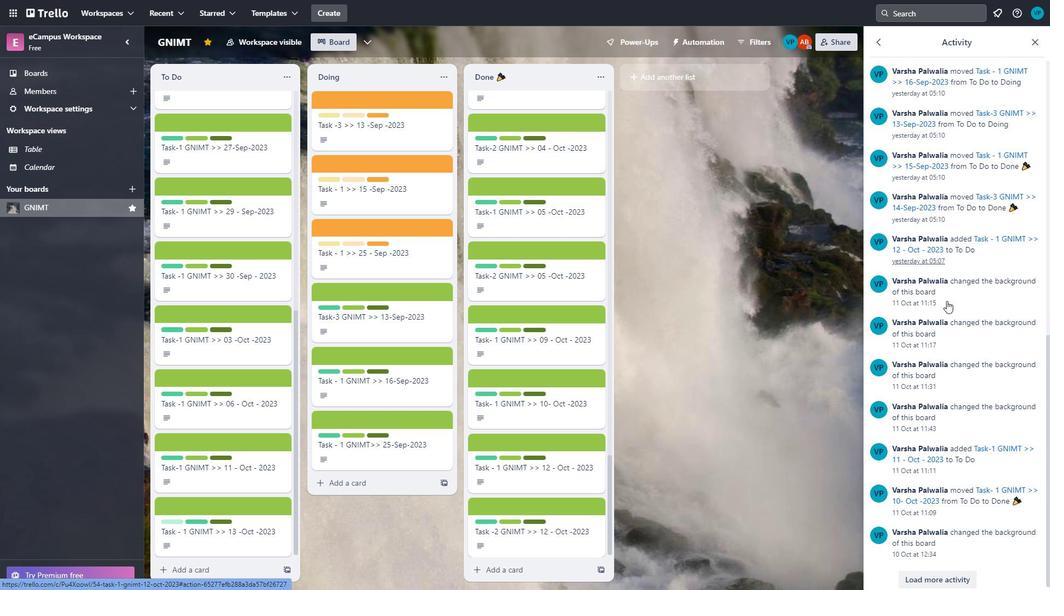 
Action: Mouse moved to (1002, 463)
Screenshot: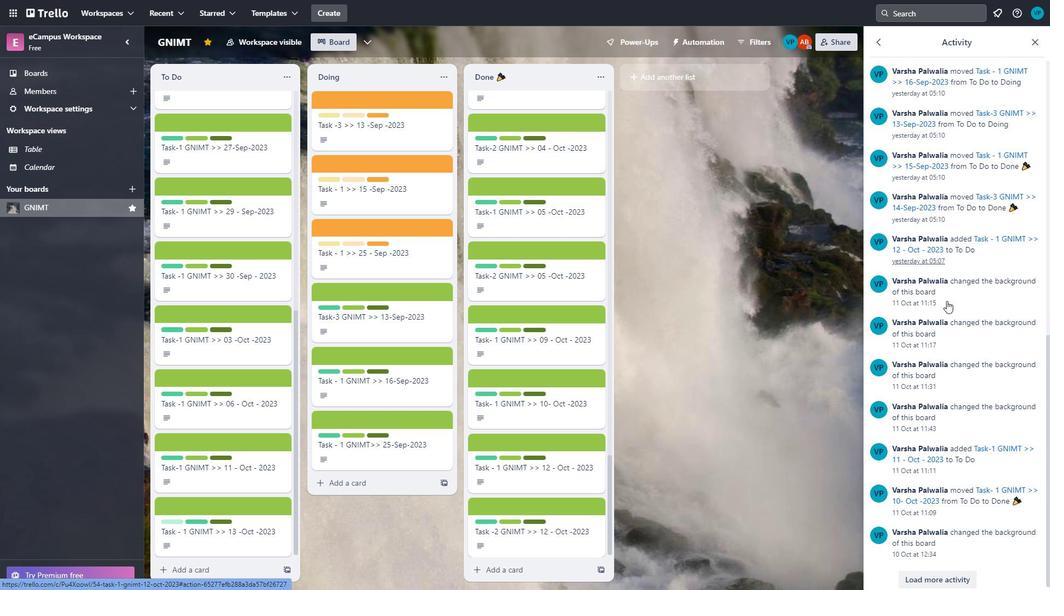 
Action: Mouse scrolled (1002, 463) with delta (0, 0)
Screenshot: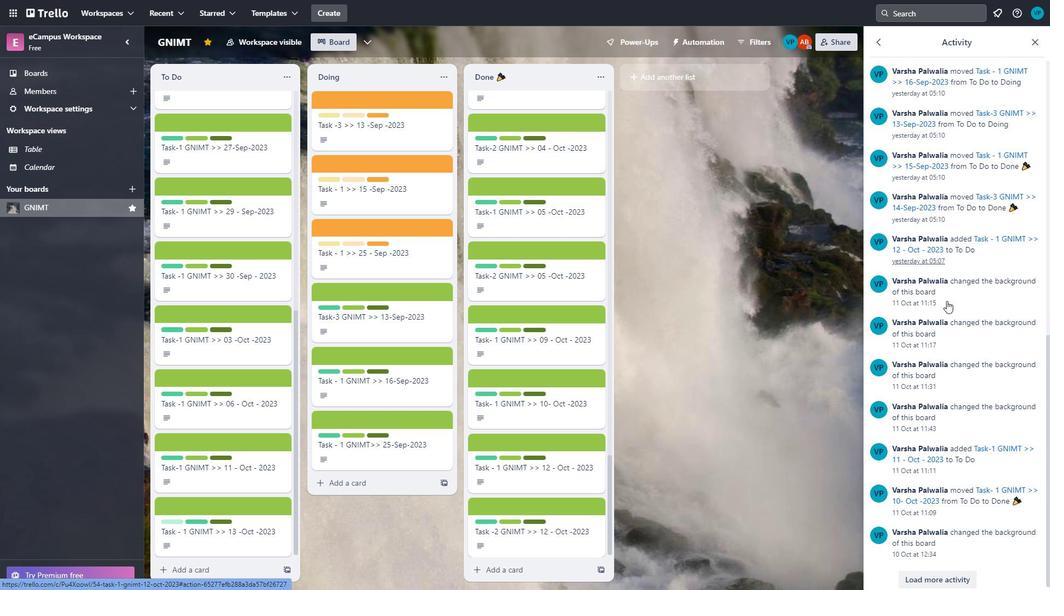 
Action: Mouse moved to (1004, 465)
Screenshot: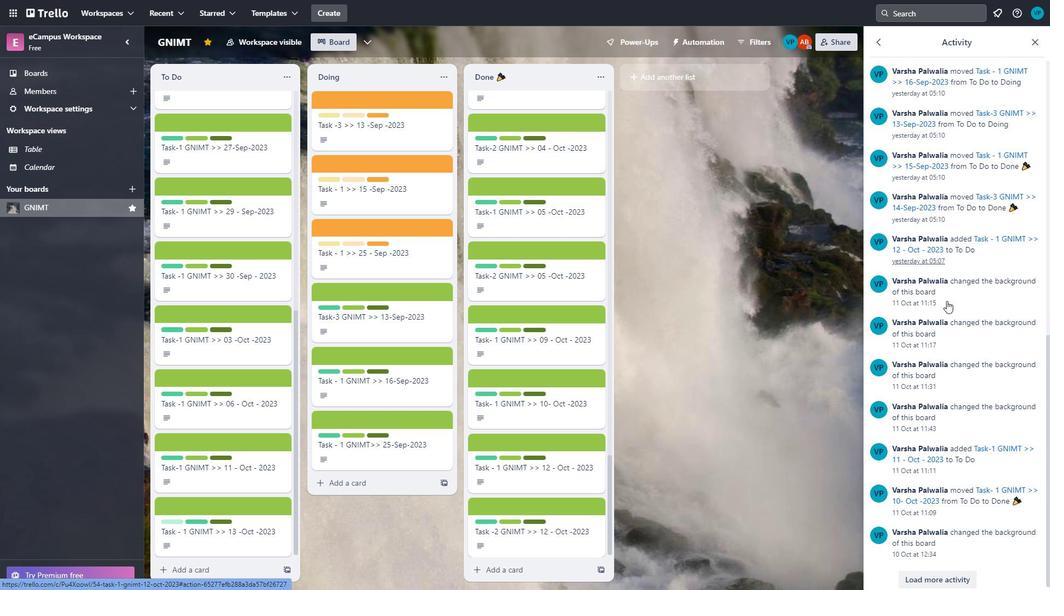 
Action: Mouse scrolled (1004, 465) with delta (0, 0)
Screenshot: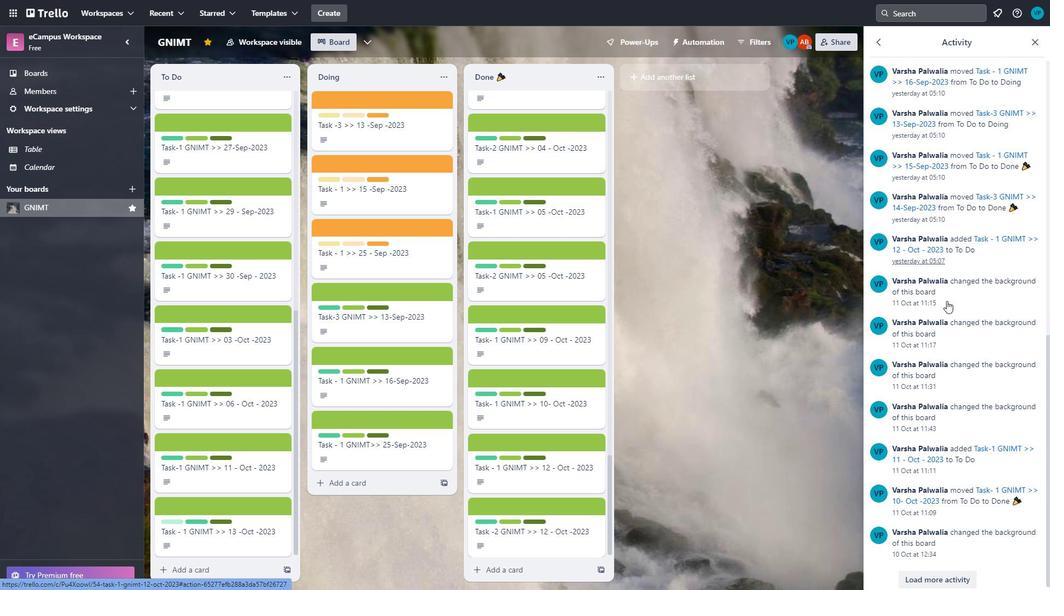 
Action: Mouse moved to (1004, 466)
Screenshot: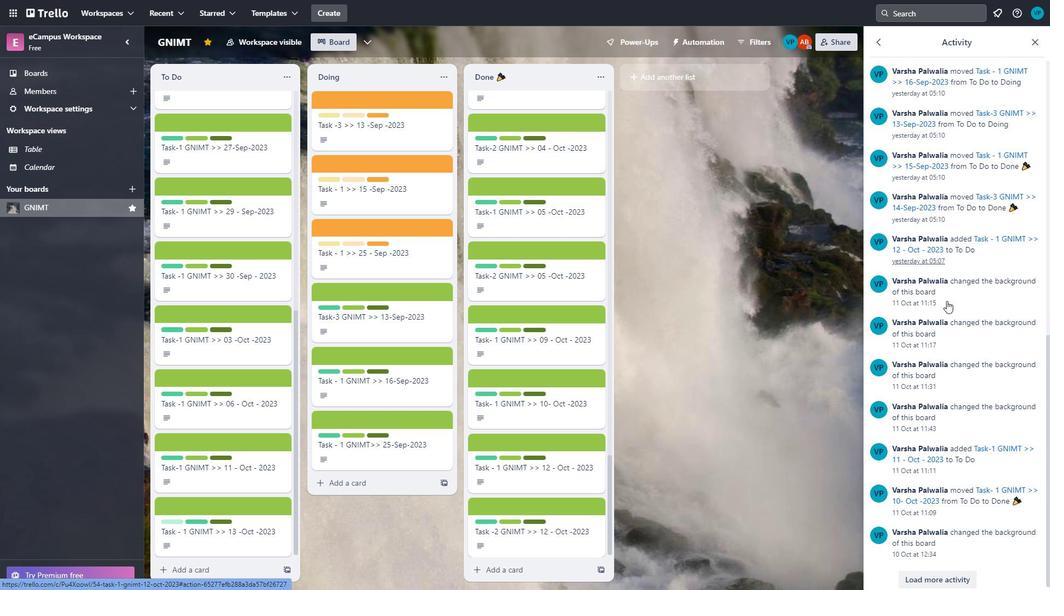 
Action: Mouse scrolled (1004, 465) with delta (0, 0)
Screenshot: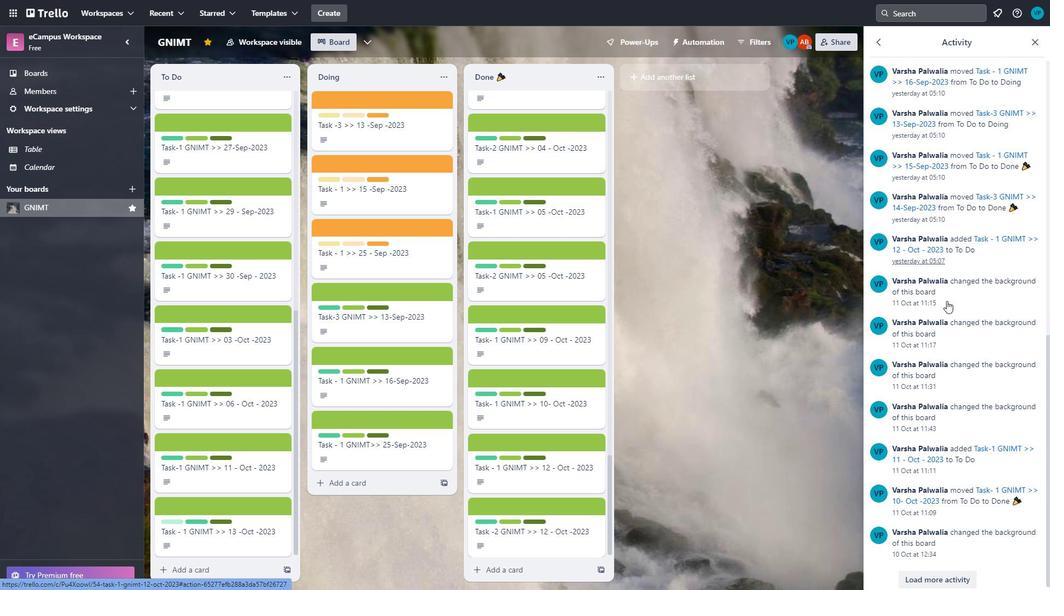 
Action: Mouse moved to (1000, 602)
Screenshot: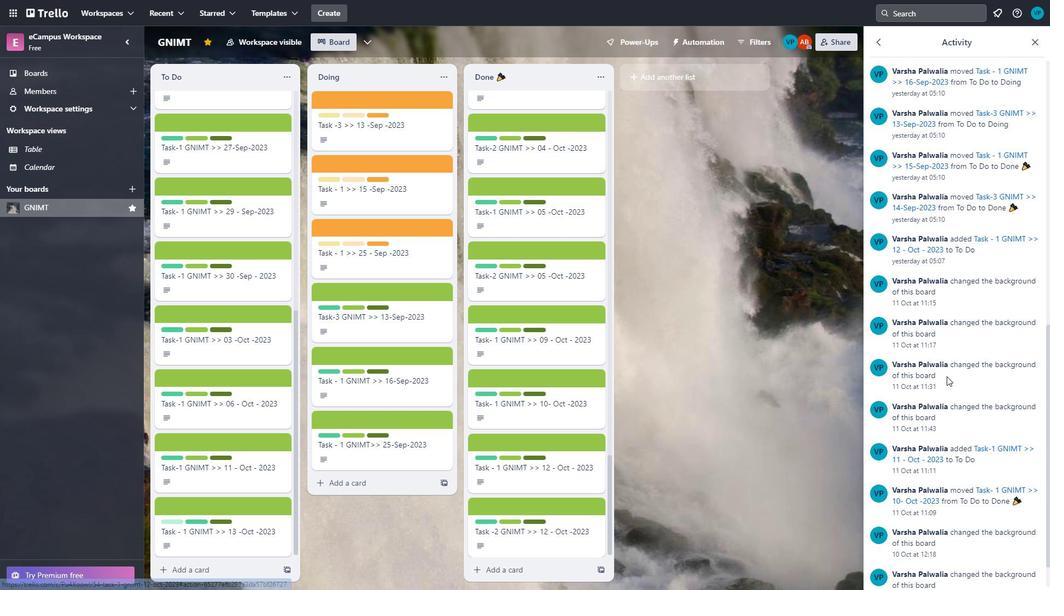 
Action: Mouse pressed left at (1000, 602)
Screenshot: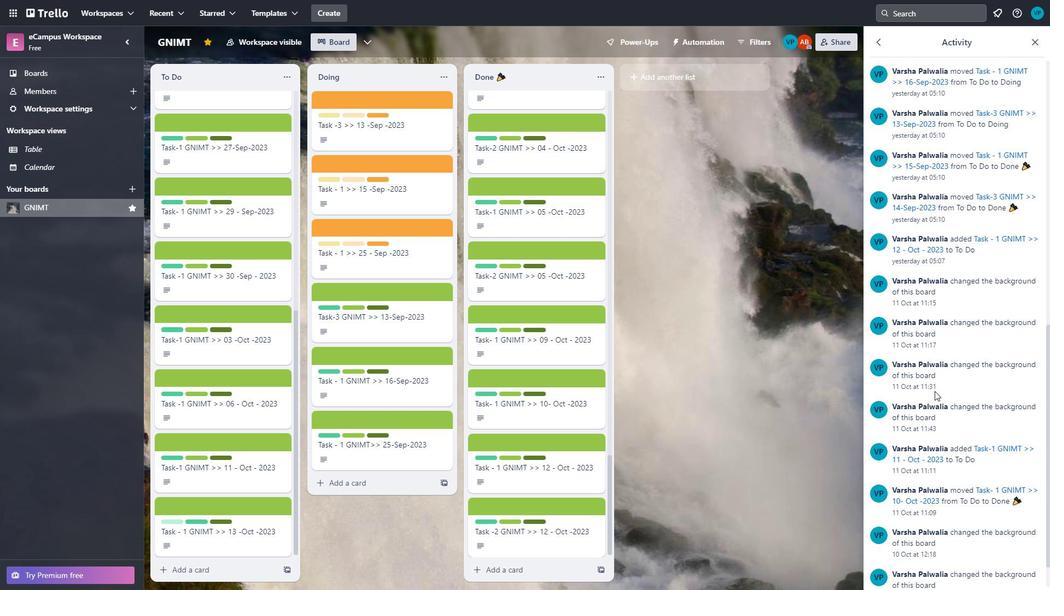 
Action: Mouse moved to (1031, 458)
Screenshot: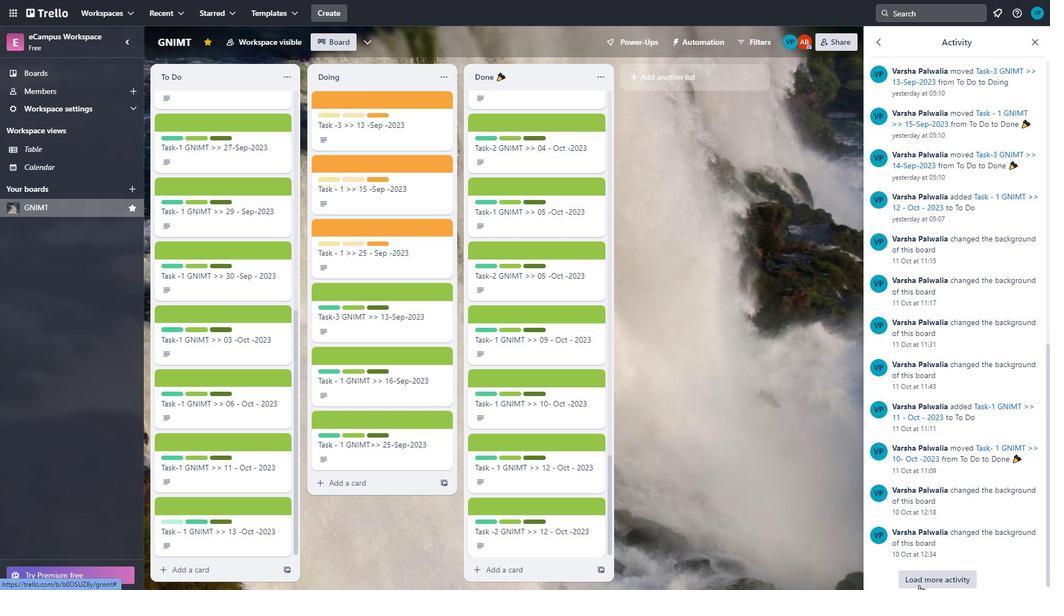 
Action: Mouse scrolled (1031, 457) with delta (0, 0)
Screenshot: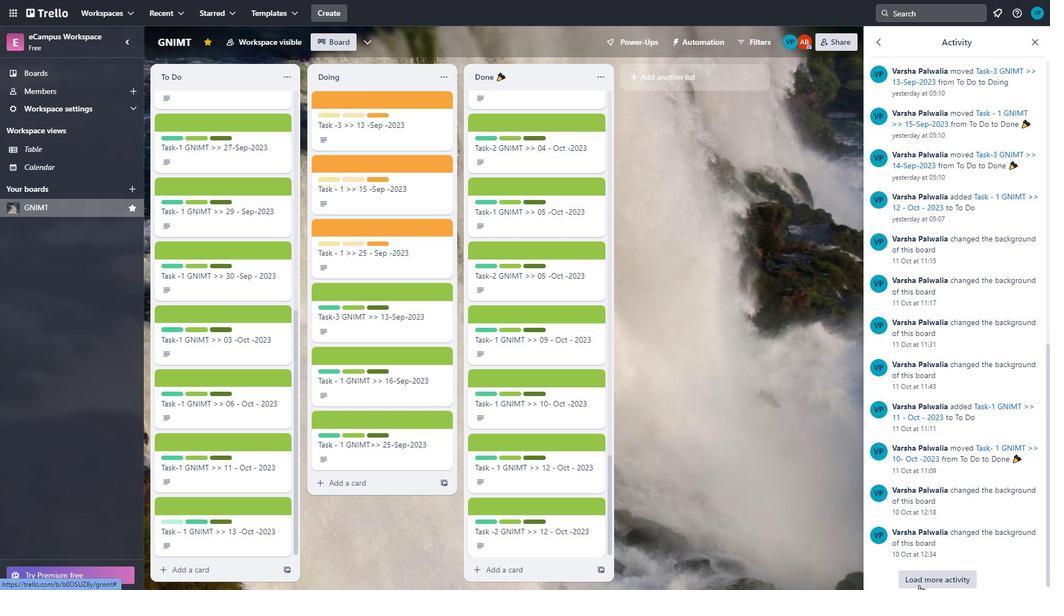
Action: Mouse scrolled (1031, 457) with delta (0, 0)
Screenshot: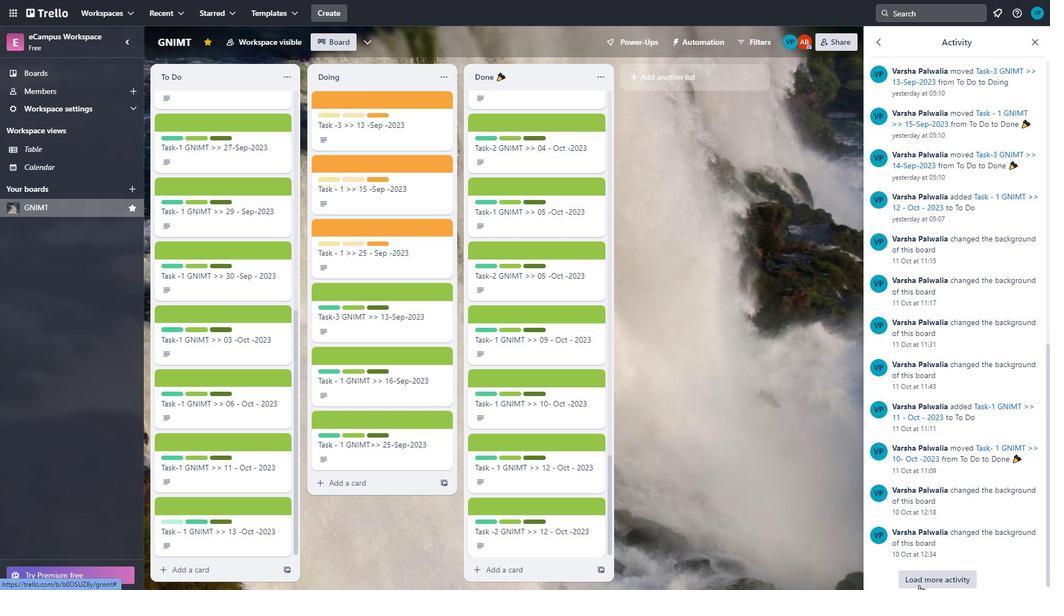 
Action: Mouse moved to (1031, 460)
Screenshot: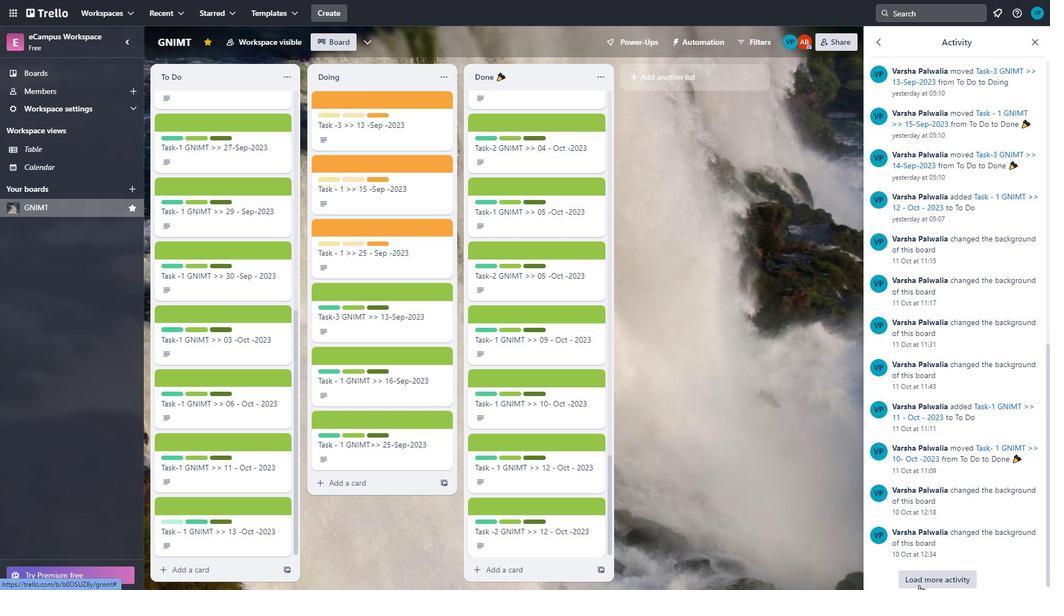 
Action: Mouse scrolled (1031, 459) with delta (0, 0)
Screenshot: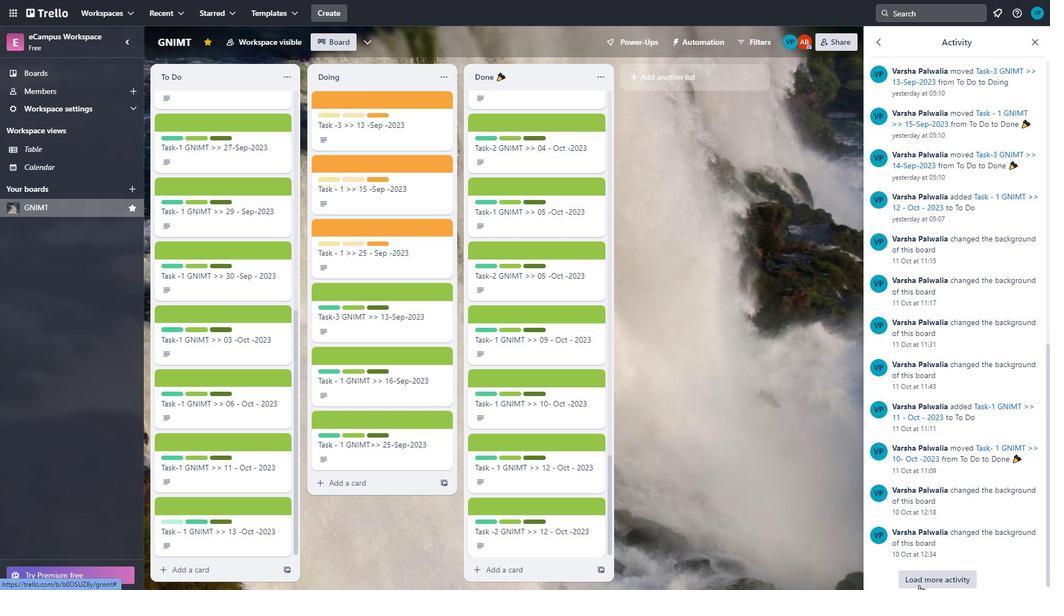 
Action: Mouse moved to (1032, 462)
Screenshot: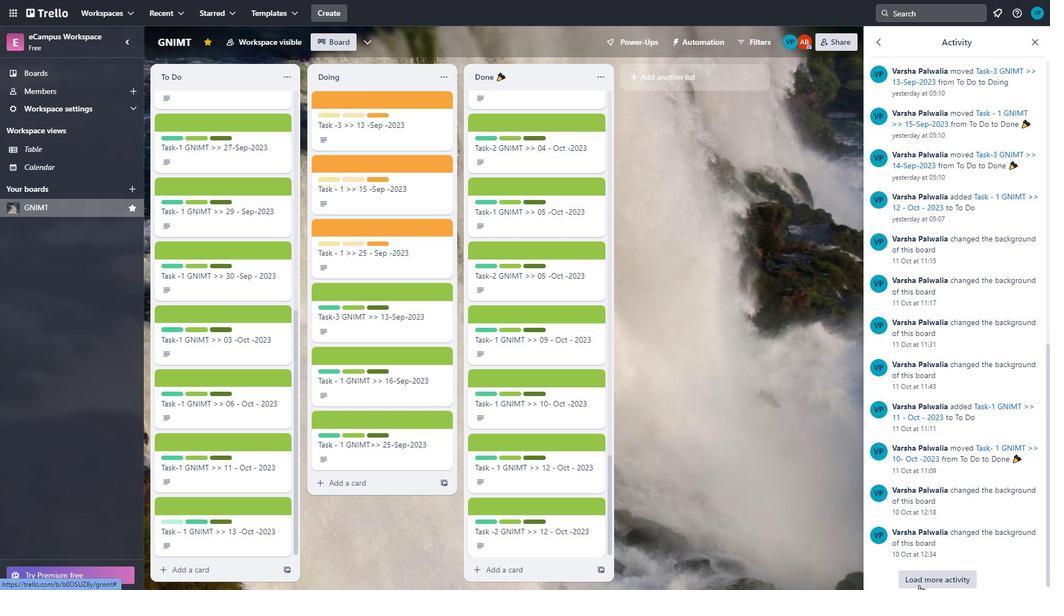
Action: Mouse scrolled (1032, 462) with delta (0, 0)
Screenshot: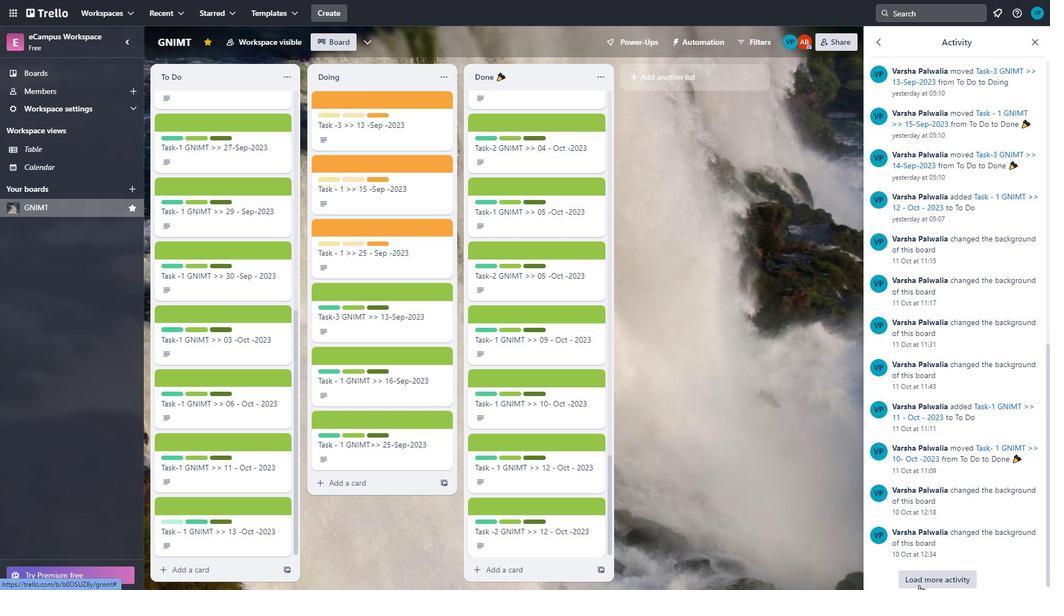 
Action: Mouse moved to (1032, 463)
Screenshot: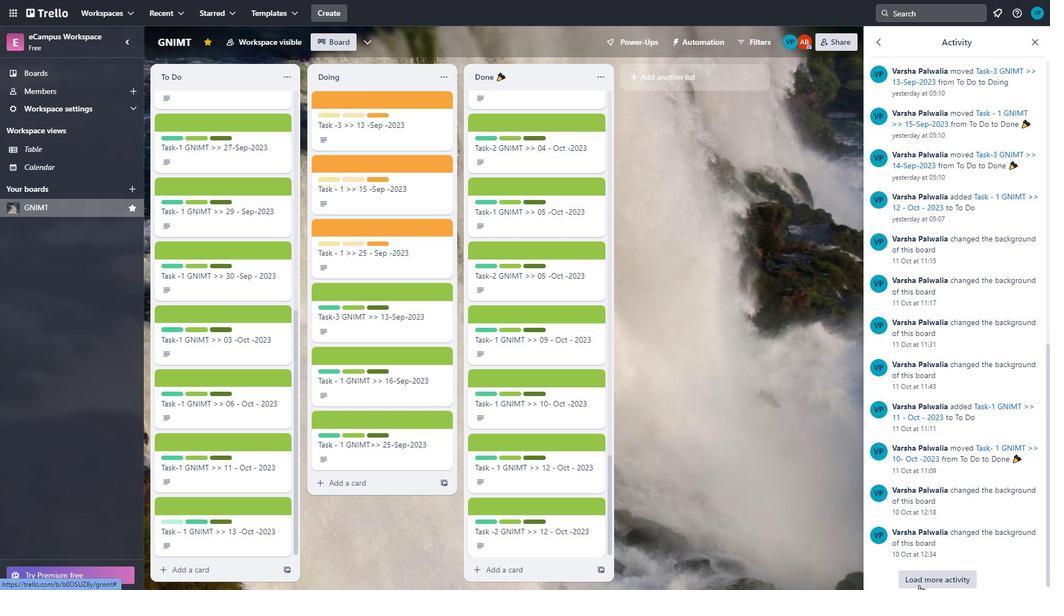 
Action: Mouse scrolled (1032, 462) with delta (0, 0)
Screenshot: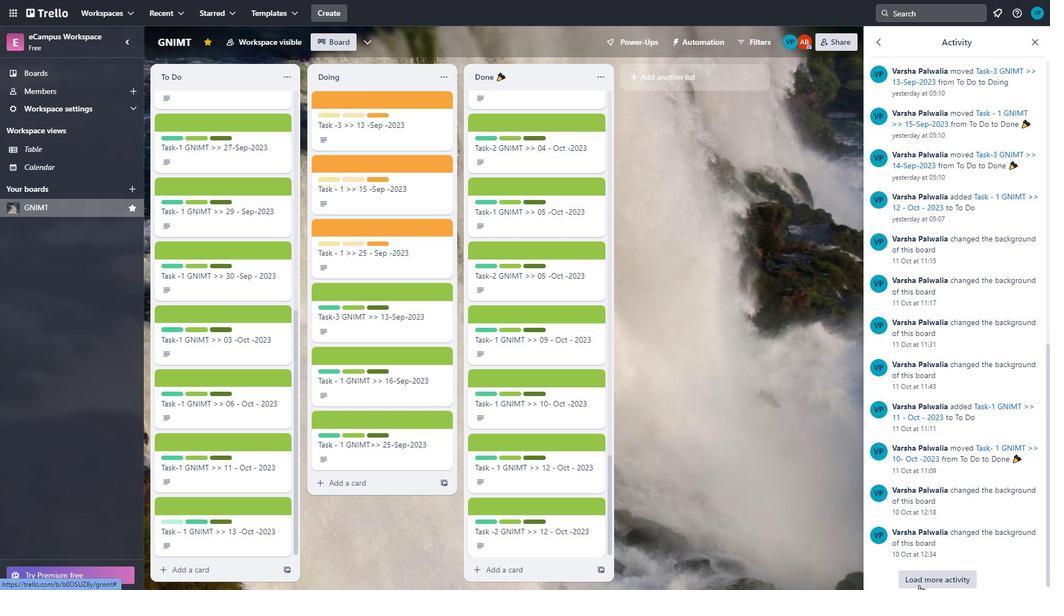 
Action: Mouse moved to (1032, 464)
Screenshot: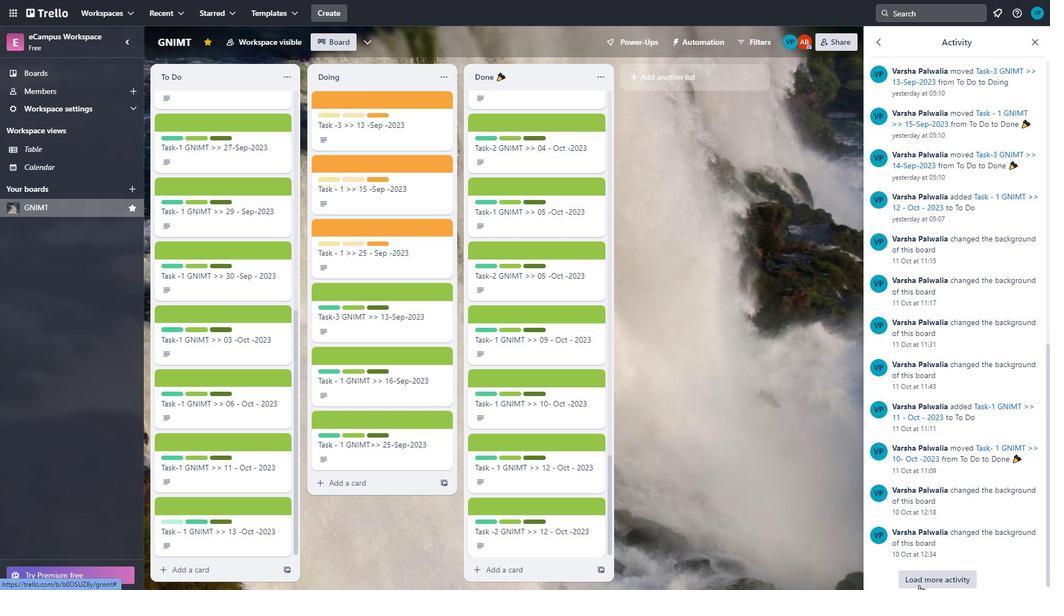 
Action: Mouse scrolled (1032, 463) with delta (0, 0)
Screenshot: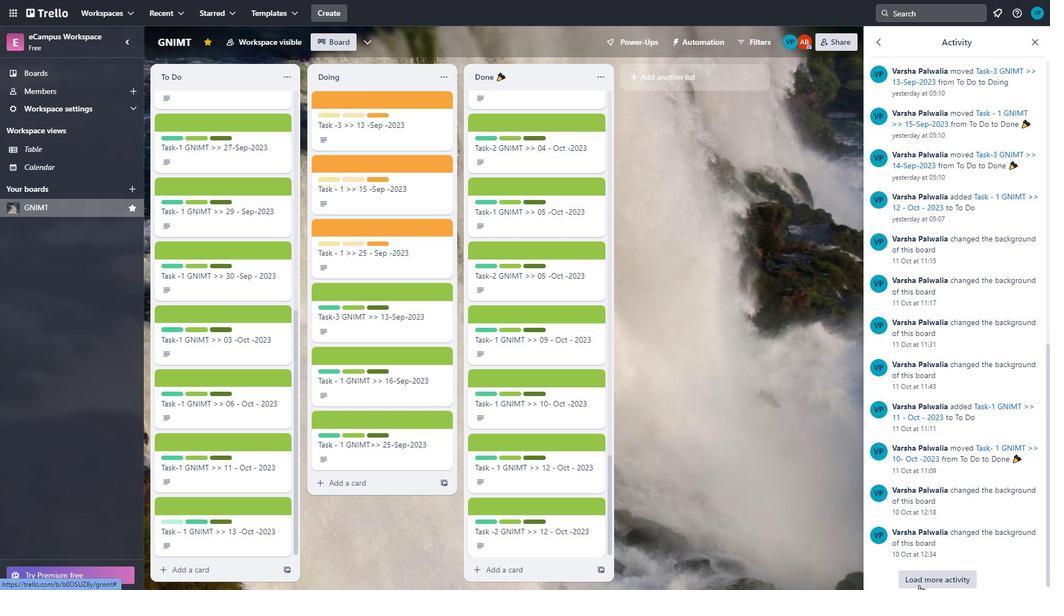 
Action: Mouse moved to (1032, 464)
Screenshot: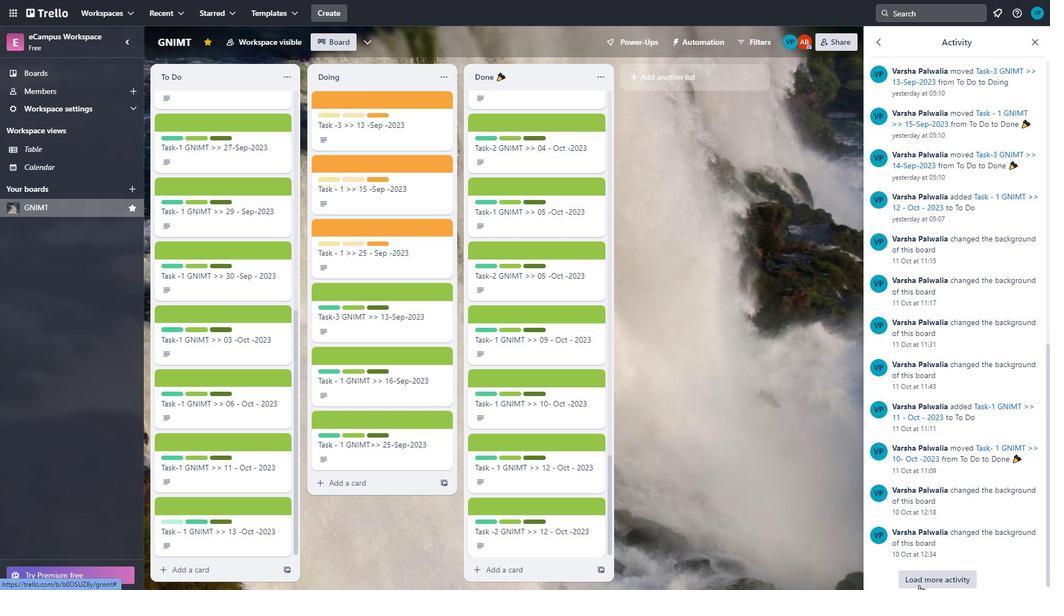 
Action: Mouse scrolled (1032, 464) with delta (0, 0)
Screenshot: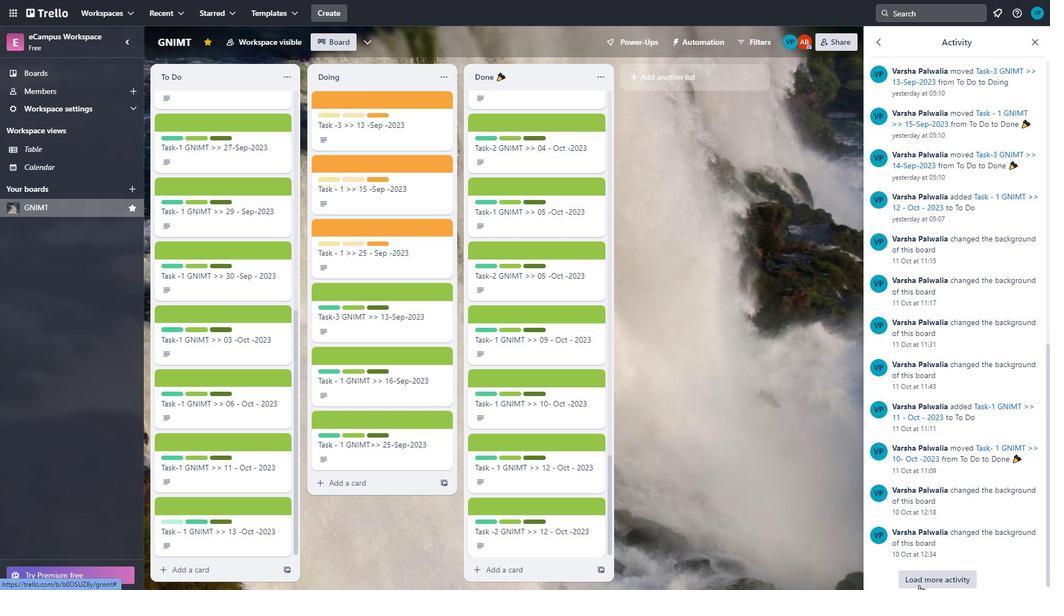 
Action: Mouse moved to (1031, 482)
Screenshot: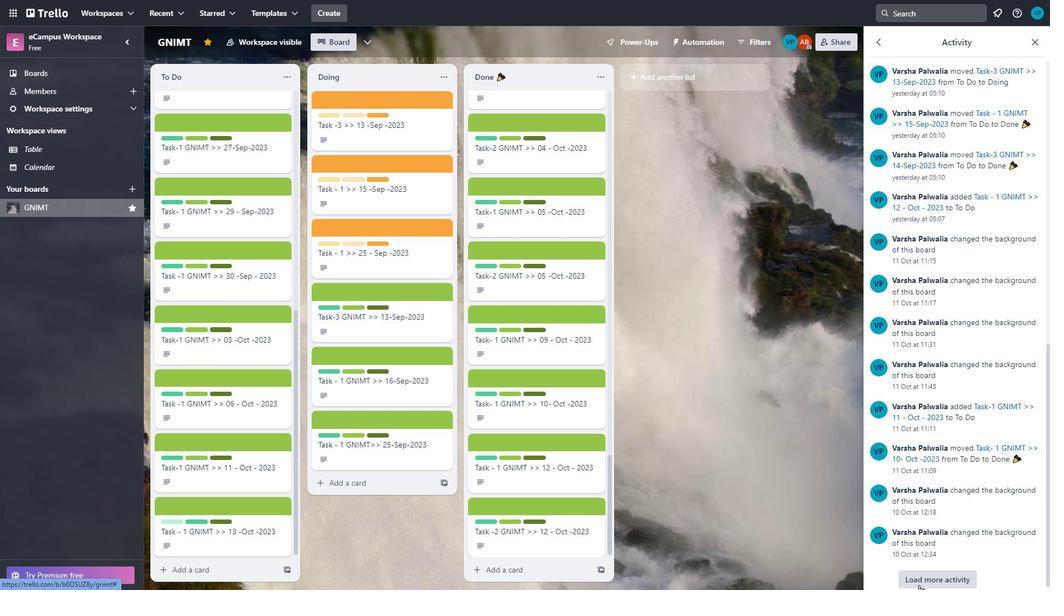 
Action: Mouse scrolled (1031, 481) with delta (0, 0)
Screenshot: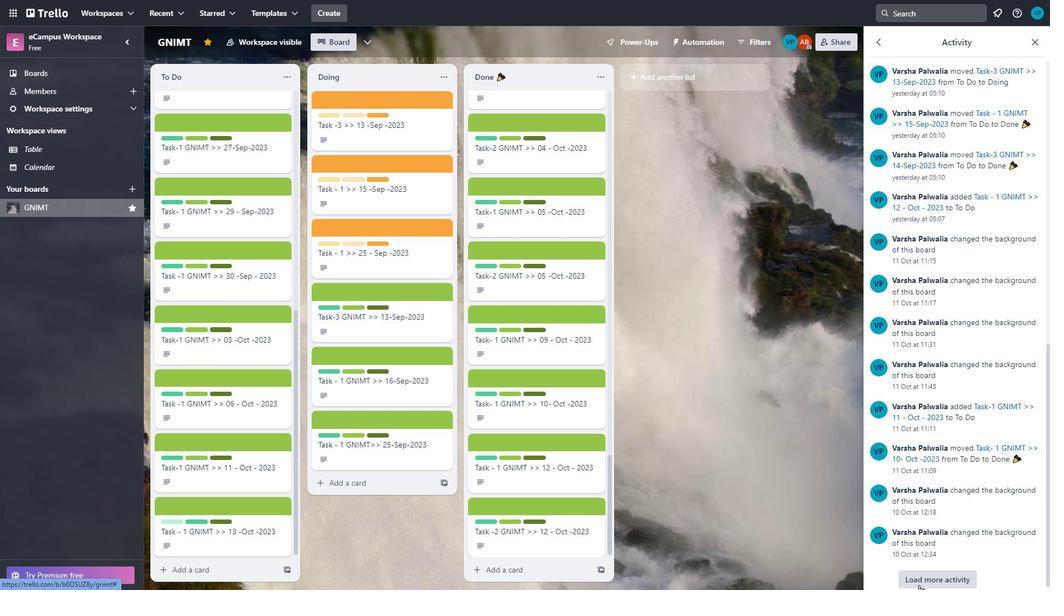 
Action: Mouse moved to (1030, 488)
Screenshot: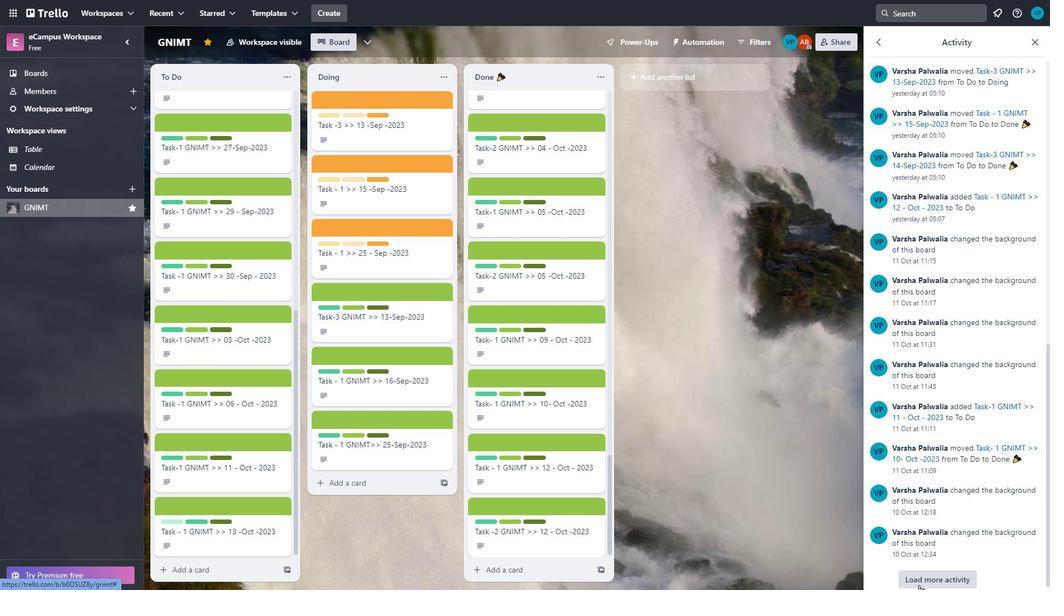 
Action: Mouse scrolled (1030, 487) with delta (0, 0)
Screenshot: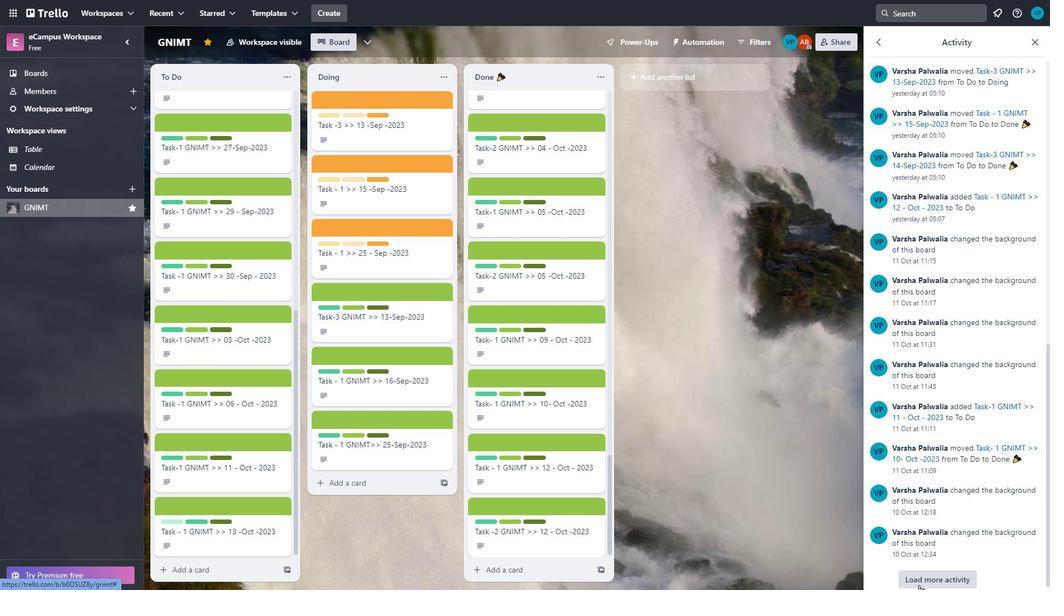 
Action: Mouse moved to (1030, 490)
Screenshot: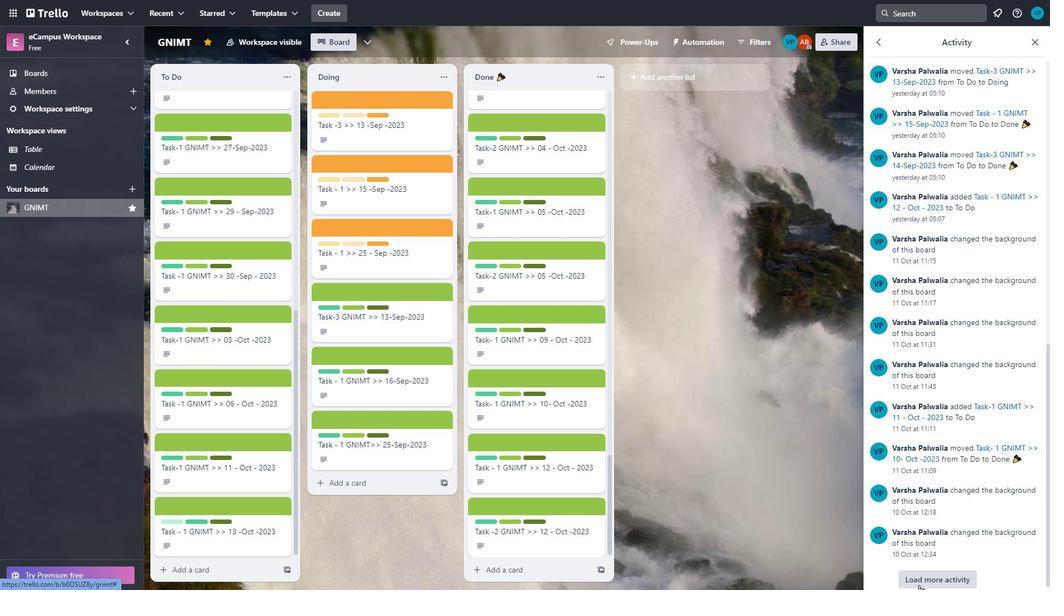 
Action: Mouse scrolled (1030, 489) with delta (0, 0)
Screenshot: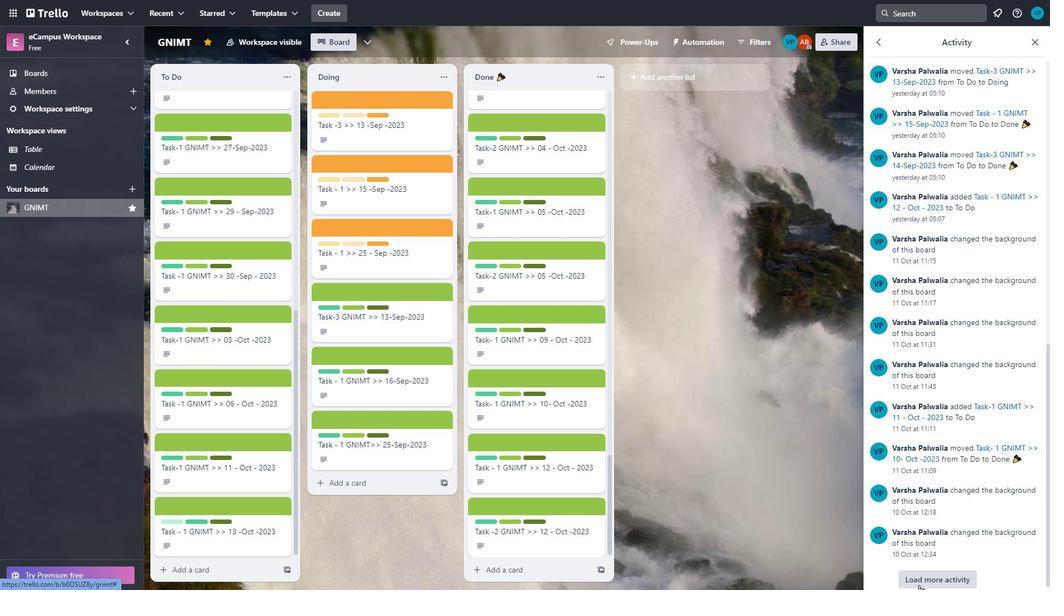 
Action: Mouse moved to (1030, 490)
Screenshot: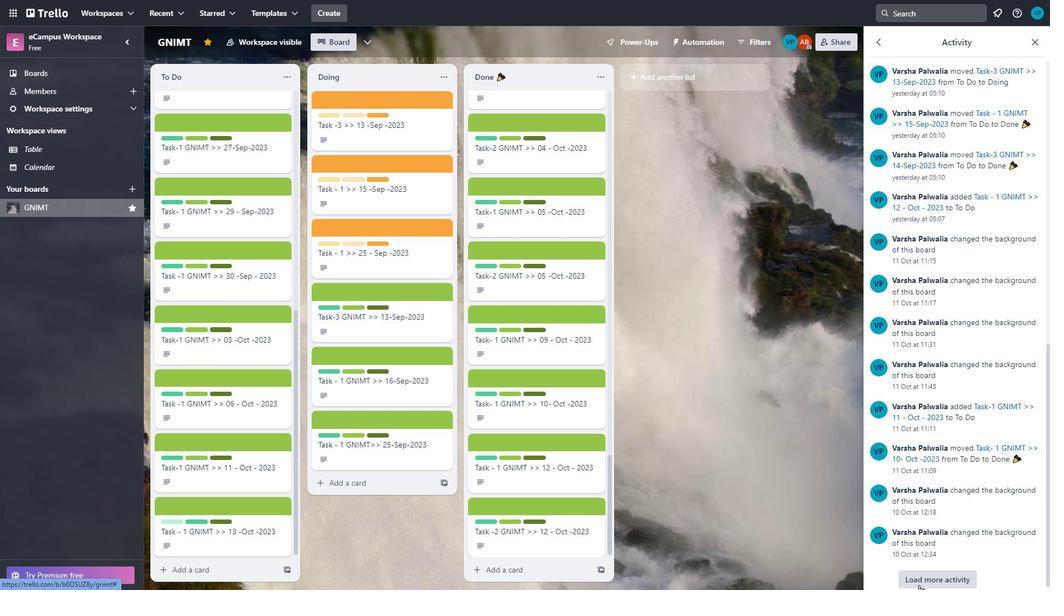 
Action: Mouse scrolled (1030, 490) with delta (0, 0)
Screenshot: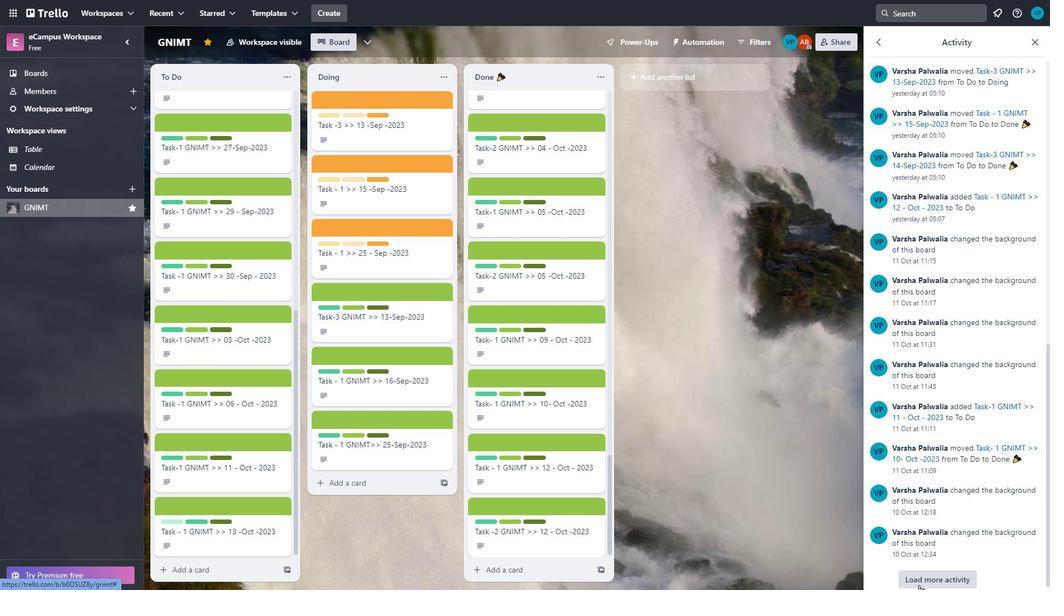 
Action: Mouse scrolled (1030, 490) with delta (0, 0)
Screenshot: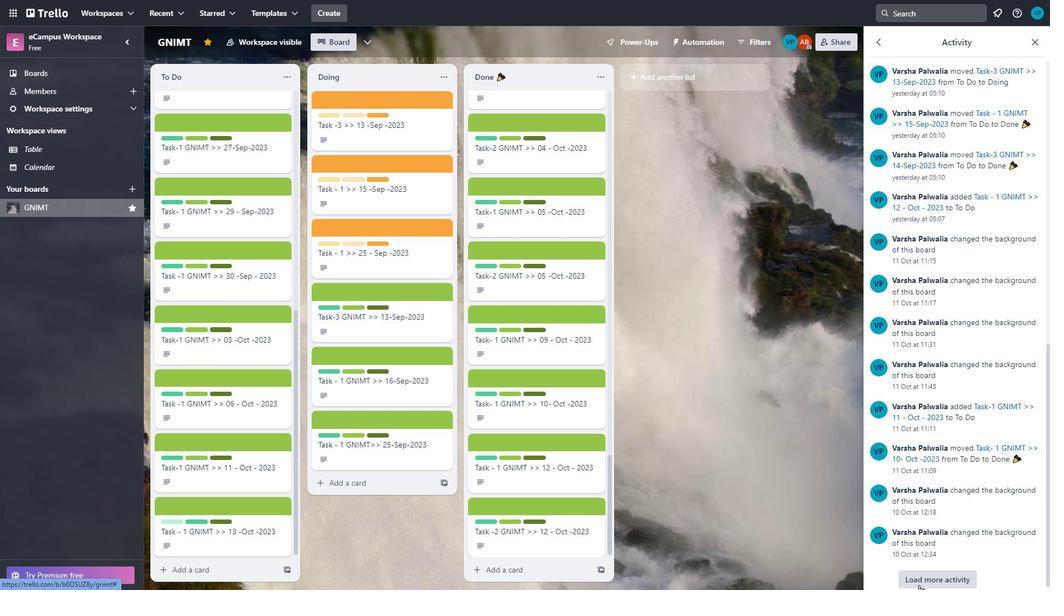 
Action: Mouse scrolled (1030, 490) with delta (0, 0)
Screenshot: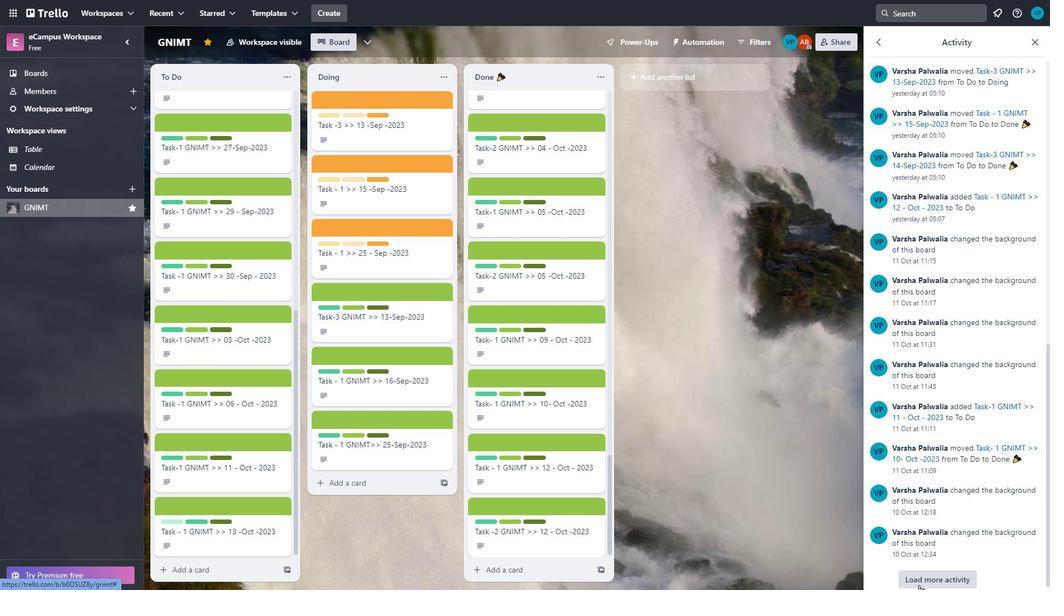 
Action: Mouse scrolled (1030, 490) with delta (0, 0)
Screenshot: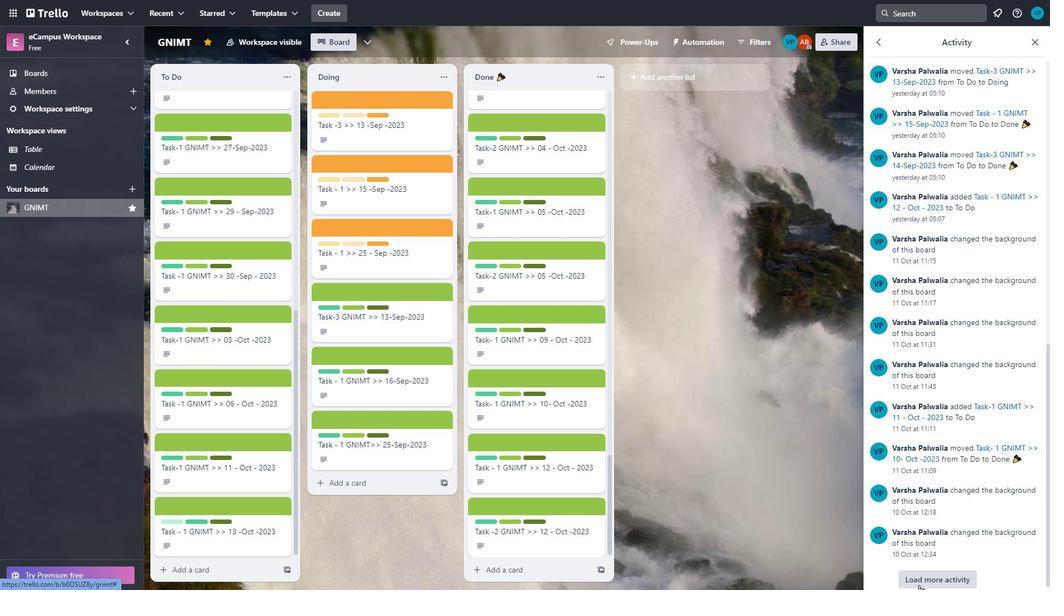 
Action: Mouse moved to (1029, 494)
Screenshot: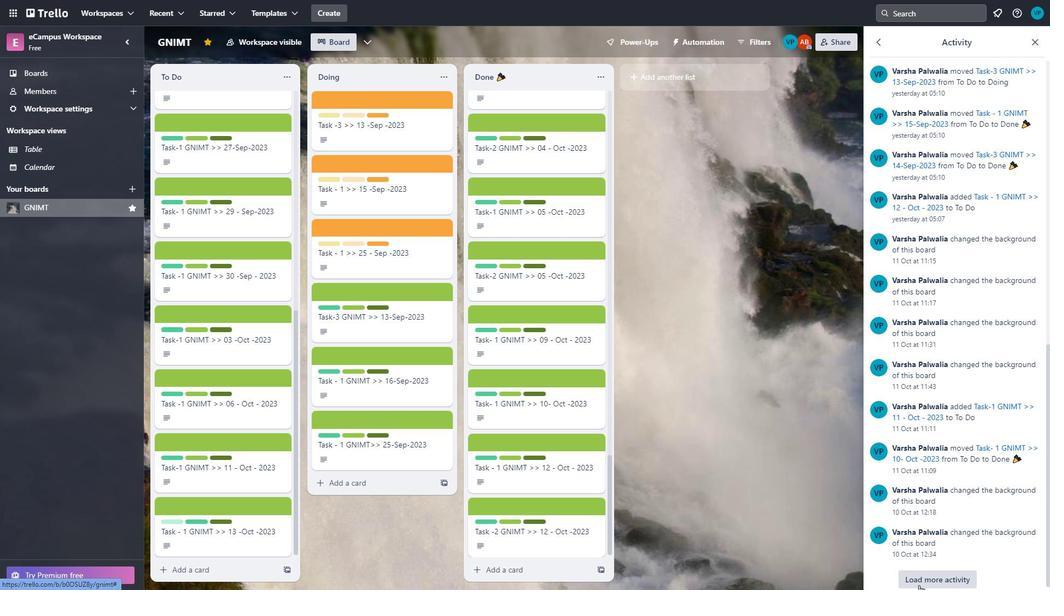 
Action: Mouse scrolled (1029, 494) with delta (0, 0)
Screenshot: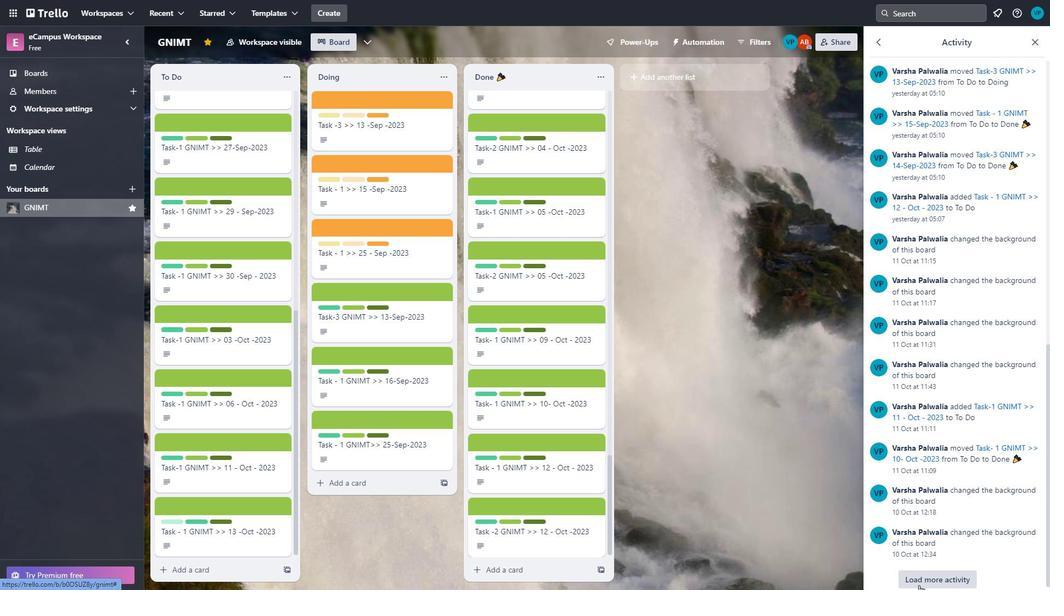 
Action: Mouse moved to (1029, 497)
Screenshot: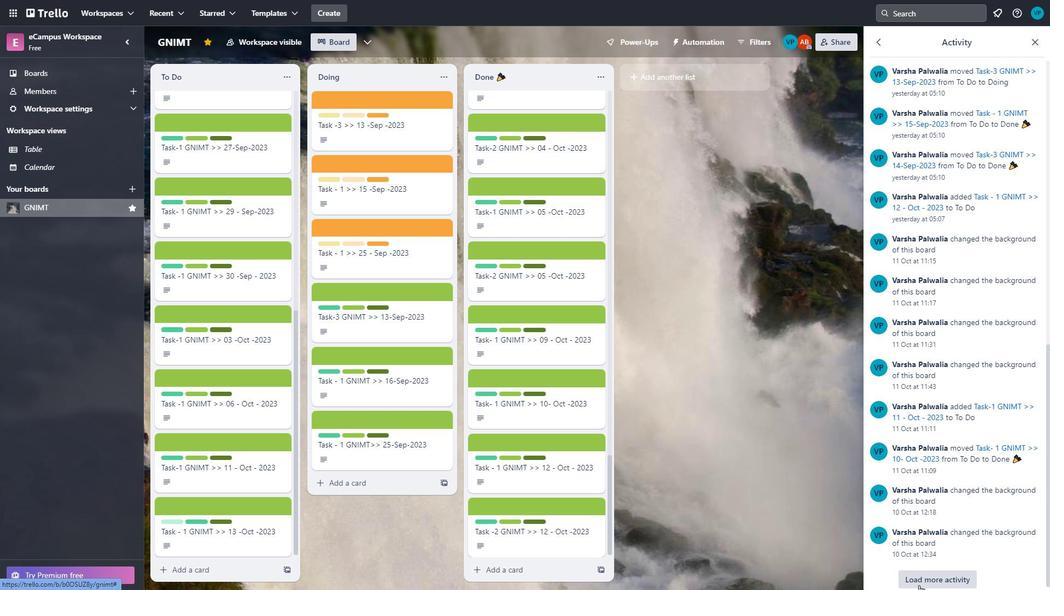
Action: Mouse scrolled (1029, 497) with delta (0, 0)
